 Task: Turn A 2D Image Into A 3D One.
Action: Mouse moved to (112, 59)
Screenshot: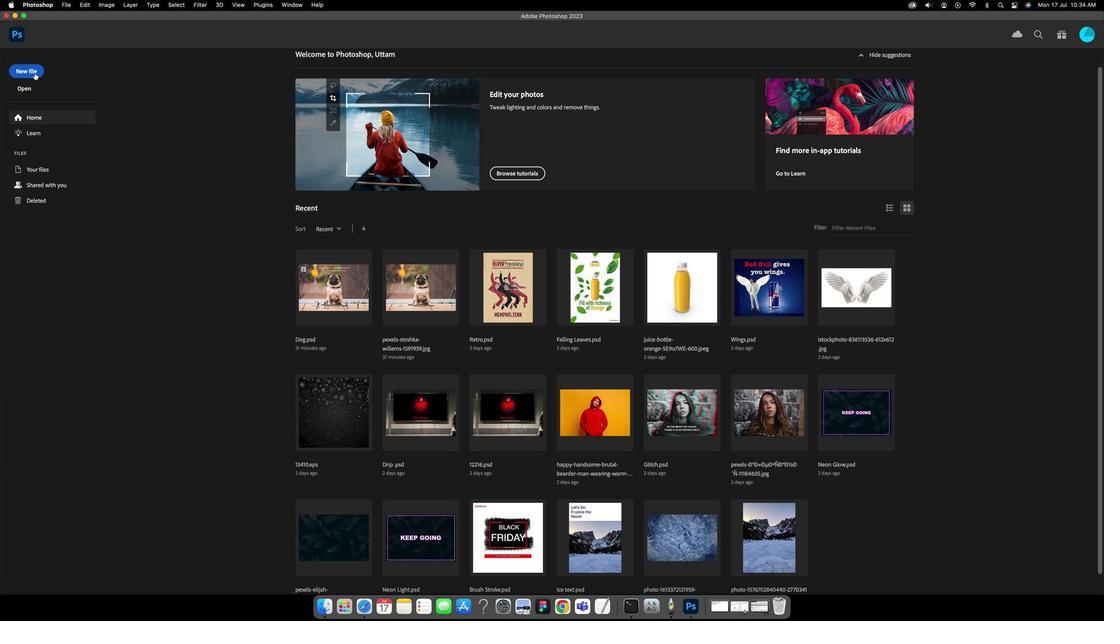 
Action: Mouse pressed left at (112, 59)
Screenshot: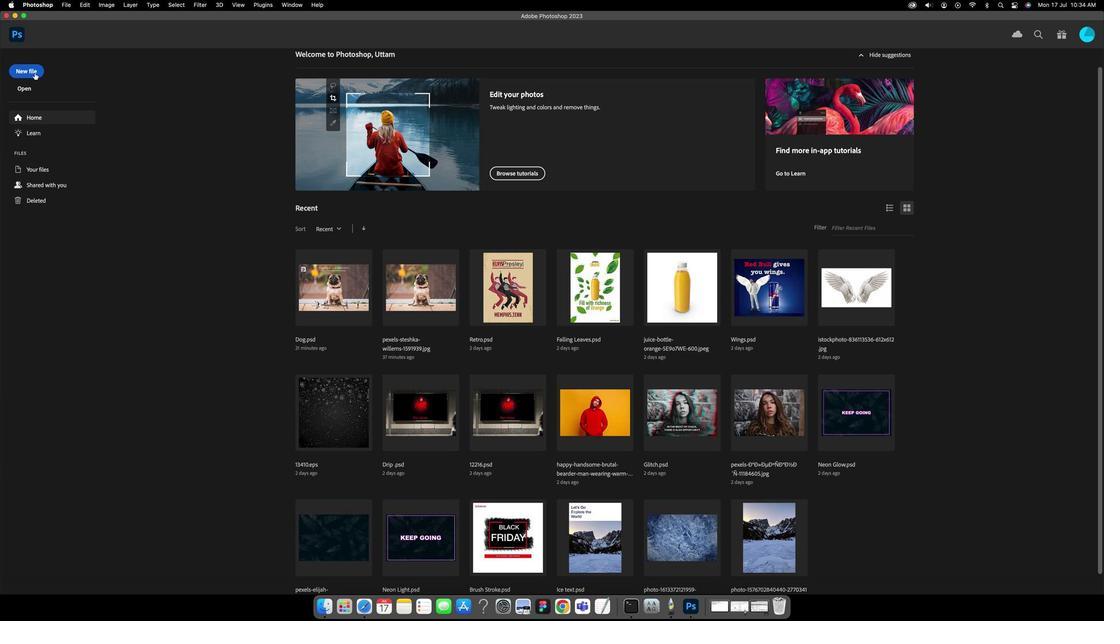 
Action: Mouse moved to (216, 190)
Screenshot: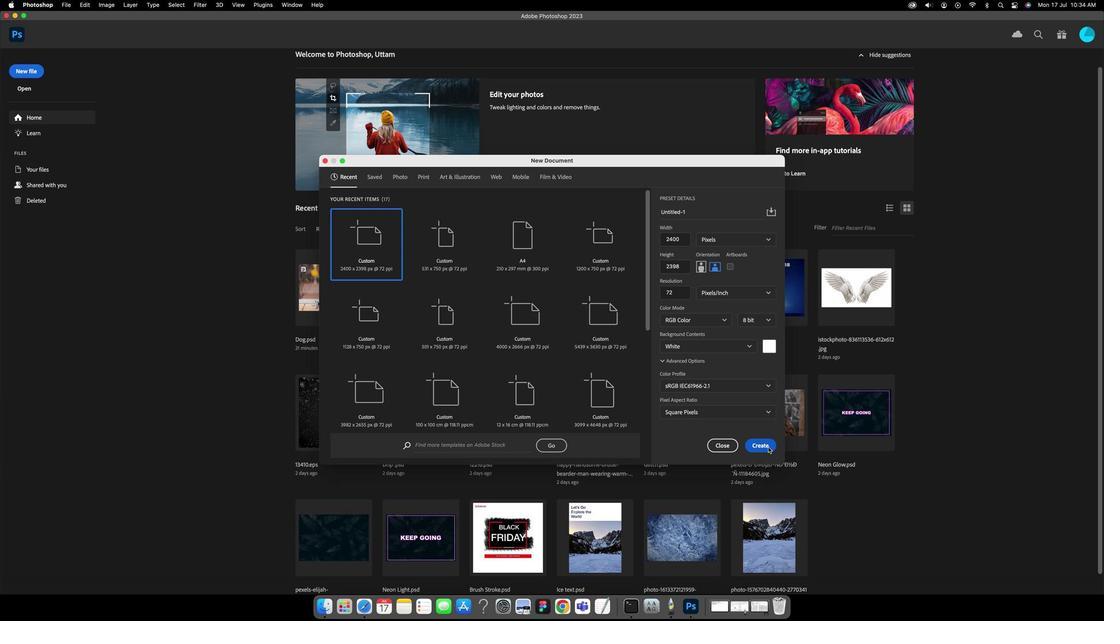 
Action: Mouse pressed left at (216, 190)
Screenshot: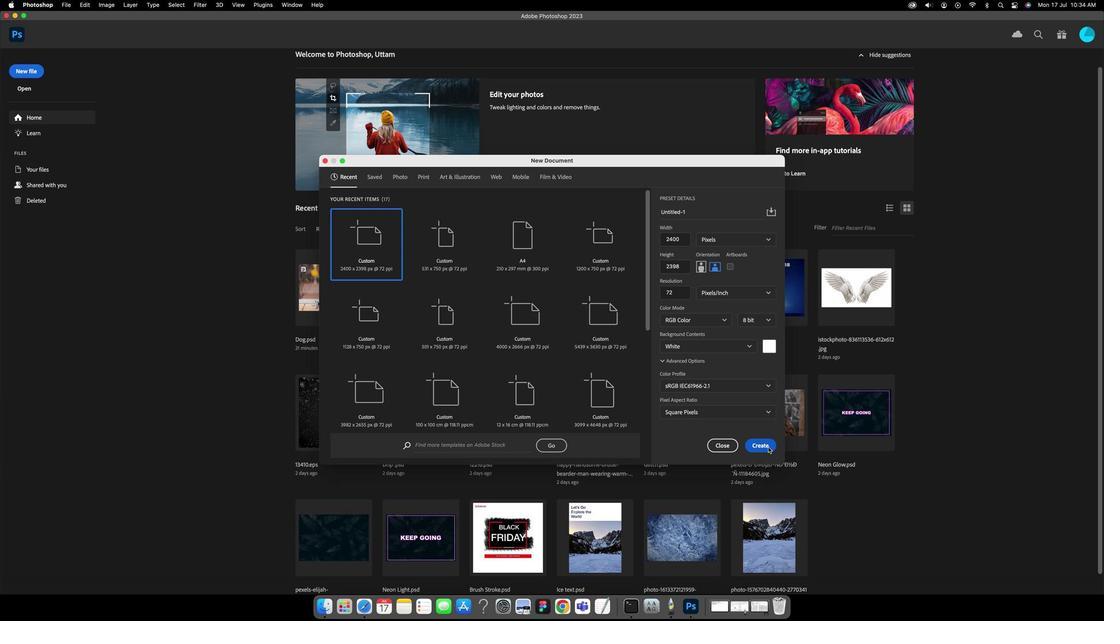 
Action: Mouse moved to (183, 159)
Screenshot: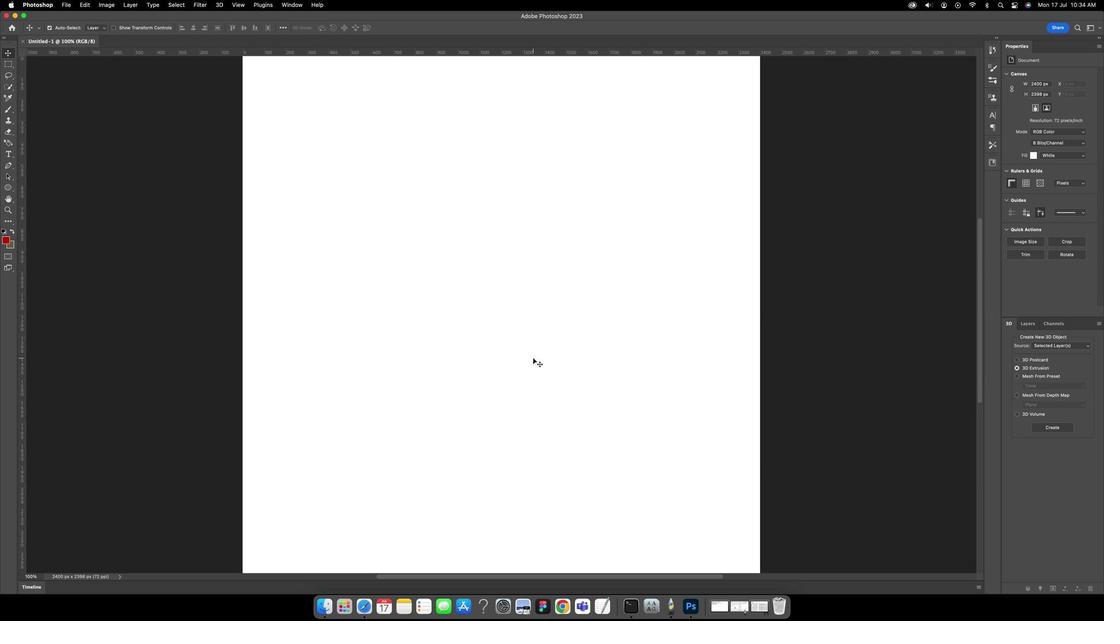 
Action: Key pressed Key.cmd
Screenshot: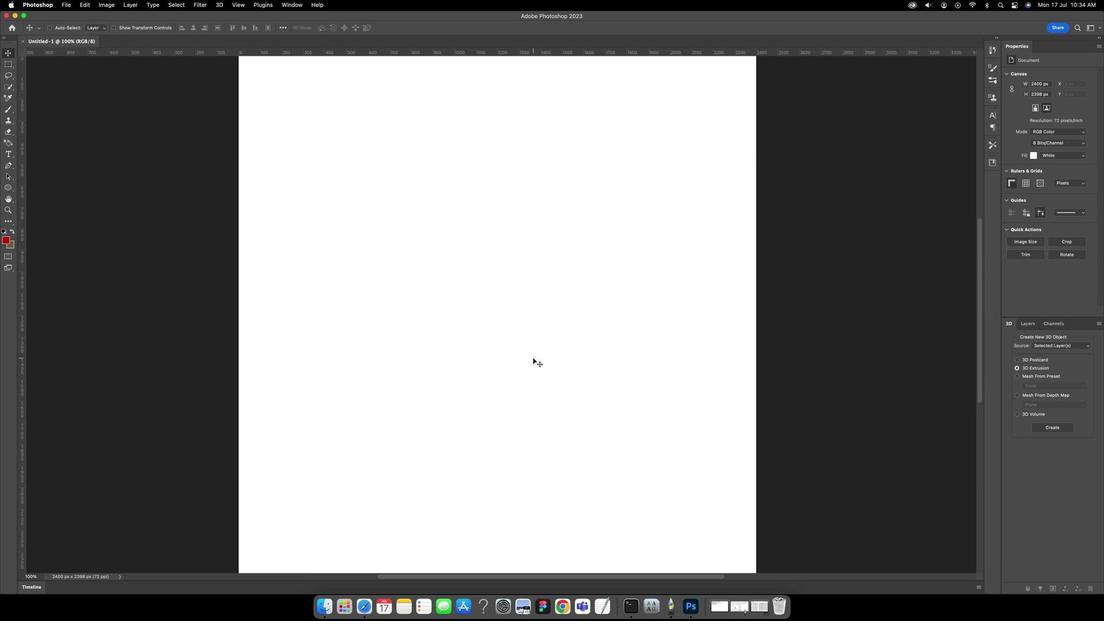 
Action: Mouse scrolled (183, 159) with delta (108, 33)
Screenshot: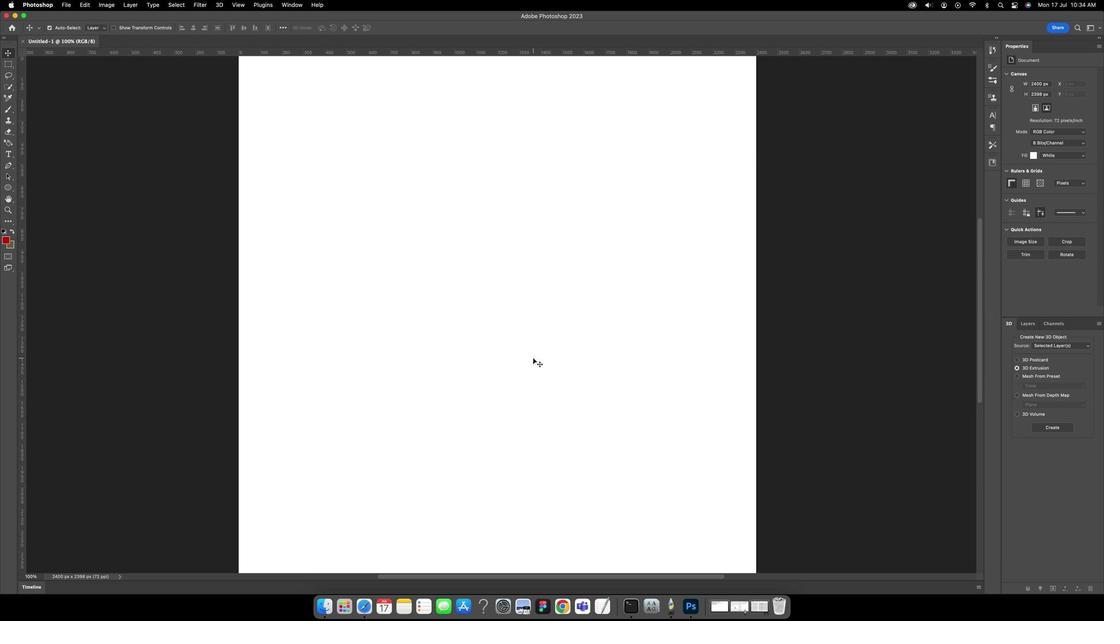 
Action: Mouse scrolled (183, 159) with delta (108, 33)
Screenshot: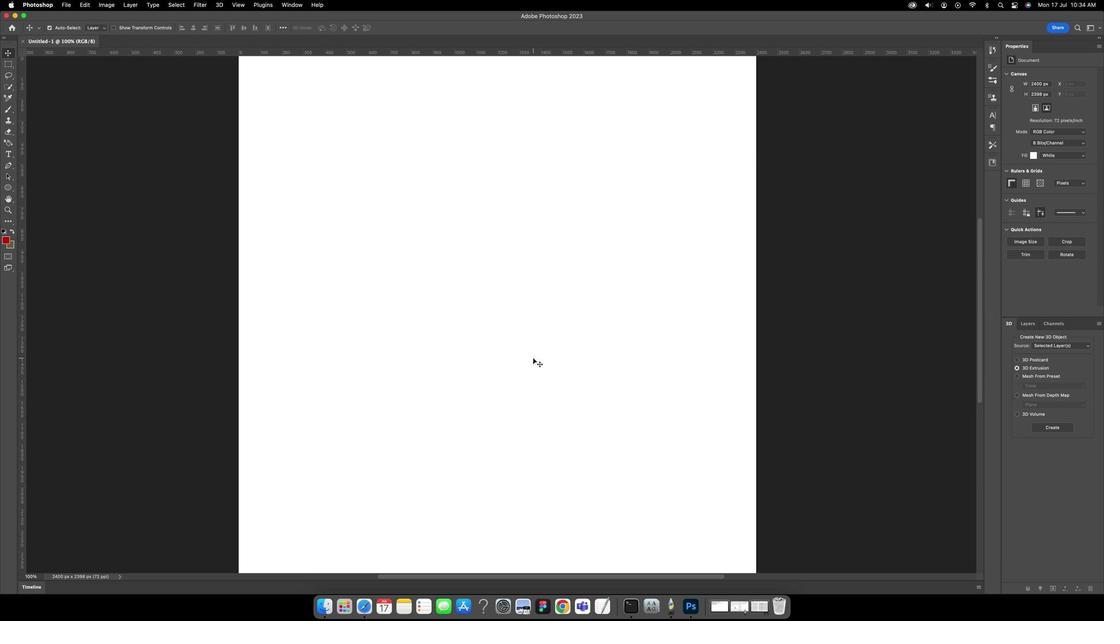 
Action: Key pressed Key.alt
Screenshot: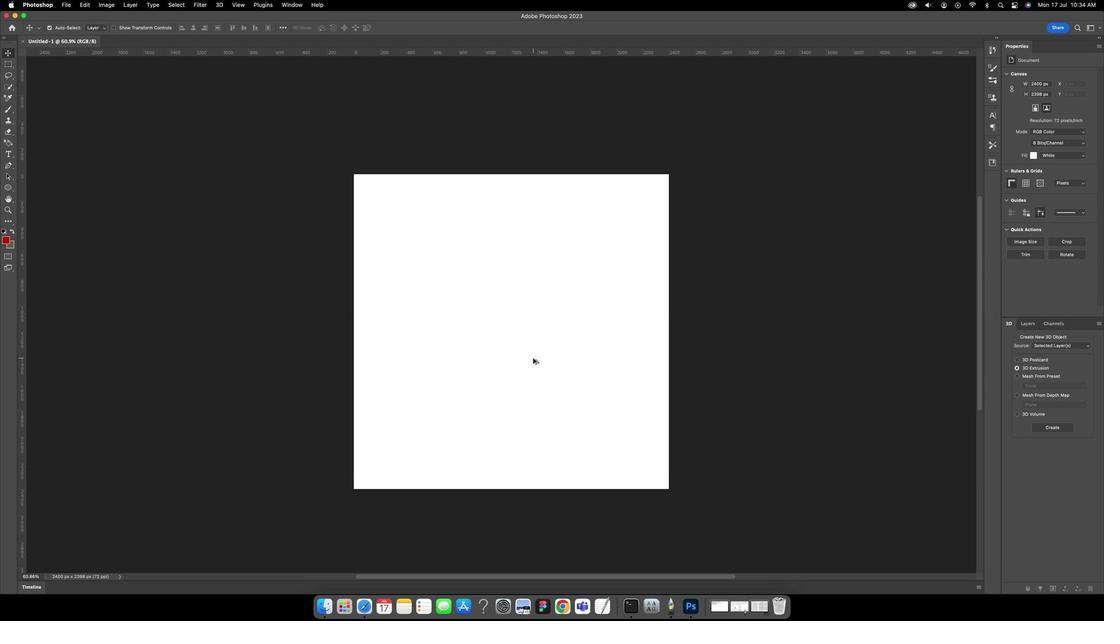 
Action: Mouse scrolled (183, 159) with delta (108, 33)
Screenshot: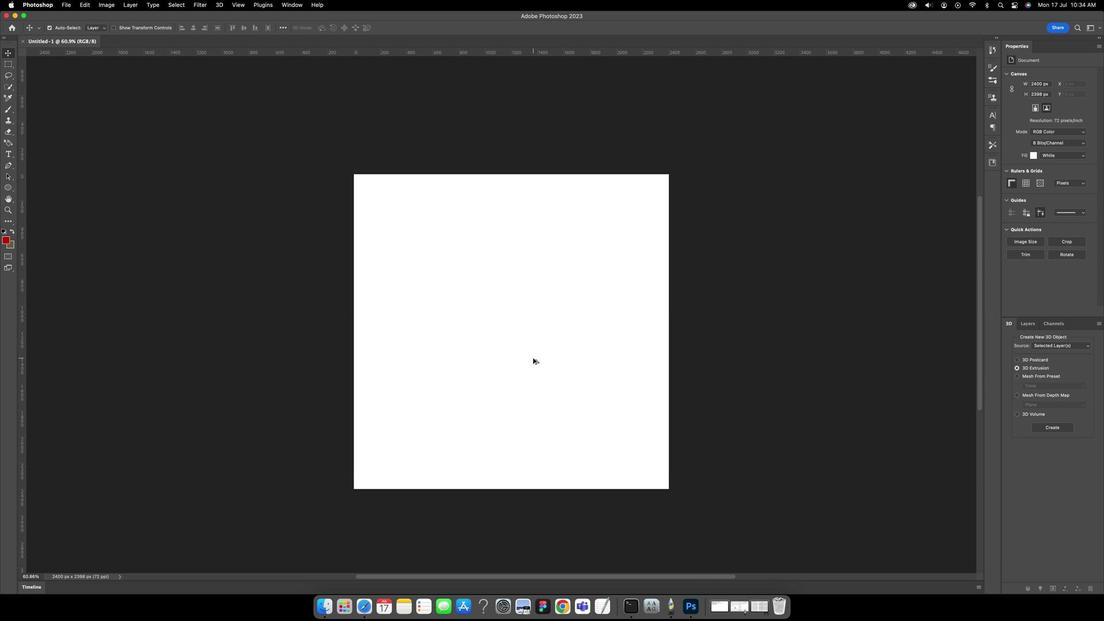 
Action: Mouse scrolled (183, 159) with delta (108, 33)
Screenshot: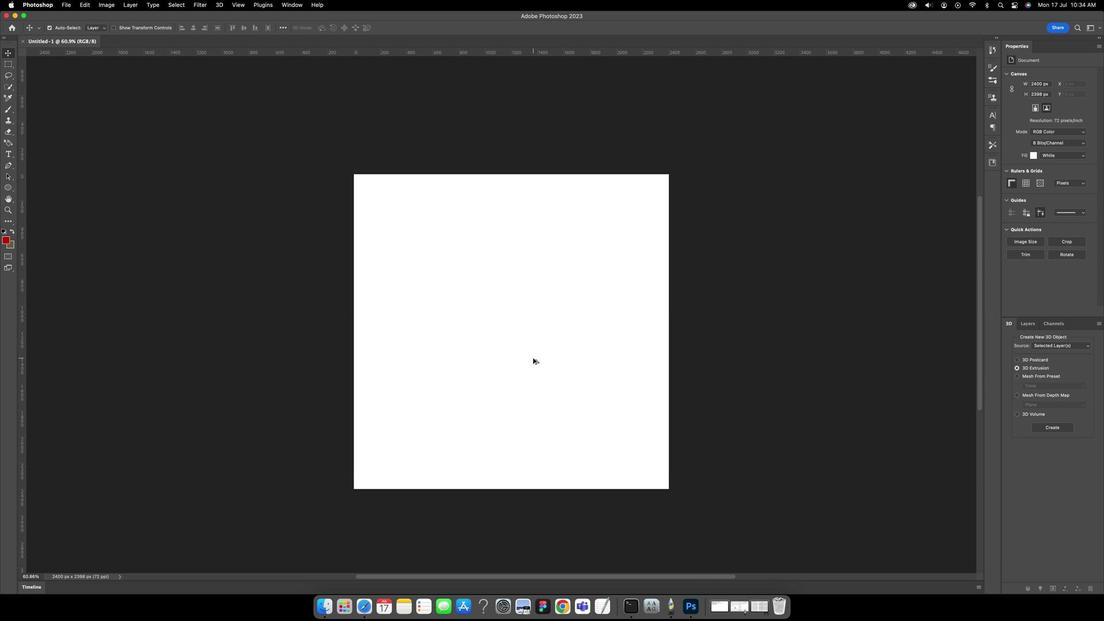 
Action: Mouse scrolled (183, 159) with delta (108, 33)
Screenshot: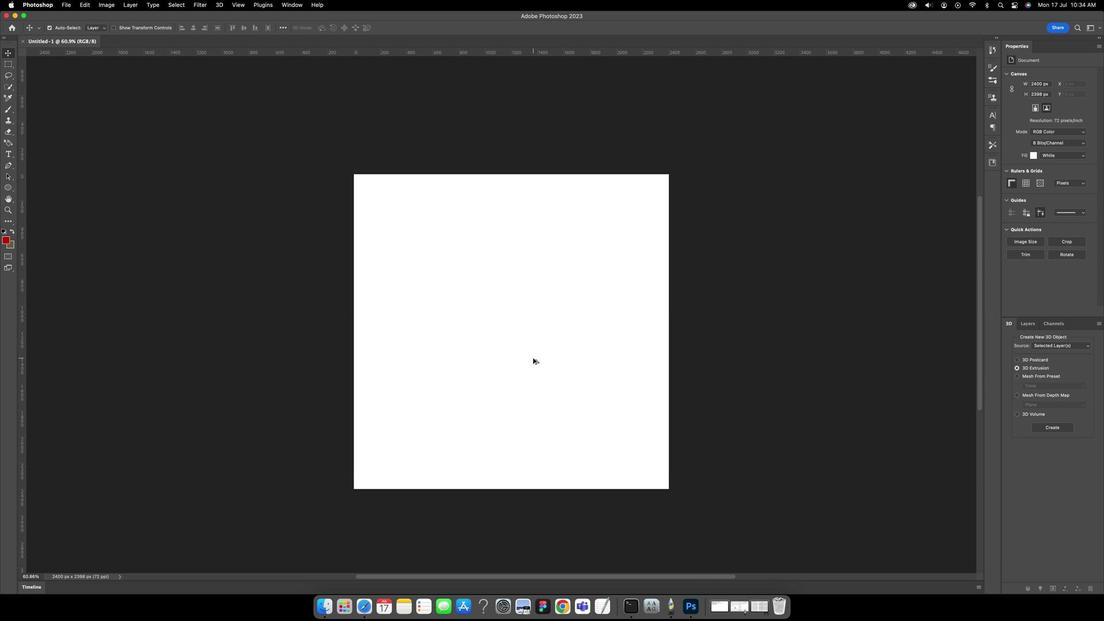 
Action: Mouse scrolled (183, 159) with delta (108, 33)
Screenshot: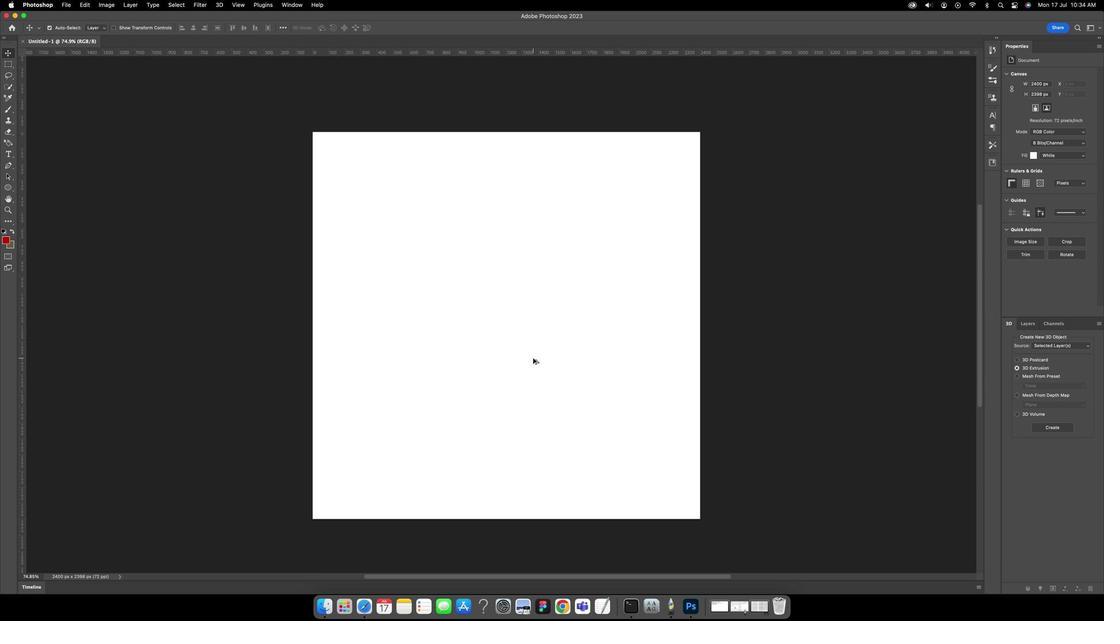 
Action: Mouse scrolled (183, 159) with delta (108, 33)
Screenshot: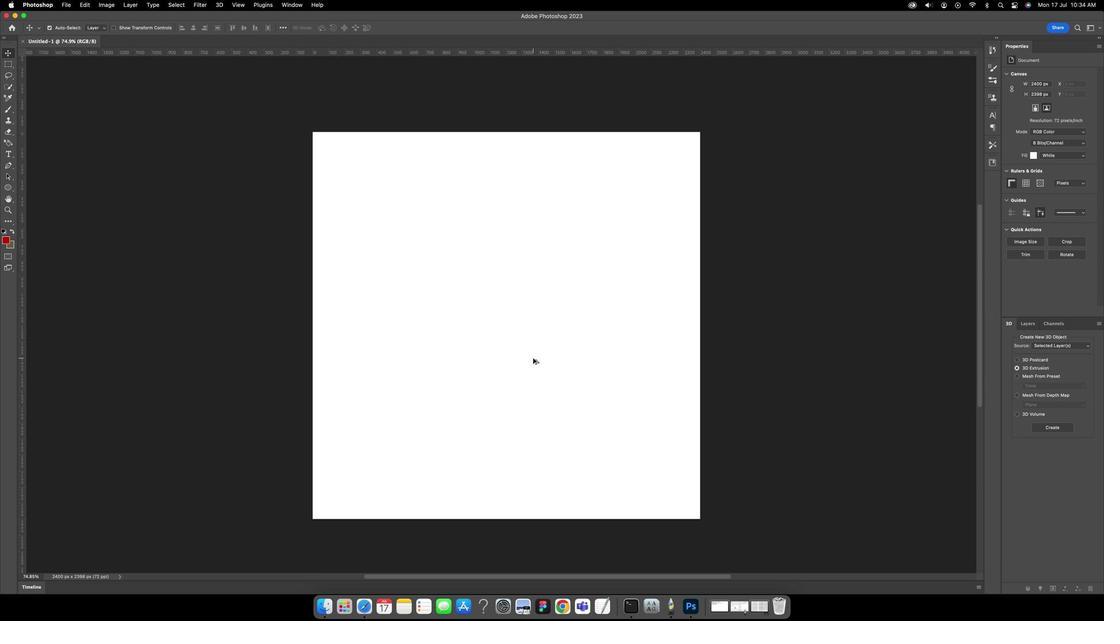 
Action: Mouse moved to (123, 84)
Screenshot: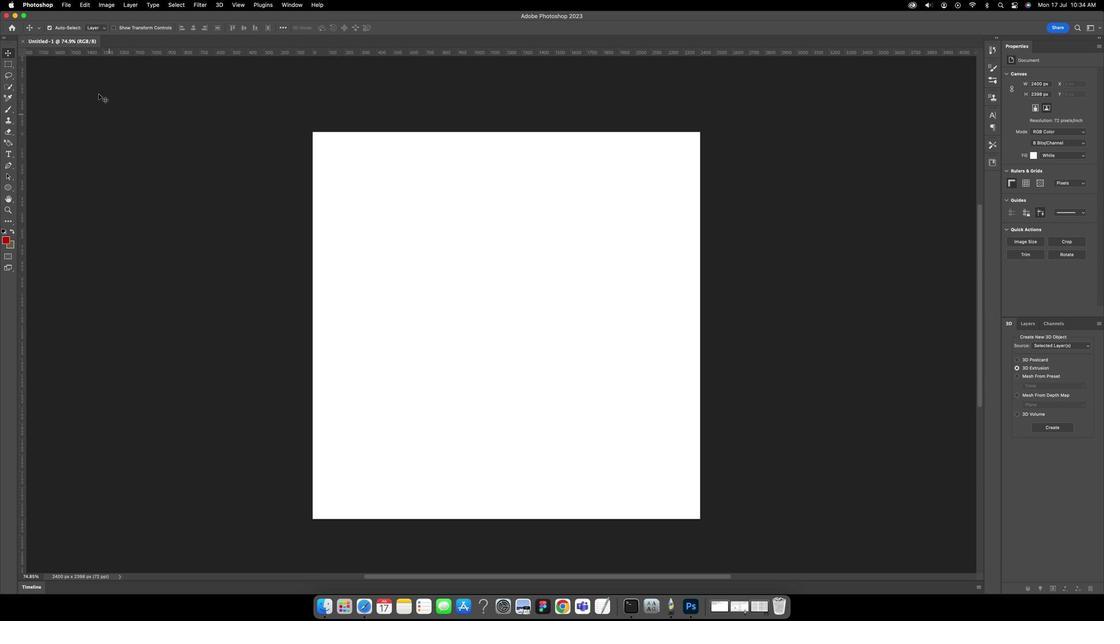 
Action: Mouse pressed left at (123, 84)
Screenshot: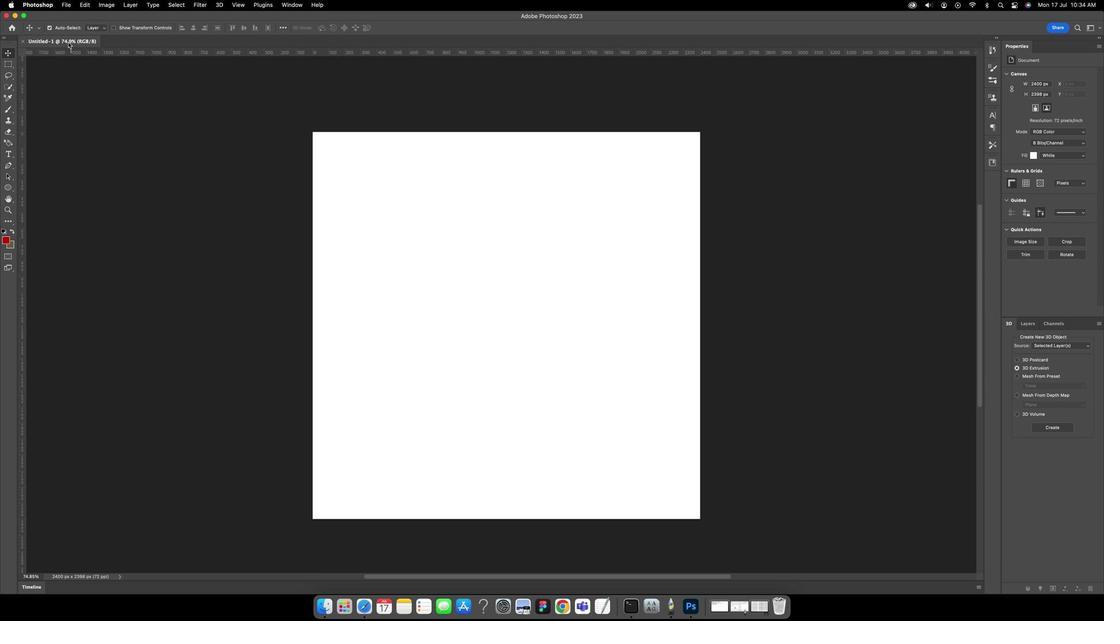 
Action: Mouse moved to (117, 35)
Screenshot: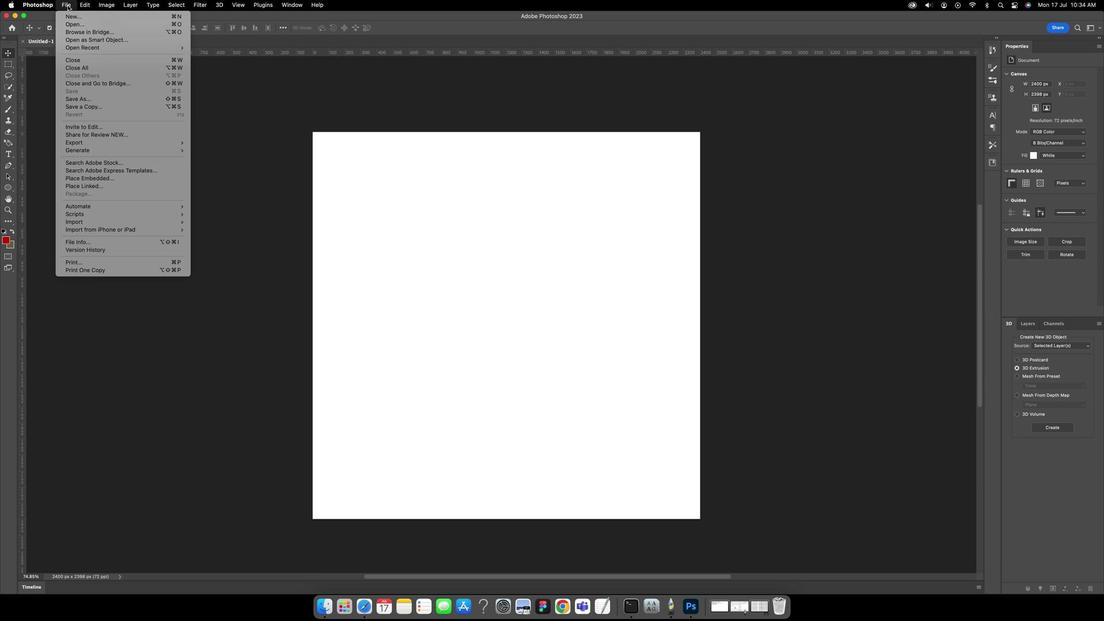 
Action: Mouse pressed left at (117, 35)
Screenshot: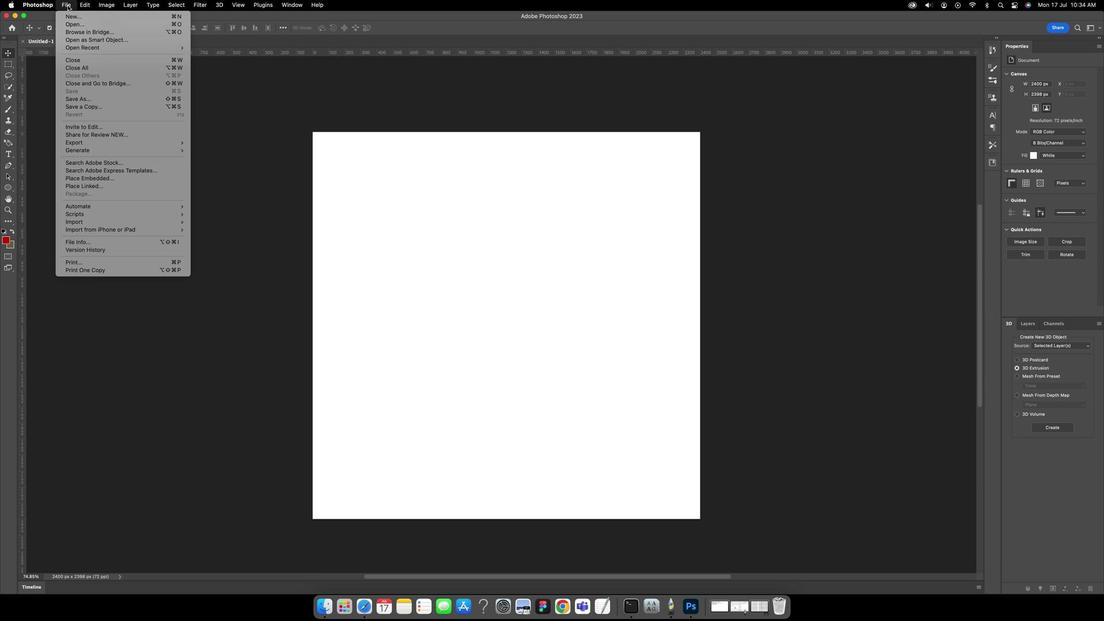 
Action: Mouse moved to (120, 96)
Screenshot: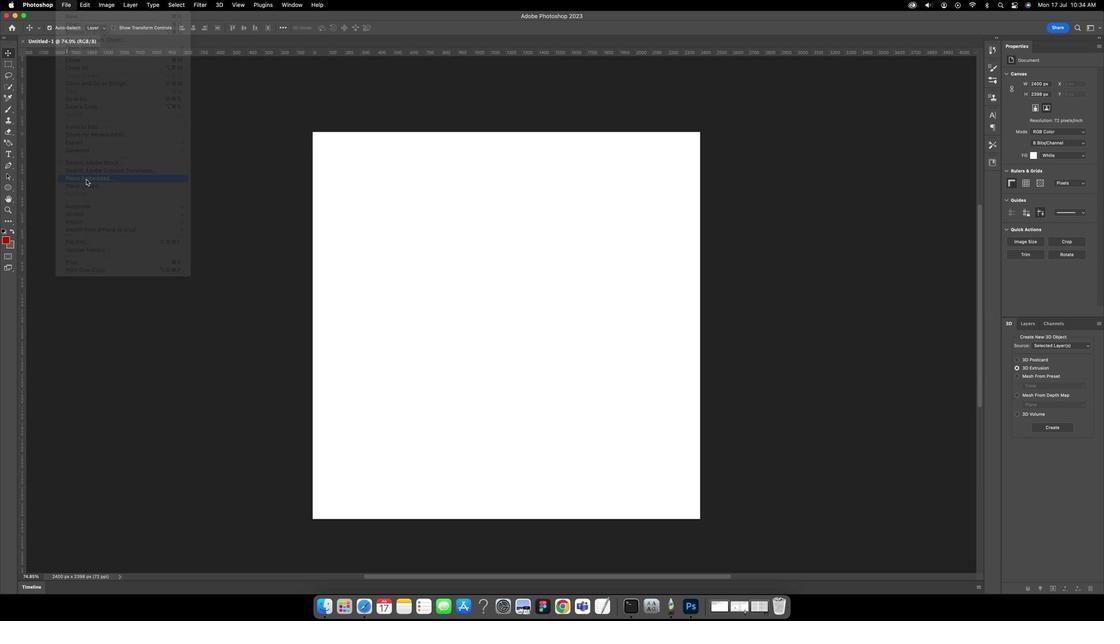 
Action: Mouse pressed left at (120, 96)
Screenshot: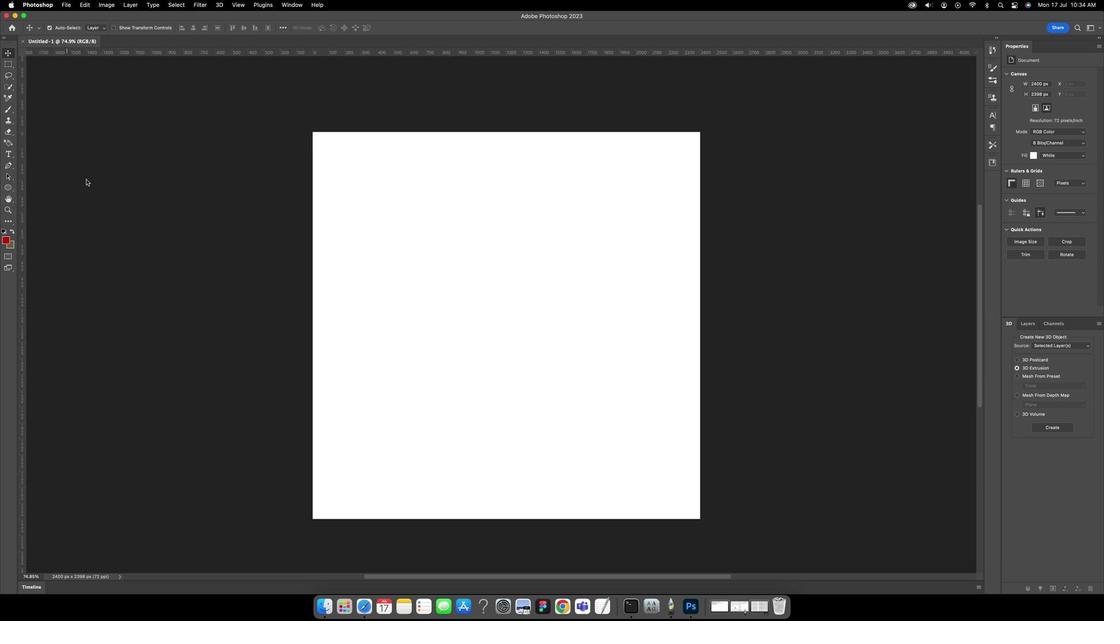 
Action: Mouse moved to (179, 89)
Screenshot: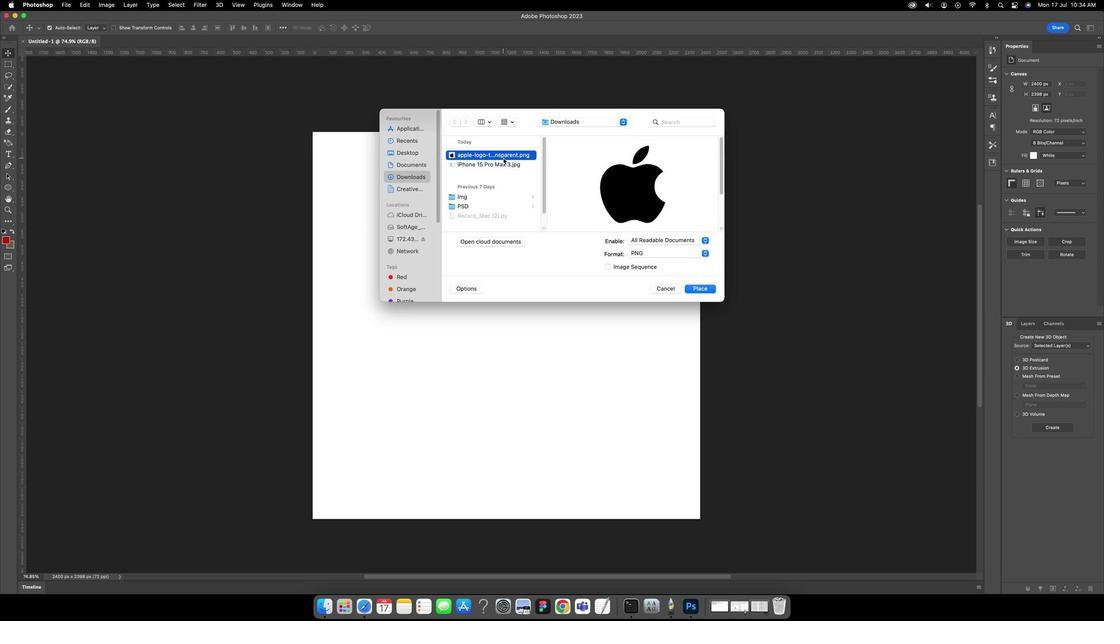 
Action: Mouse pressed left at (179, 89)
Screenshot: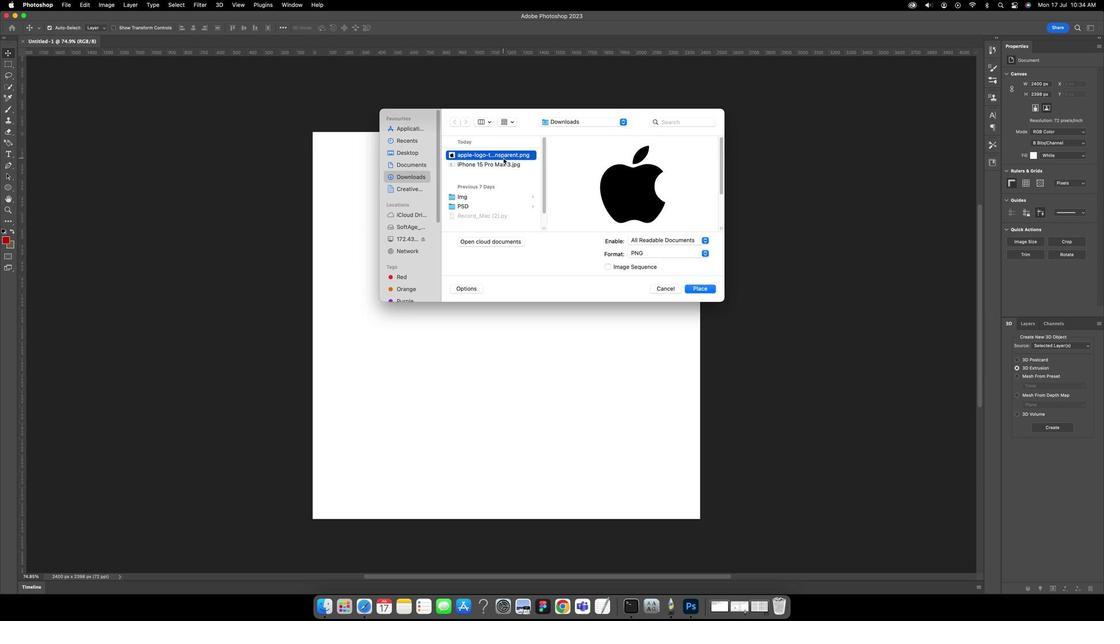 
Action: Key pressed Key.enter
Screenshot: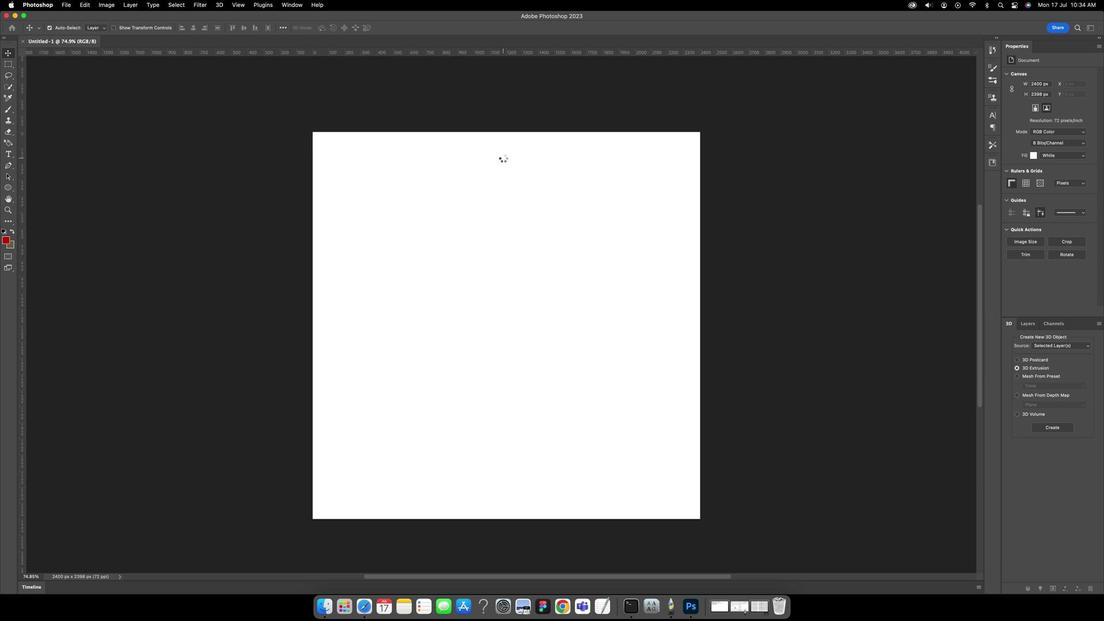 
Action: Mouse moved to (168, 42)
Screenshot: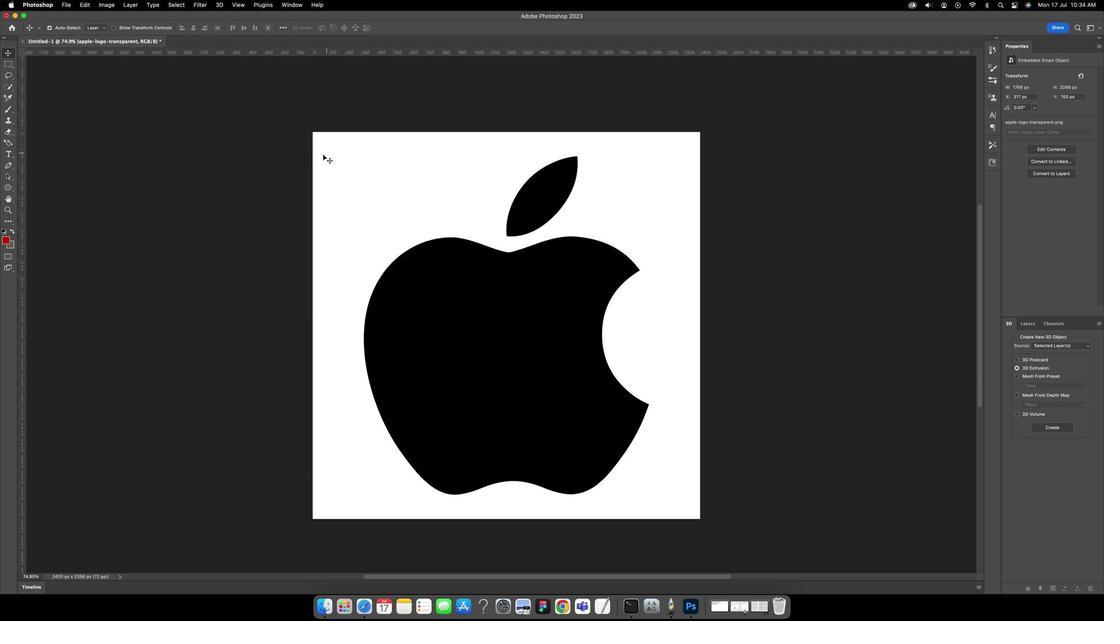 
Action: Mouse pressed left at (168, 42)
Screenshot: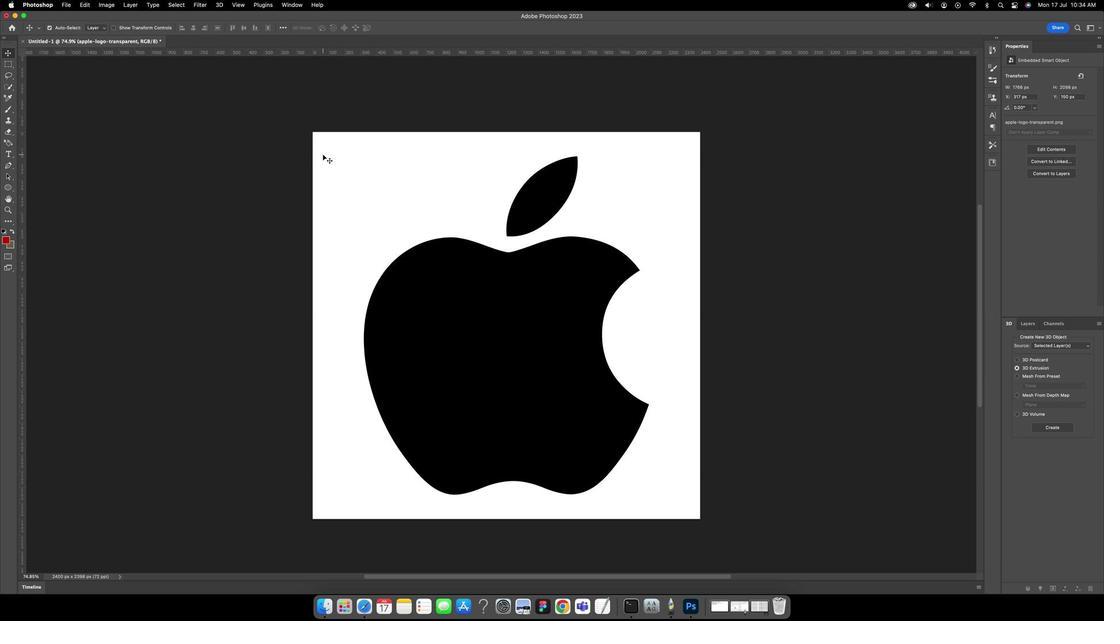 
Action: Mouse moved to (117, 35)
Screenshot: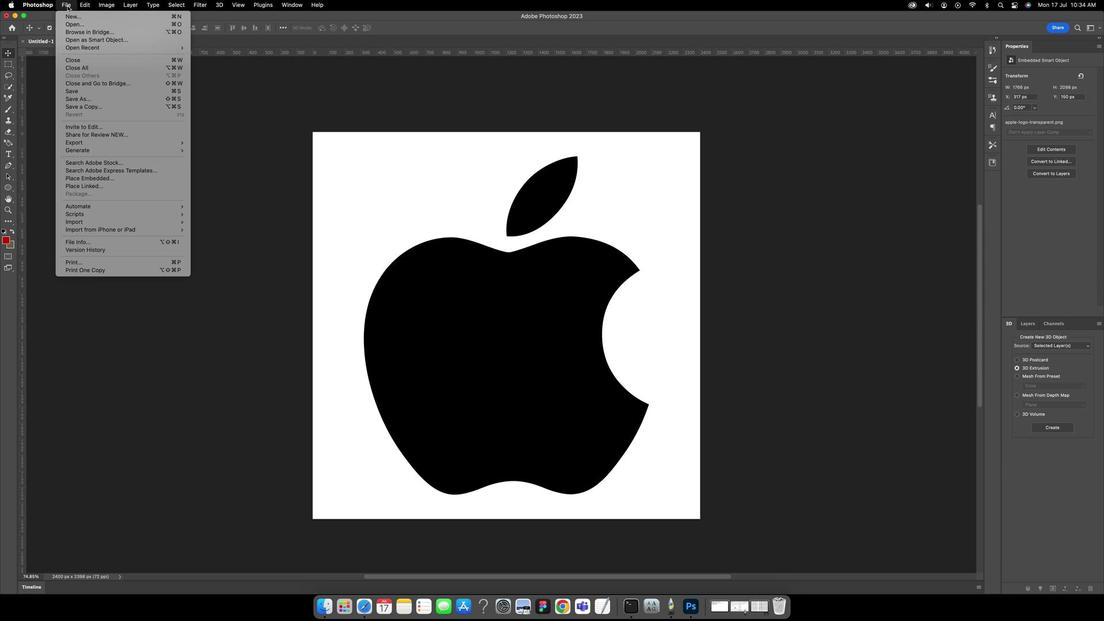 
Action: Mouse pressed left at (117, 35)
Screenshot: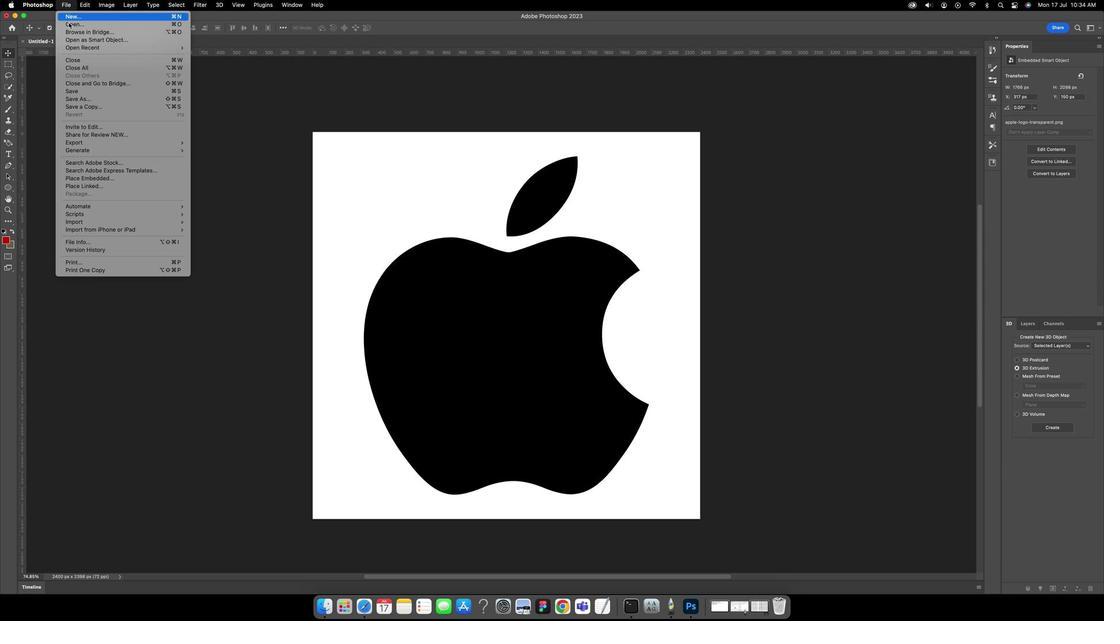 
Action: Mouse moved to (120, 95)
Screenshot: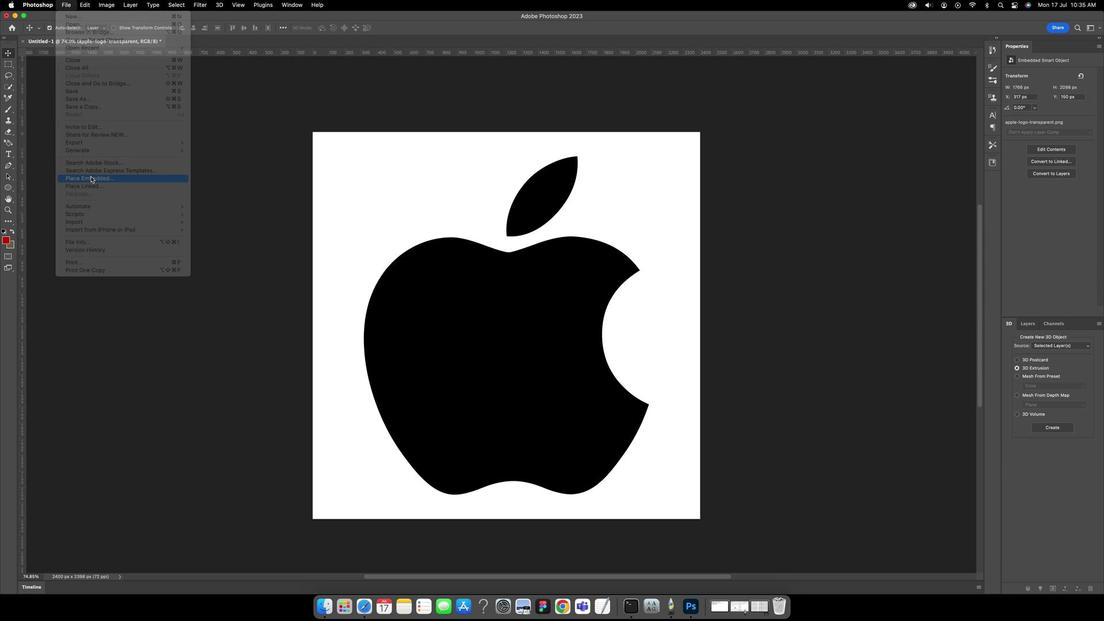 
Action: Mouse pressed left at (120, 95)
Screenshot: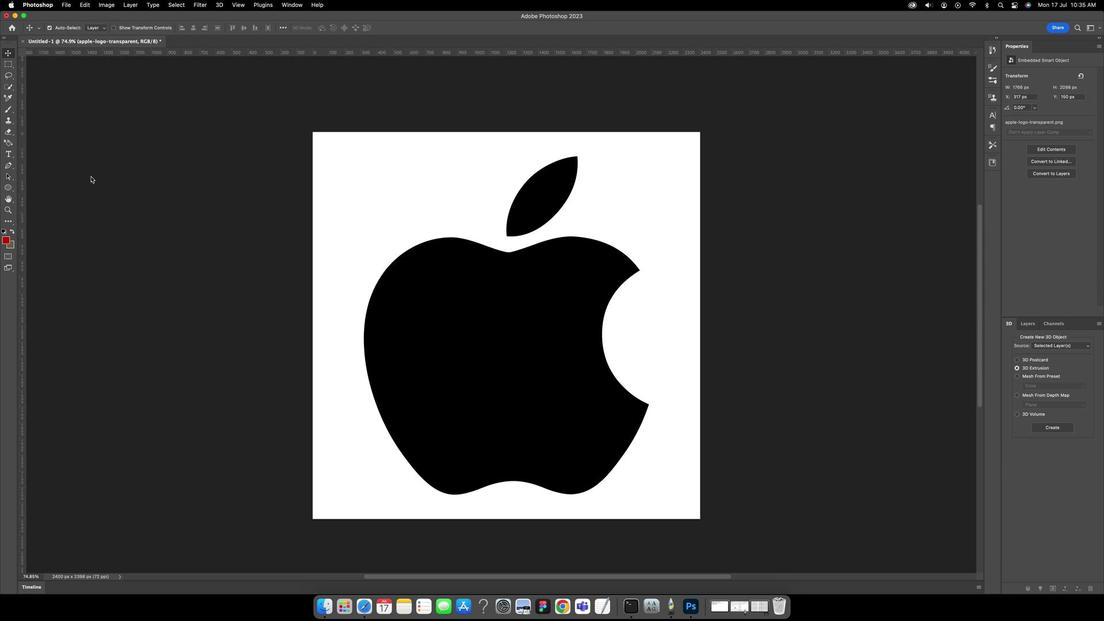 
Action: Mouse moved to (172, 90)
Screenshot: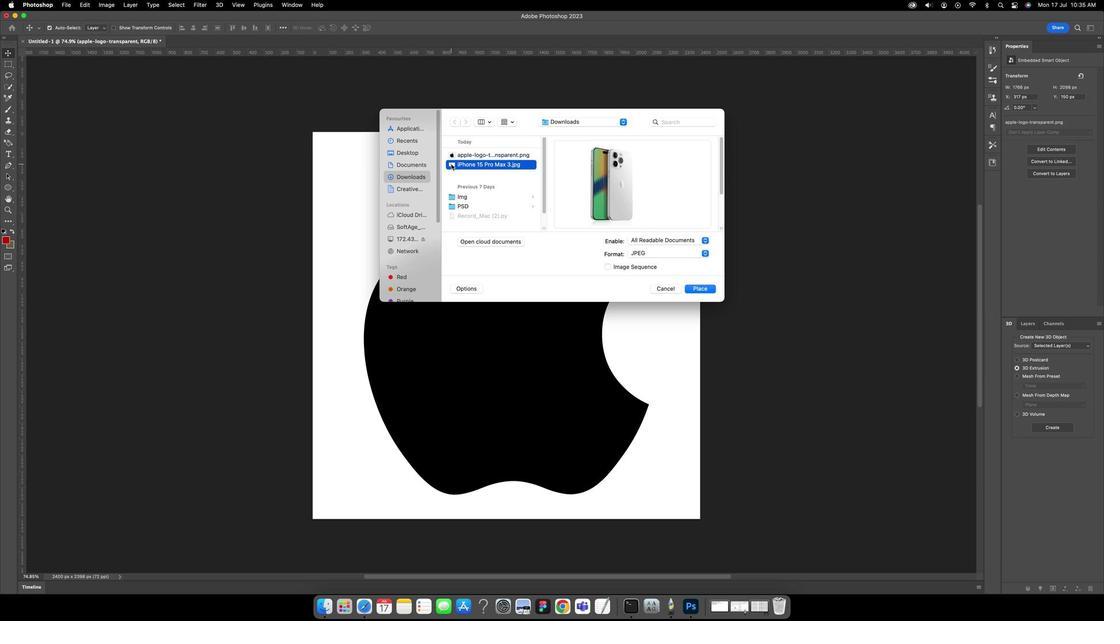 
Action: Mouse pressed left at (172, 90)
Screenshot: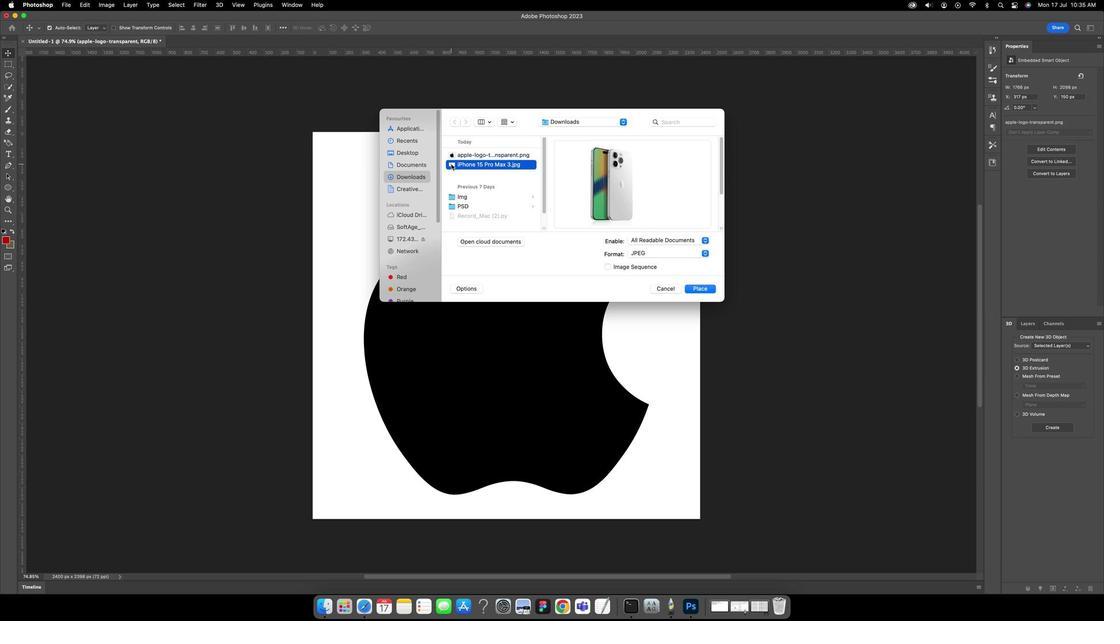 
Action: Mouse moved to (172, 90)
Screenshot: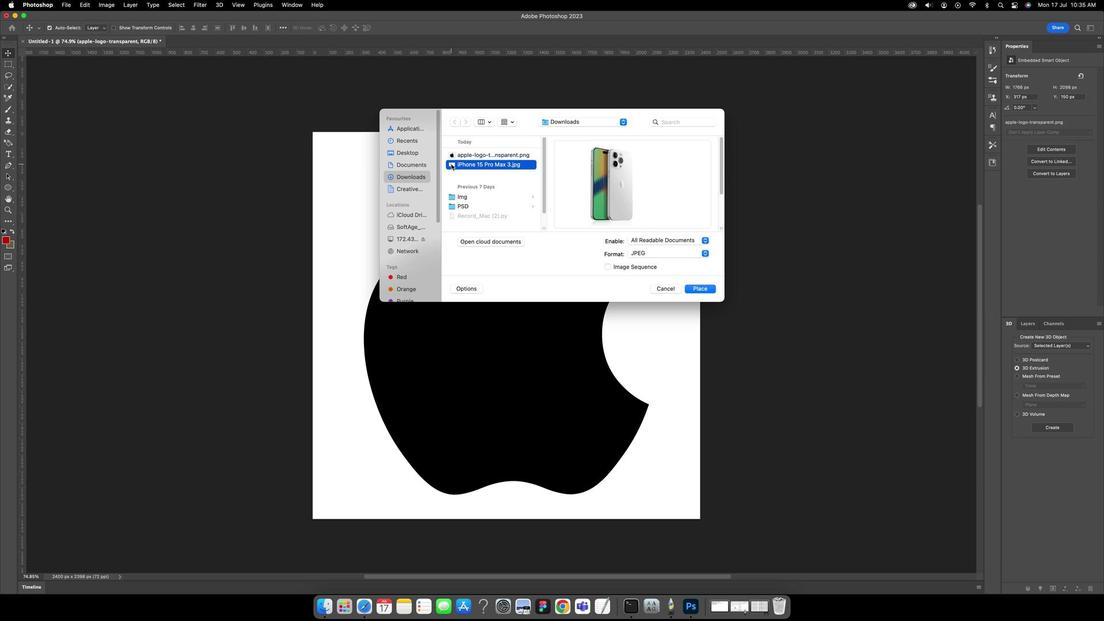 
Action: Key pressed Key.enter
Screenshot: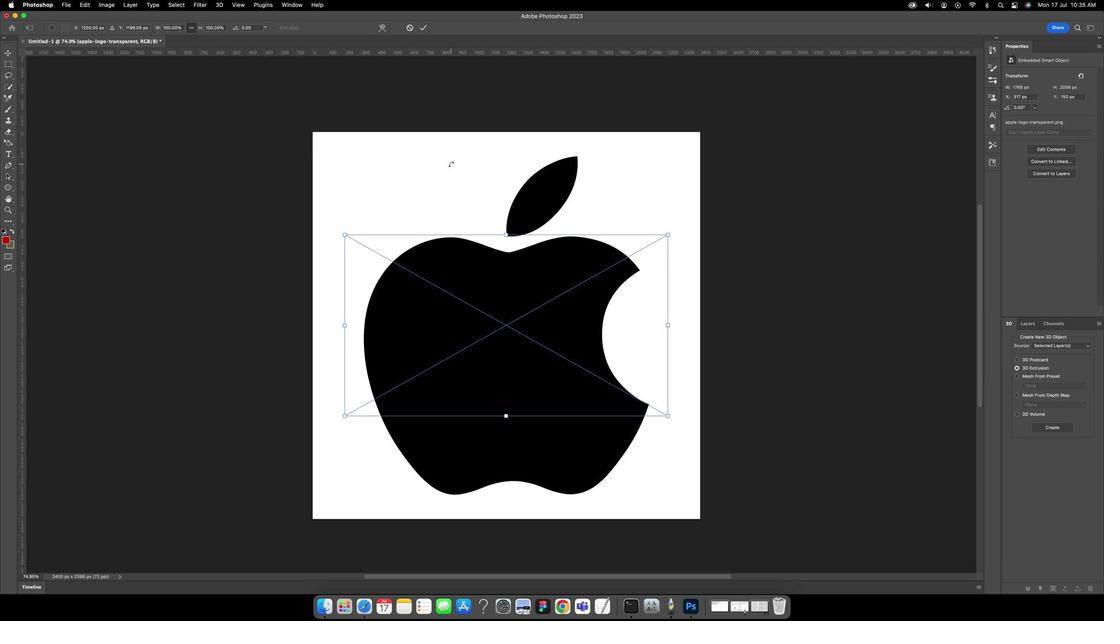 
Action: Mouse moved to (176, 132)
Screenshot: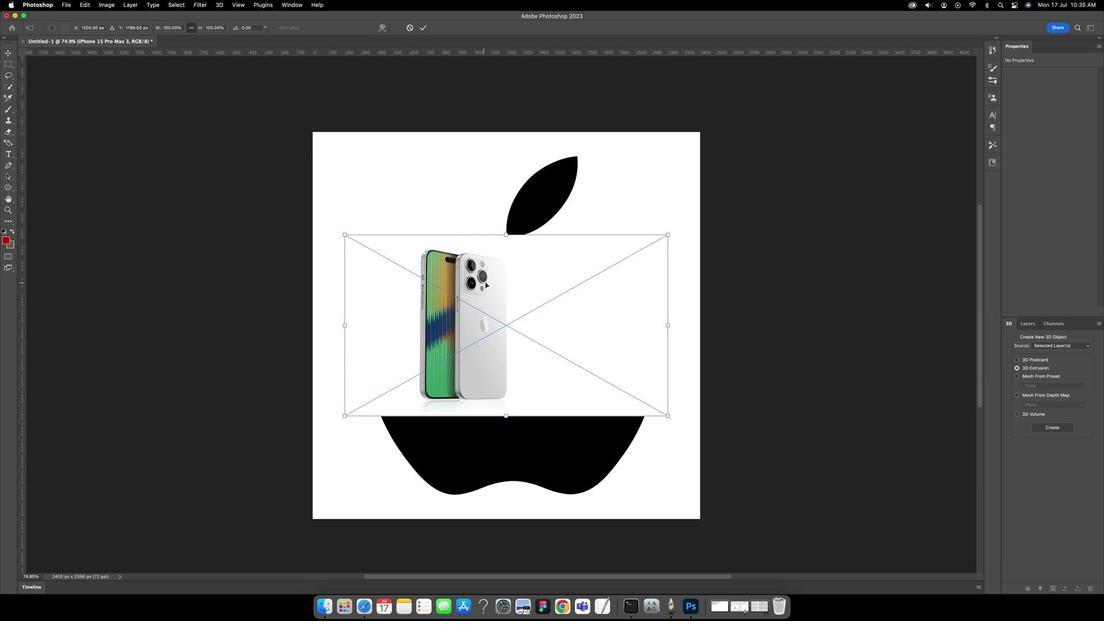 
Action: Mouse pressed left at (176, 132)
Screenshot: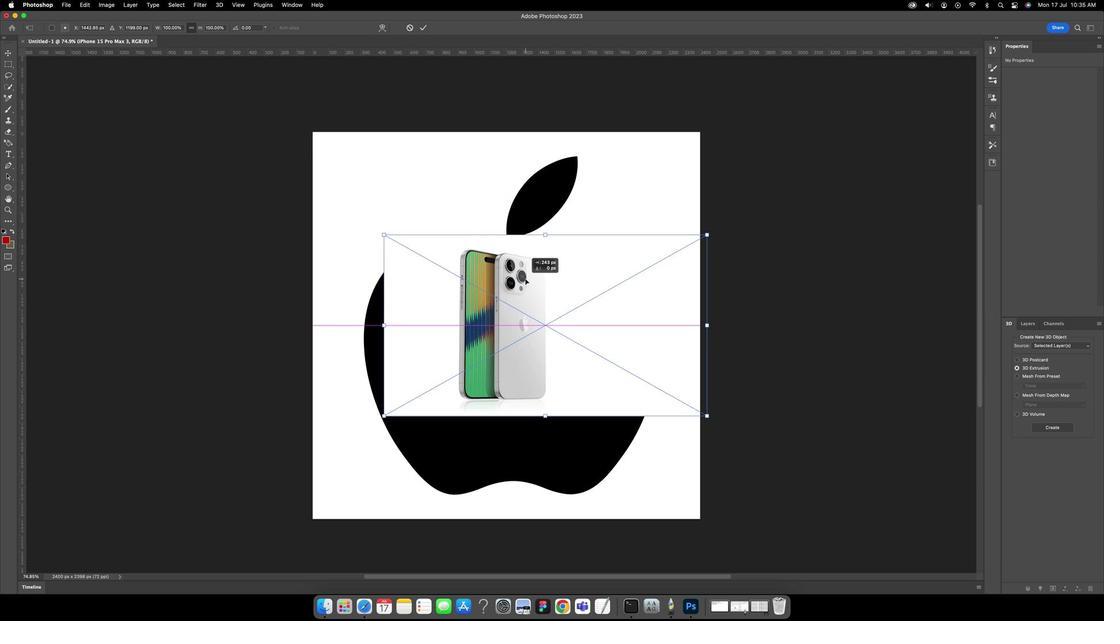 
Action: Mouse moved to (182, 131)
Screenshot: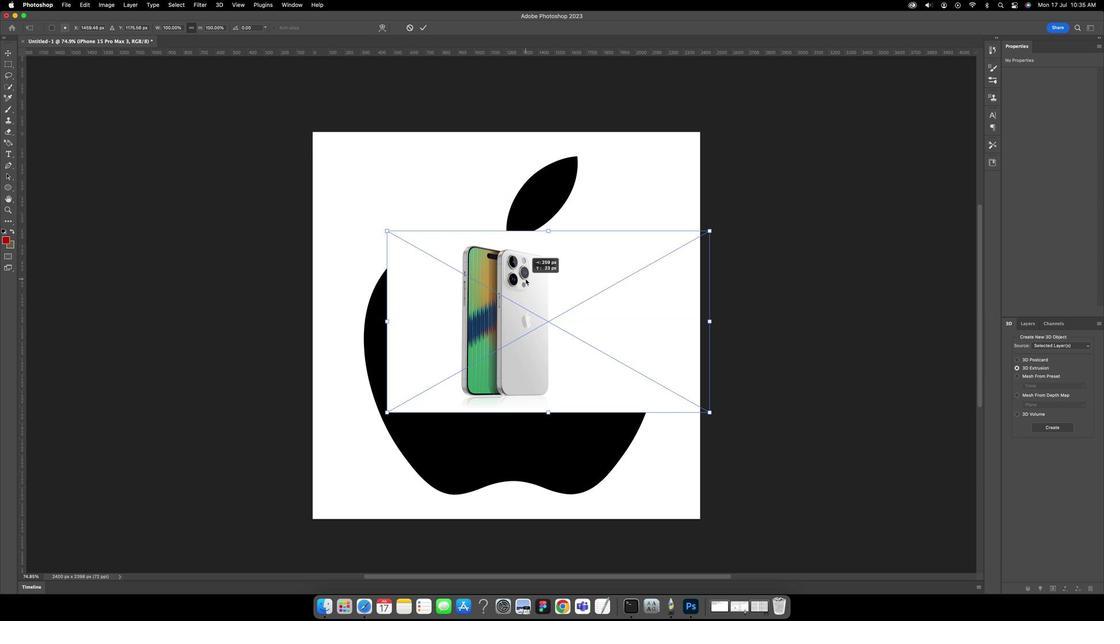 
Action: Key pressed Key.enter
Screenshot: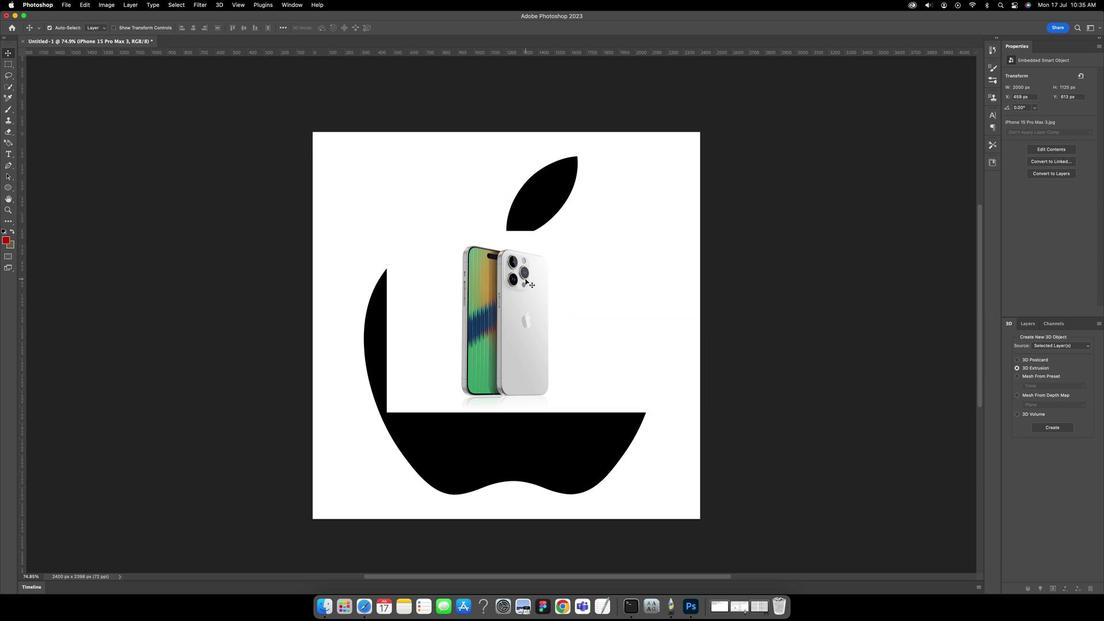 
Action: Mouse moved to (254, 147)
Screenshot: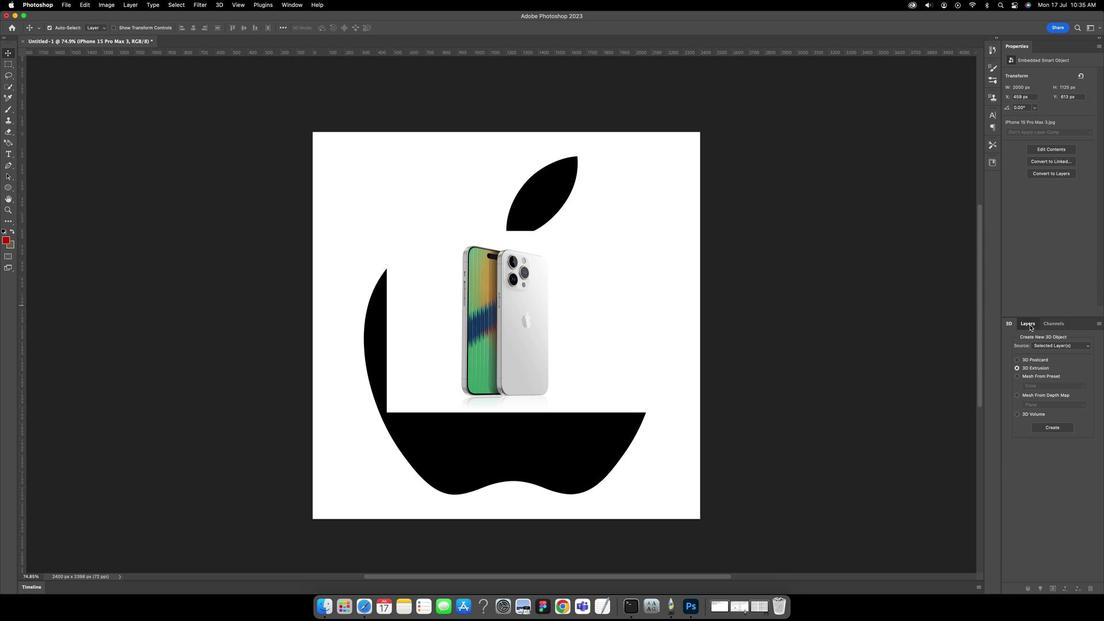 
Action: Mouse pressed left at (254, 147)
Screenshot: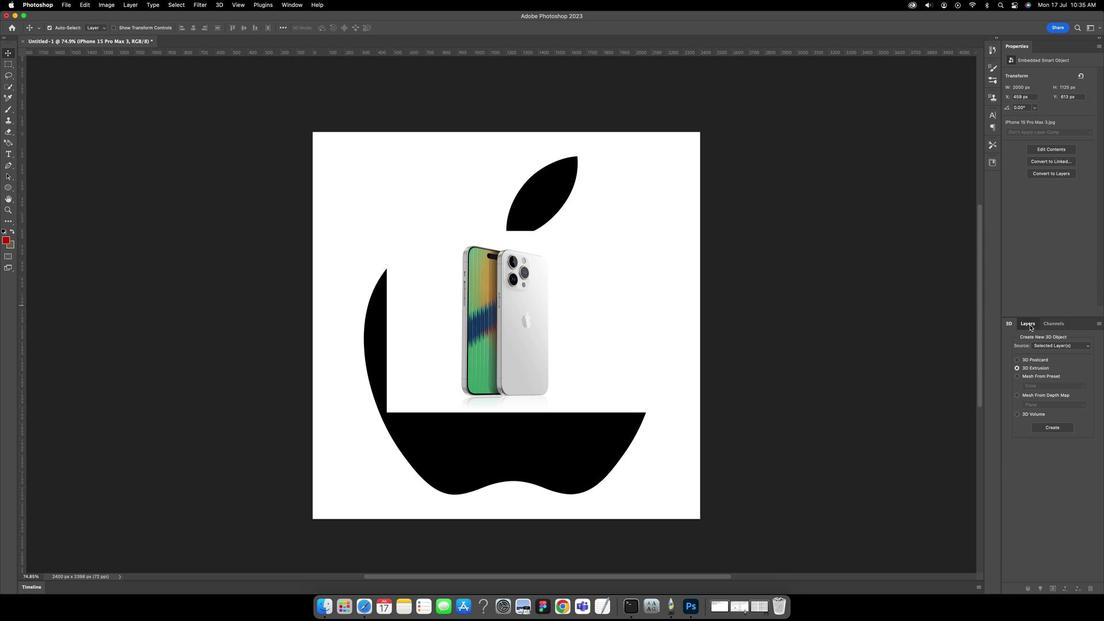 
Action: Mouse moved to (254, 172)
Screenshot: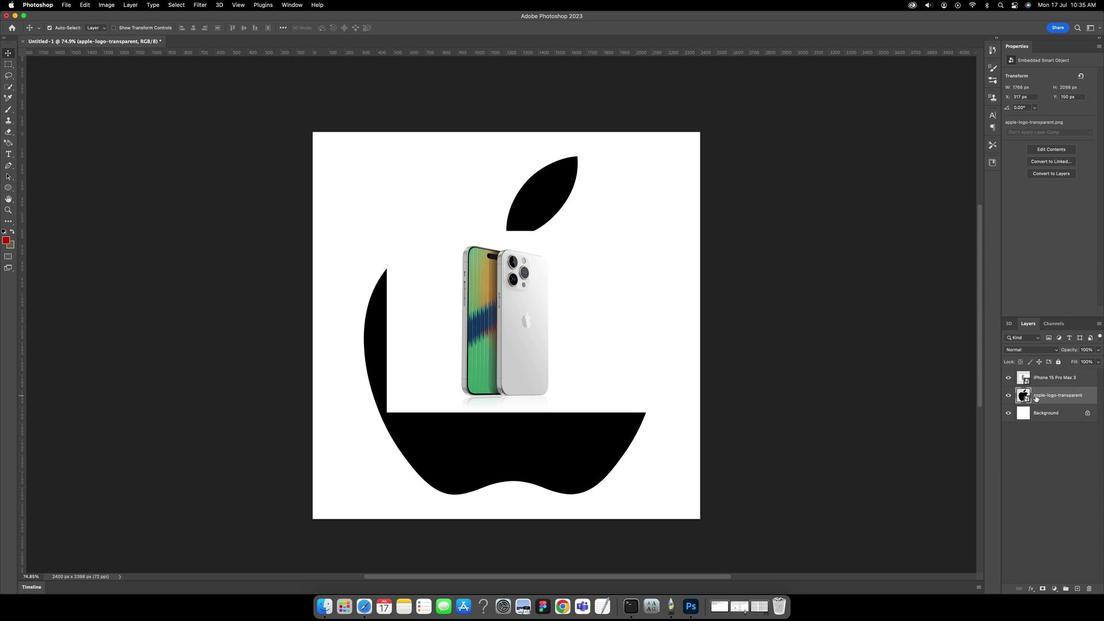 
Action: Mouse pressed left at (254, 172)
Screenshot: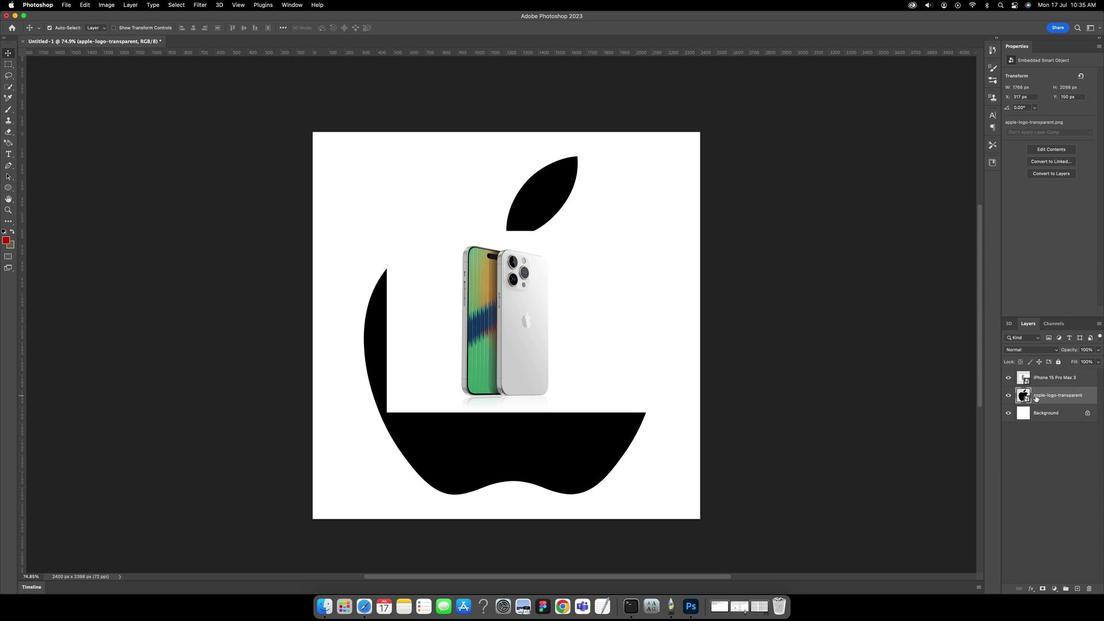 
Action: Mouse moved to (254, 172)
Screenshot: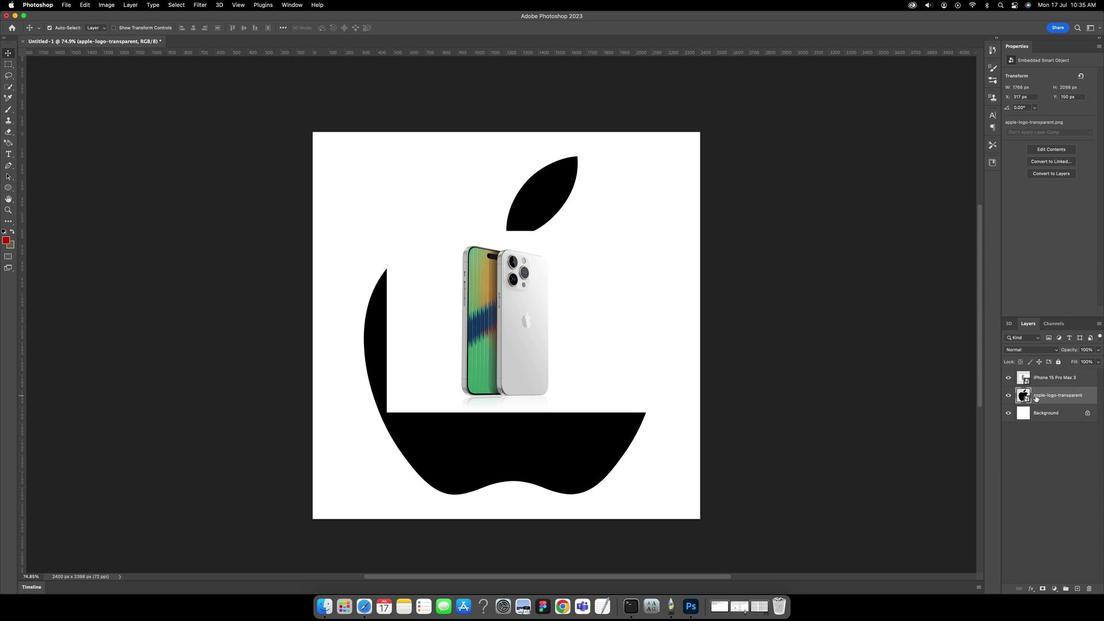 
Action: Key pressed Key.cmd't'
Screenshot: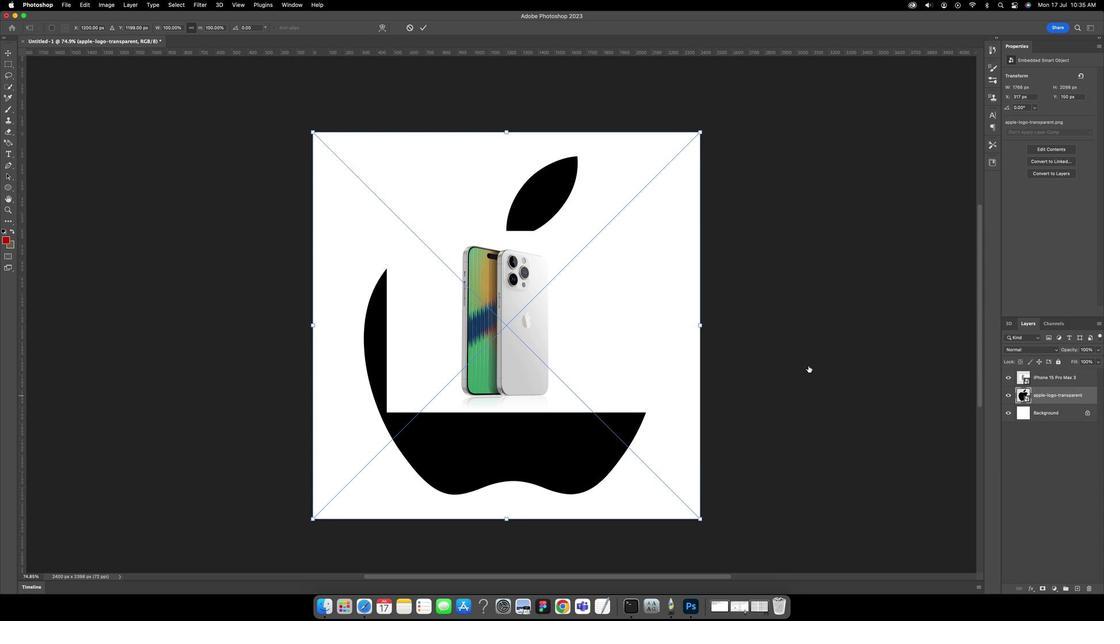 
Action: Mouse moved to (207, 216)
Screenshot: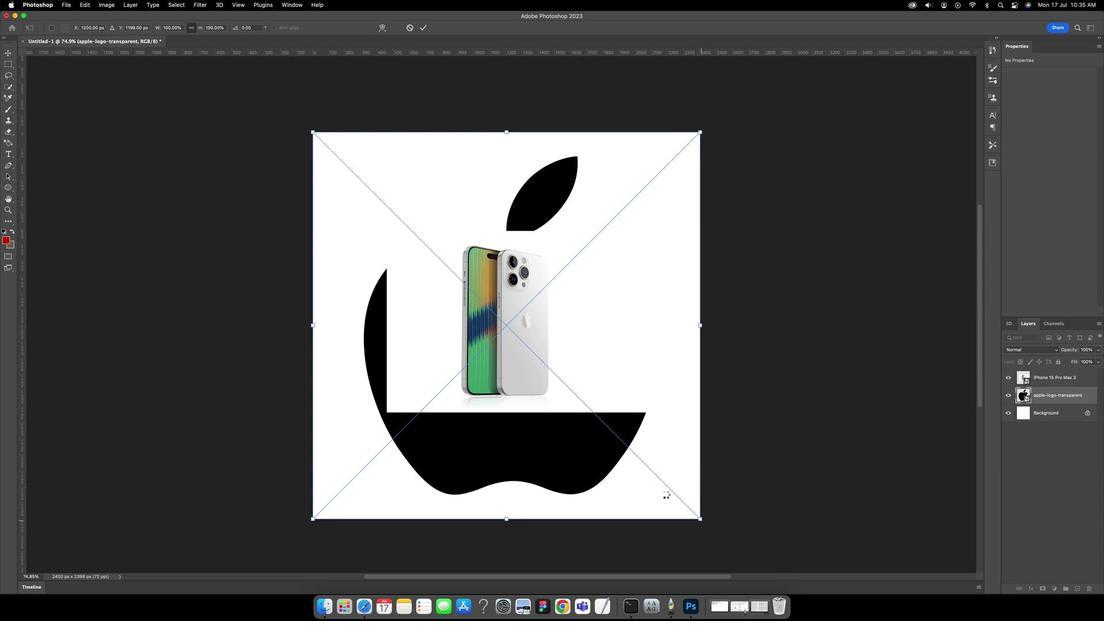 
Action: Mouse pressed left at (207, 216)
Screenshot: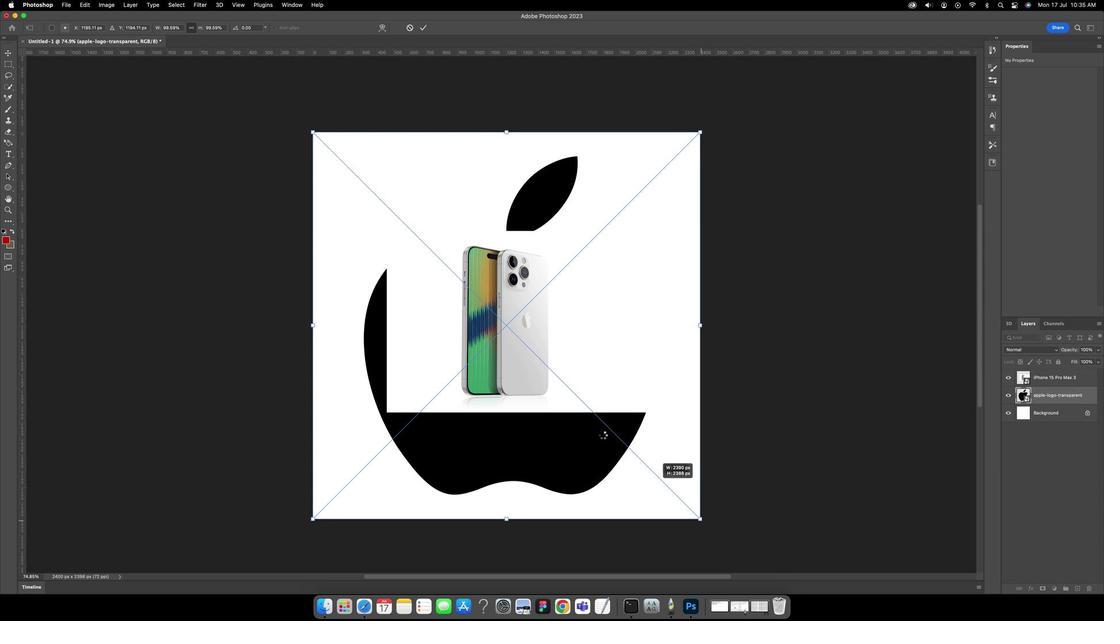 
Action: Mouse moved to (170, 124)
Screenshot: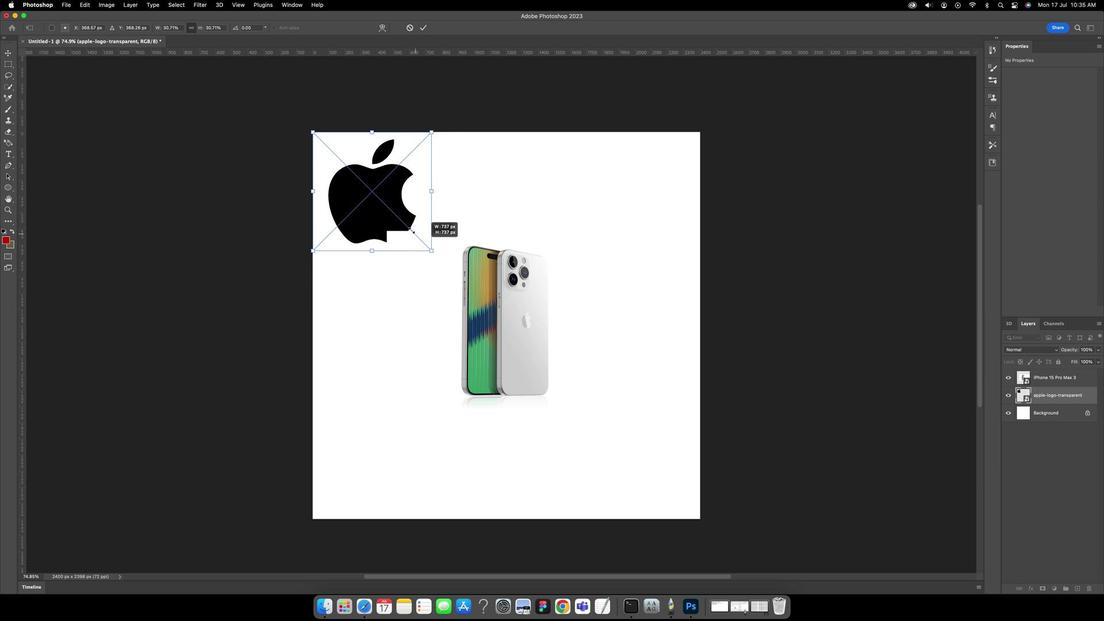 
Action: Mouse pressed left at (170, 124)
Screenshot: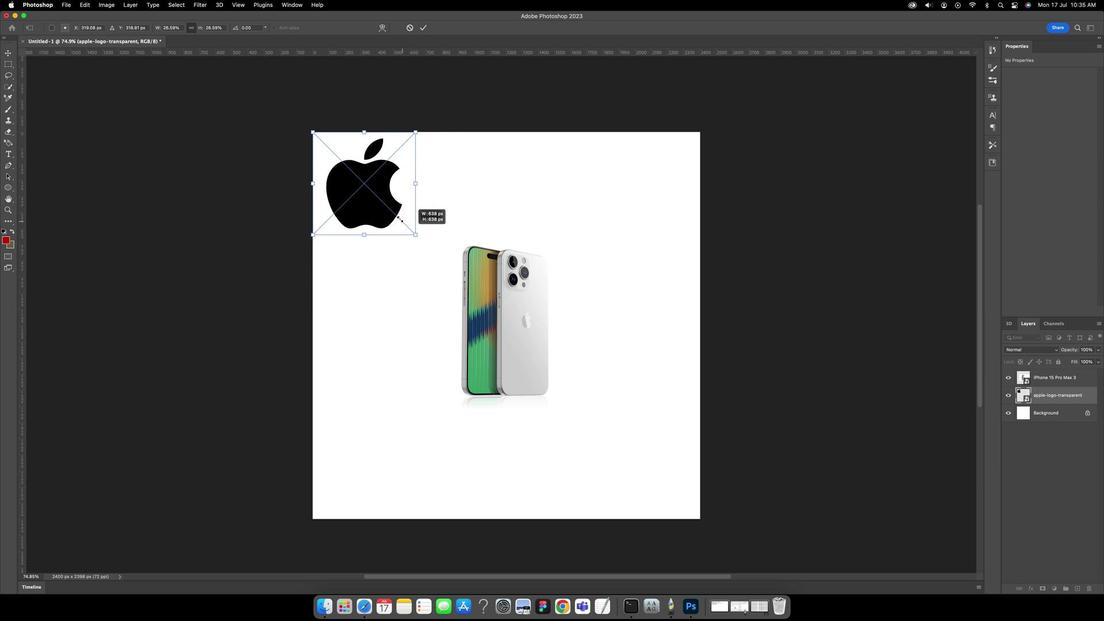 
Action: Mouse moved to (154, 88)
Screenshot: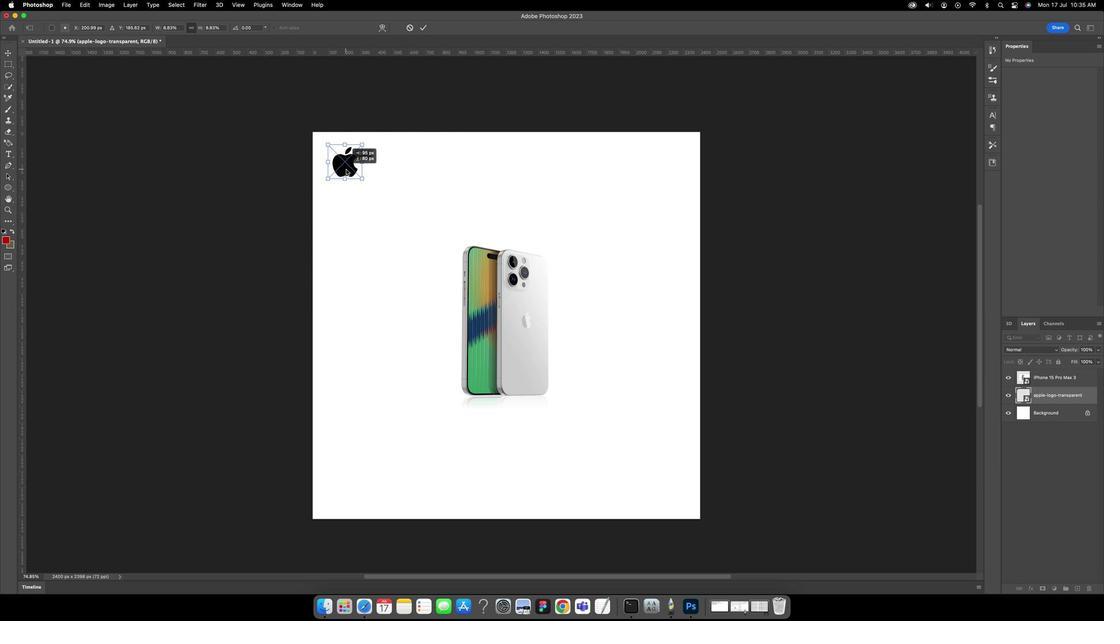 
Action: Mouse pressed left at (154, 88)
Screenshot: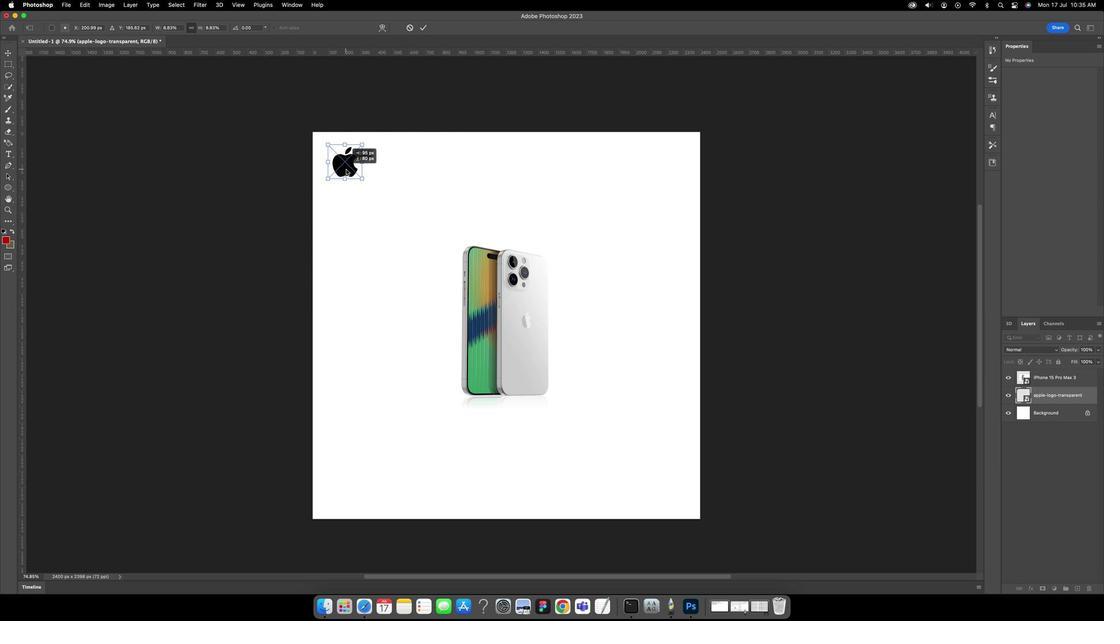 
Action: Mouse moved to (157, 93)
Screenshot: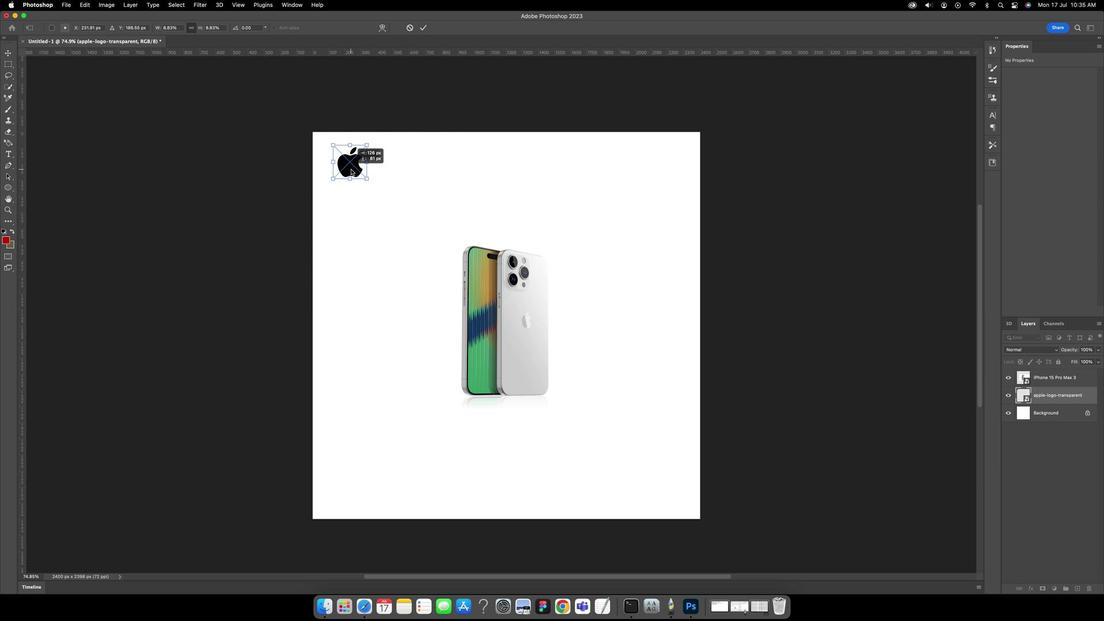 
Action: Key pressed Key.enter
Screenshot: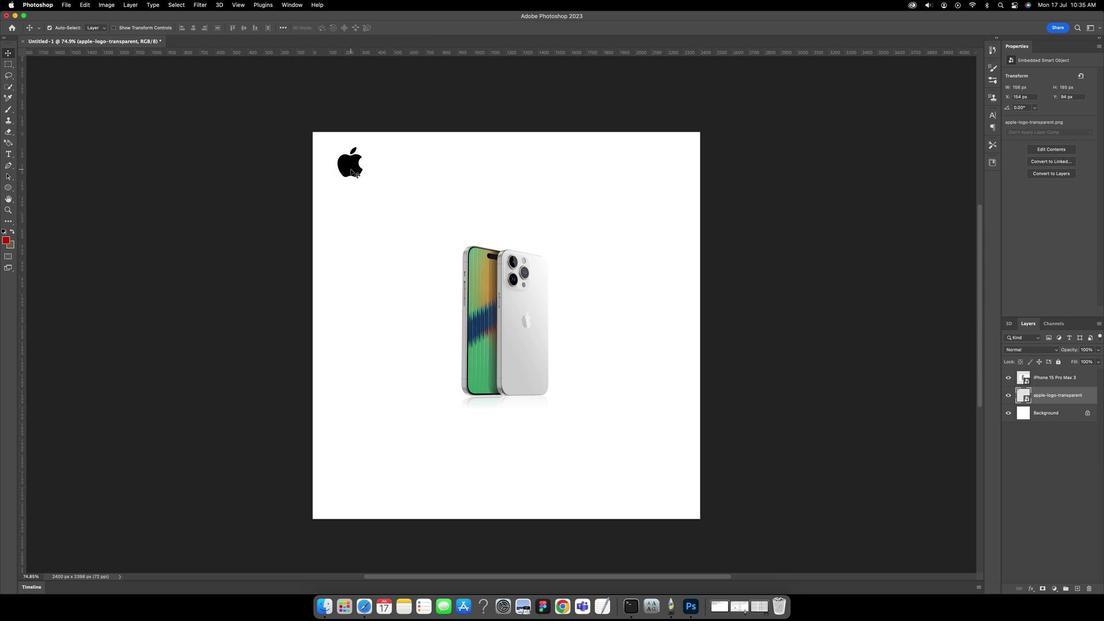 
Action: Mouse moved to (190, 142)
Screenshot: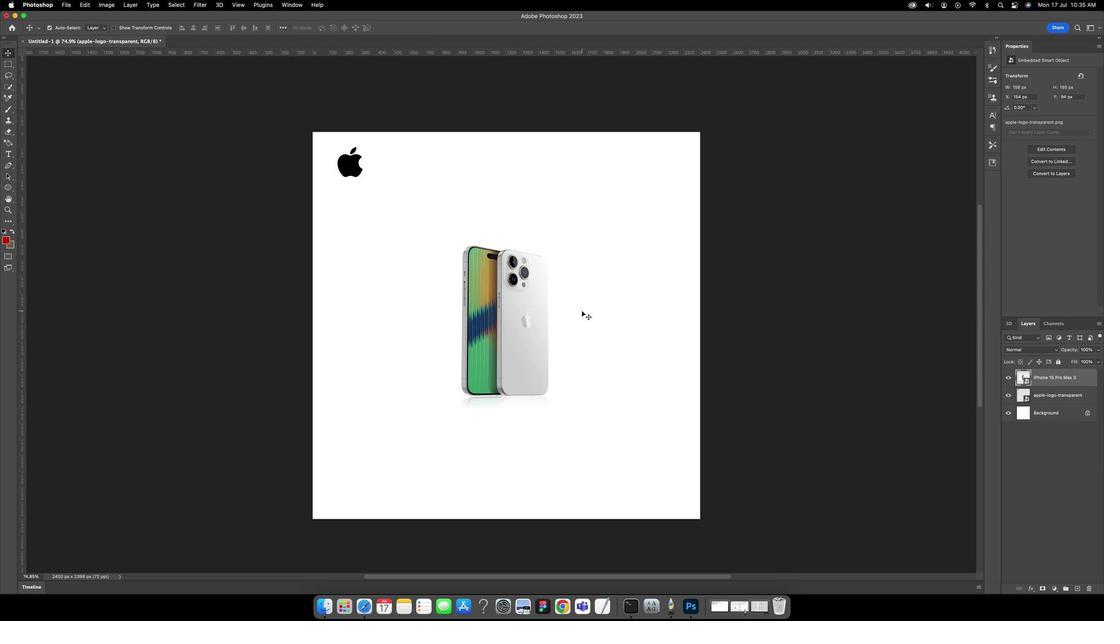 
Action: Mouse pressed left at (190, 142)
Screenshot: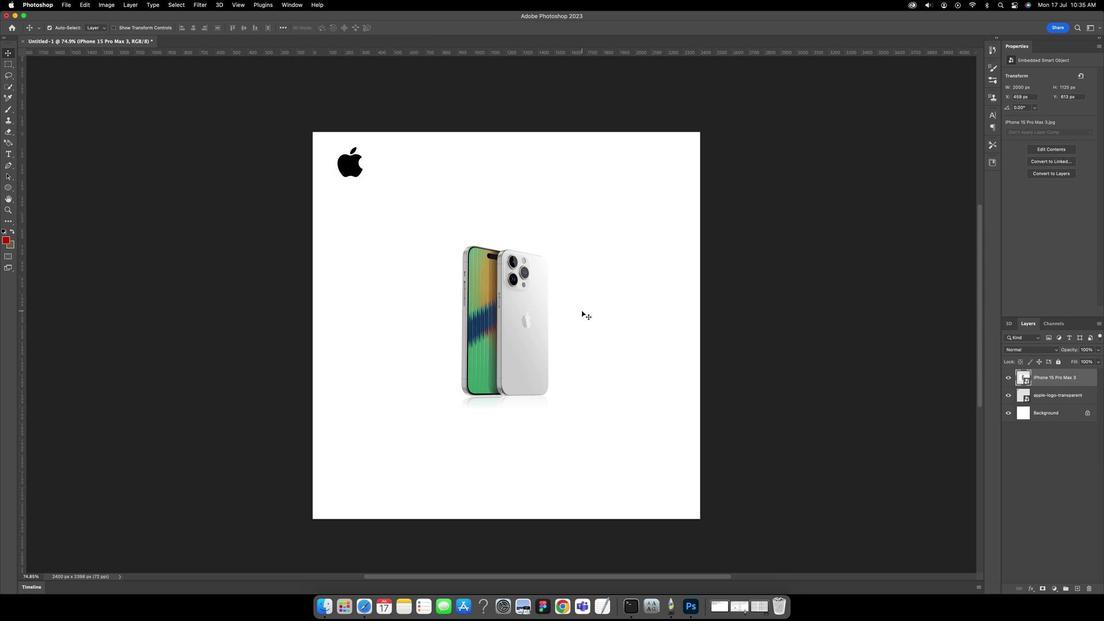
Action: Key pressed 'w'
Screenshot: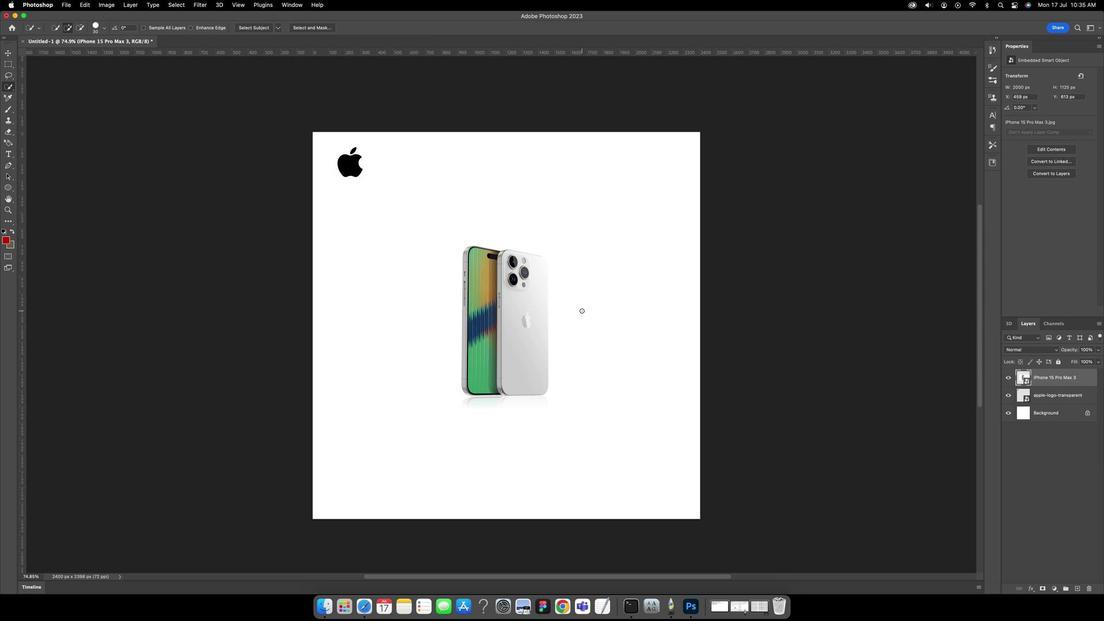 
Action: Mouse moved to (144, 43)
Screenshot: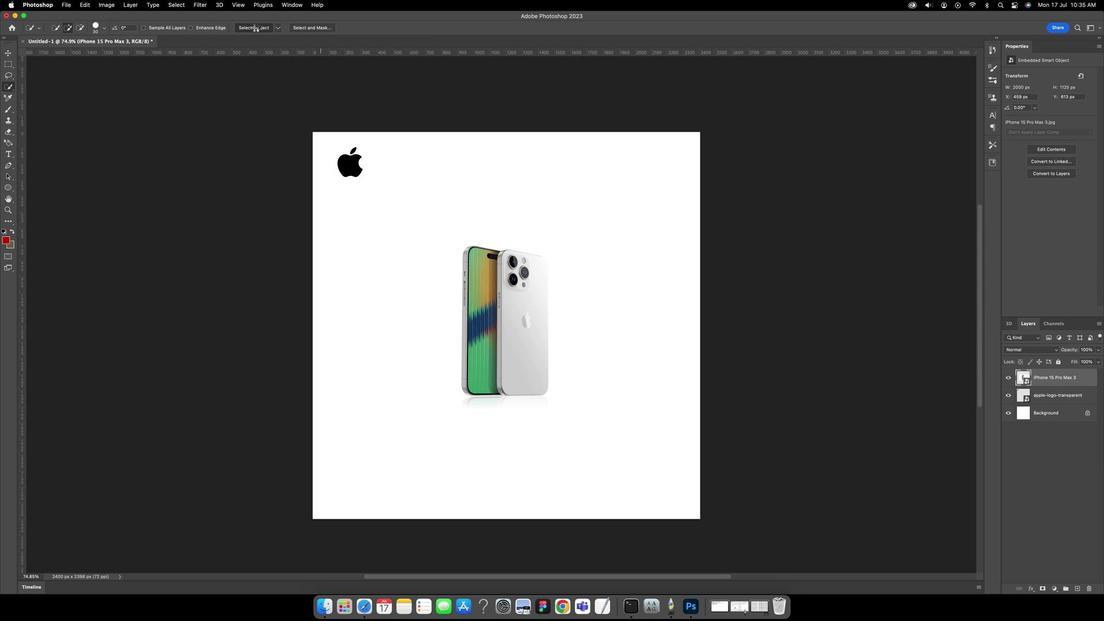 
Action: Mouse pressed left at (144, 43)
Screenshot: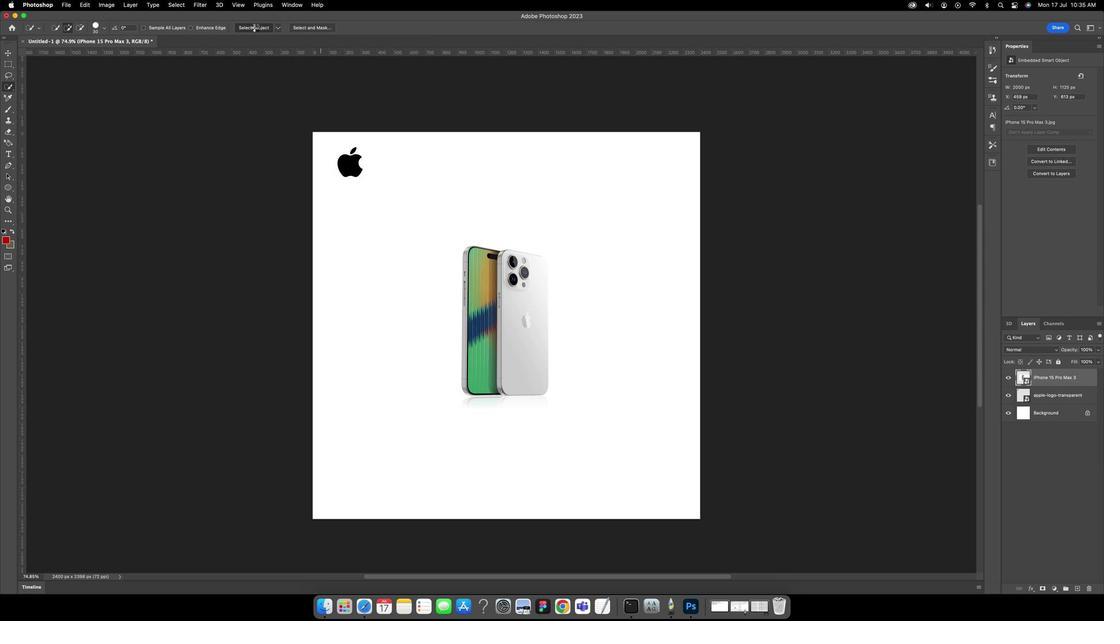 
Action: Key pressed Key.cmd'j'
Screenshot: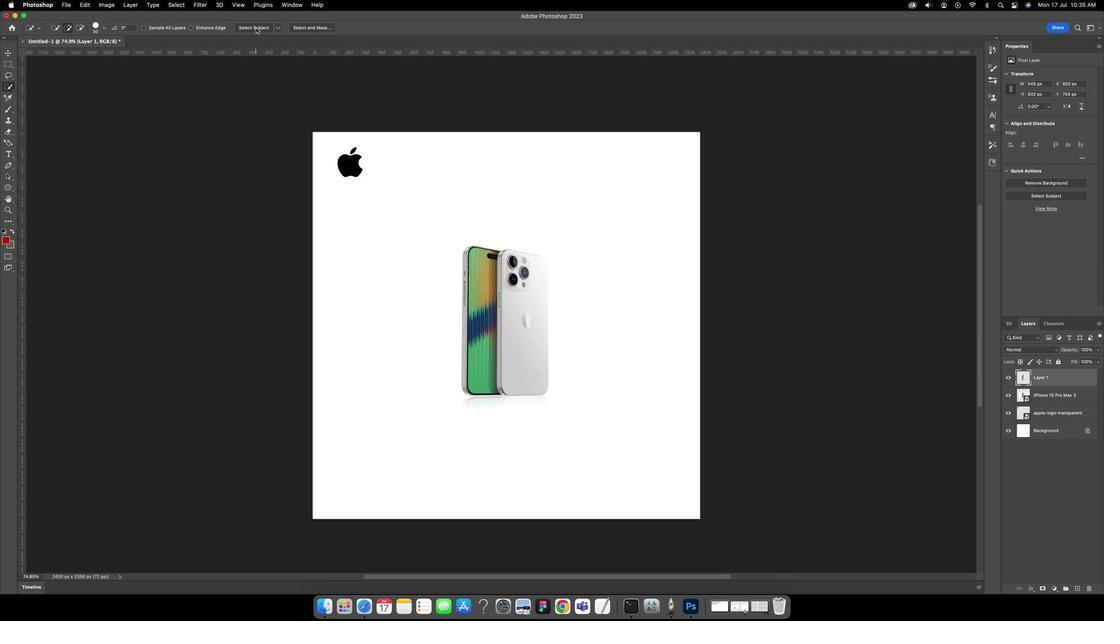 
Action: Mouse moved to (251, 172)
Screenshot: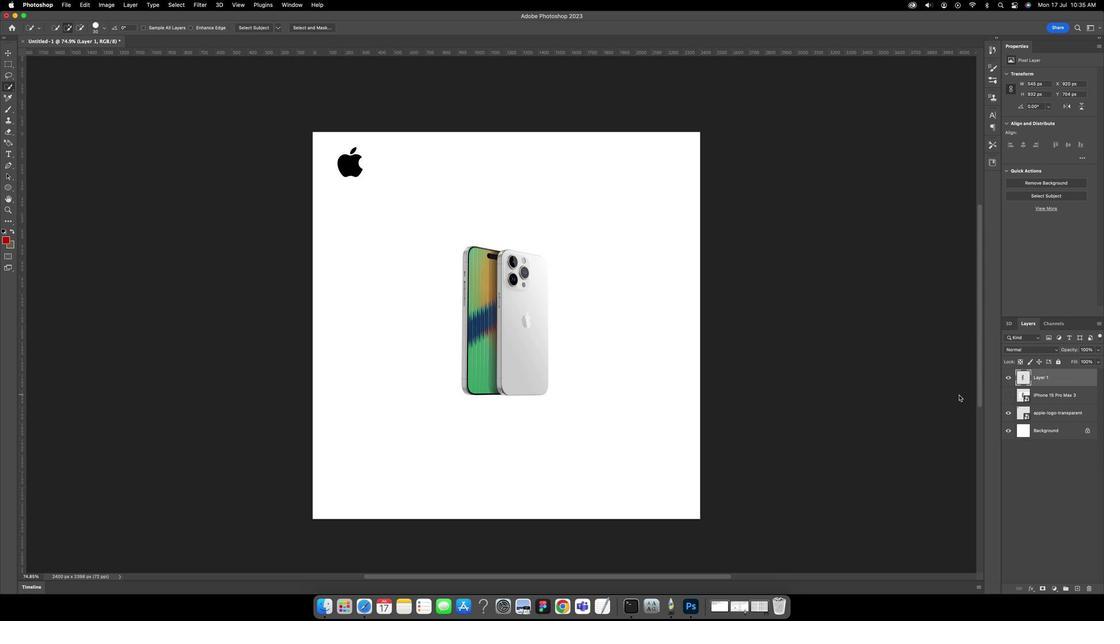 
Action: Mouse pressed left at (251, 172)
Screenshot: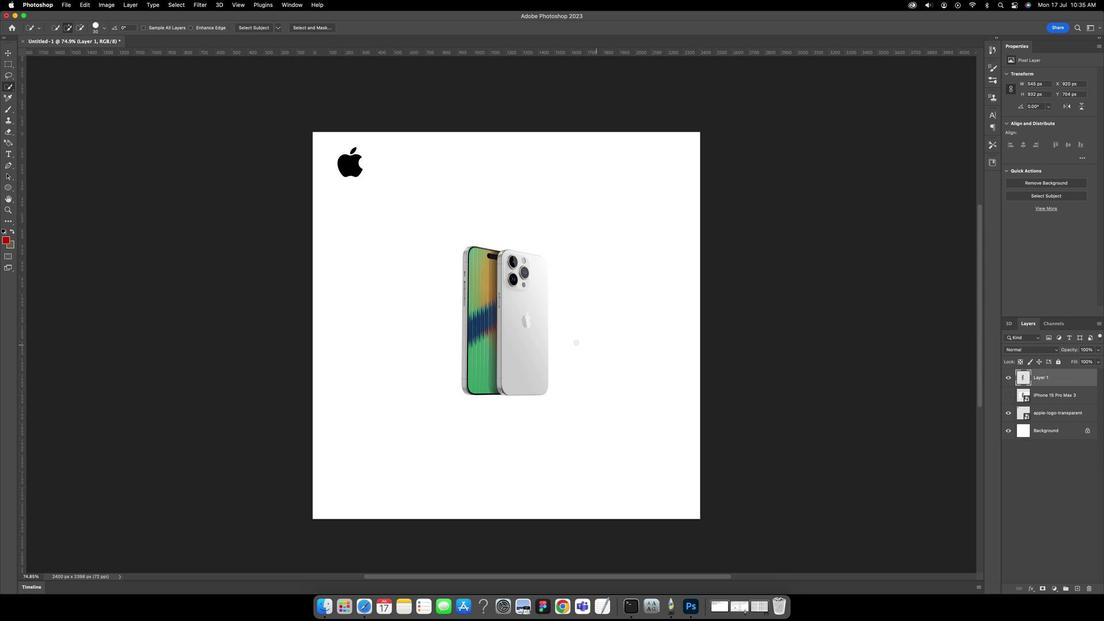 
Action: Mouse moved to (181, 151)
Screenshot: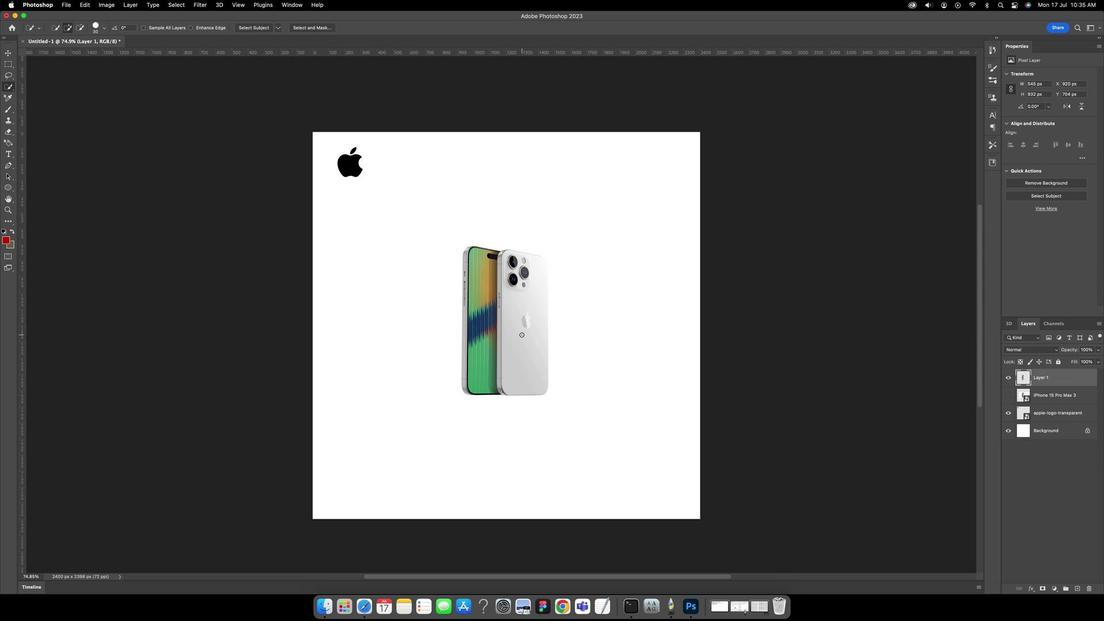 
Action: Key pressed 'v'
Screenshot: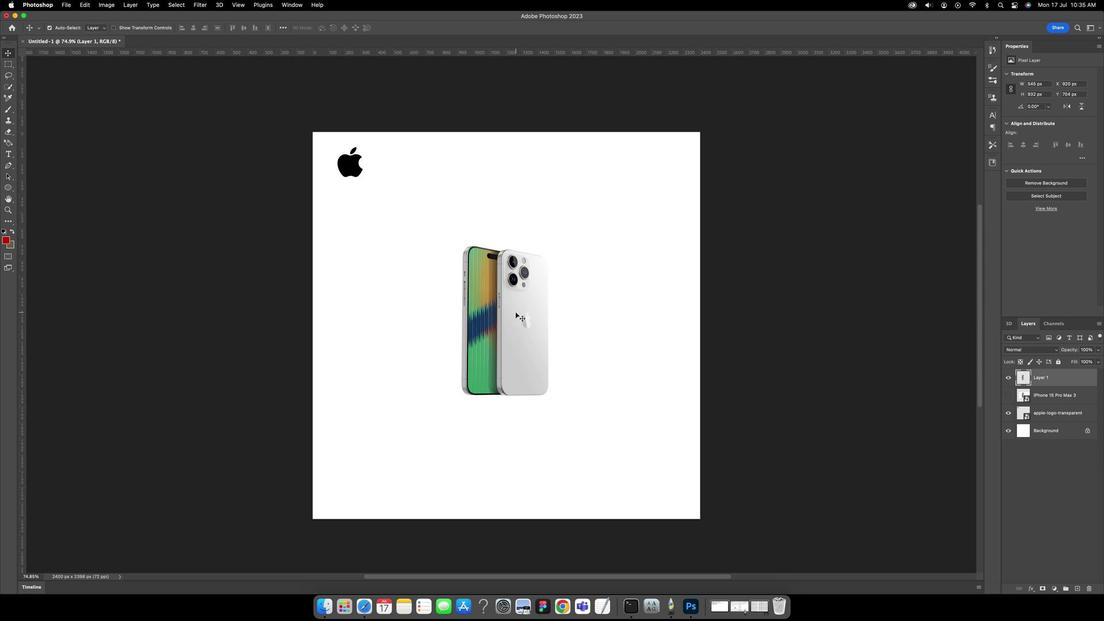 
Action: Mouse moved to (181, 143)
Screenshot: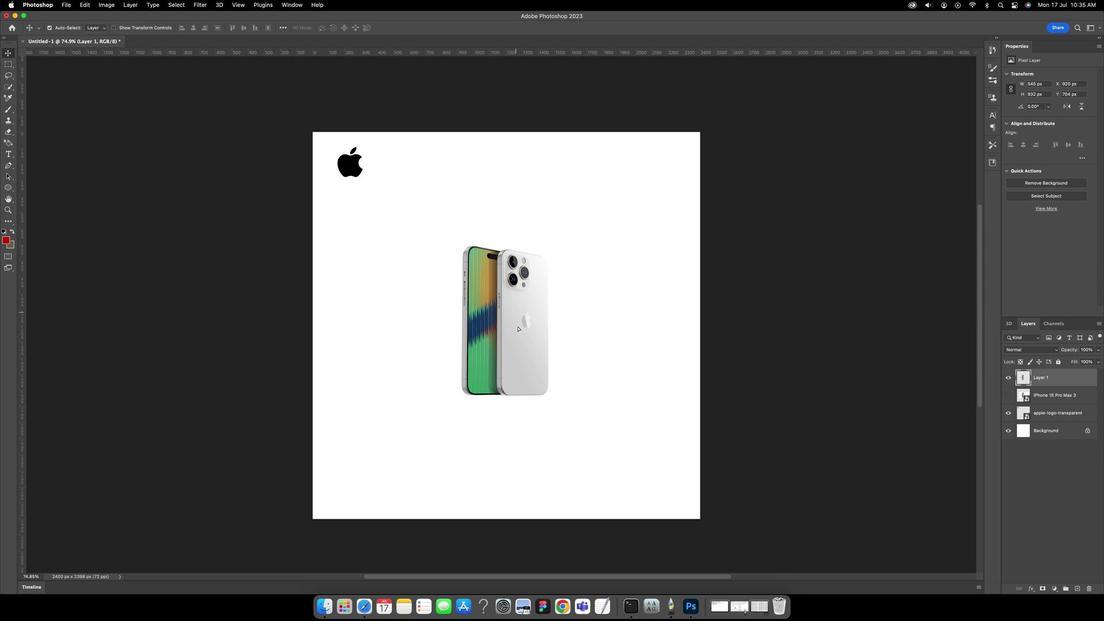 
Action: Mouse pressed left at (181, 143)
Screenshot: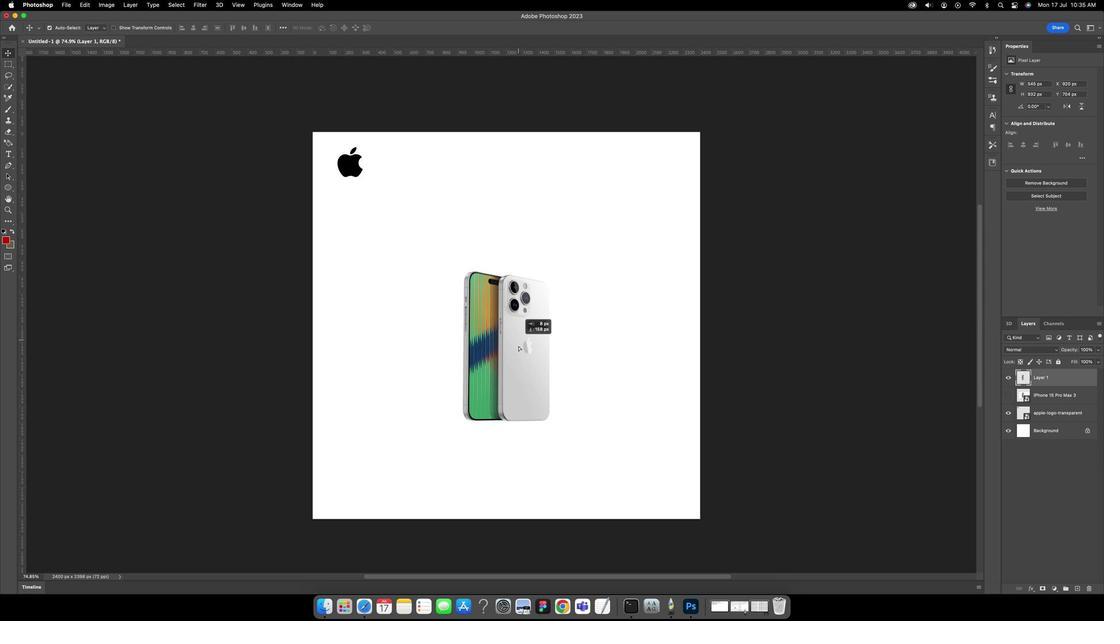 
Action: Mouse moved to (180, 144)
Screenshot: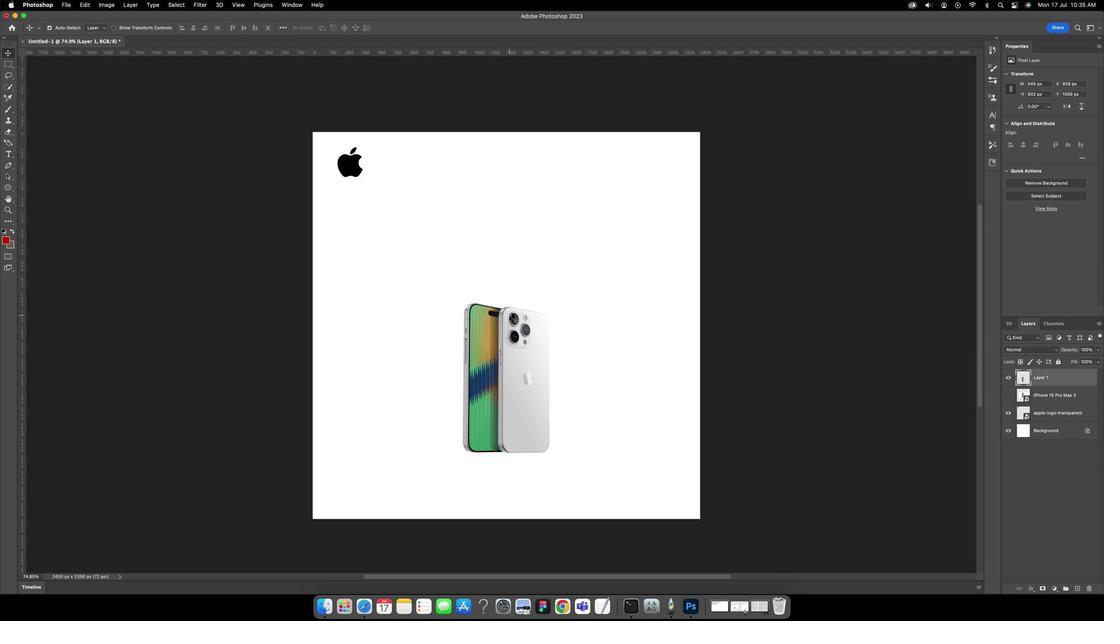 
Action: Key pressed 't'
Screenshot: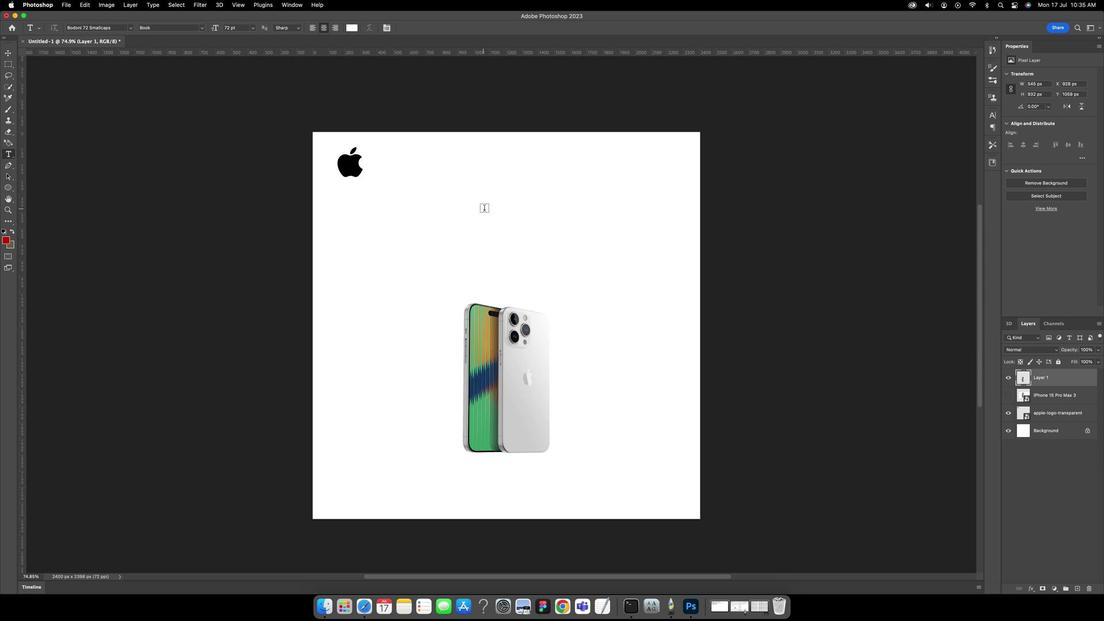
Action: Mouse moved to (176, 107)
Screenshot: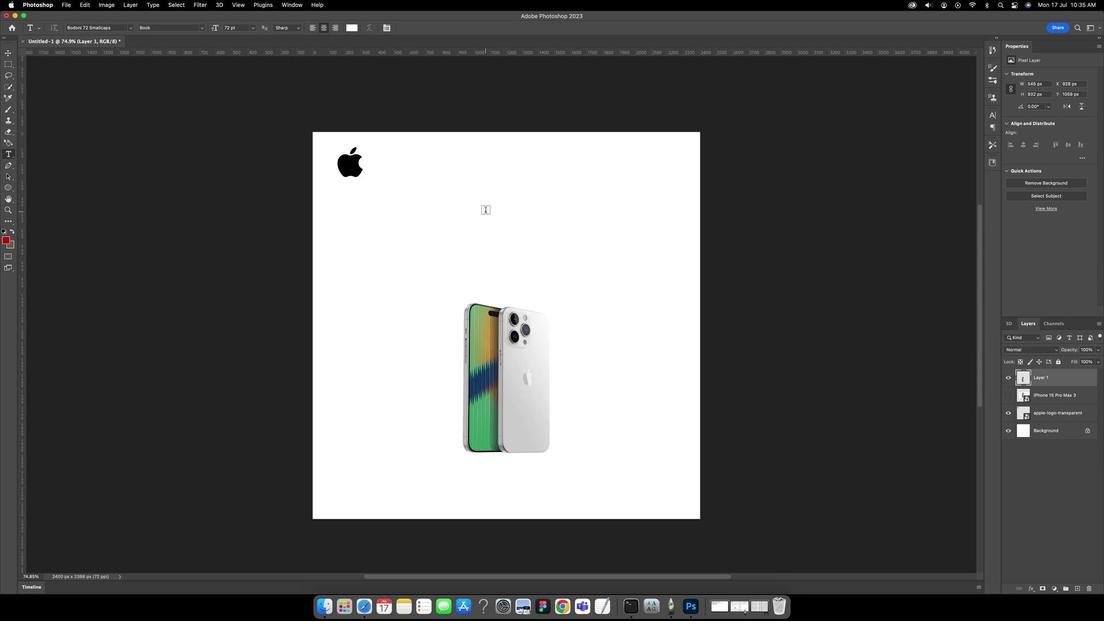 
Action: Mouse pressed left at (176, 107)
Screenshot: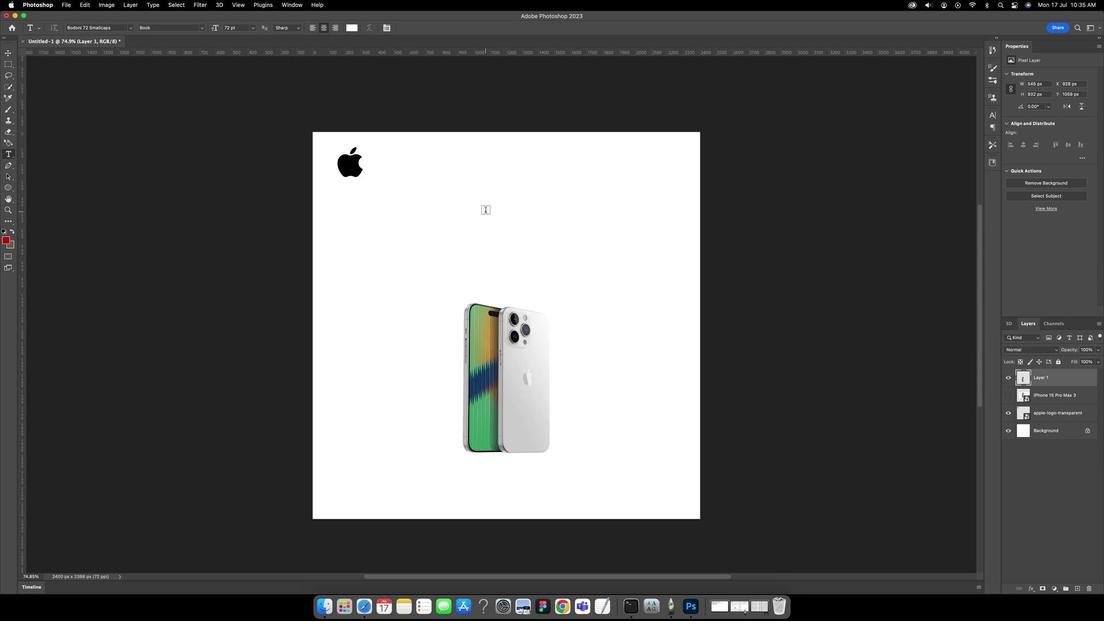 
Action: Key pressed Key.caps_lock'I'Key.caps_lock'p''h''o''n''e'Key.space'1''5'Key.cmd'a'
Screenshot: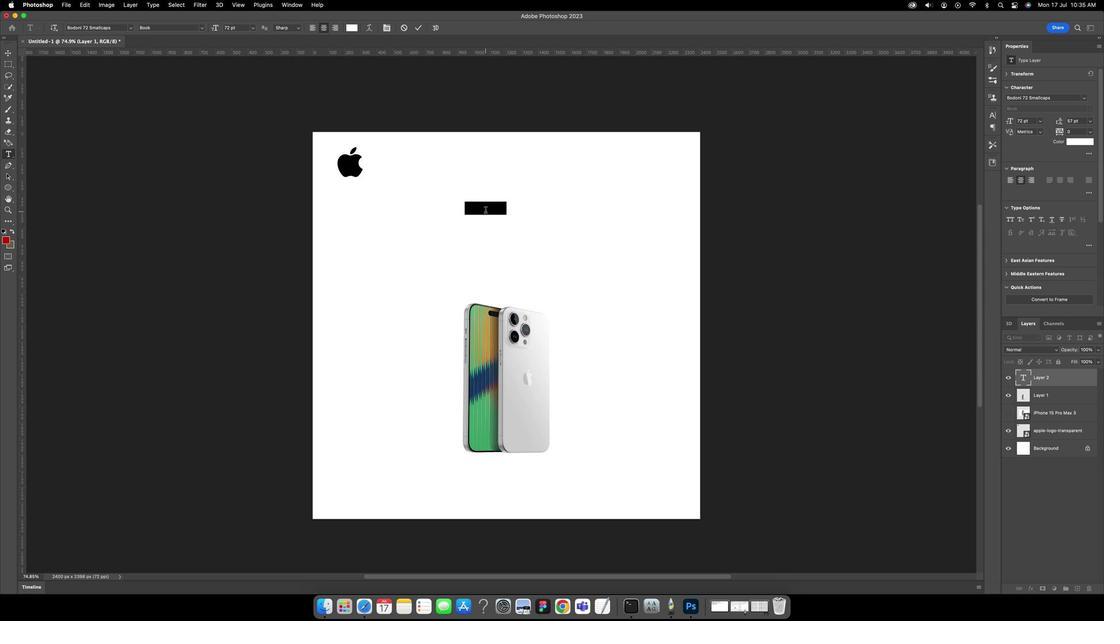 
Action: Mouse moved to (157, 44)
Screenshot: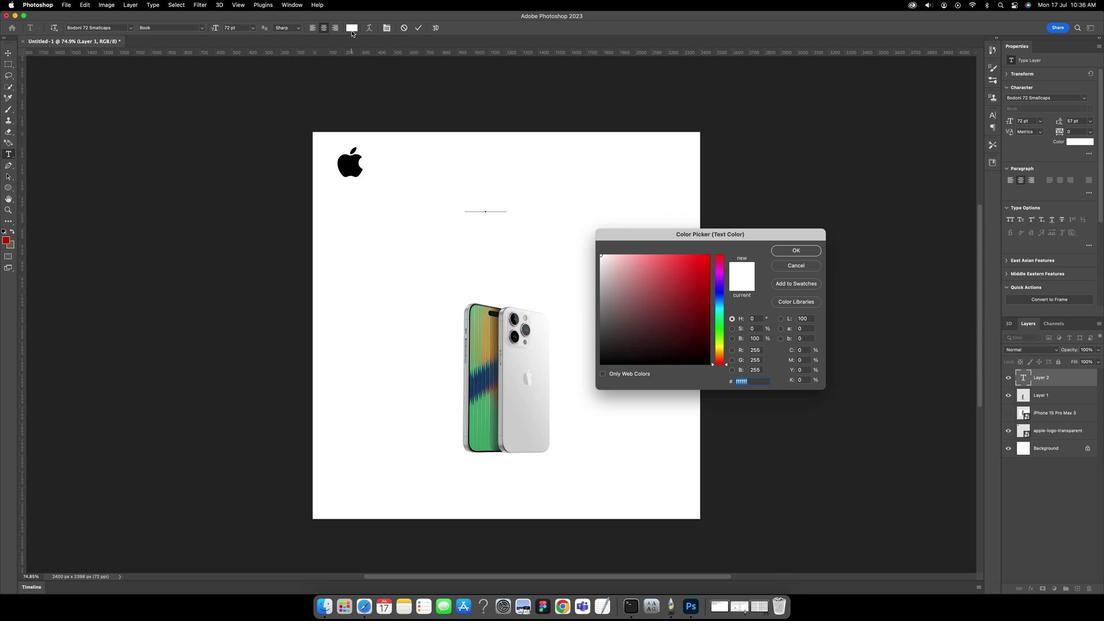 
Action: Mouse pressed left at (157, 44)
Screenshot: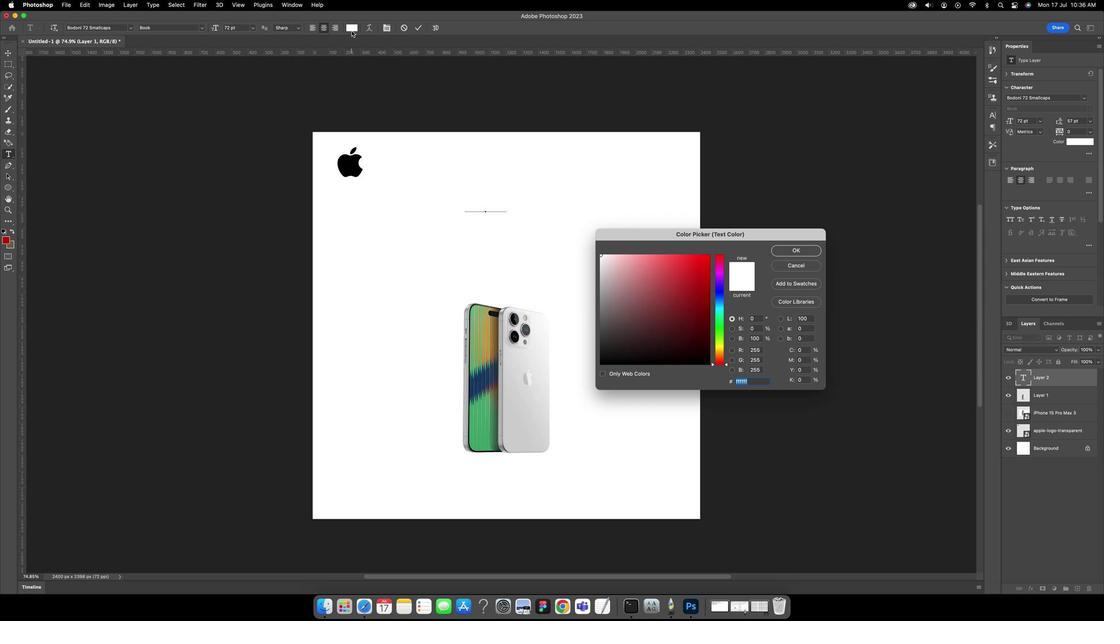 
Action: Mouse moved to (197, 143)
Screenshot: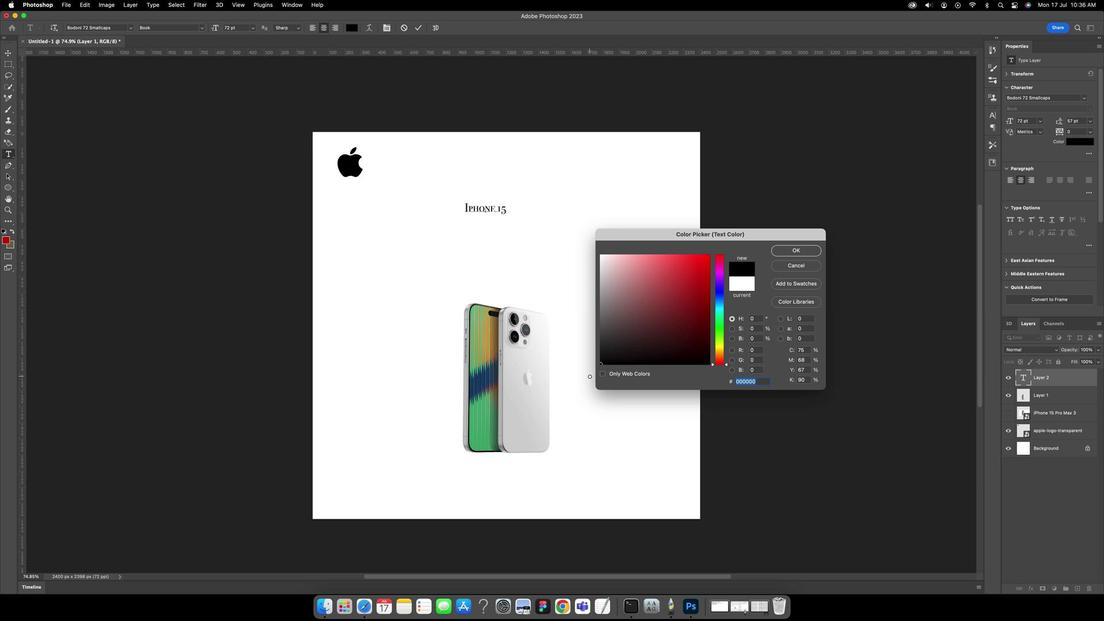
Action: Mouse pressed left at (197, 143)
Screenshot: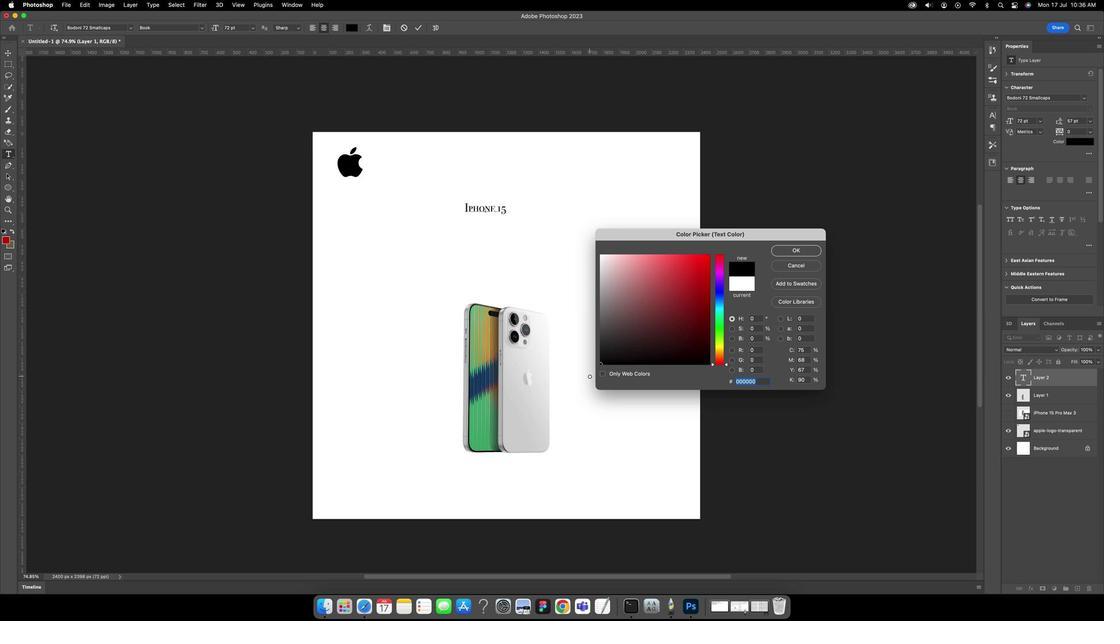 
Action: Mouse moved to (219, 121)
Screenshot: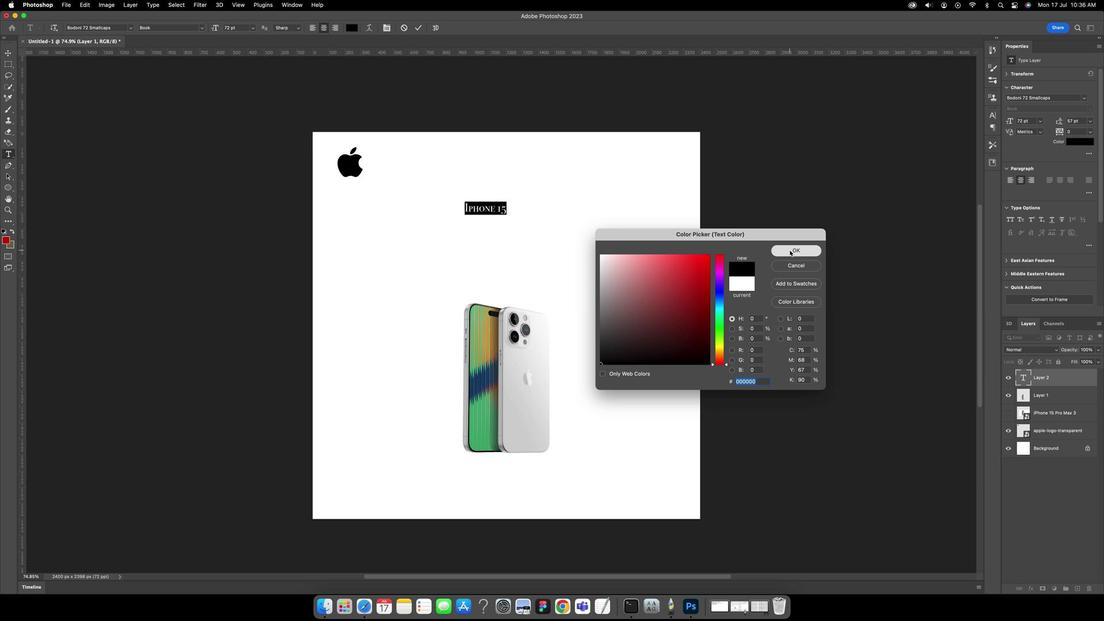 
Action: Mouse pressed left at (219, 121)
Screenshot: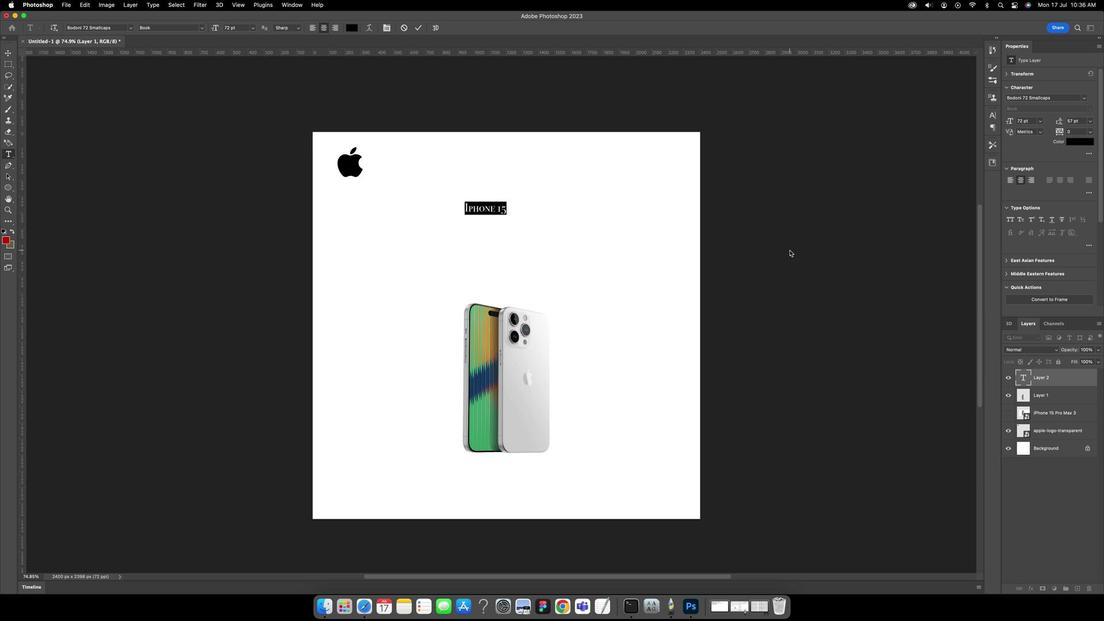 
Action: Mouse moved to (167, 43)
Screenshot: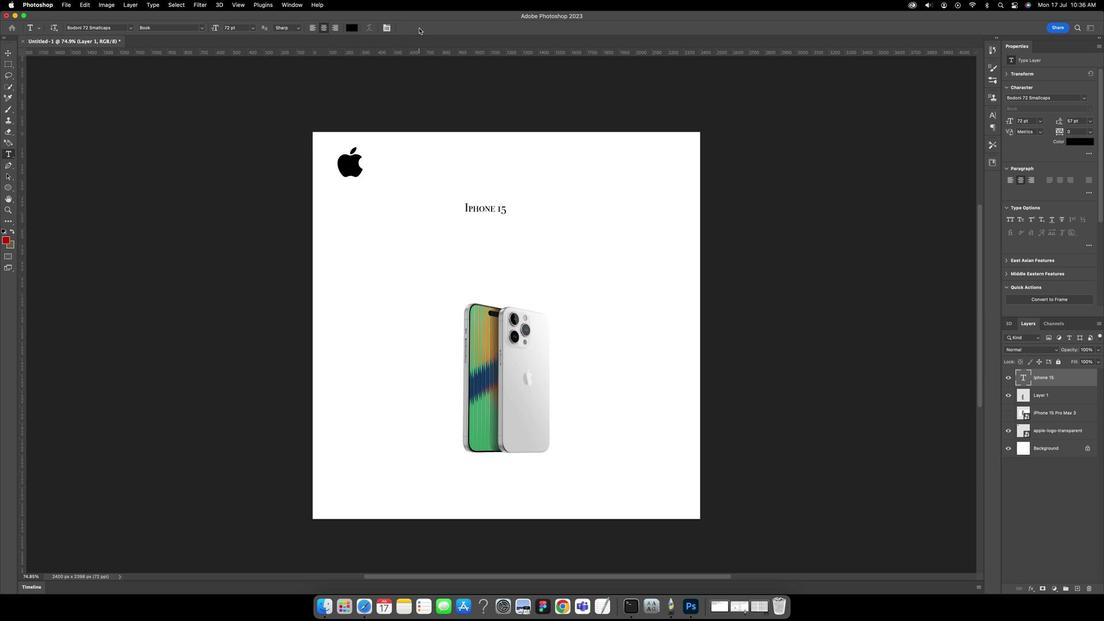 
Action: Mouse pressed left at (167, 43)
Screenshot: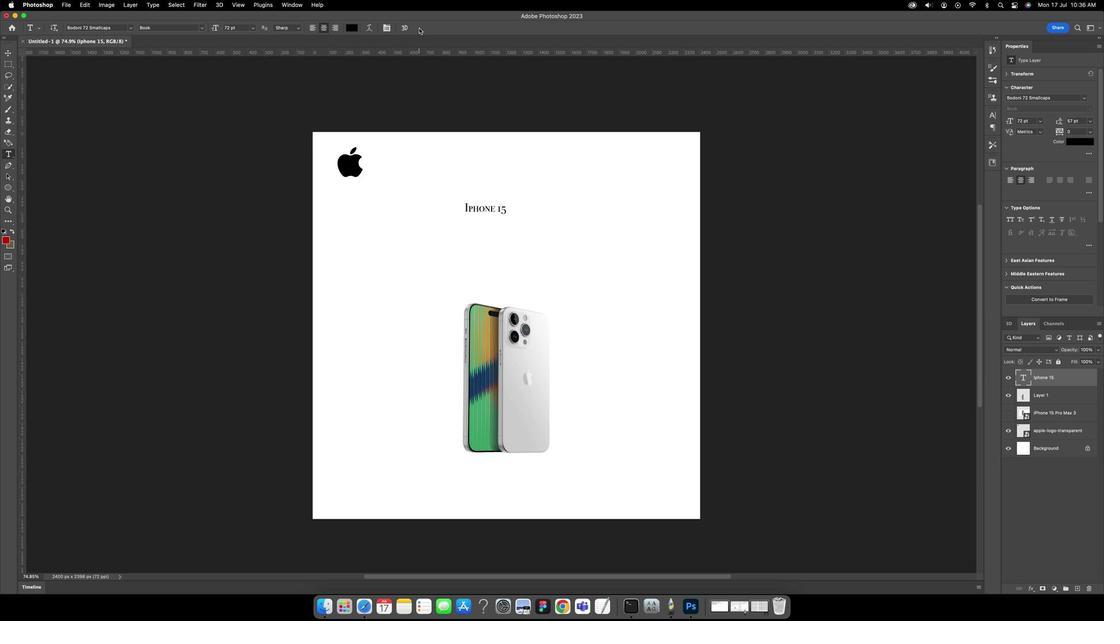 
Action: Mouse moved to (173, 125)
Screenshot: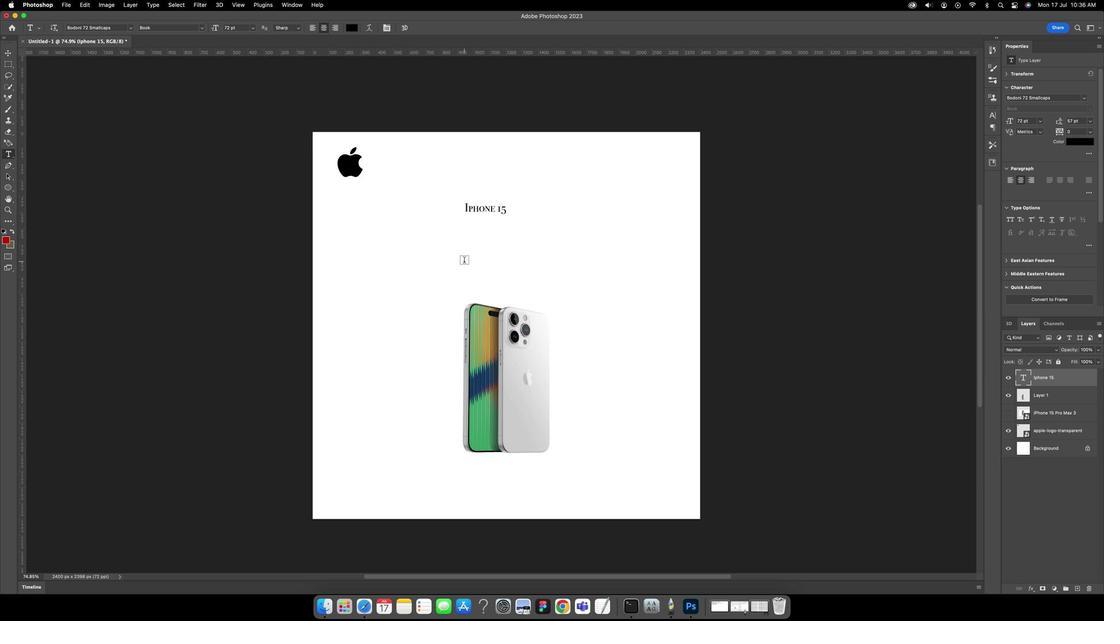 
Action: Key pressed 'v'
Screenshot: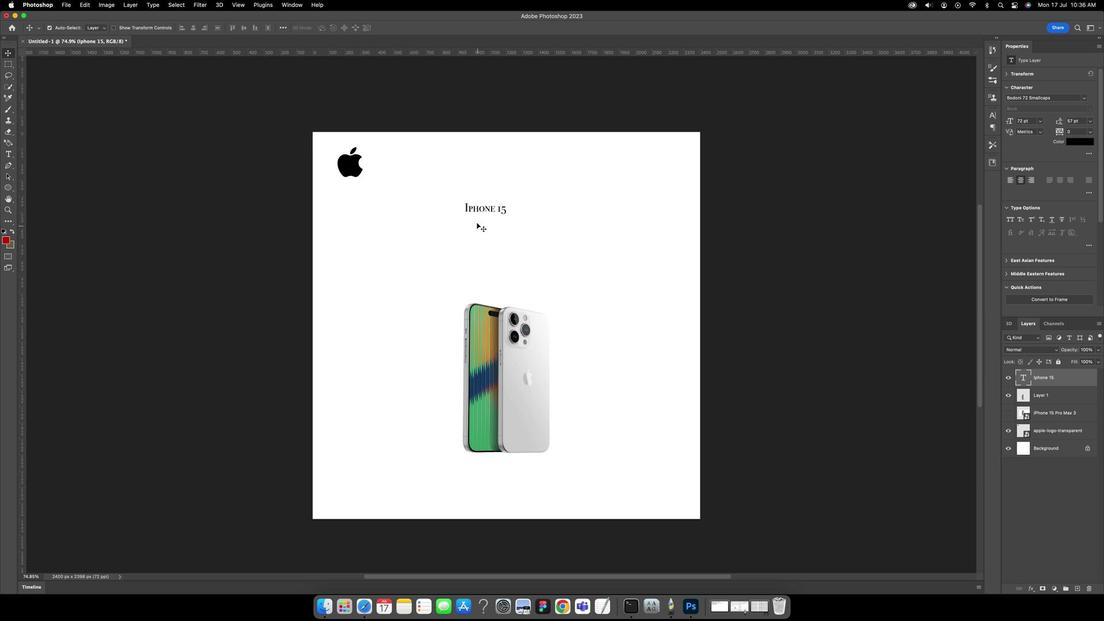 
Action: Mouse moved to (176, 106)
Screenshot: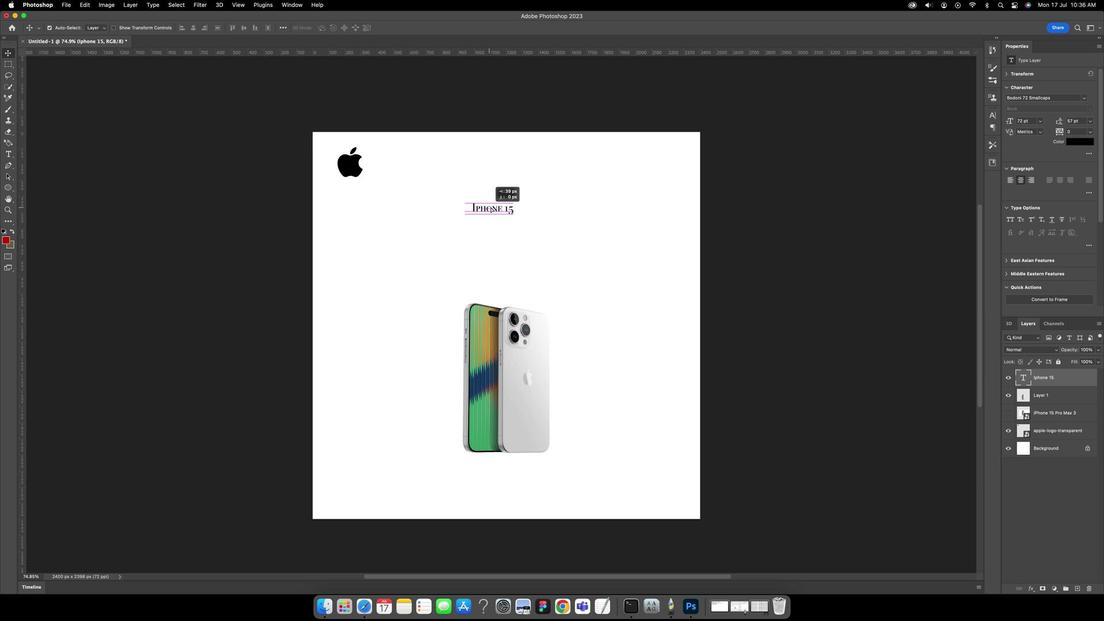 
Action: Mouse pressed left at (176, 106)
Screenshot: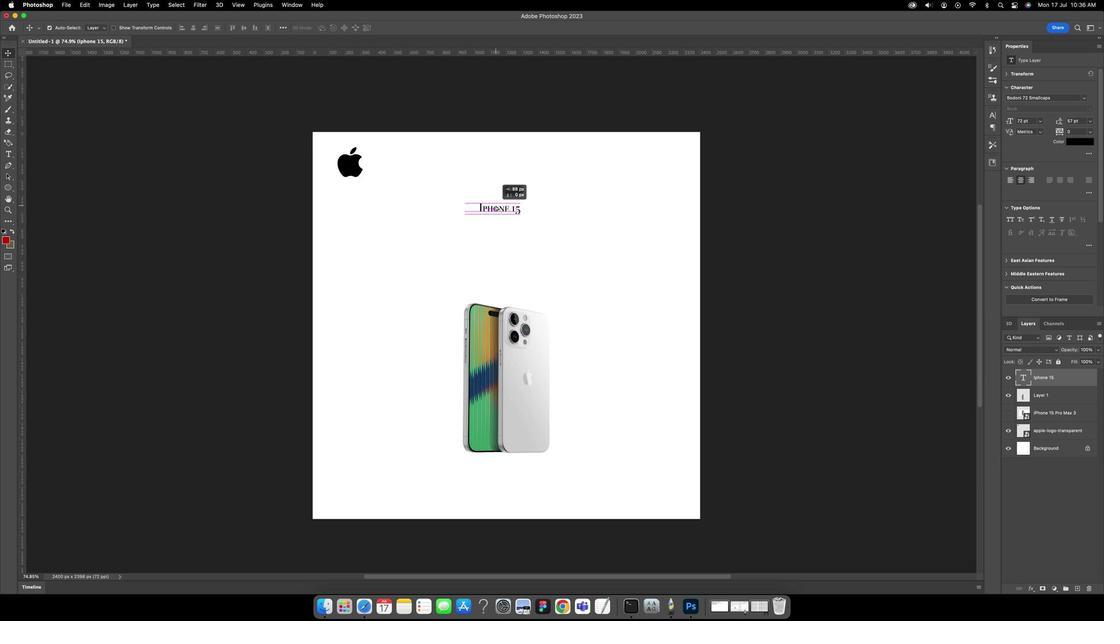 
Action: Mouse moved to (177, 111)
Screenshot: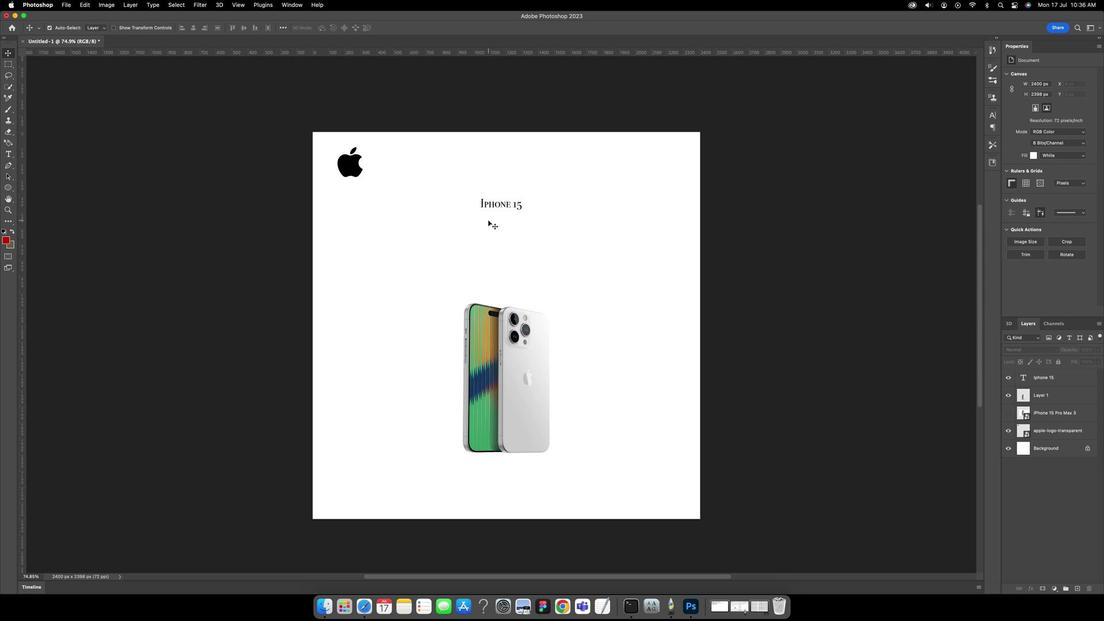 
Action: Mouse pressed left at (177, 111)
Screenshot: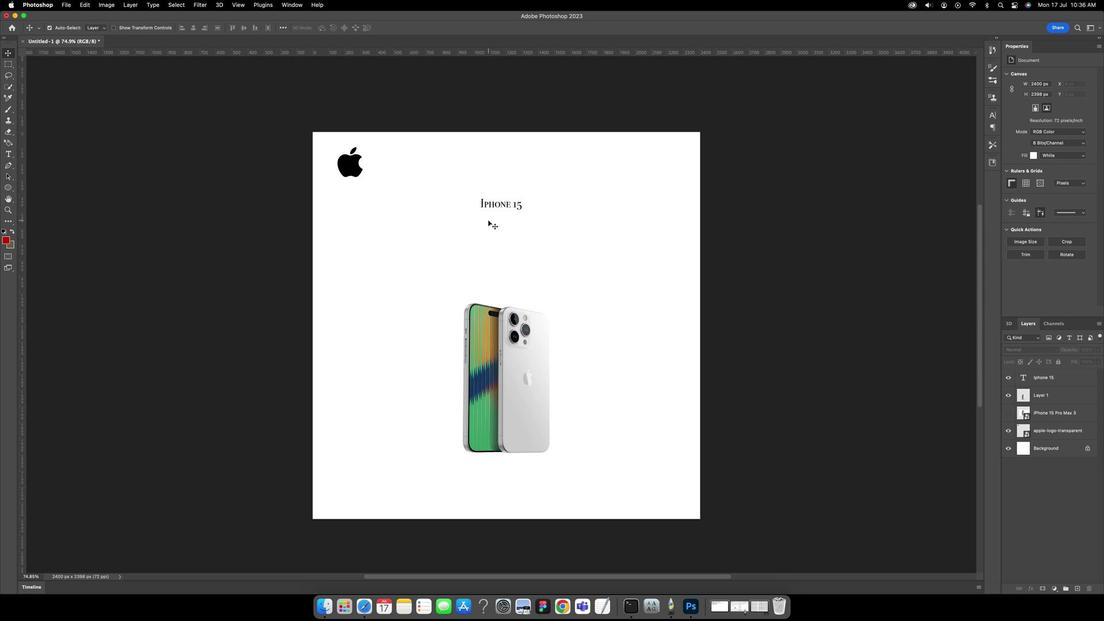 
Action: Key pressed 't'
Screenshot: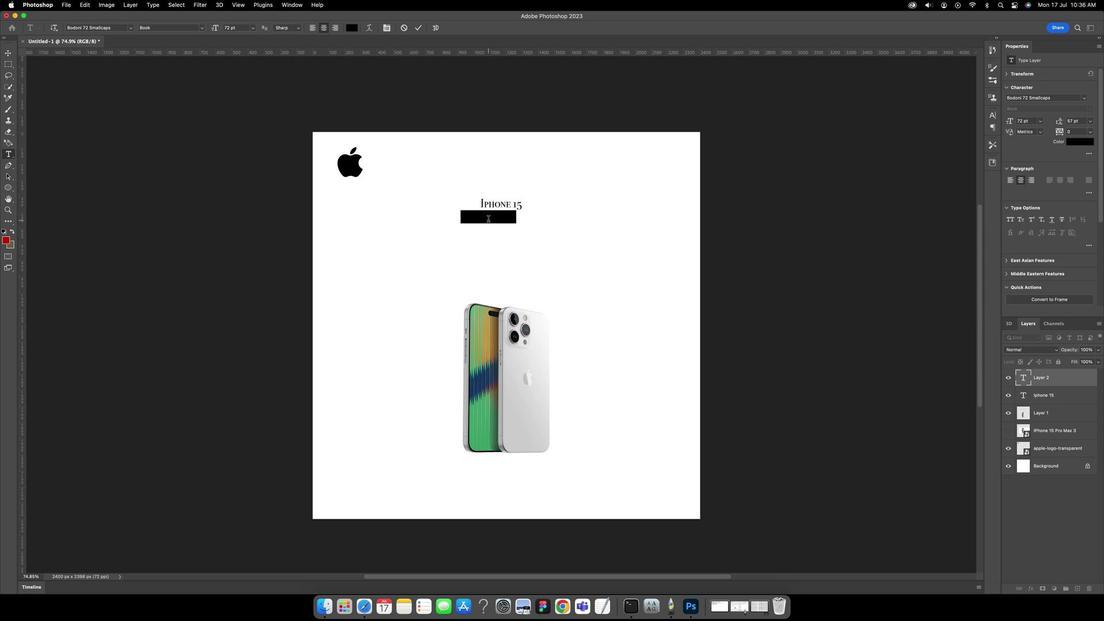 
Action: Mouse pressed left at (177, 111)
Screenshot: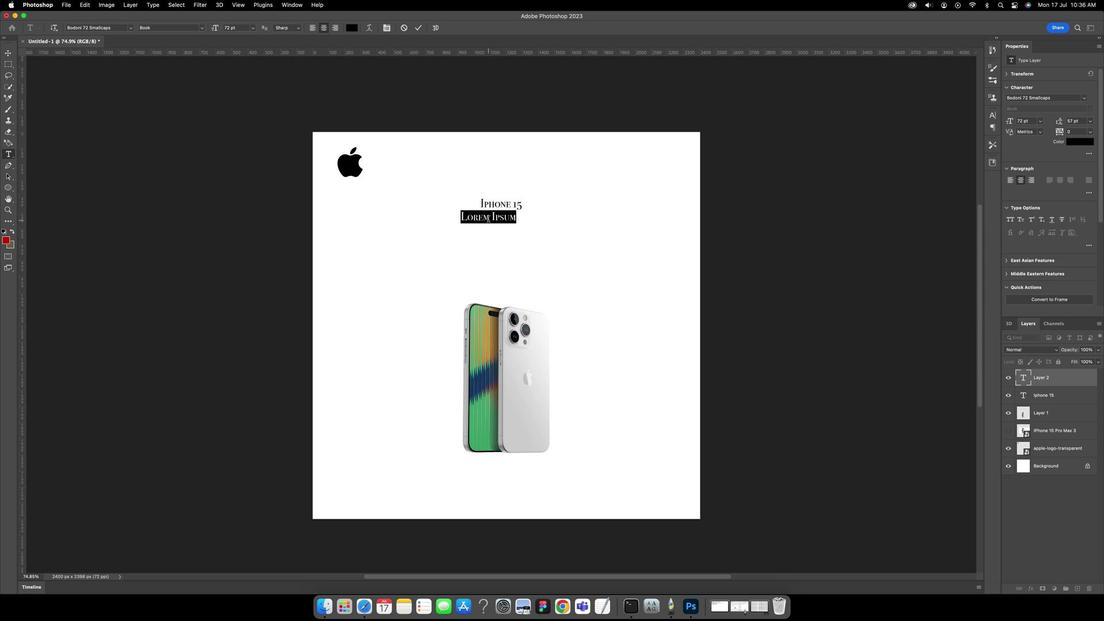 
Action: Key pressed Key.caps_lock'S'Key.caps_lock'a''y'Key.space'h''e''l''l''o'Key.space't''o'Key.space't''h''e'Key.space'f''u''t''u''r''e'
Screenshot: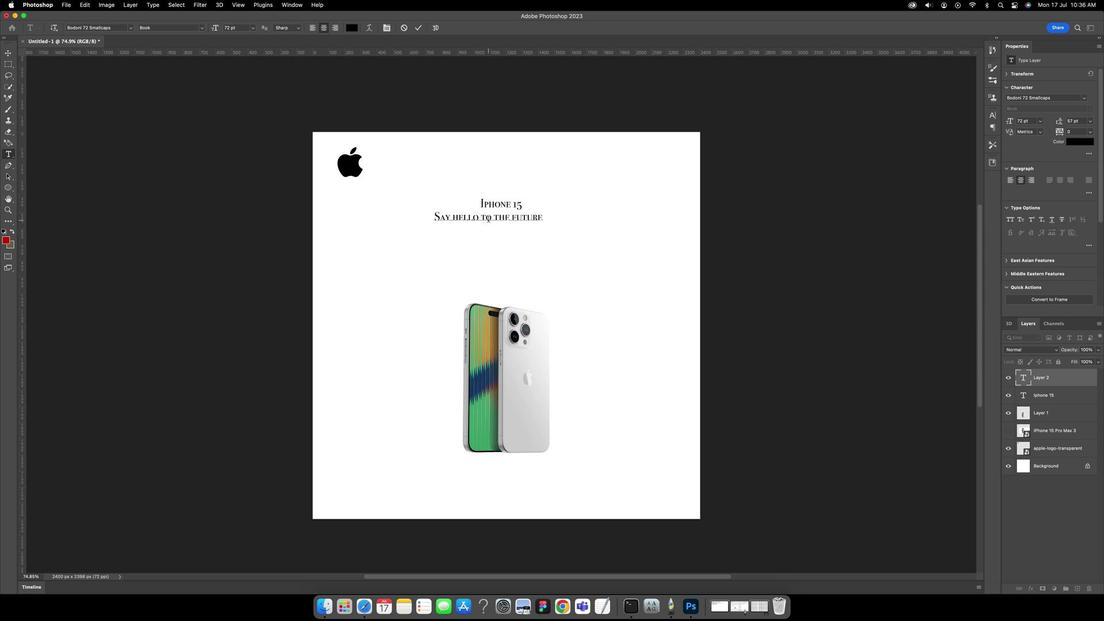 
Action: Mouse moved to (126, 43)
Screenshot: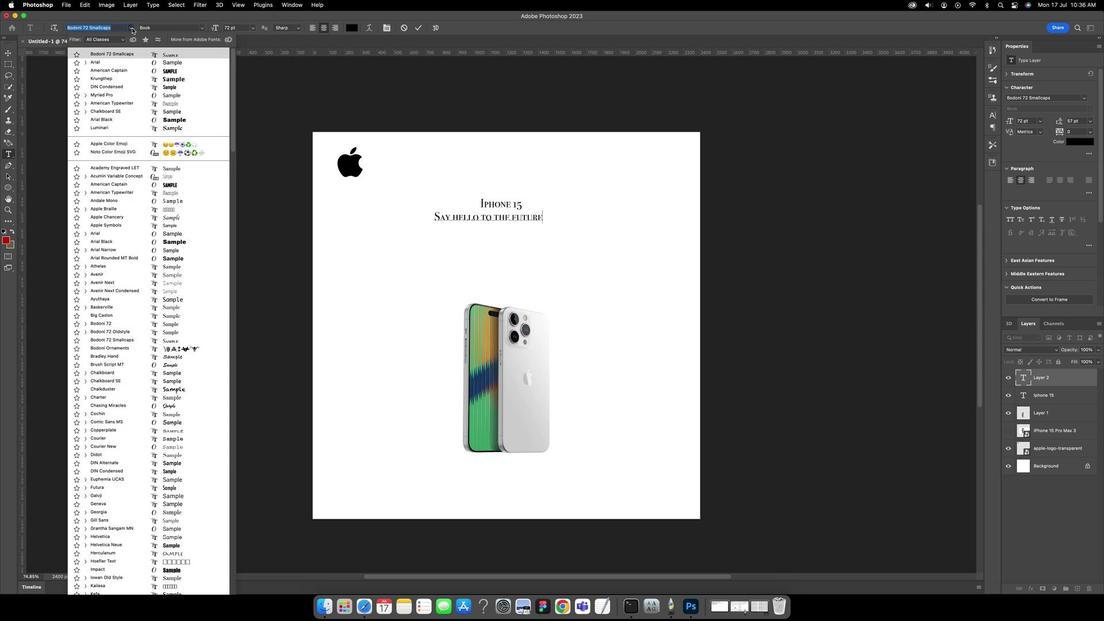 
Action: Mouse pressed left at (126, 43)
Screenshot: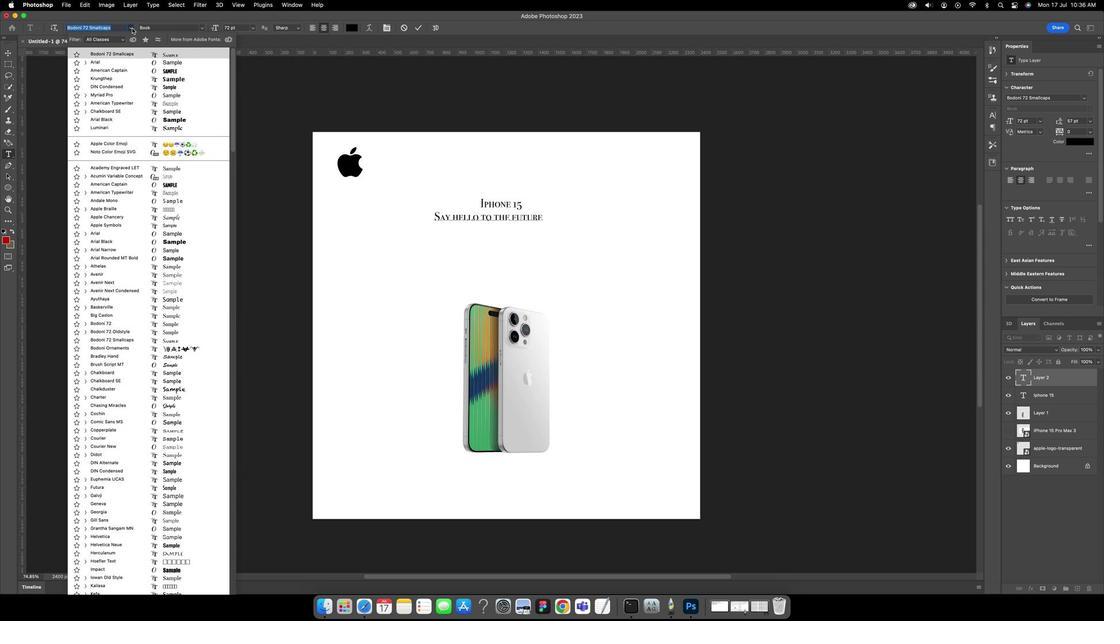 
Action: Mouse moved to (125, 54)
Screenshot: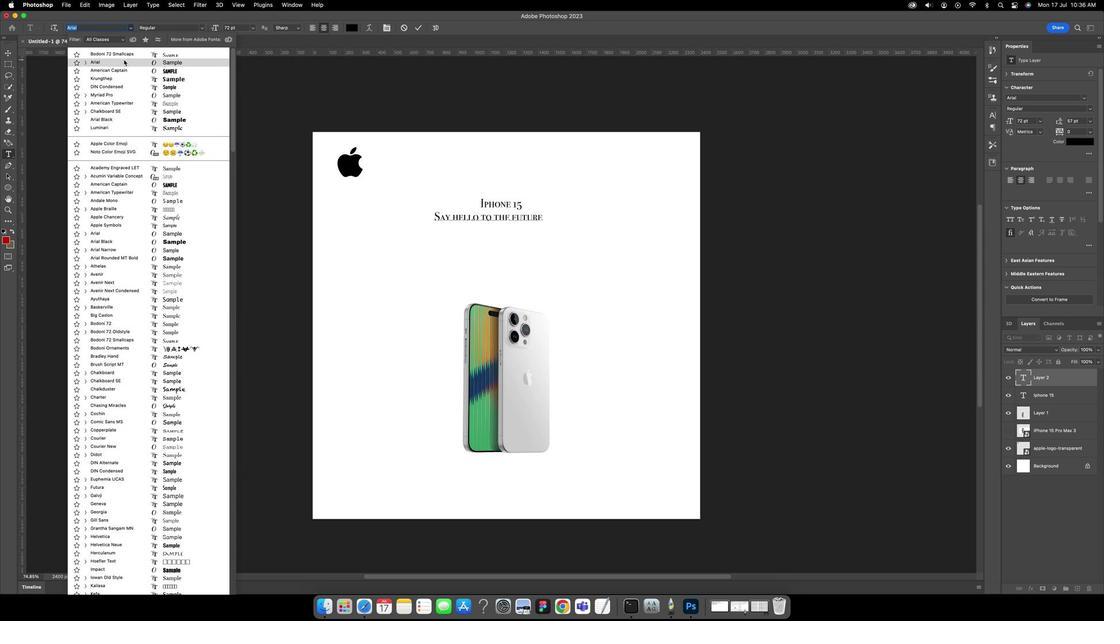 
Action: Mouse pressed left at (125, 54)
Screenshot: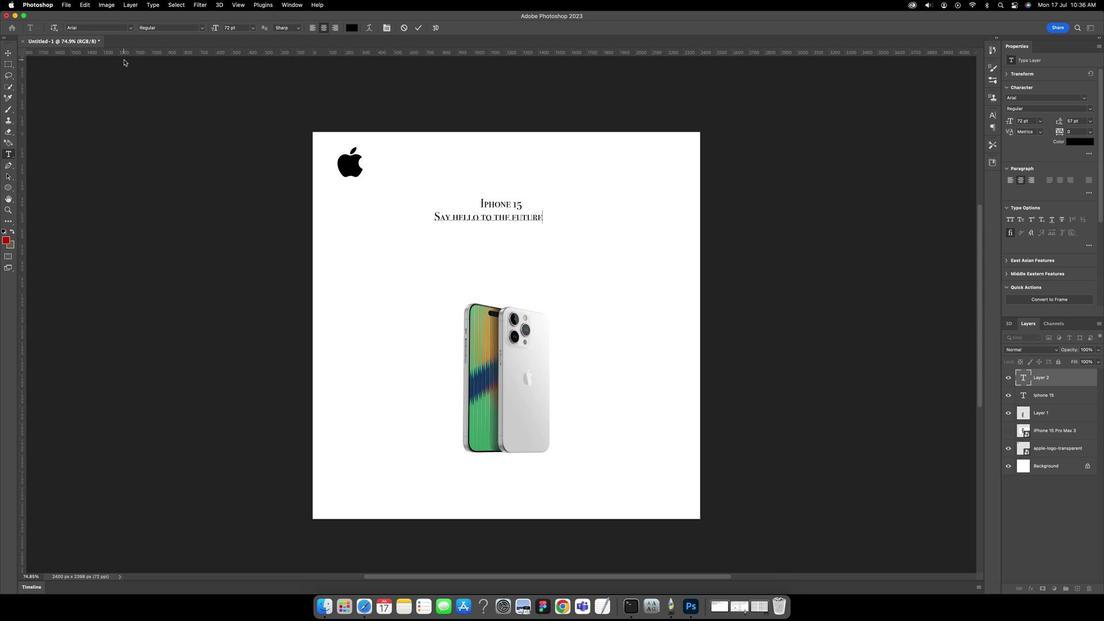 
Action: Mouse moved to (251, 111)
Screenshot: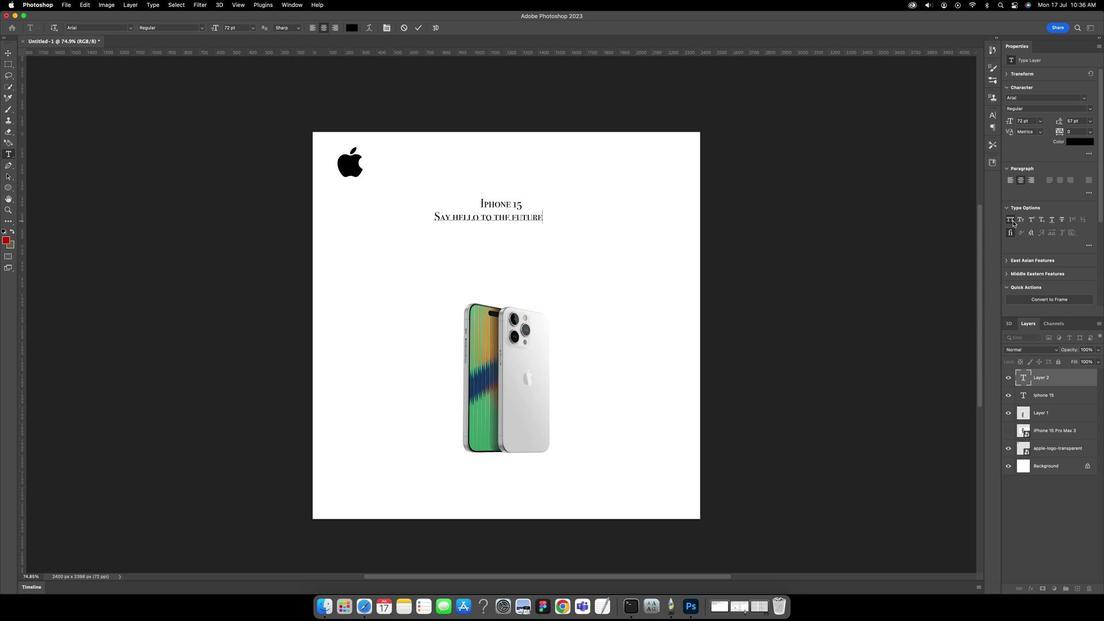 
Action: Mouse pressed left at (251, 111)
Screenshot: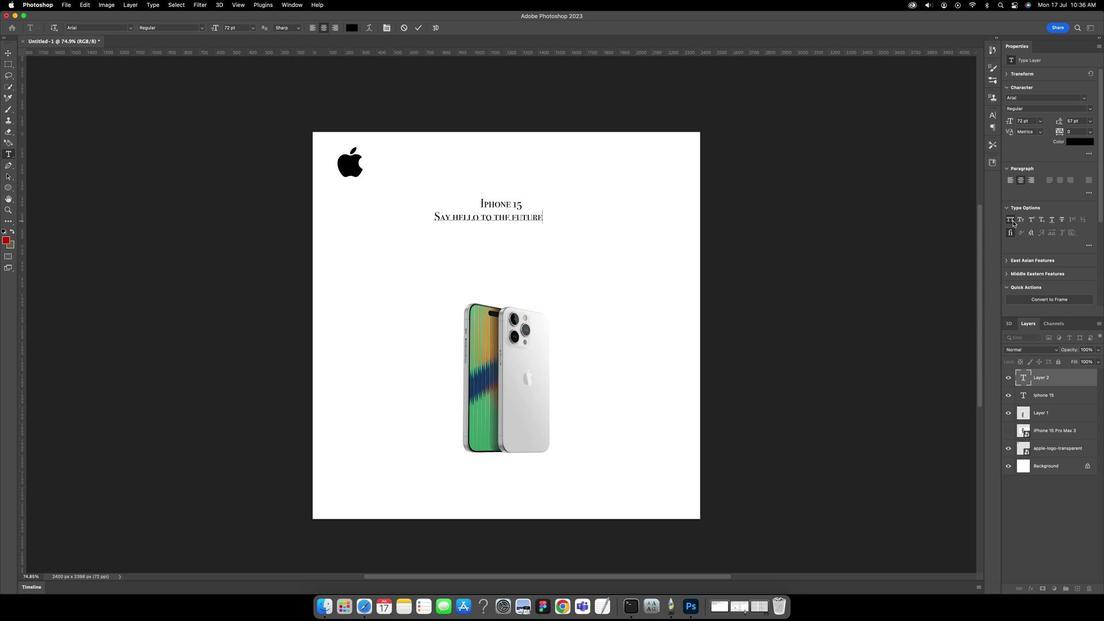 
Action: Mouse pressed left at (251, 111)
Screenshot: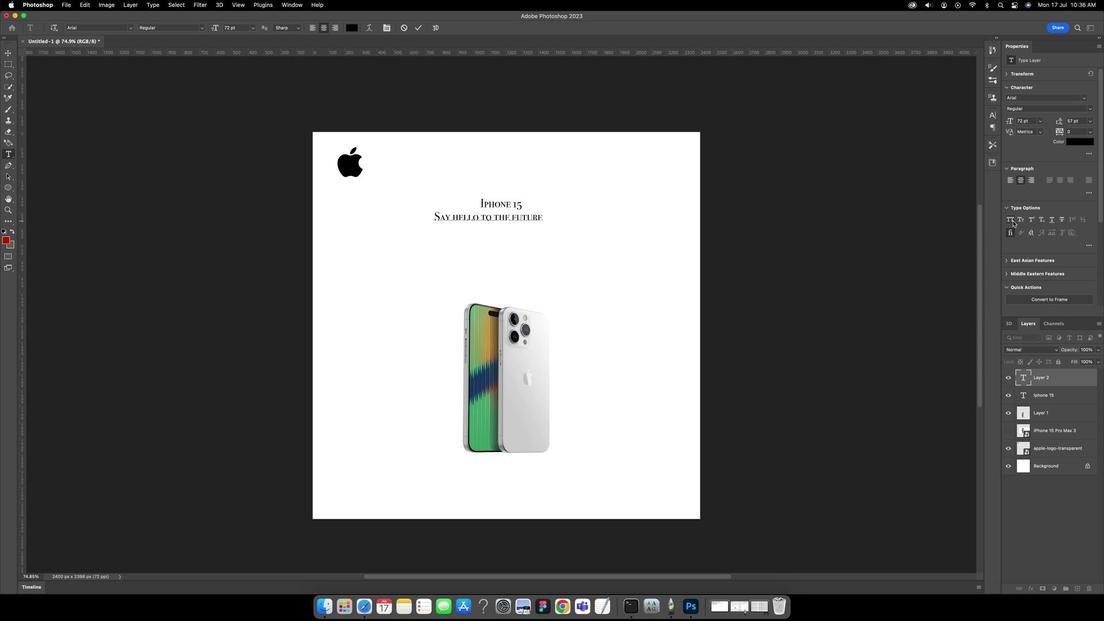 
Action: Key pressed Key.cmd'a'
Screenshot: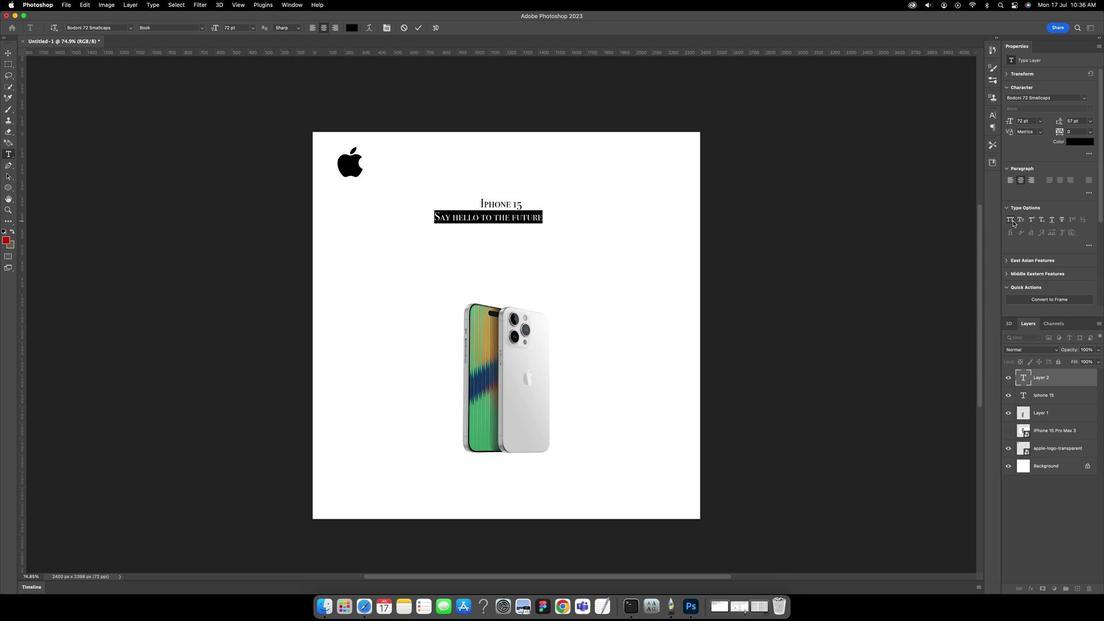 
Action: Mouse moved to (256, 110)
Screenshot: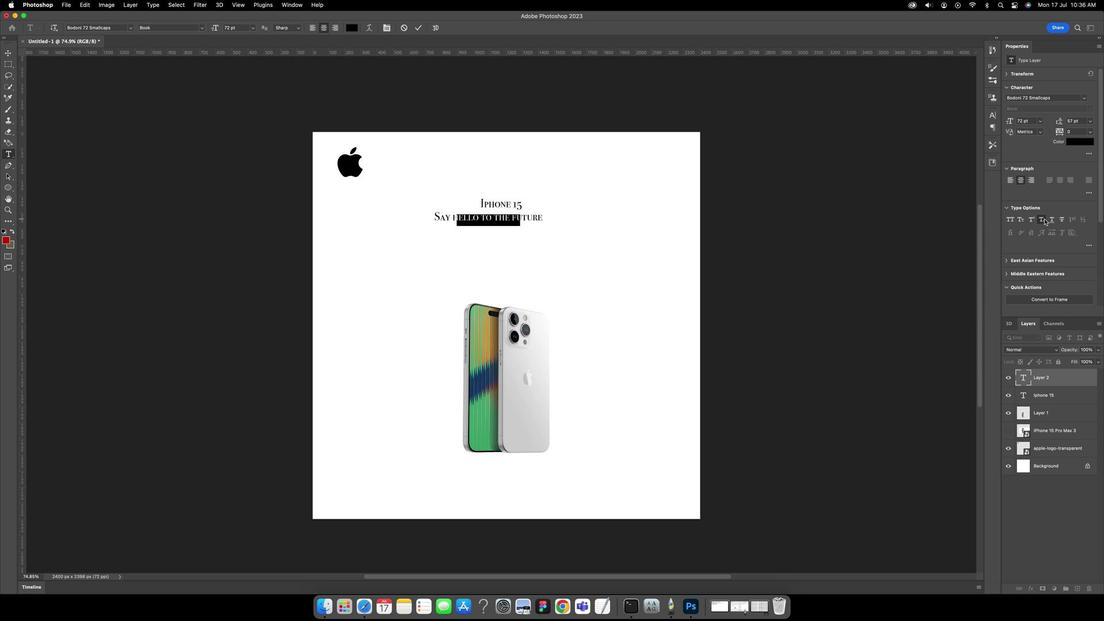 
Action: Mouse pressed left at (256, 110)
Screenshot: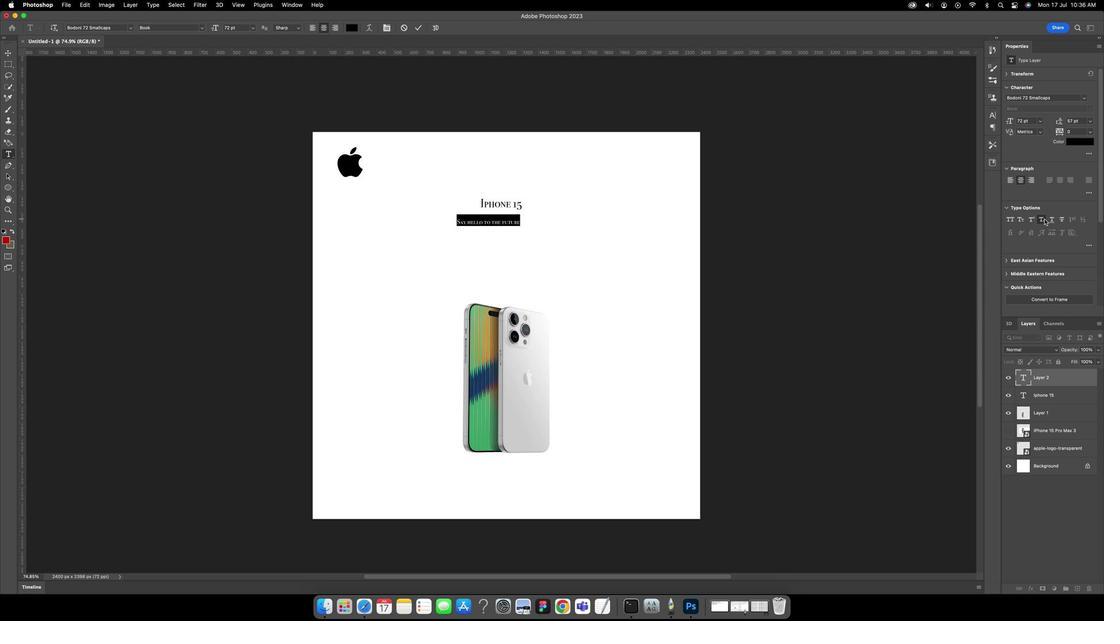 
Action: Mouse moved to (254, 110)
Screenshot: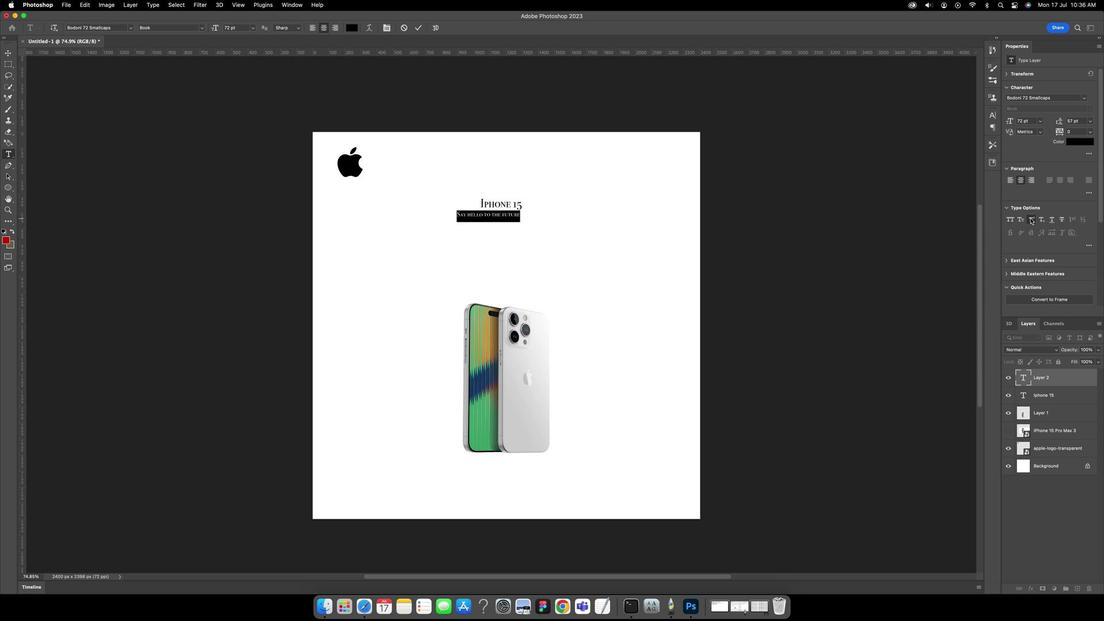 
Action: Mouse pressed left at (254, 110)
Screenshot: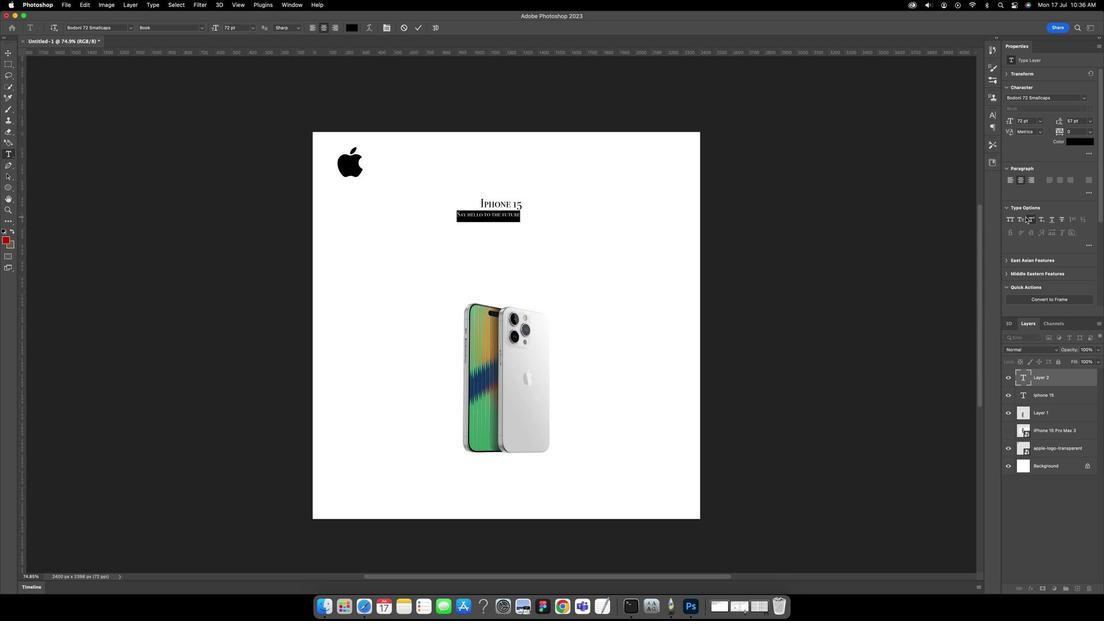 
Action: Mouse moved to (253, 109)
Screenshot: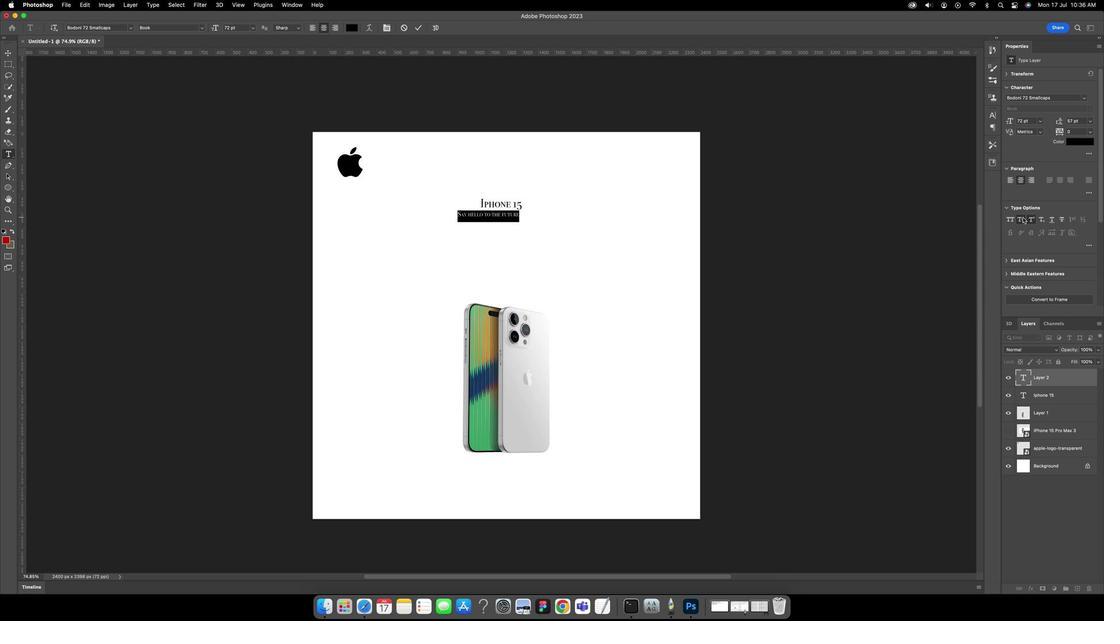 
Action: Mouse pressed left at (253, 109)
Screenshot: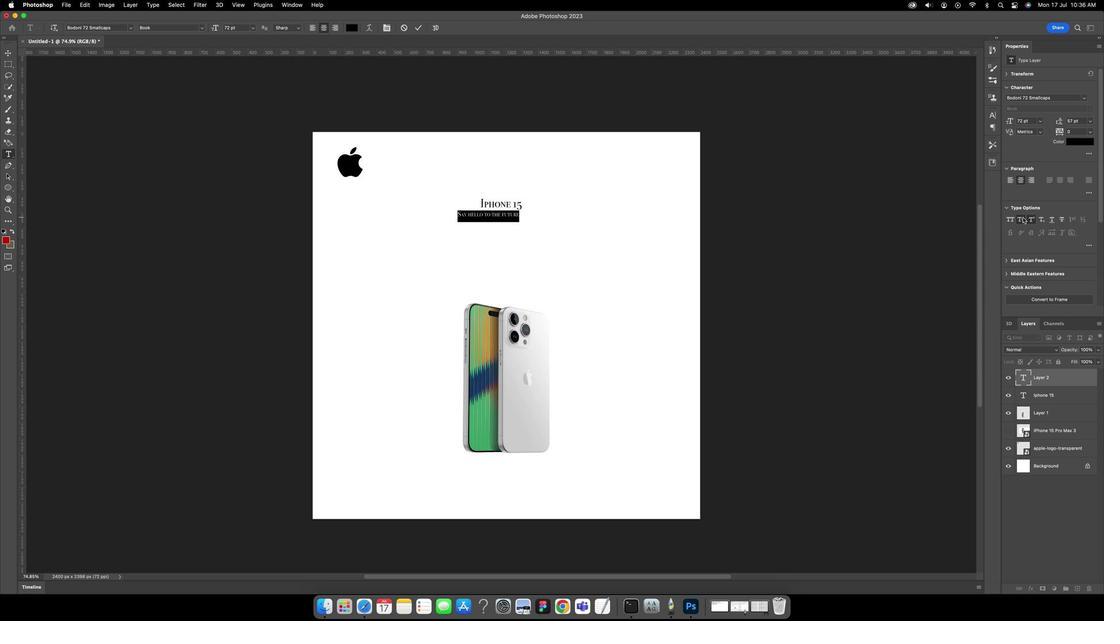 
Action: Mouse moved to (253, 110)
Screenshot: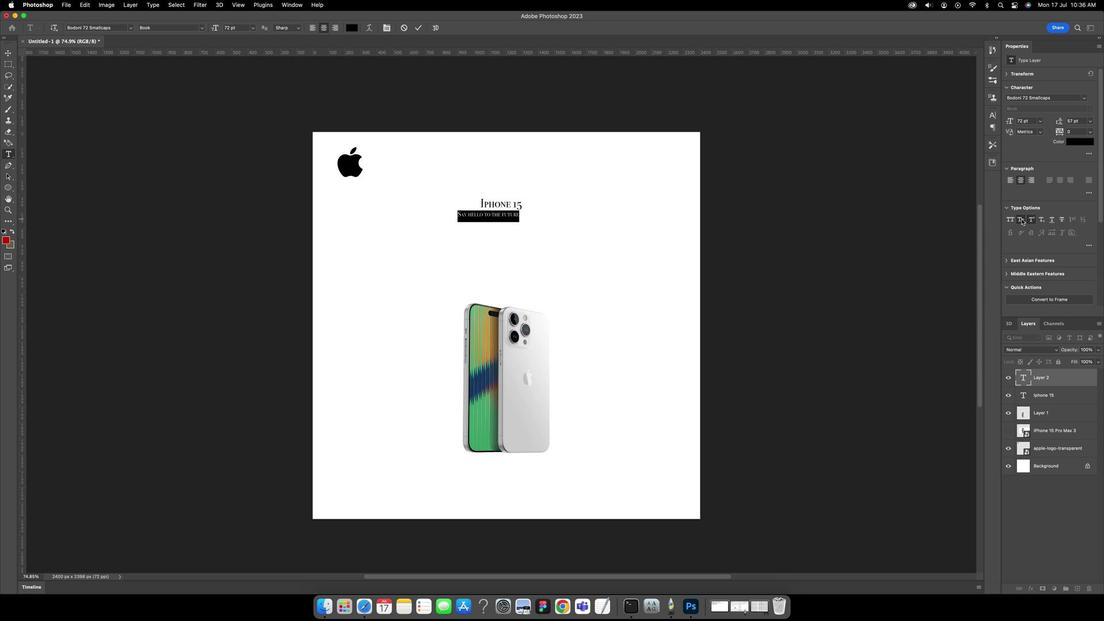 
Action: Mouse pressed left at (253, 110)
Screenshot: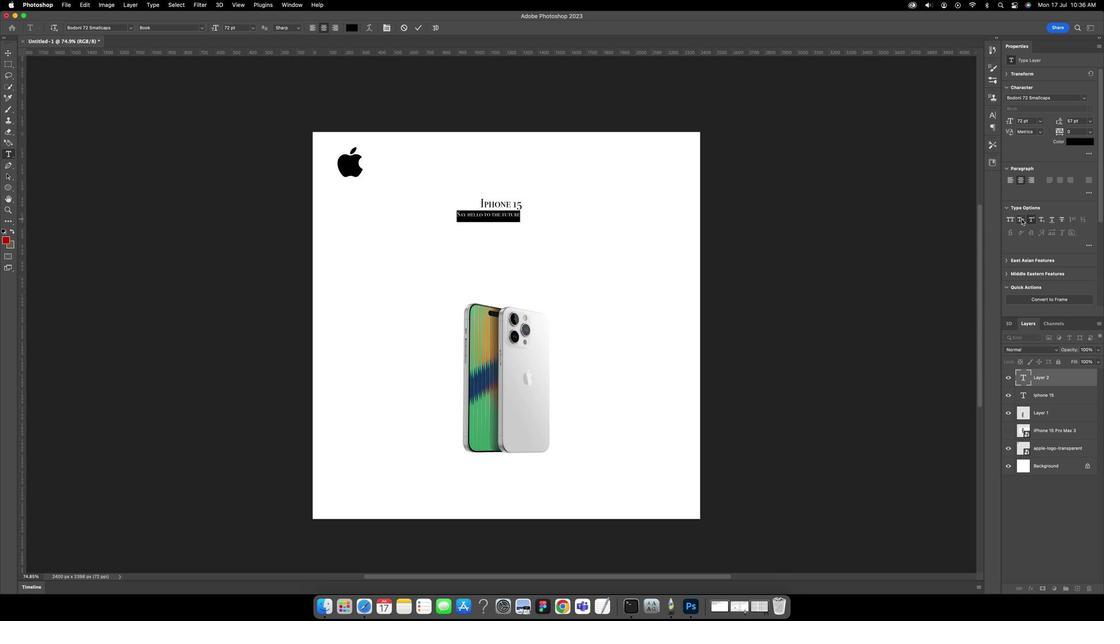 
Action: Mouse moved to (254, 110)
Screenshot: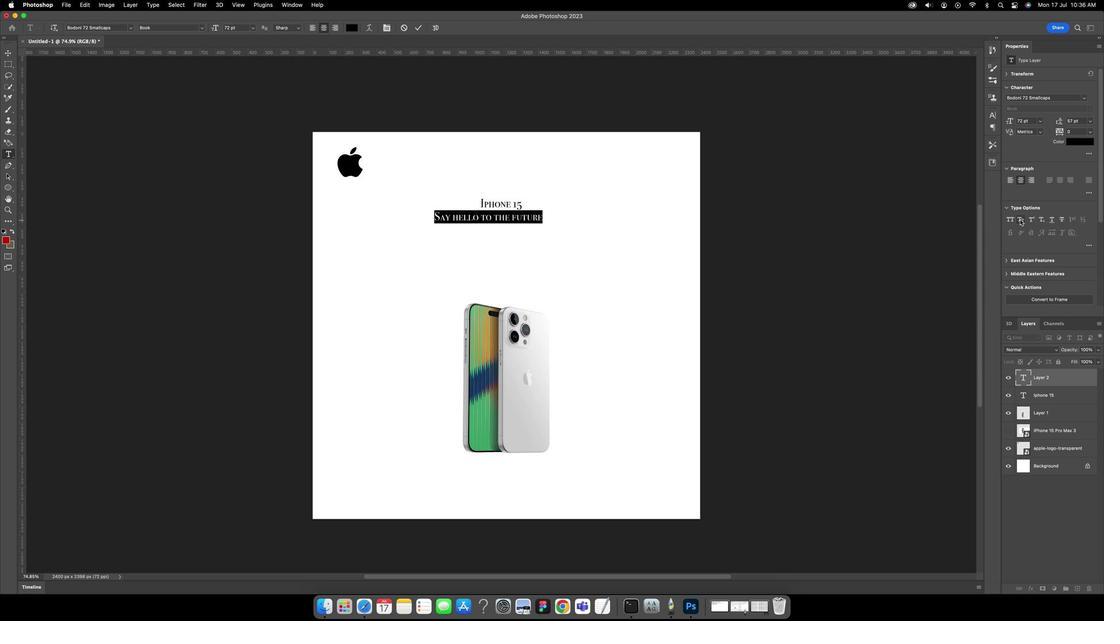 
Action: Mouse pressed left at (254, 110)
Screenshot: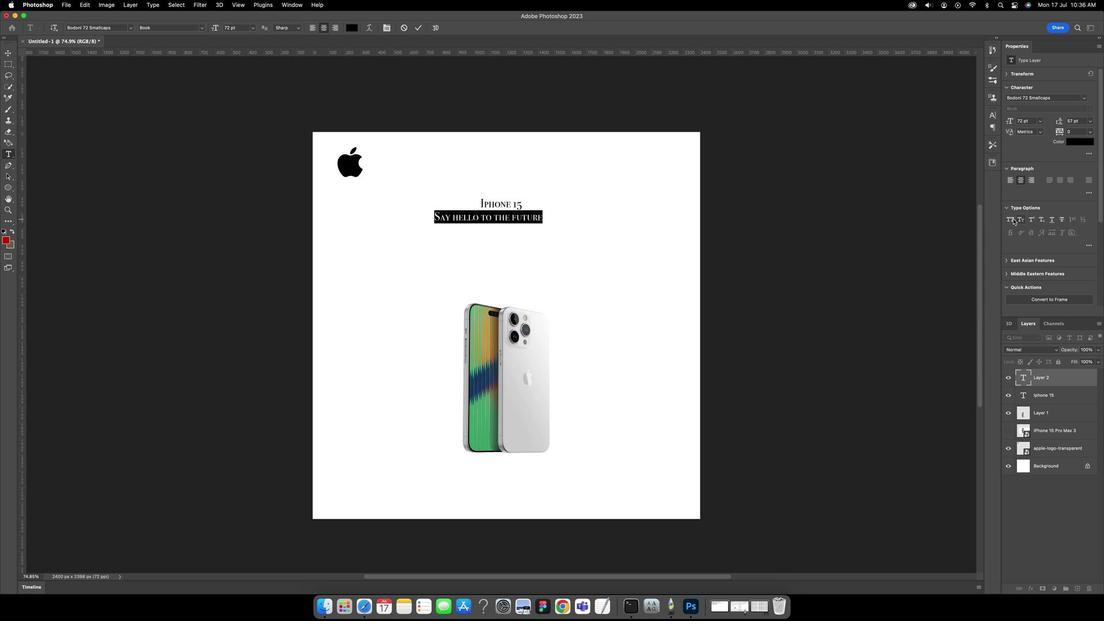 
Action: Mouse moved to (251, 111)
Screenshot: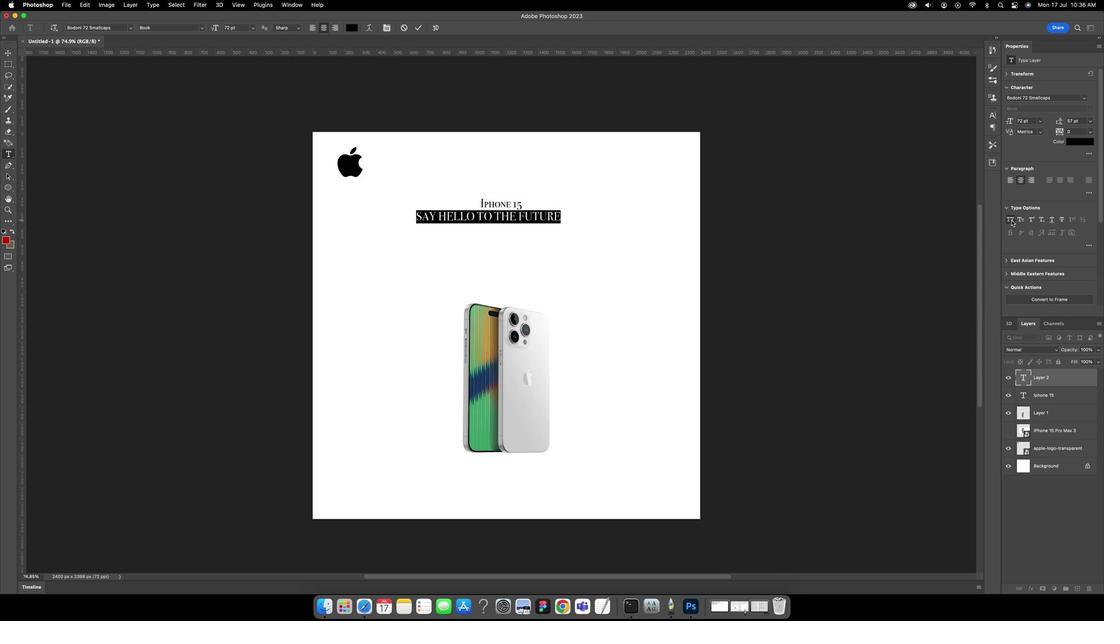 
Action: Mouse pressed left at (251, 111)
Screenshot: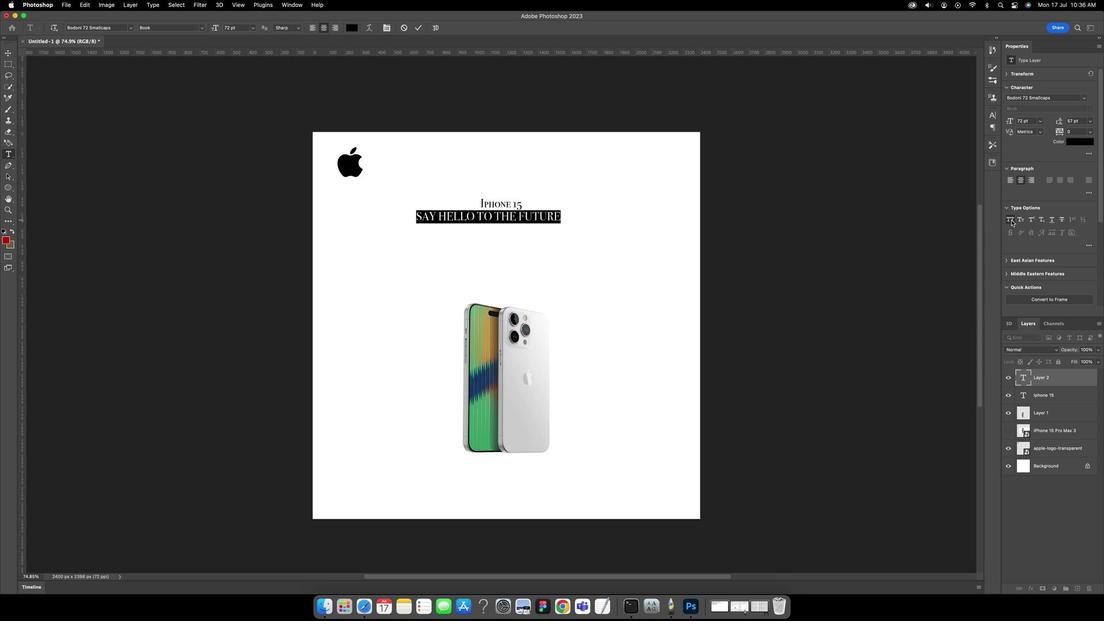 
Action: Mouse pressed left at (251, 111)
Screenshot: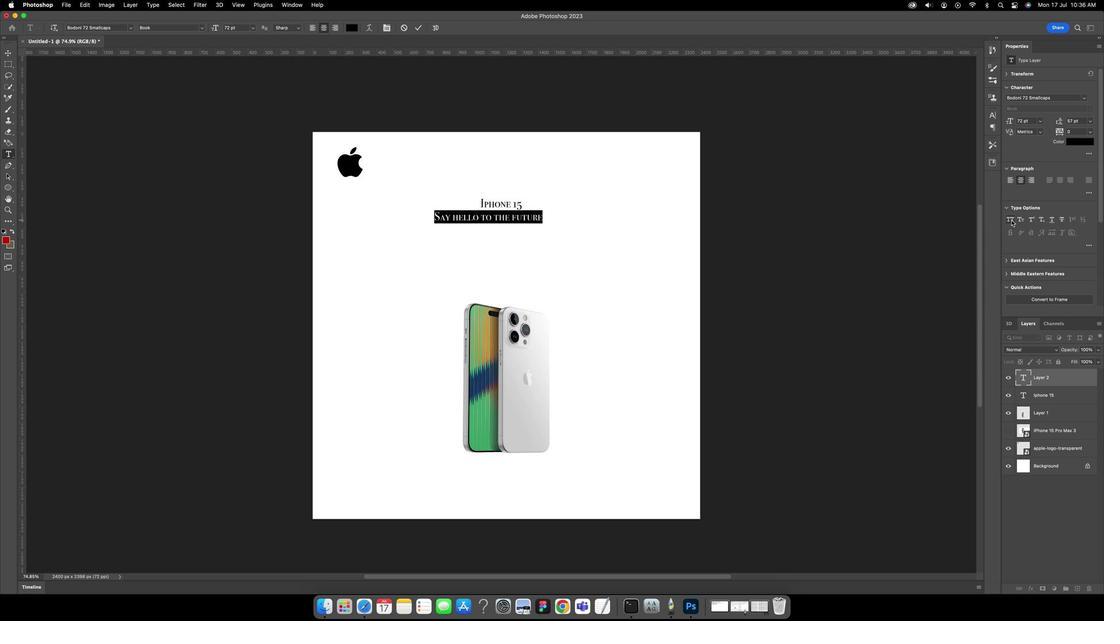 
Action: Mouse moved to (127, 43)
Screenshot: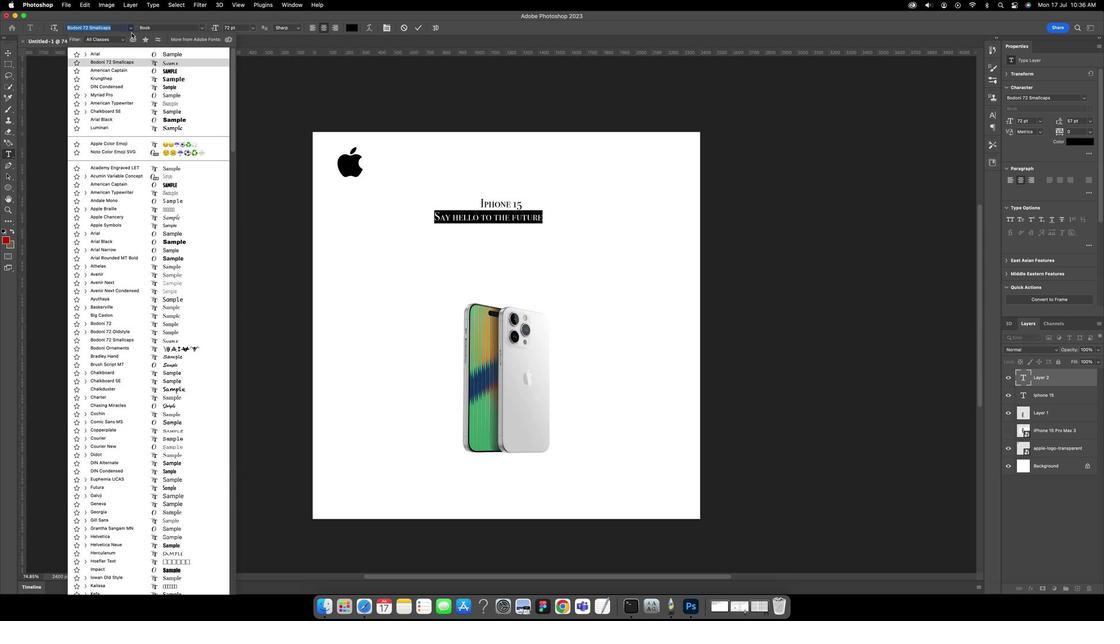 
Action: Mouse pressed left at (127, 43)
Screenshot: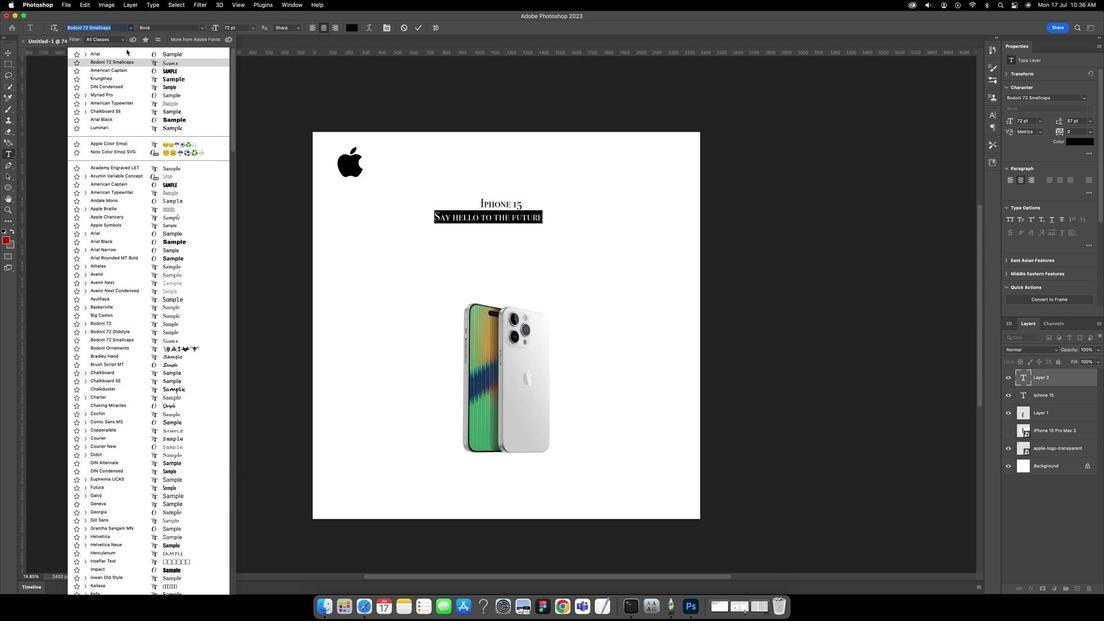 
Action: Mouse moved to (126, 52)
Screenshot: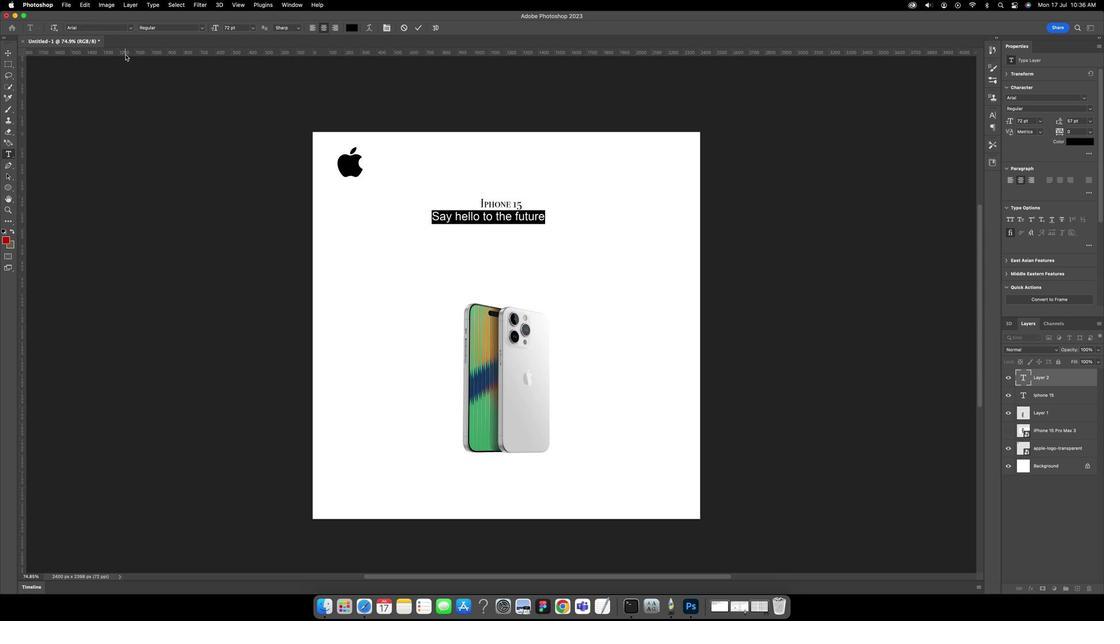 
Action: Mouse pressed left at (126, 52)
Screenshot: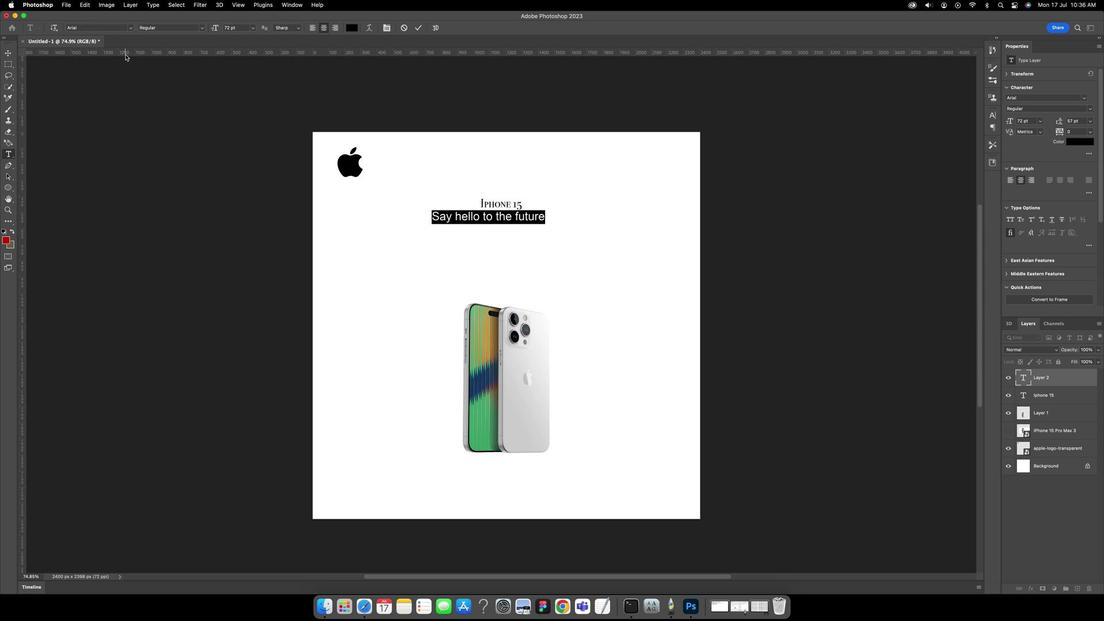 
Action: Mouse moved to (167, 44)
Screenshot: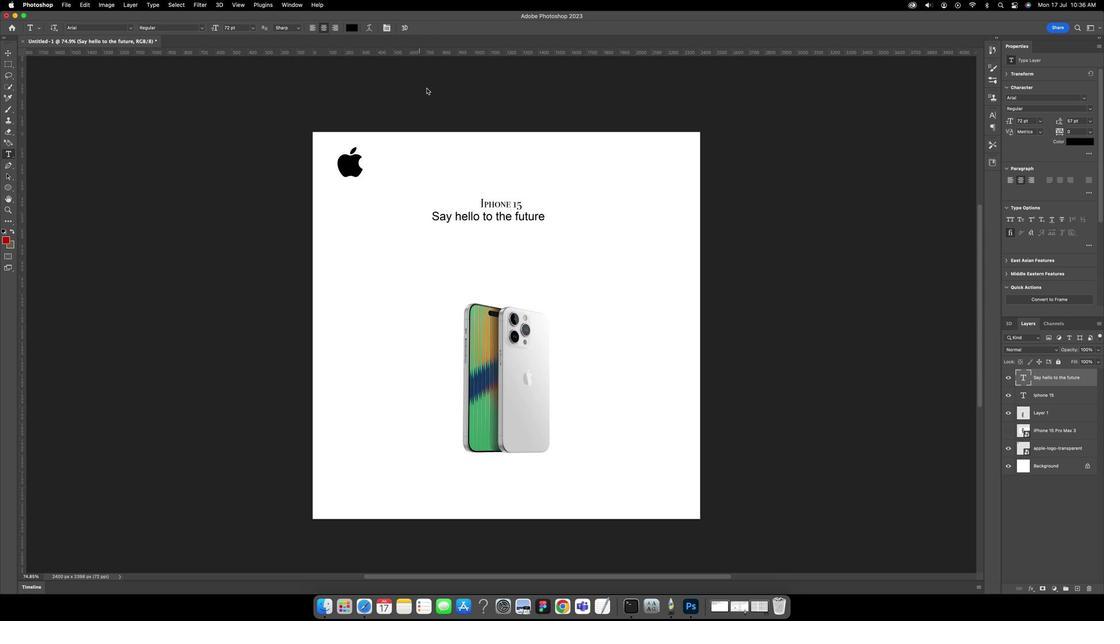 
Action: Mouse pressed left at (167, 44)
Screenshot: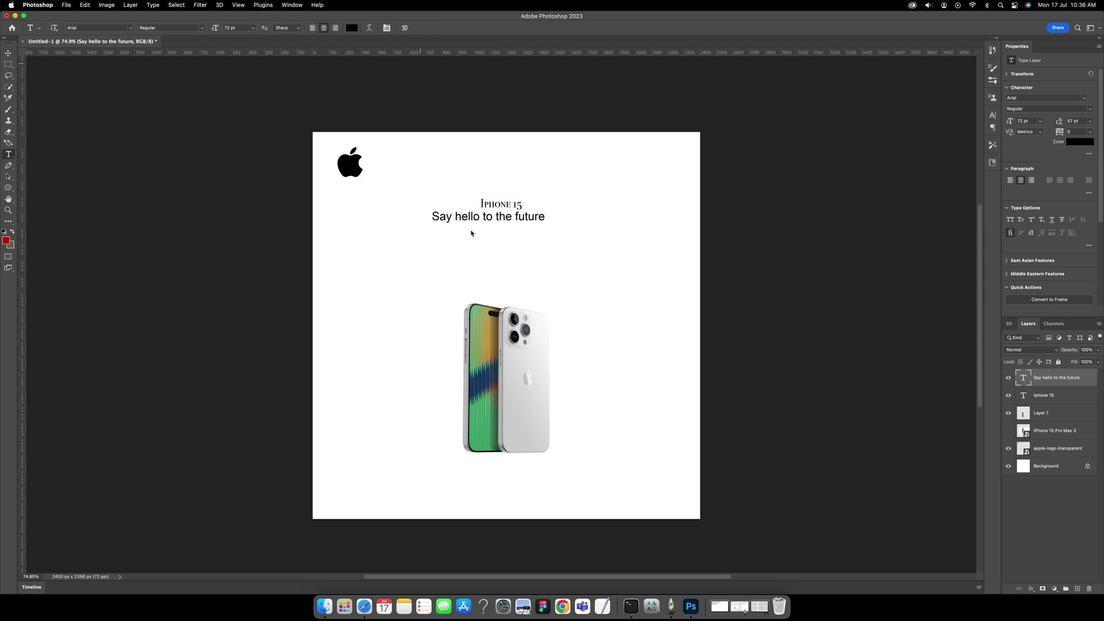 
Action: Mouse moved to (174, 114)
Screenshot: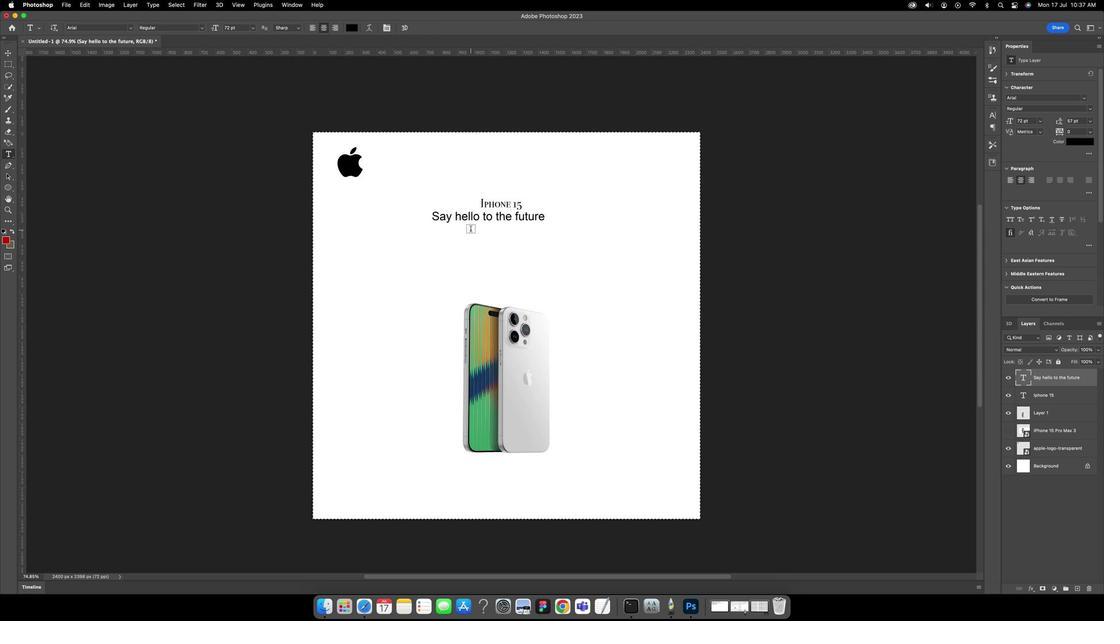 
Action: Key pressed Key.cmd'a'
Screenshot: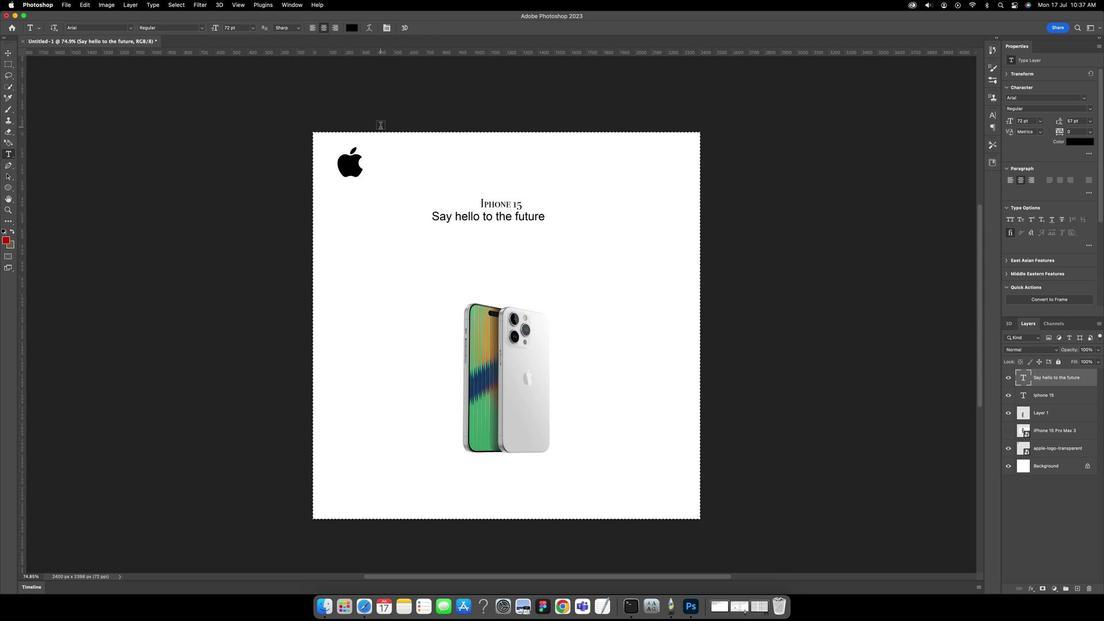 
Action: Mouse moved to (162, 74)
Screenshot: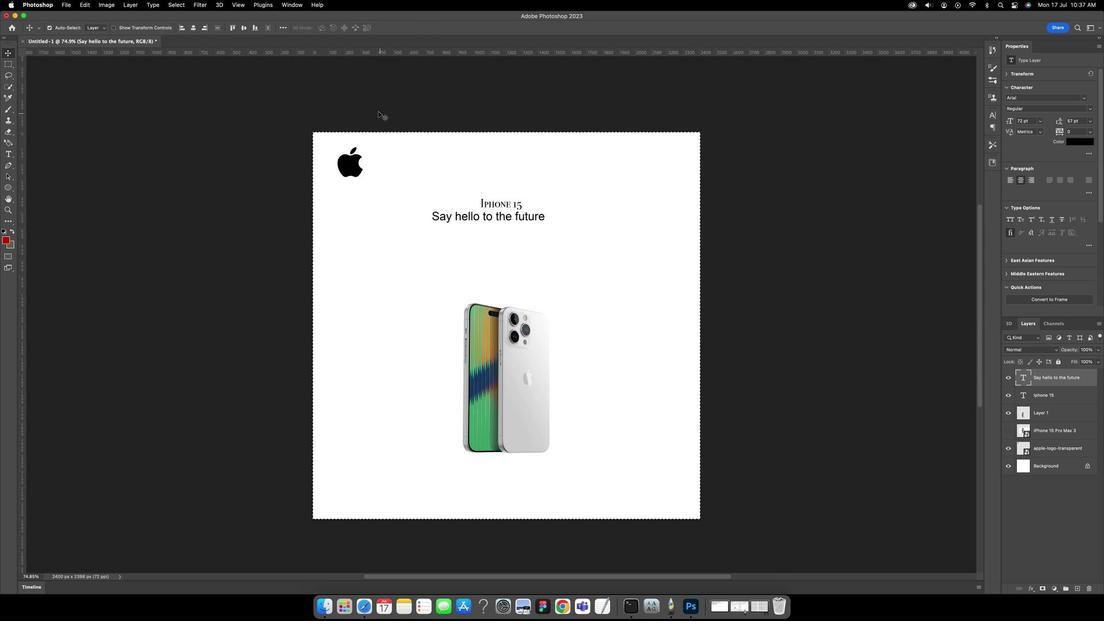 
Action: Key pressed 'v'
Screenshot: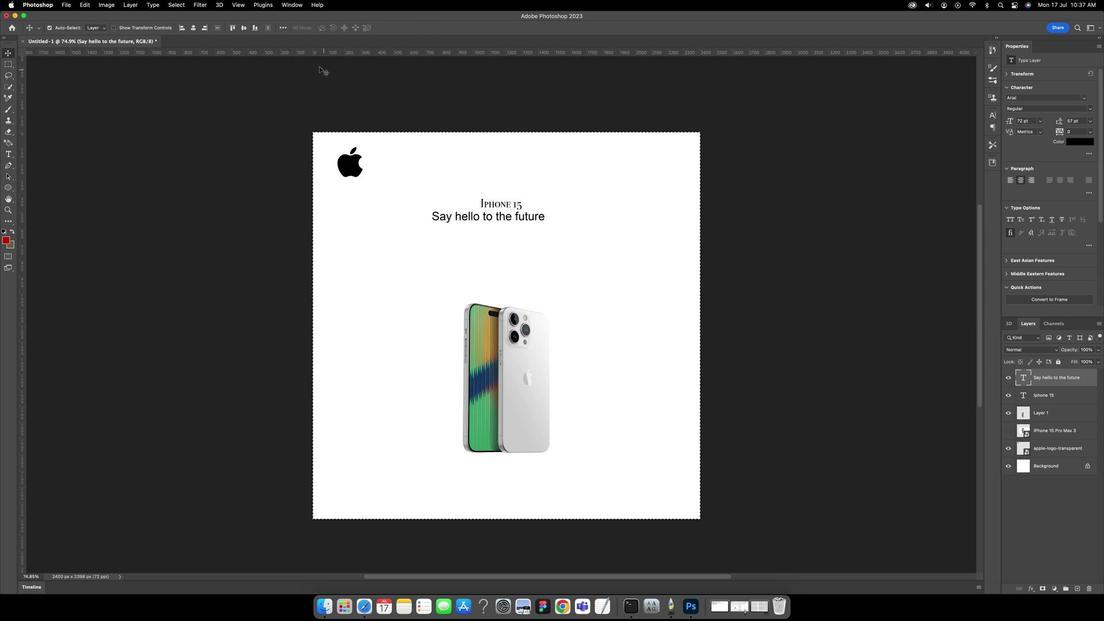 
Action: Mouse moved to (135, 43)
Screenshot: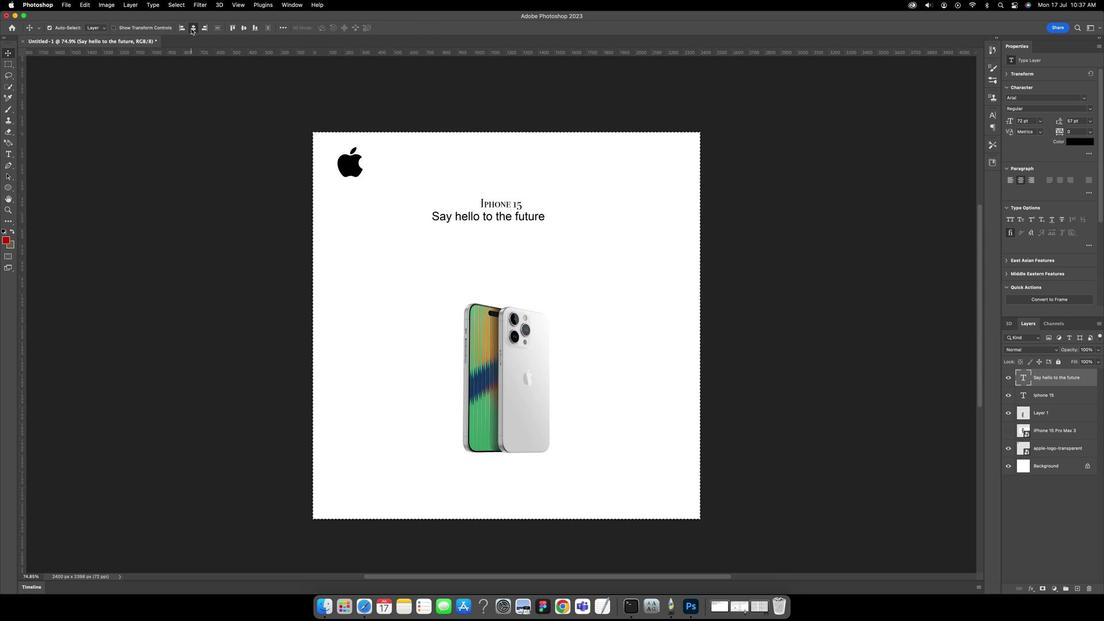 
Action: Mouse pressed left at (135, 43)
Screenshot: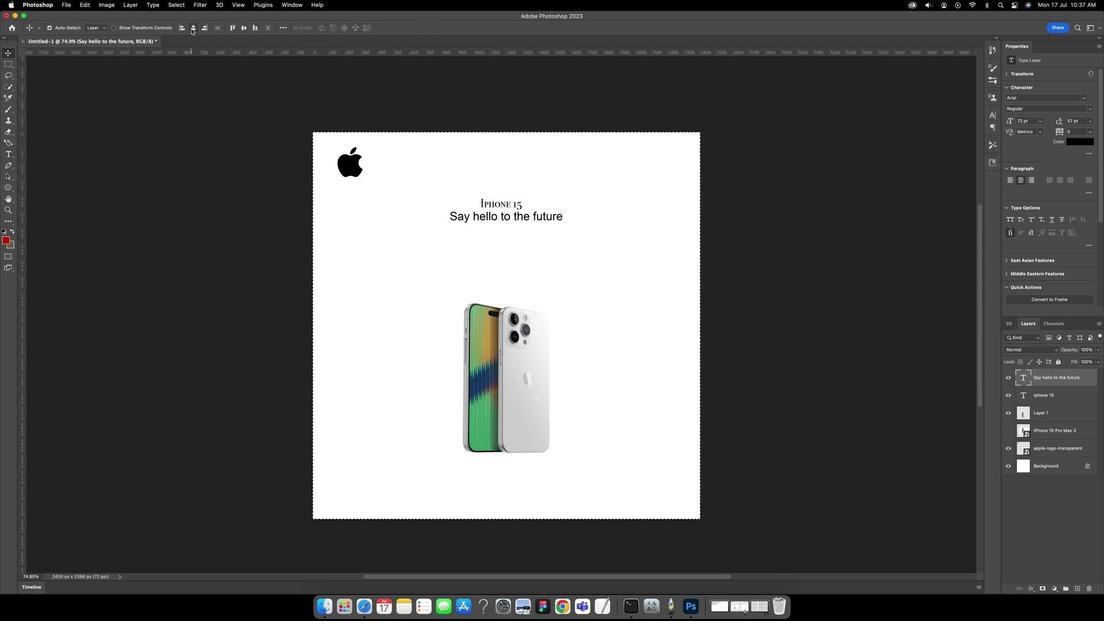 
Action: Mouse moved to (176, 106)
Screenshot: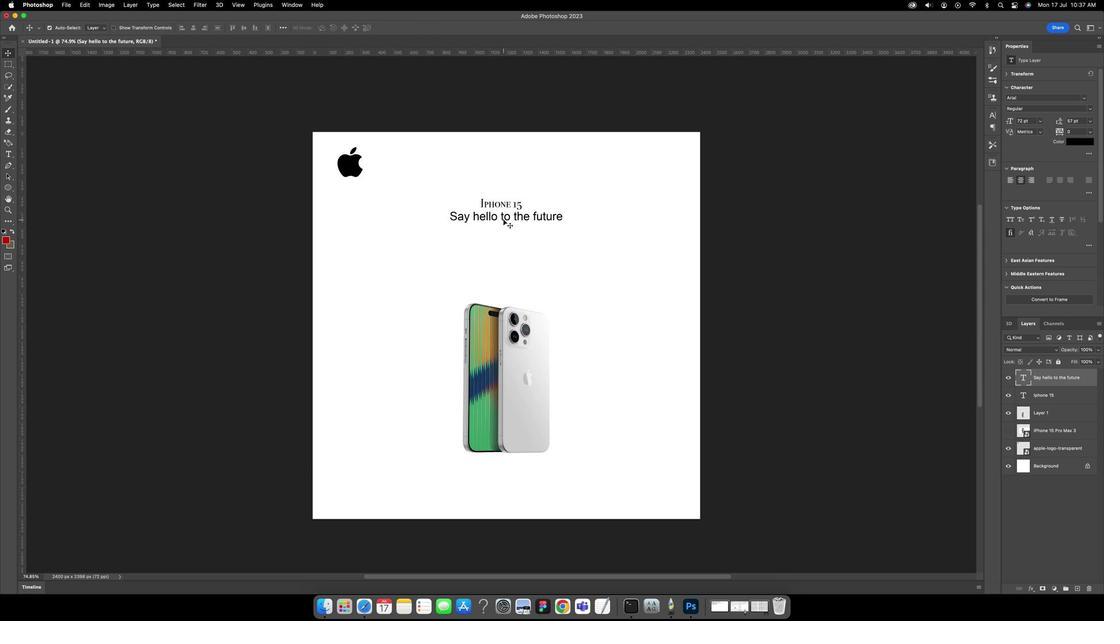 
Action: Key pressed Key.cmd
Screenshot: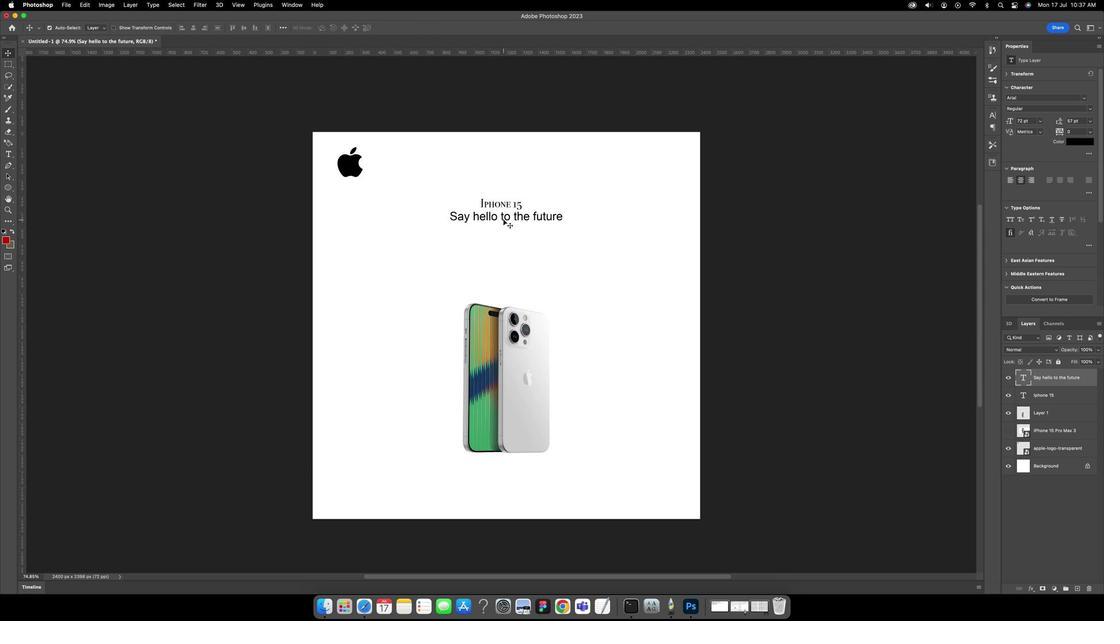 
Action: Mouse moved to (177, 110)
Screenshot: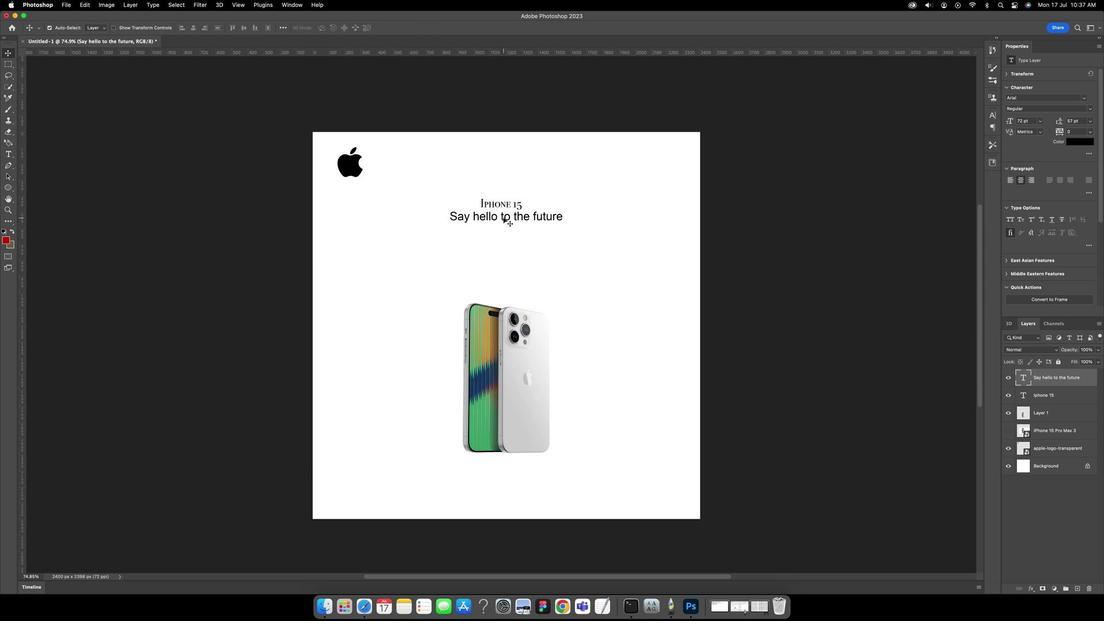 
Action: Key pressed 'd'
Screenshot: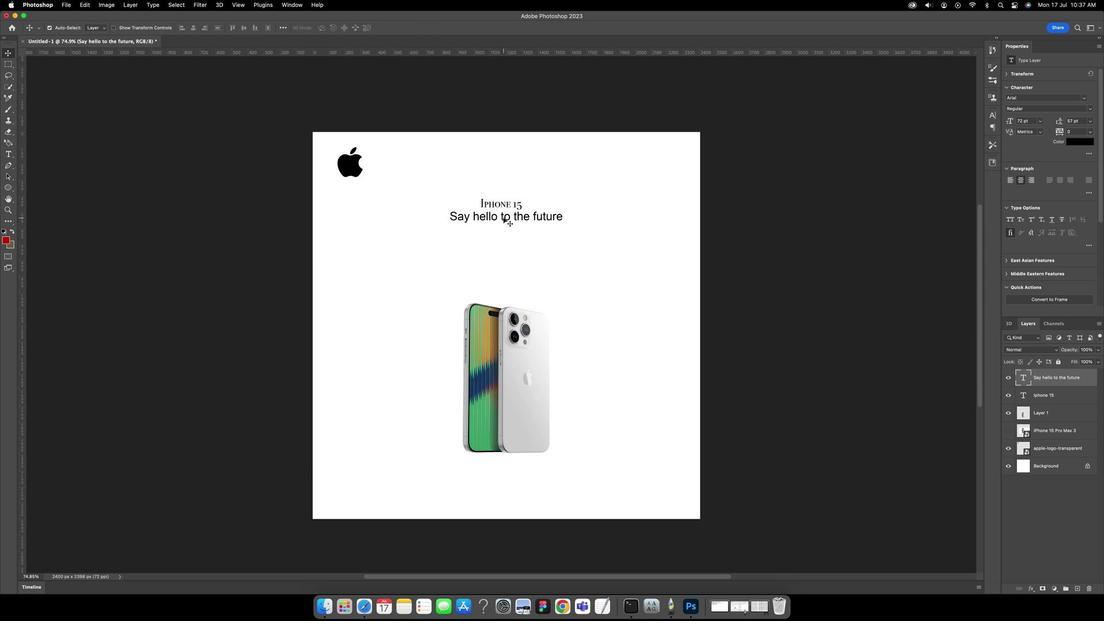 
Action: Mouse moved to (179, 109)
Screenshot: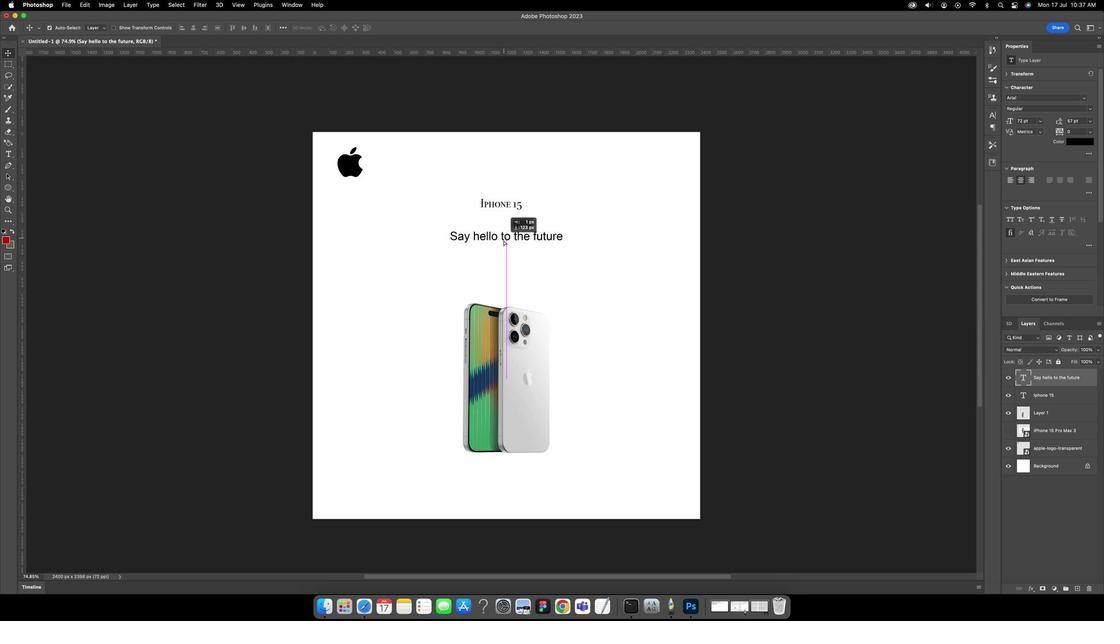 
Action: Mouse pressed left at (179, 109)
Screenshot: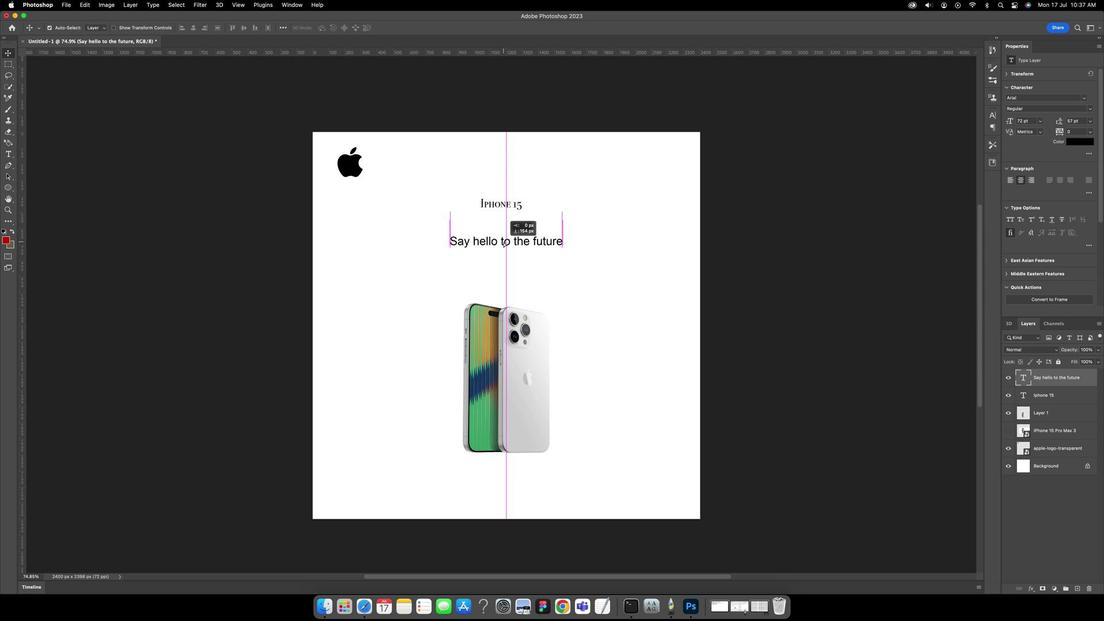
Action: Mouse moved to (179, 106)
Screenshot: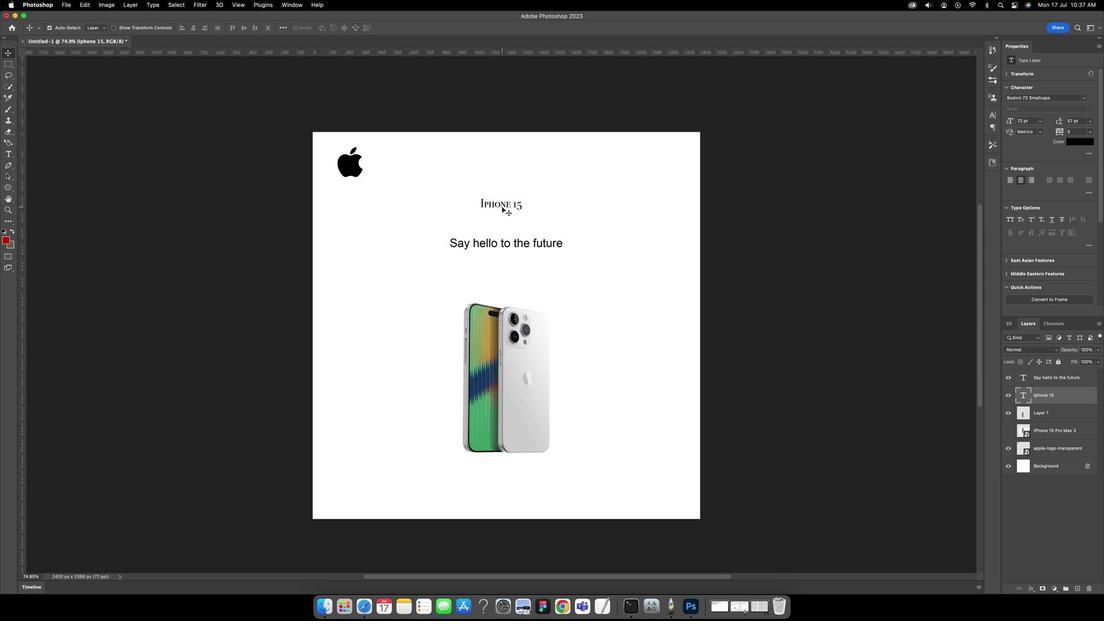 
Action: Mouse pressed left at (179, 106)
Screenshot: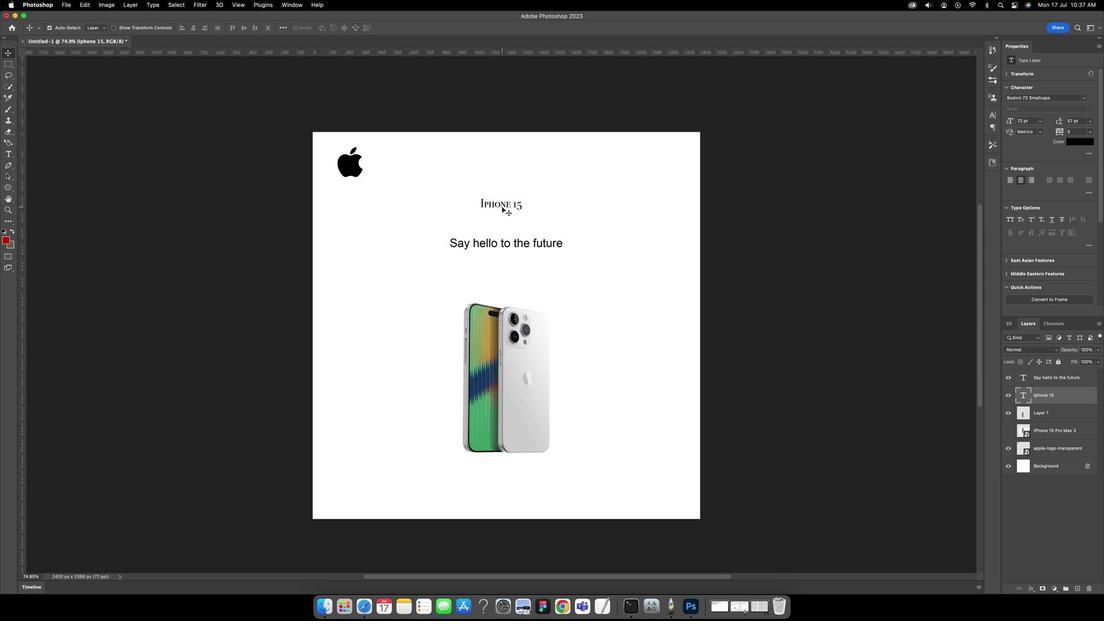 
Action: Mouse moved to (142, 69)
Screenshot: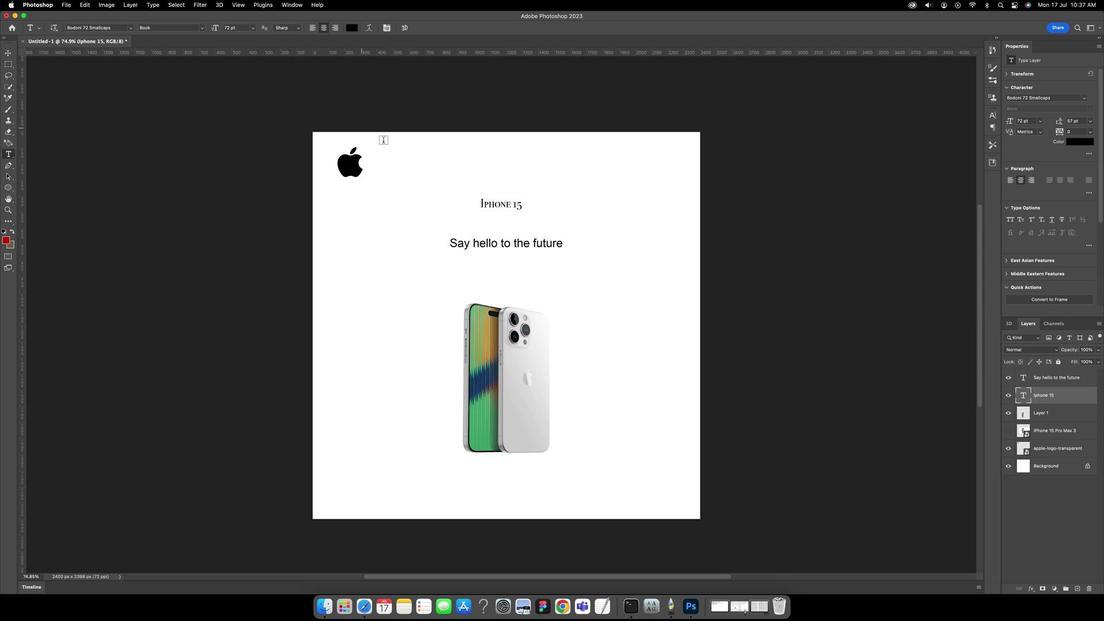 
Action: Key pressed 't'
Screenshot: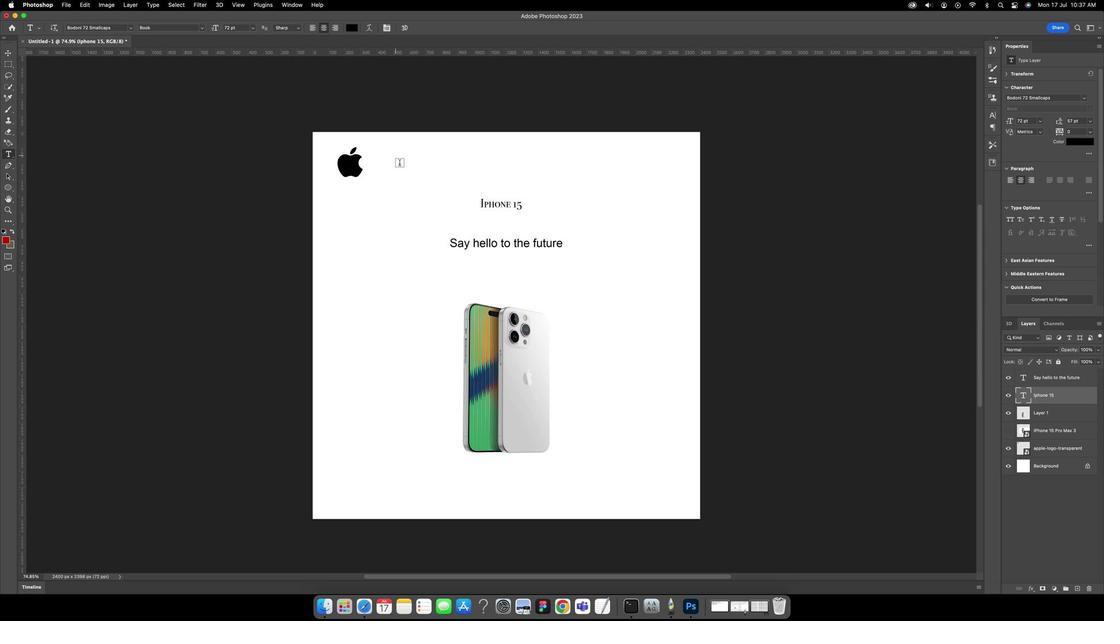 
Action: Mouse moved to (126, 44)
Screenshot: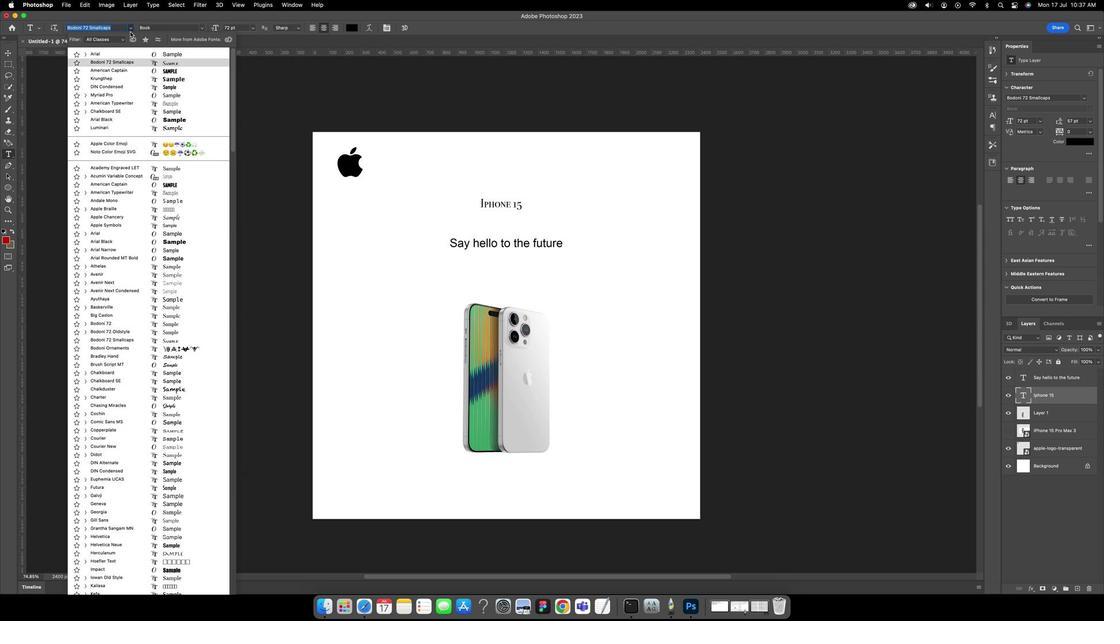 
Action: Mouse pressed left at (126, 44)
Screenshot: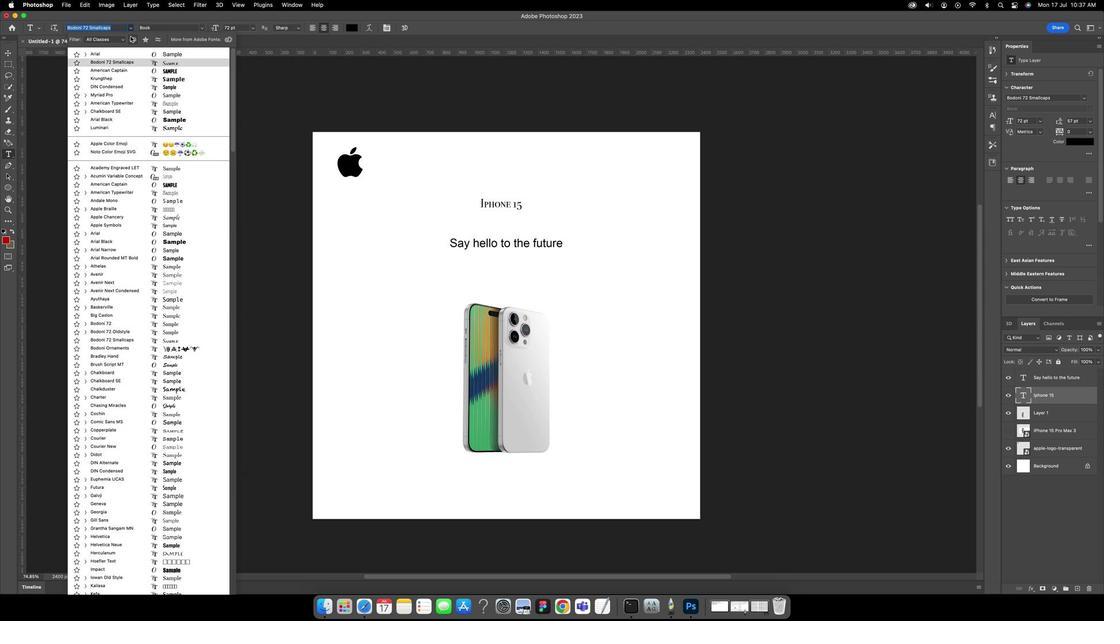 
Action: Mouse moved to (126, 52)
Screenshot: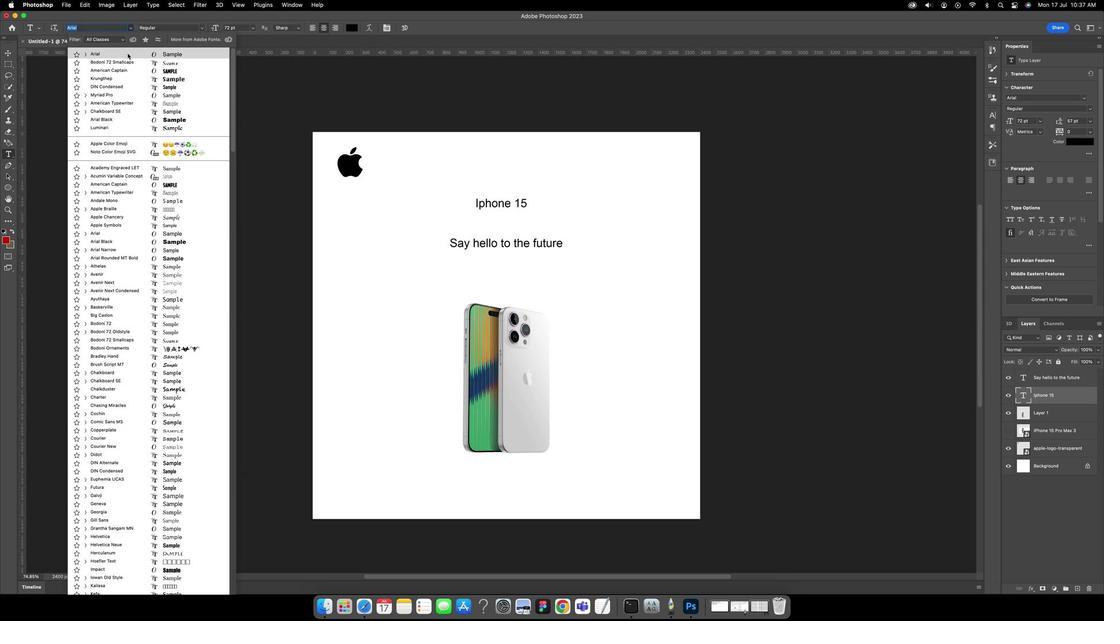
Action: Mouse pressed left at (126, 52)
Screenshot: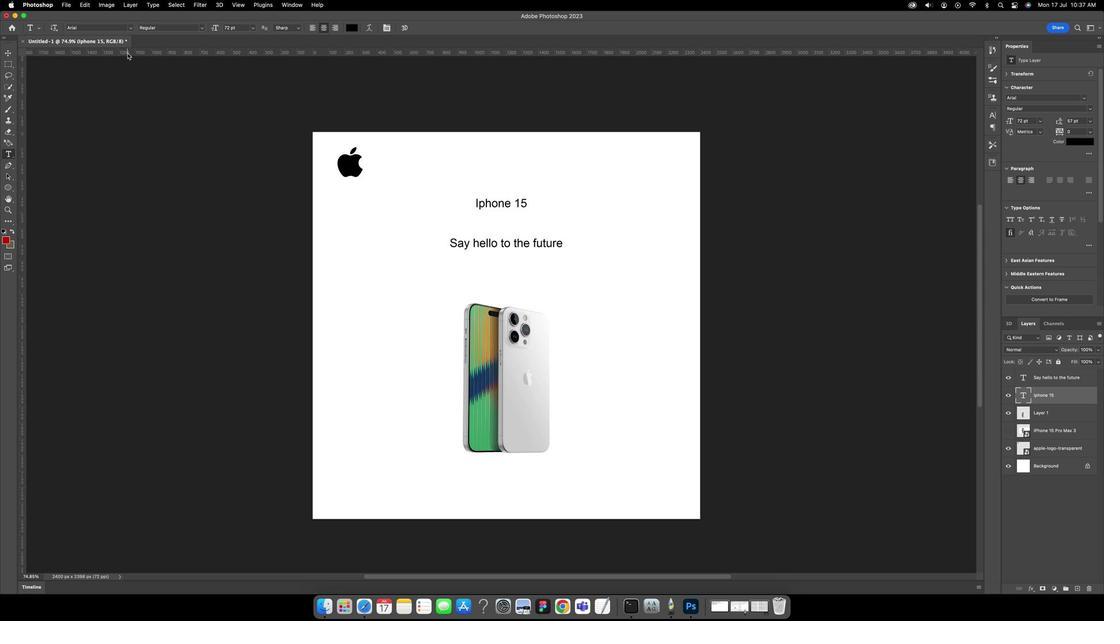 
Action: Mouse moved to (136, 43)
Screenshot: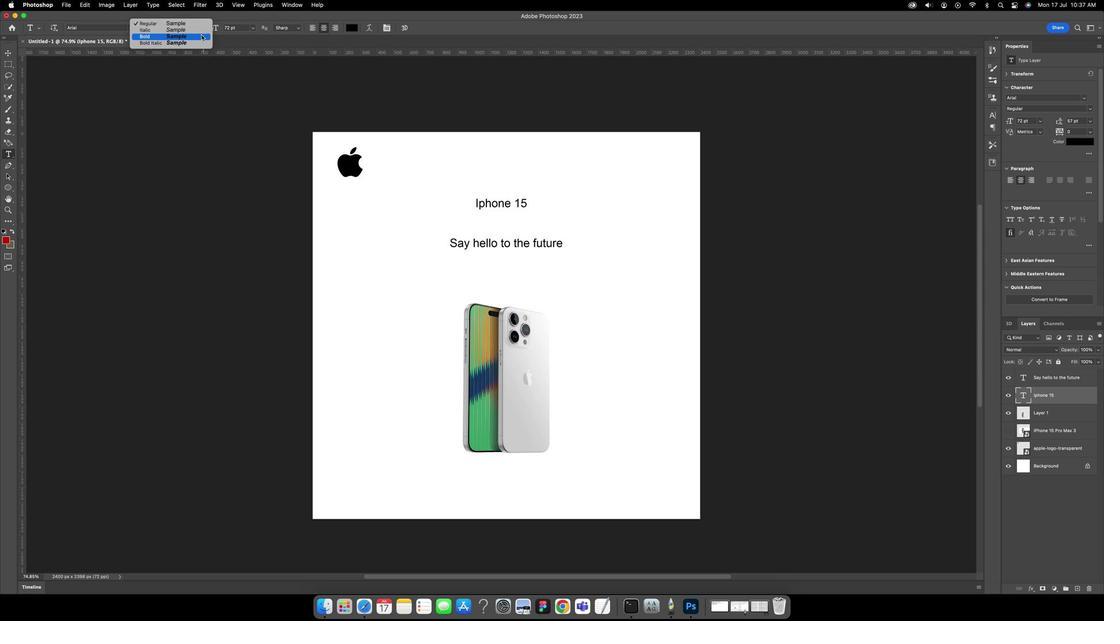 
Action: Mouse pressed left at (136, 43)
Screenshot: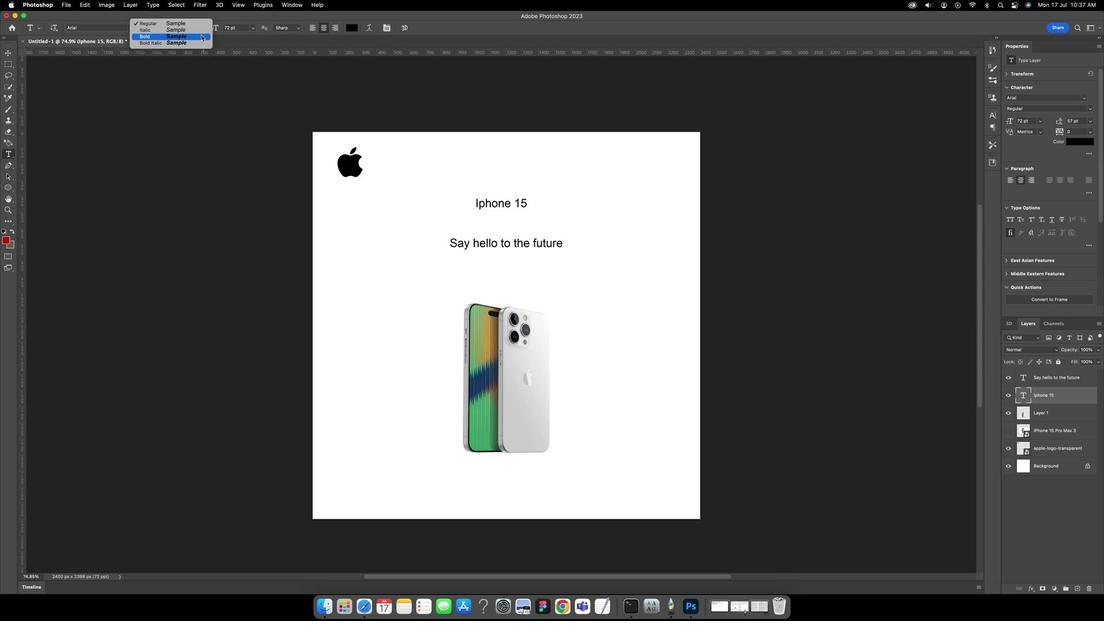 
Action: Mouse moved to (136, 46)
Screenshot: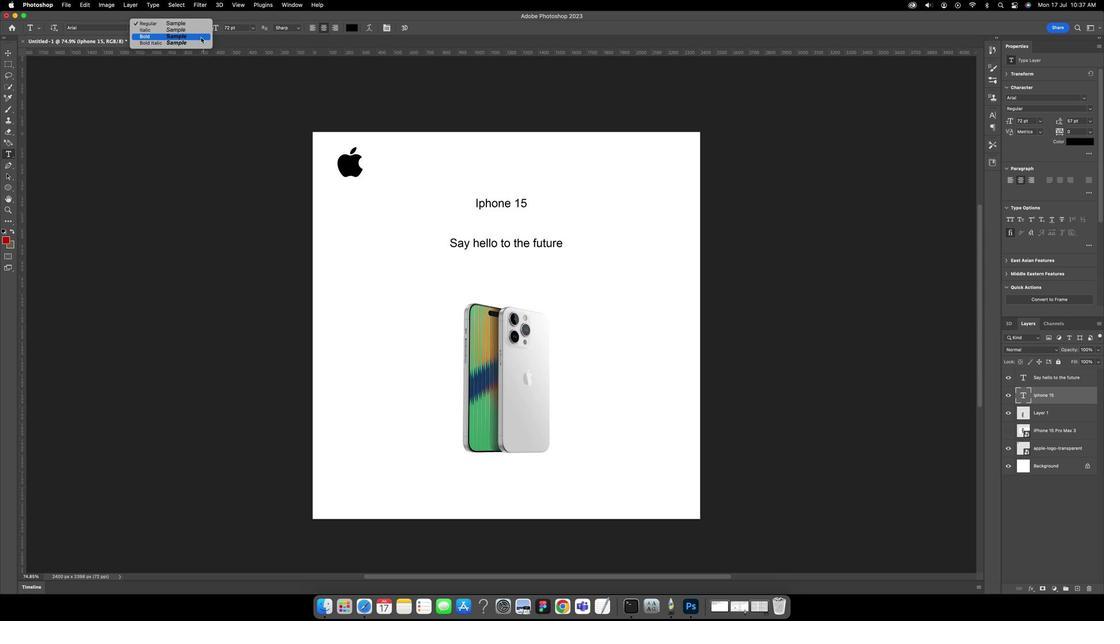 
Action: Mouse pressed left at (136, 46)
Screenshot: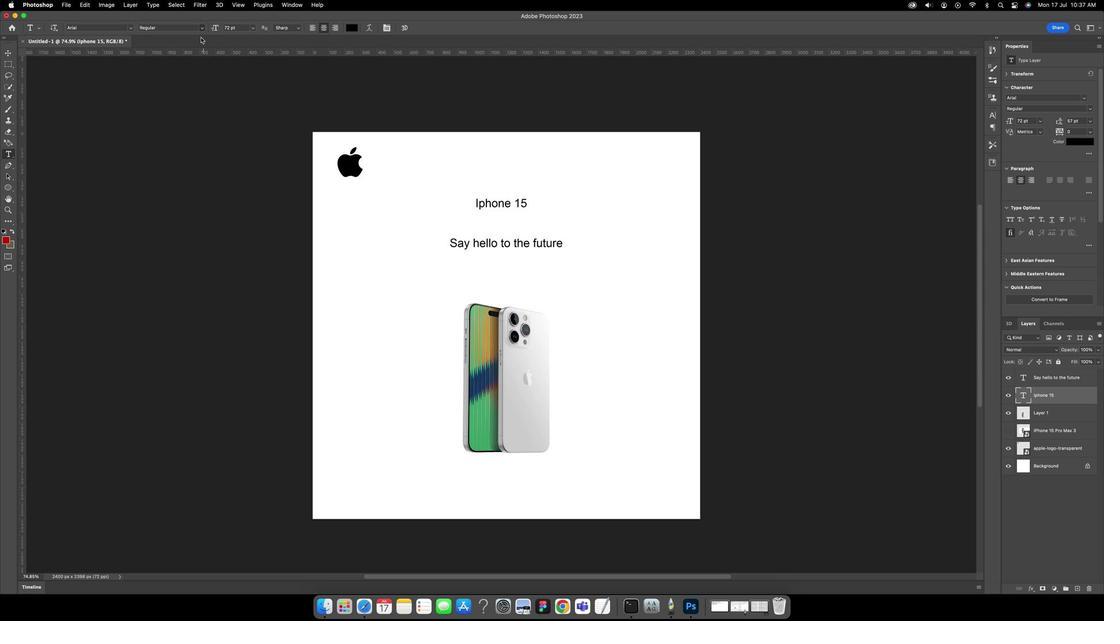 
Action: Mouse moved to (187, 126)
Screenshot: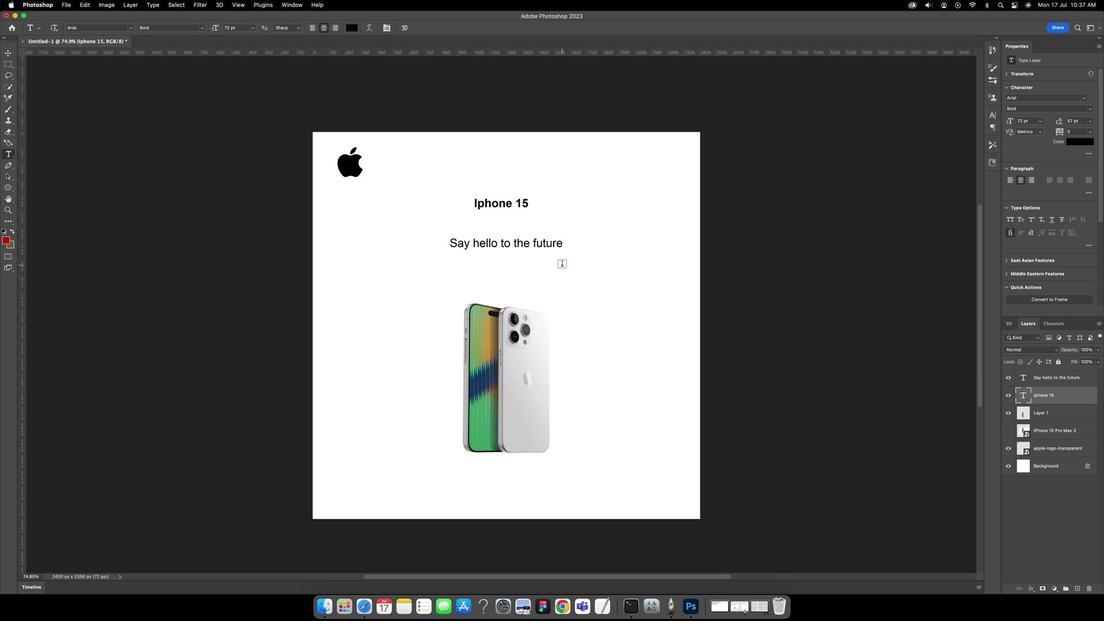 
Action: Key pressed 'v'
Screenshot: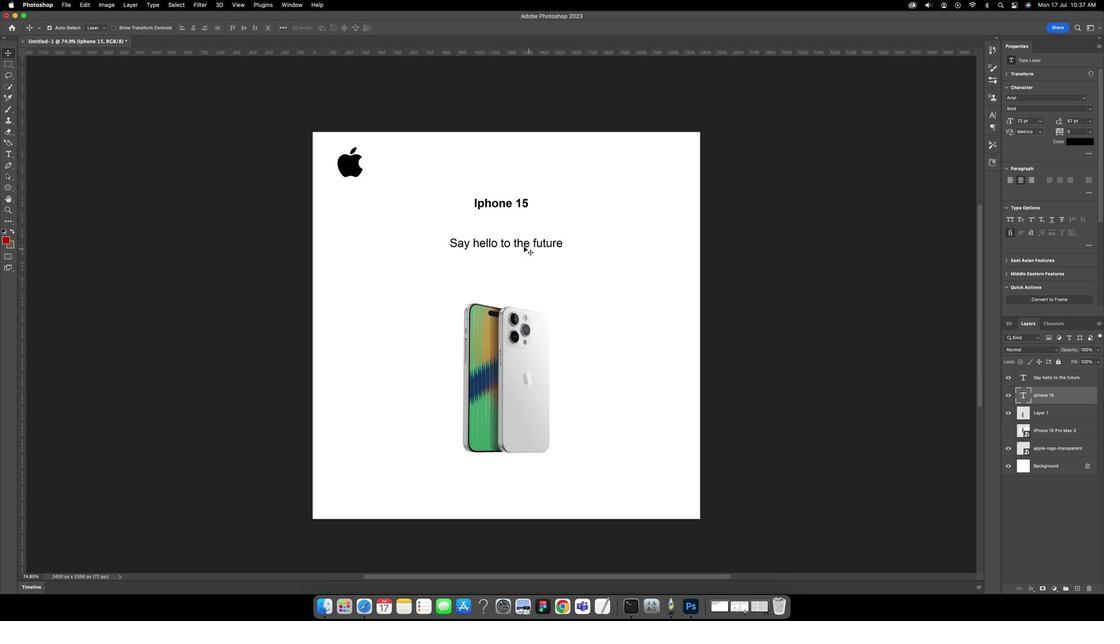 
Action: Mouse moved to (180, 104)
Screenshot: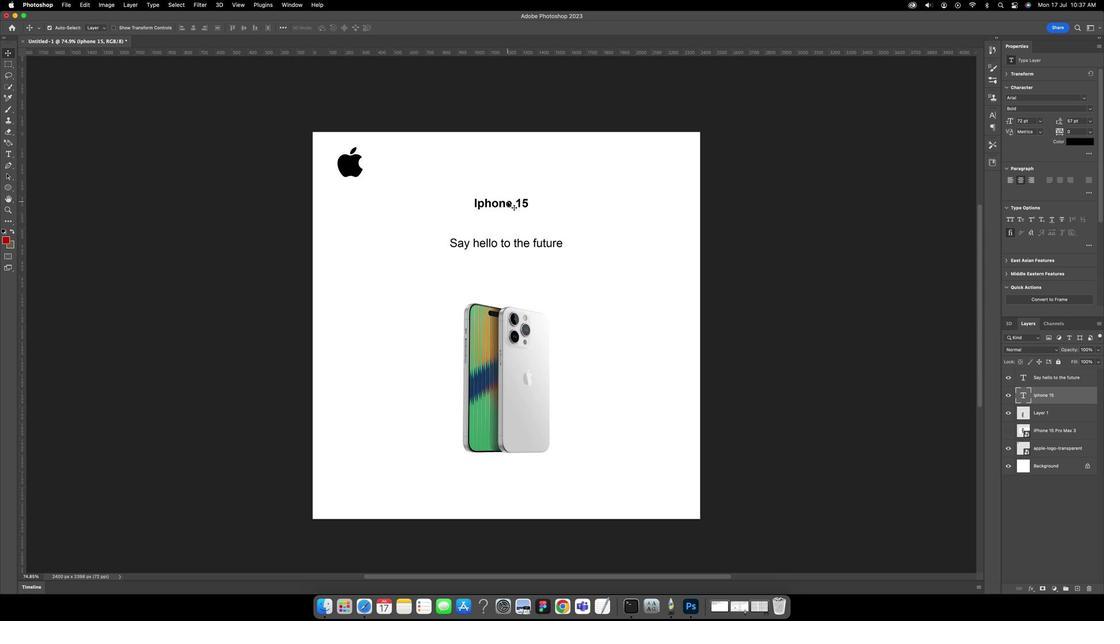 
Action: Key pressed Key.cmd'a'
Screenshot: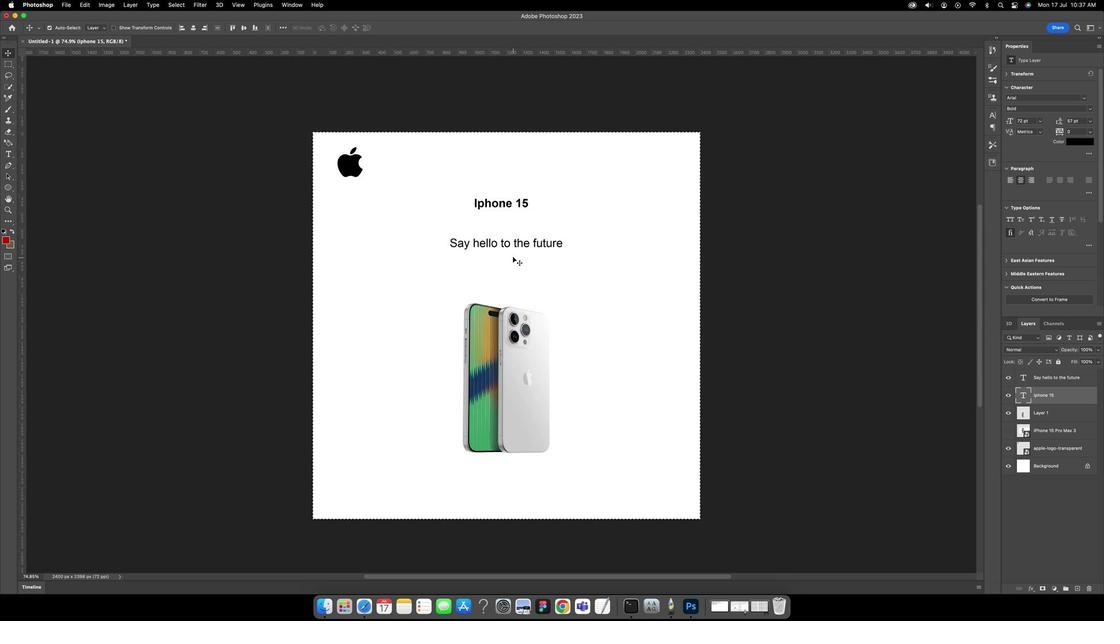 
Action: Mouse moved to (135, 43)
Screenshot: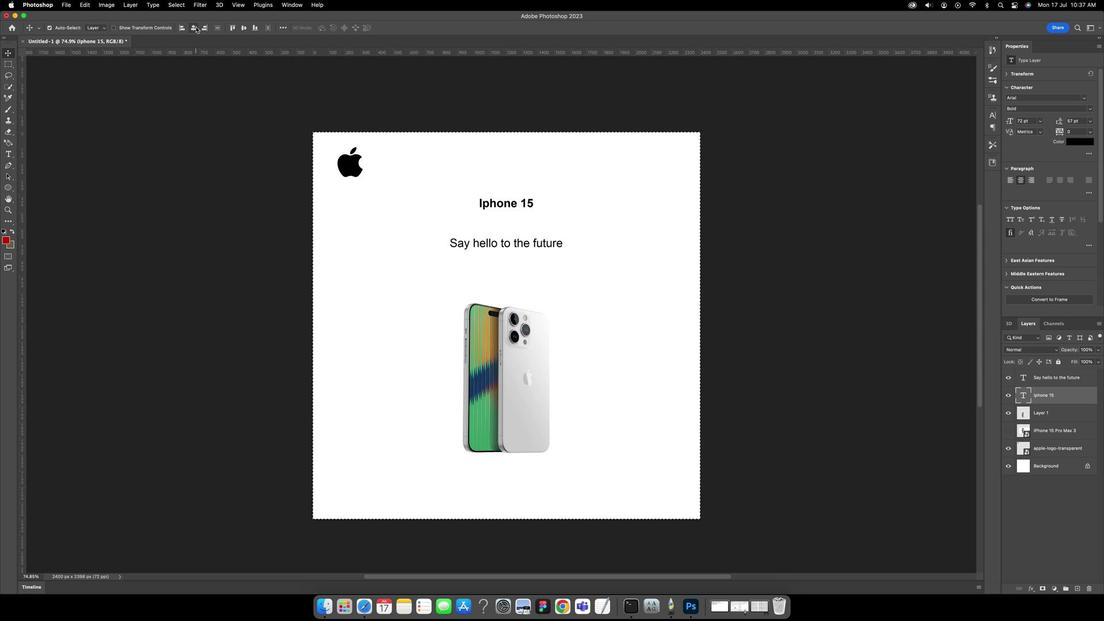 
Action: Mouse pressed left at (135, 43)
Screenshot: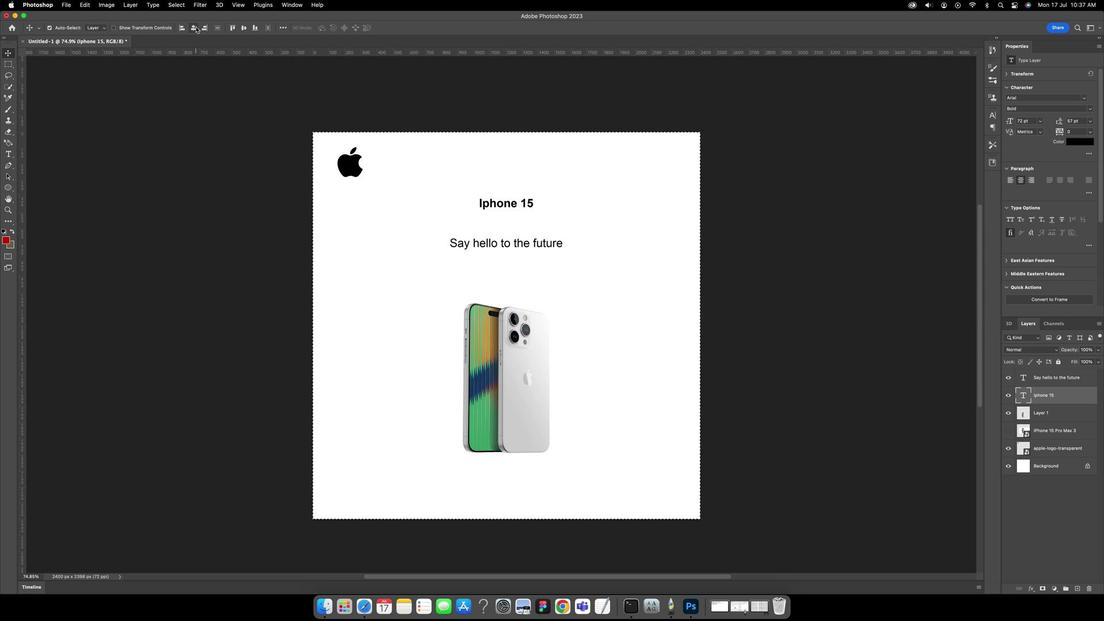 
Action: Mouse moved to (146, 73)
Screenshot: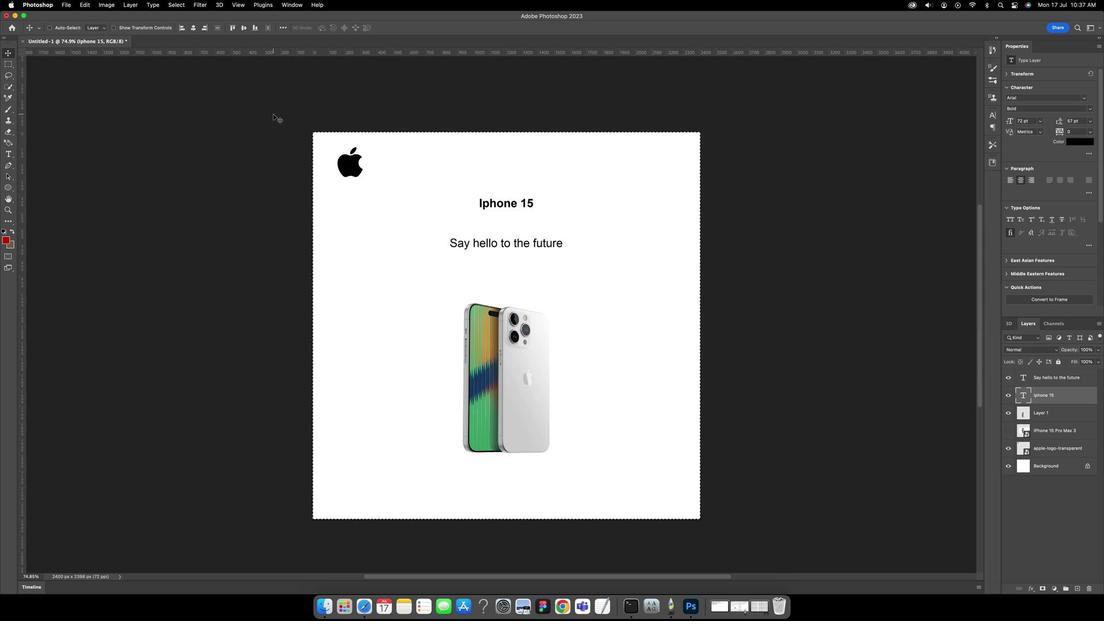 
Action: Key pressed Key.cmd'd'
Screenshot: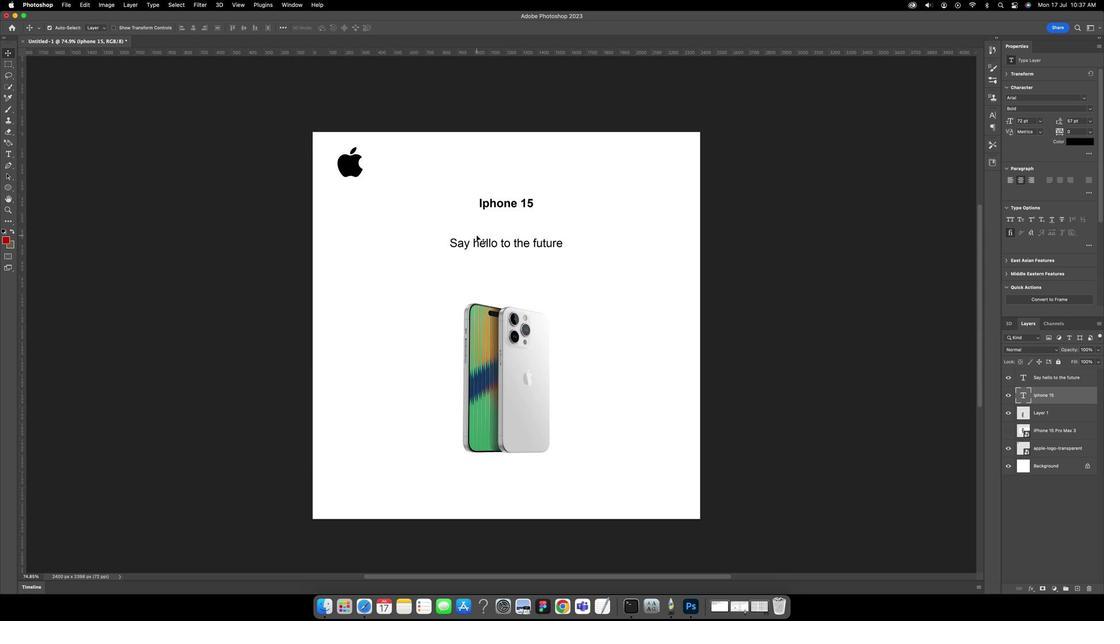 
Action: Mouse moved to (175, 116)
Screenshot: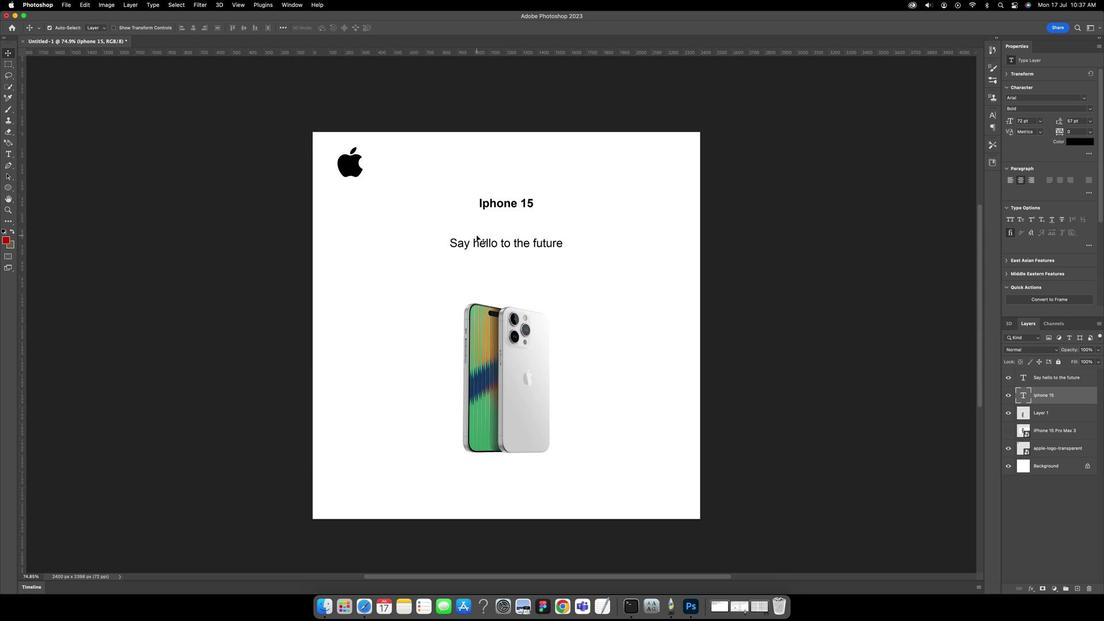 
Action: Key pressed Key.alt
Screenshot: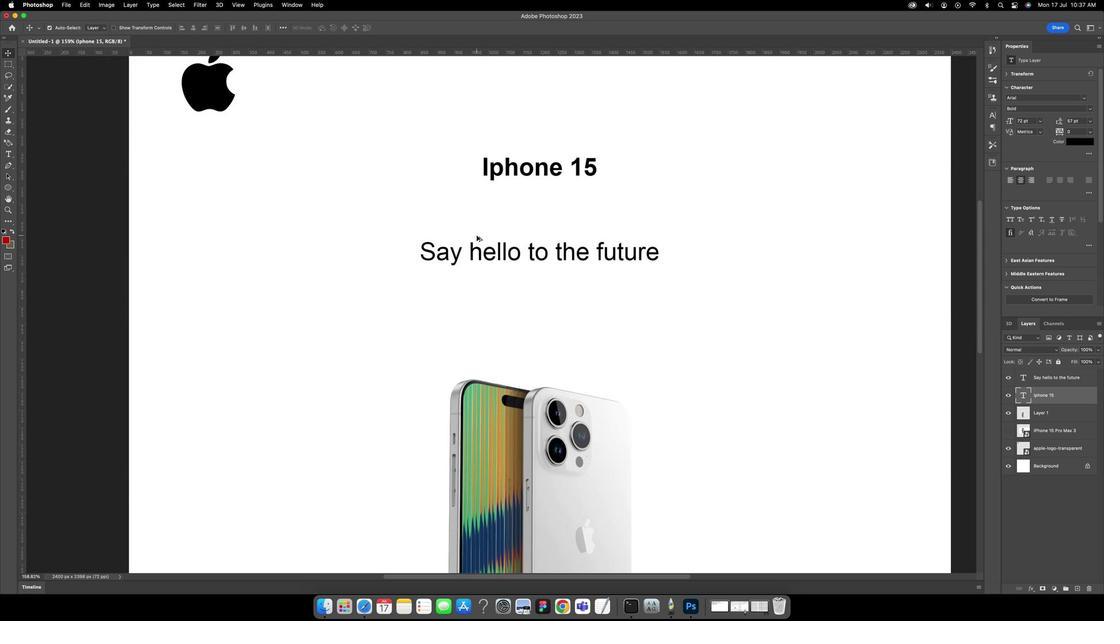 
Action: Mouse scrolled (175, 116) with delta (108, 33)
Screenshot: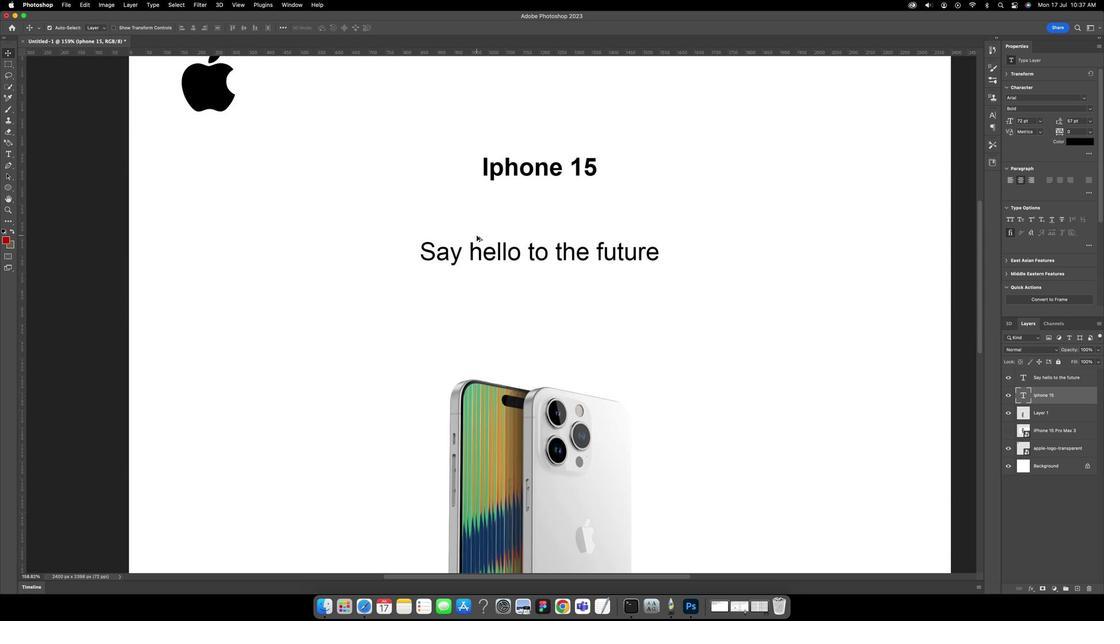 
Action: Mouse scrolled (175, 116) with delta (108, 33)
Screenshot: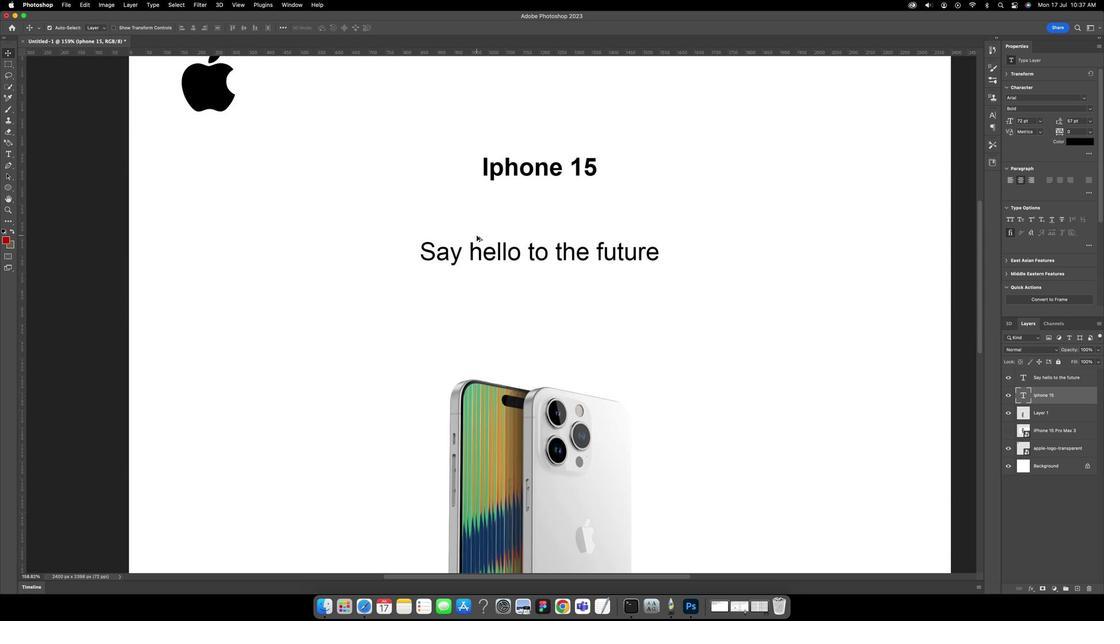 
Action: Mouse scrolled (175, 116) with delta (108, 33)
Screenshot: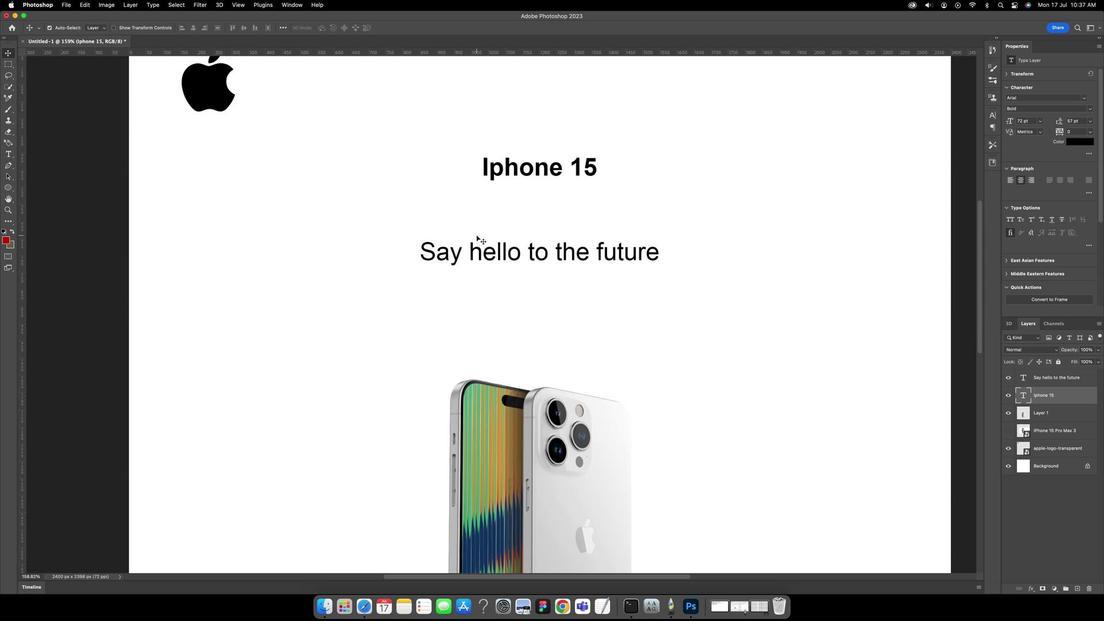 
Action: Mouse moved to (183, 122)
Screenshot: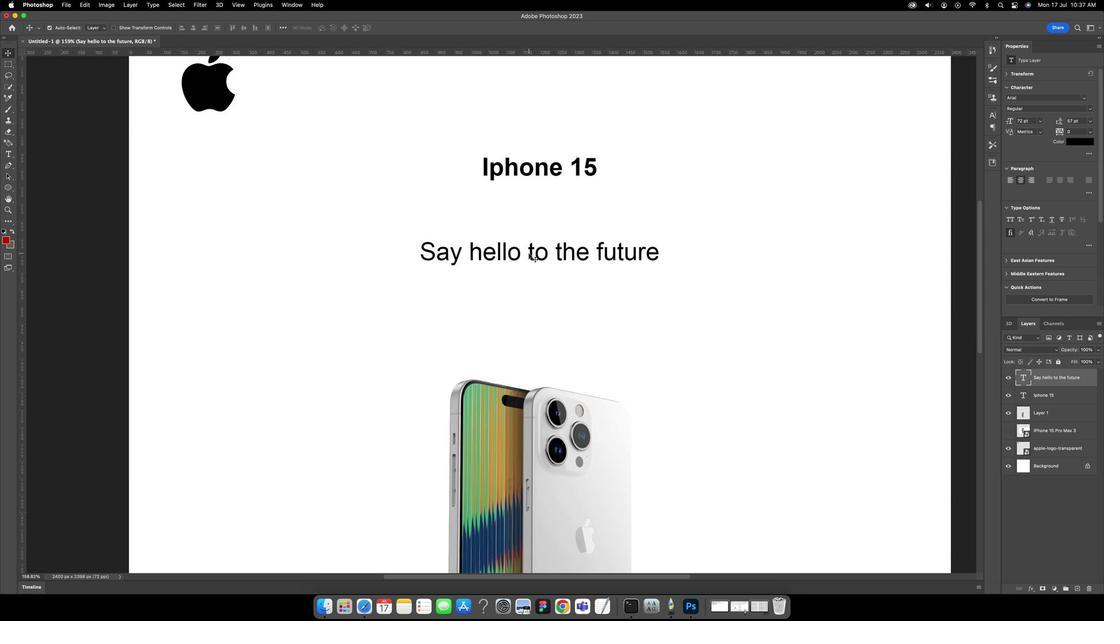 
Action: Mouse pressed left at (183, 122)
Screenshot: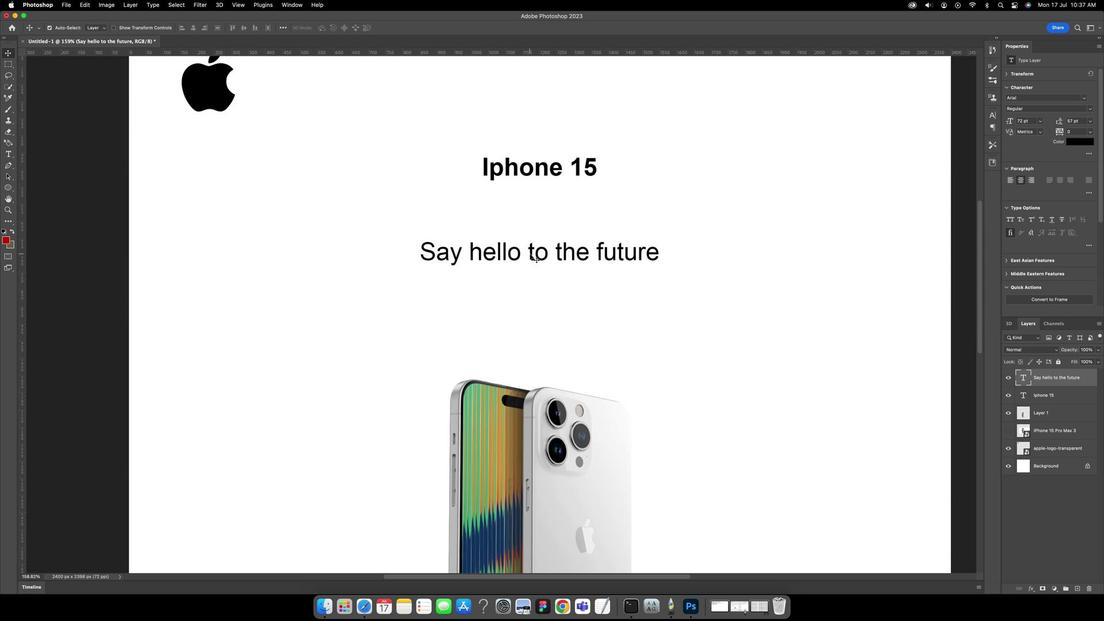 
Action: Mouse moved to (183, 122)
Screenshot: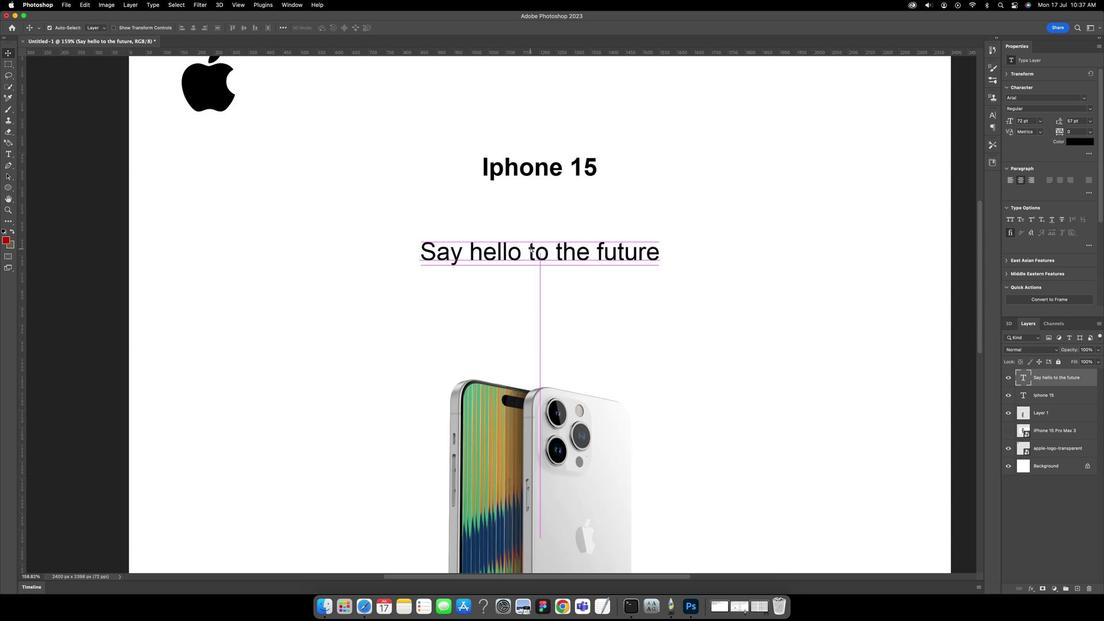 
Action: Mouse pressed left at (183, 122)
Screenshot: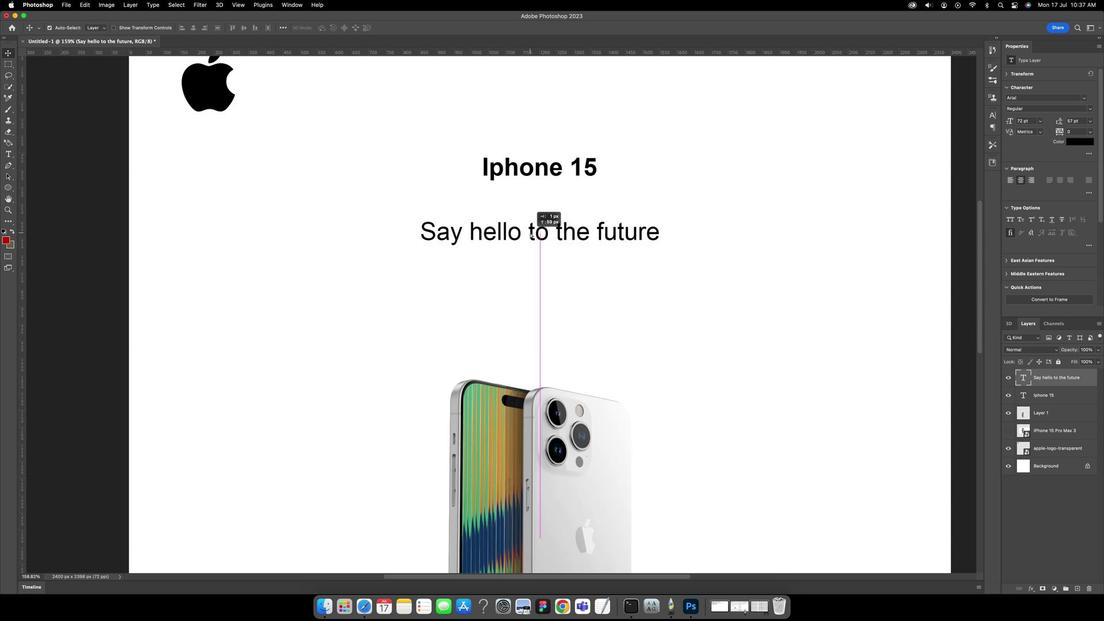 
Action: Mouse moved to (183, 107)
Screenshot: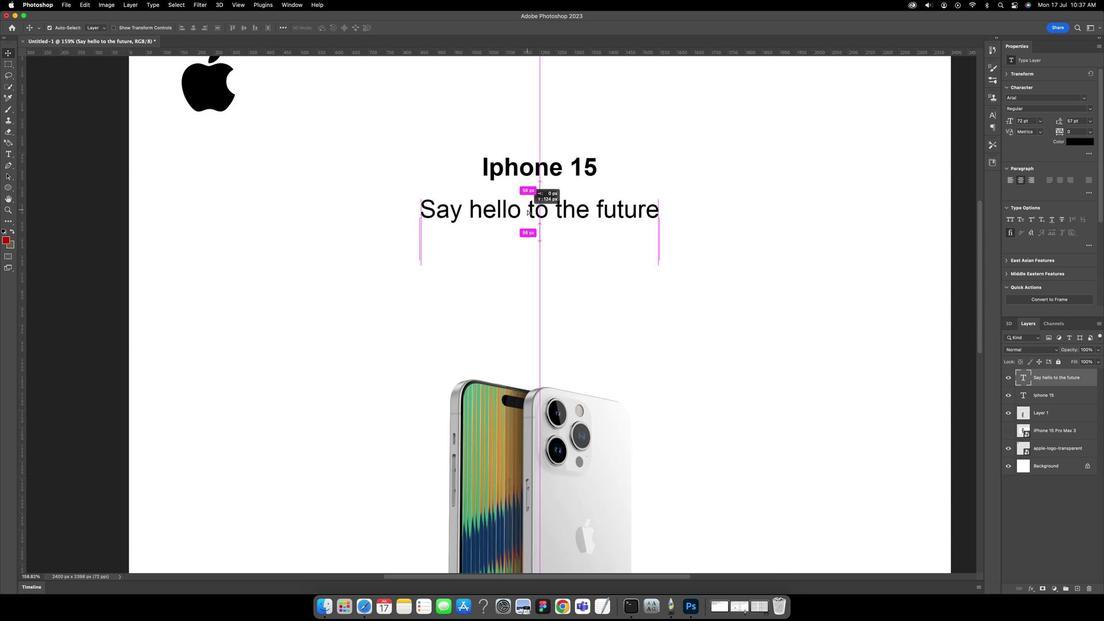 
Action: Key pressed Key.alt
Screenshot: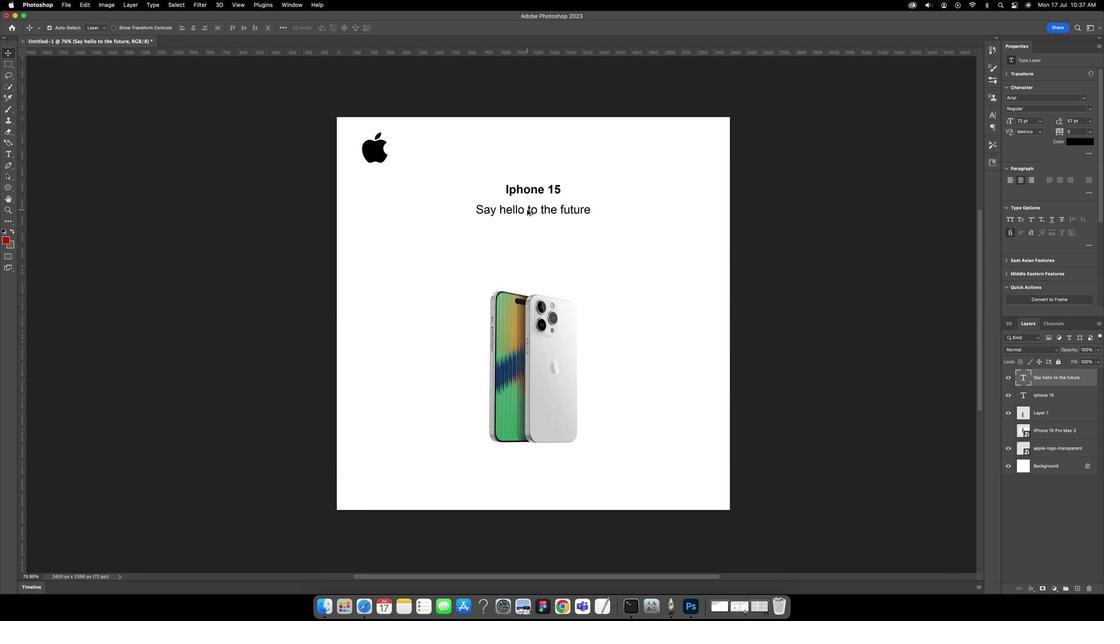 
Action: Mouse scrolled (183, 107) with delta (108, 33)
Screenshot: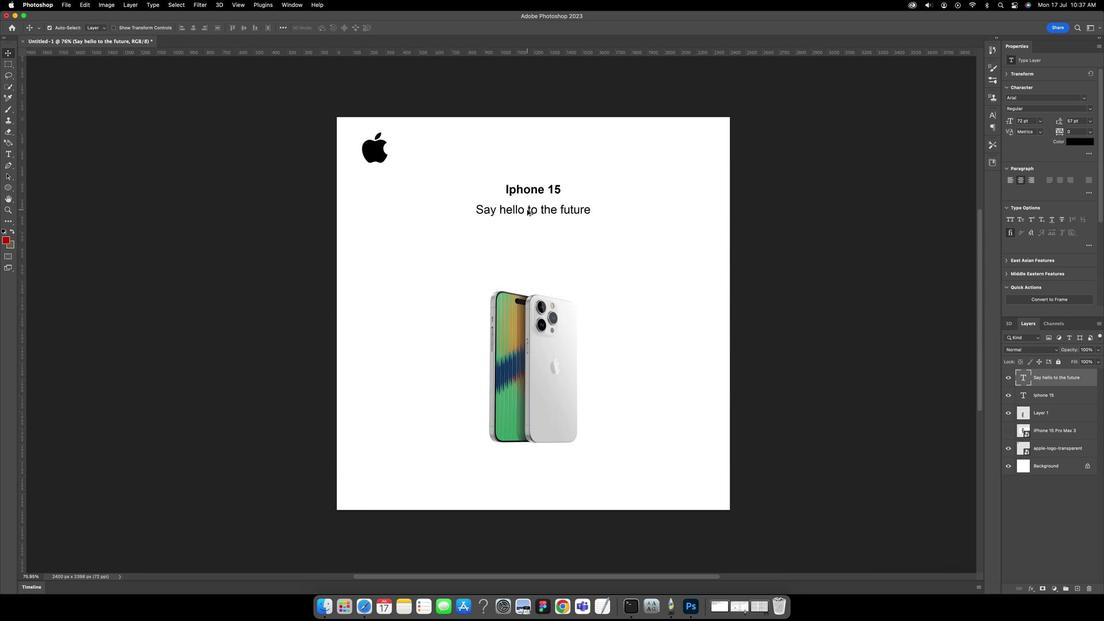 
Action: Mouse scrolled (183, 107) with delta (108, 33)
Screenshot: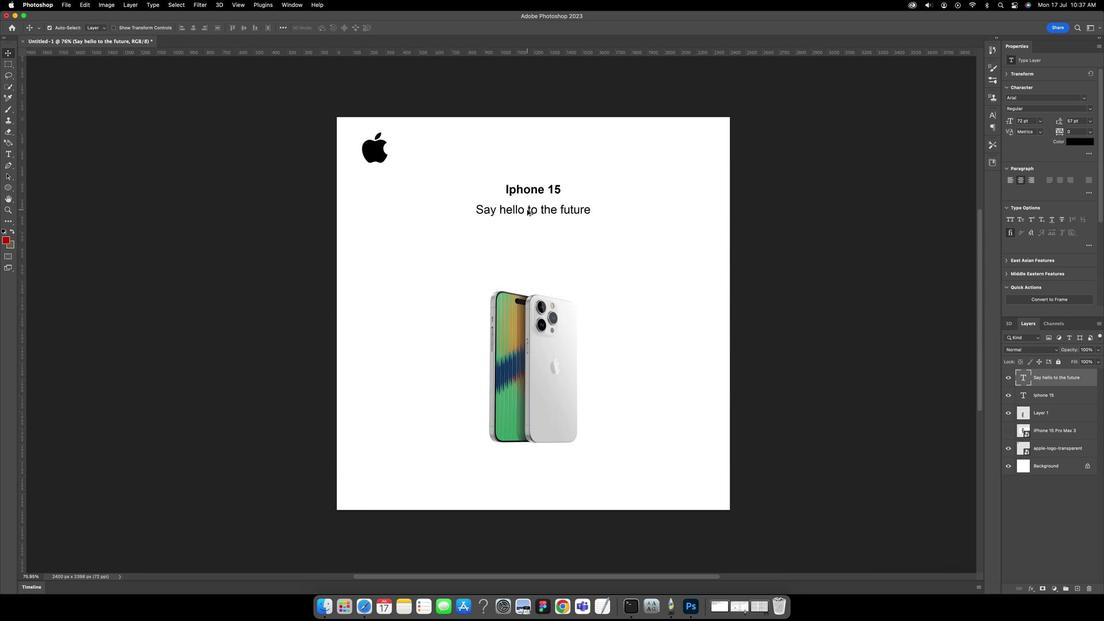 
Action: Mouse scrolled (183, 107) with delta (108, 33)
Screenshot: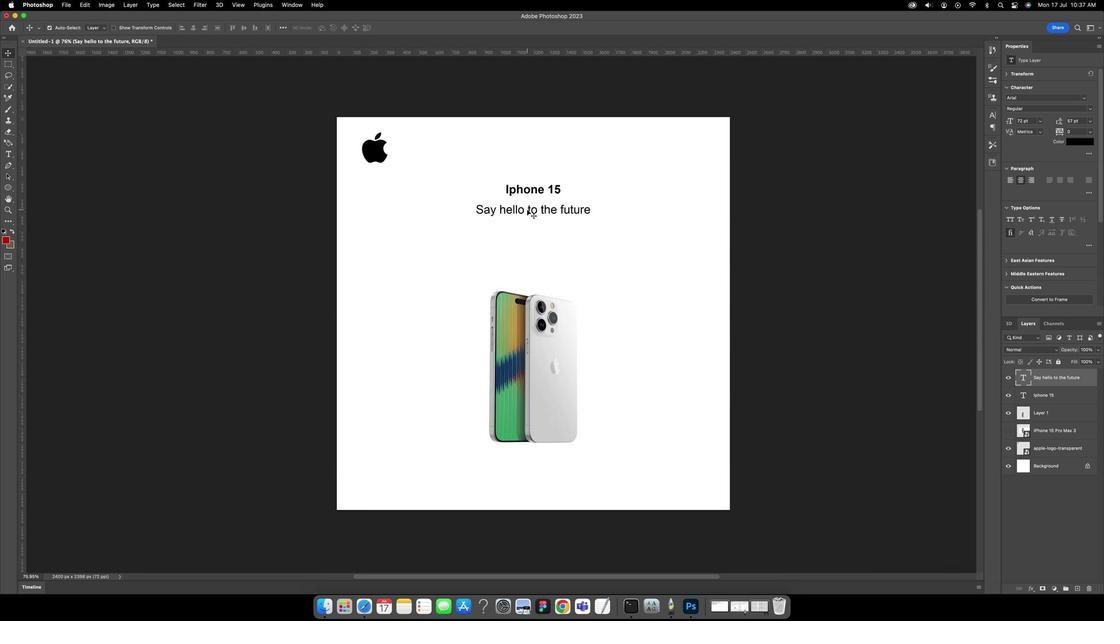 
Action: Mouse moved to (182, 145)
Screenshot: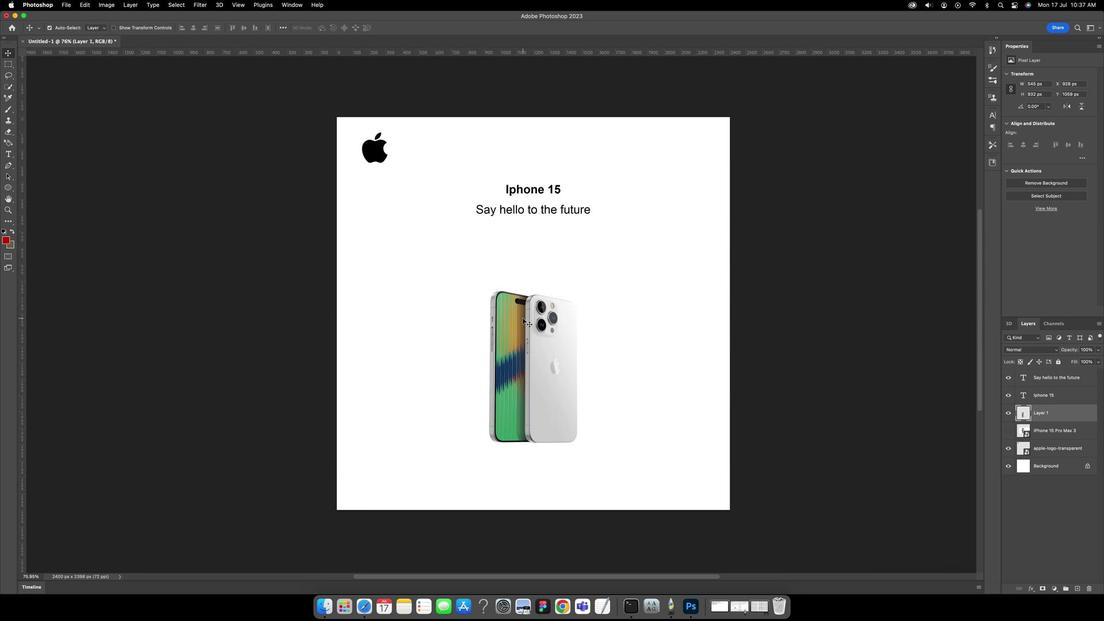 
Action: Mouse pressed left at (182, 145)
Screenshot: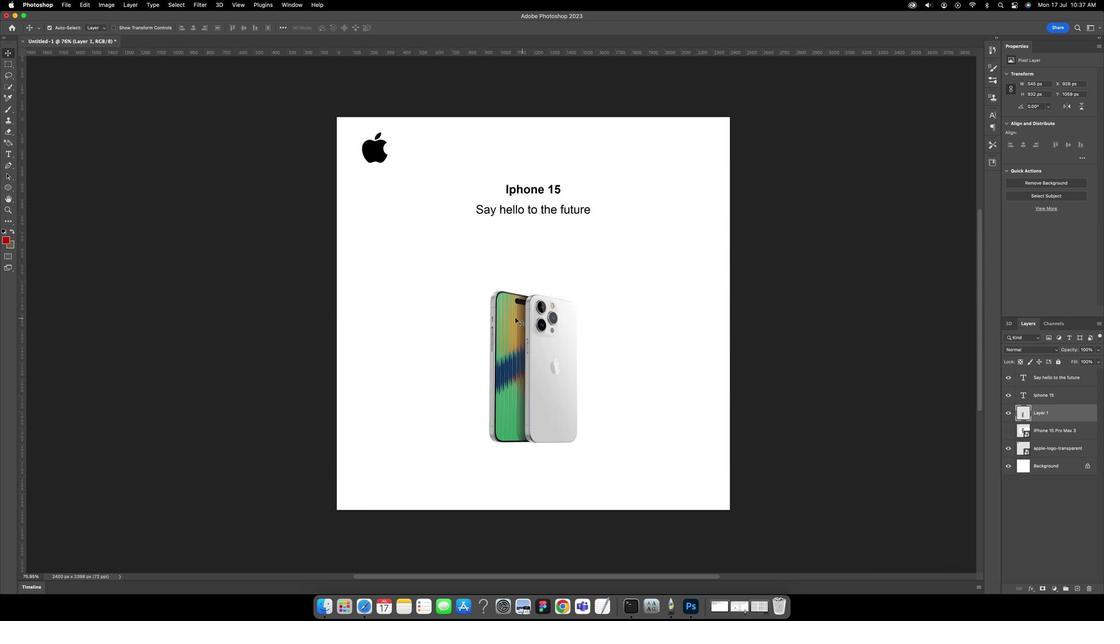 
Action: Mouse moved to (181, 151)
Screenshot: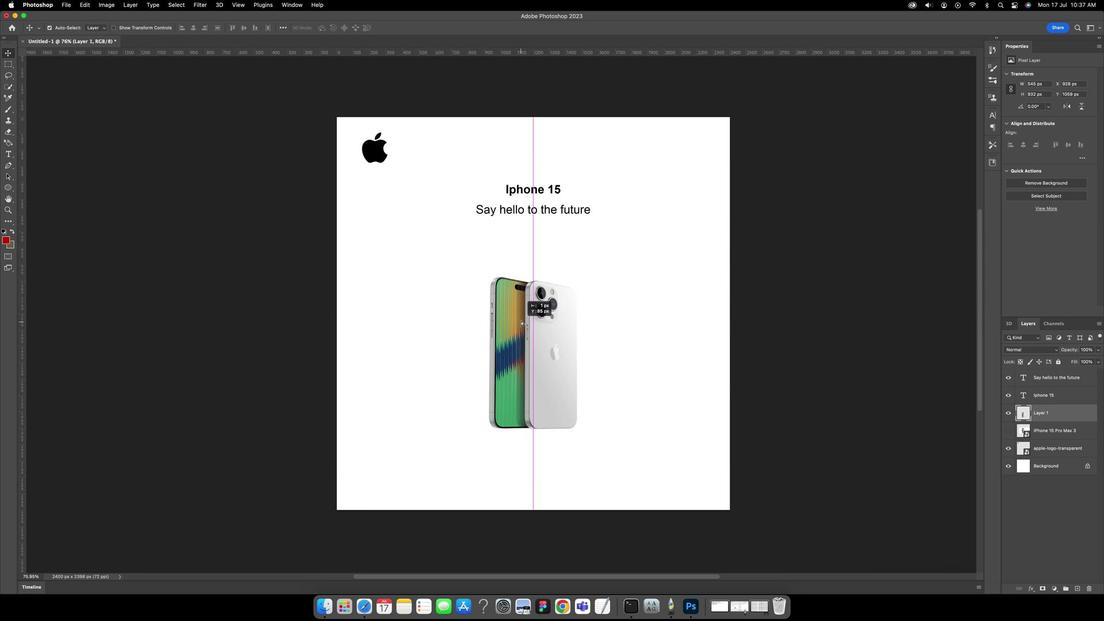 
Action: Mouse pressed left at (181, 151)
Screenshot: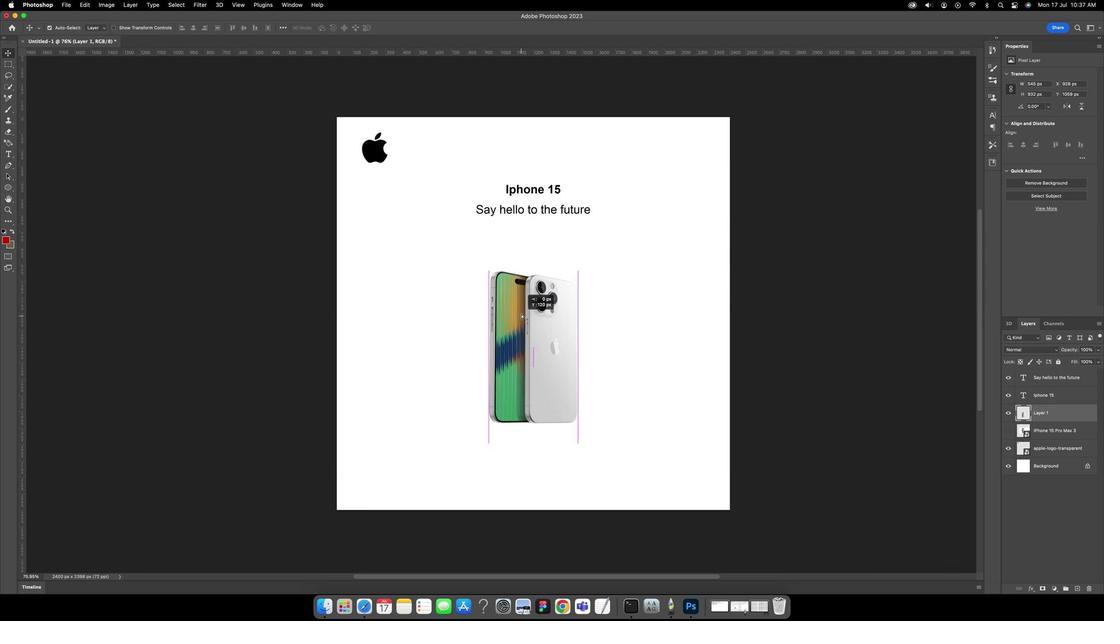 
Action: Mouse moved to (182, 140)
Screenshot: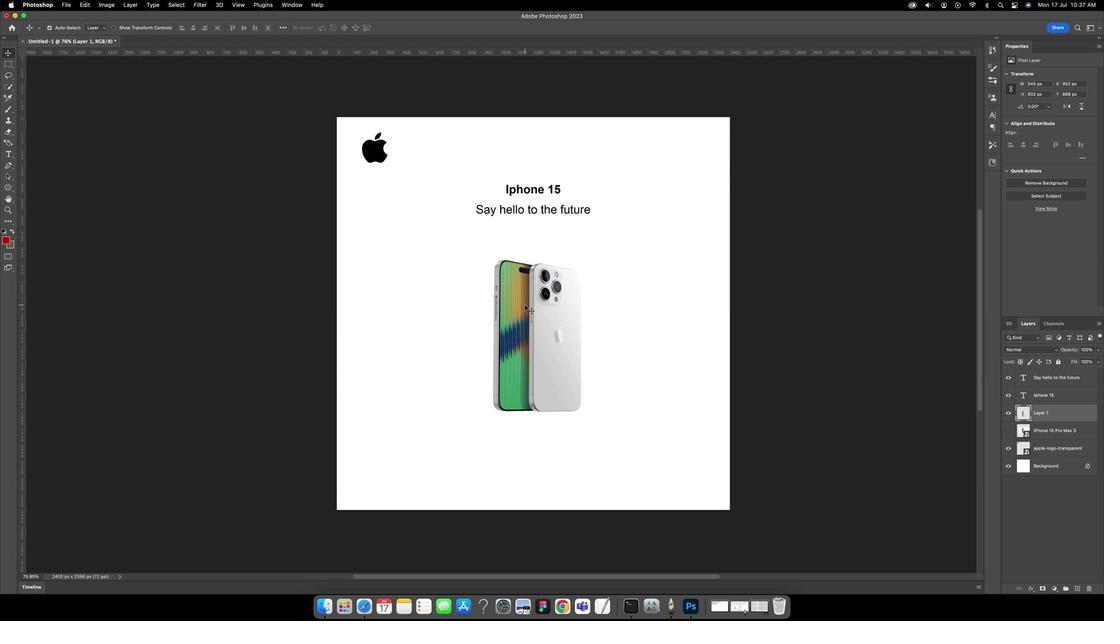 
Action: Key pressed Key.cmd't'
Screenshot: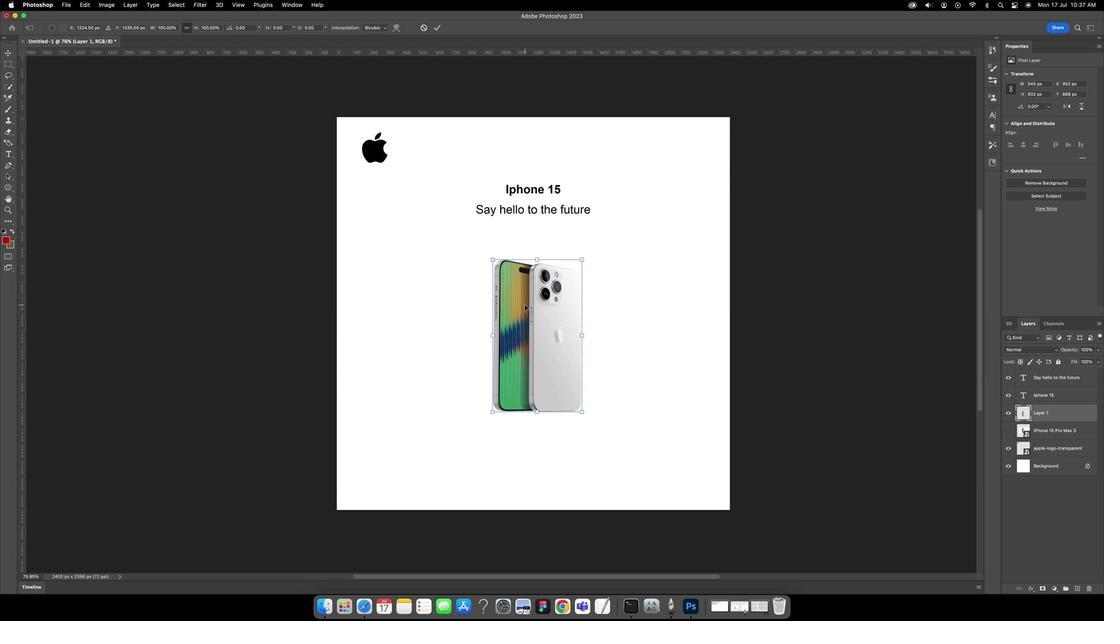 
Action: Mouse moved to (177, 124)
Screenshot: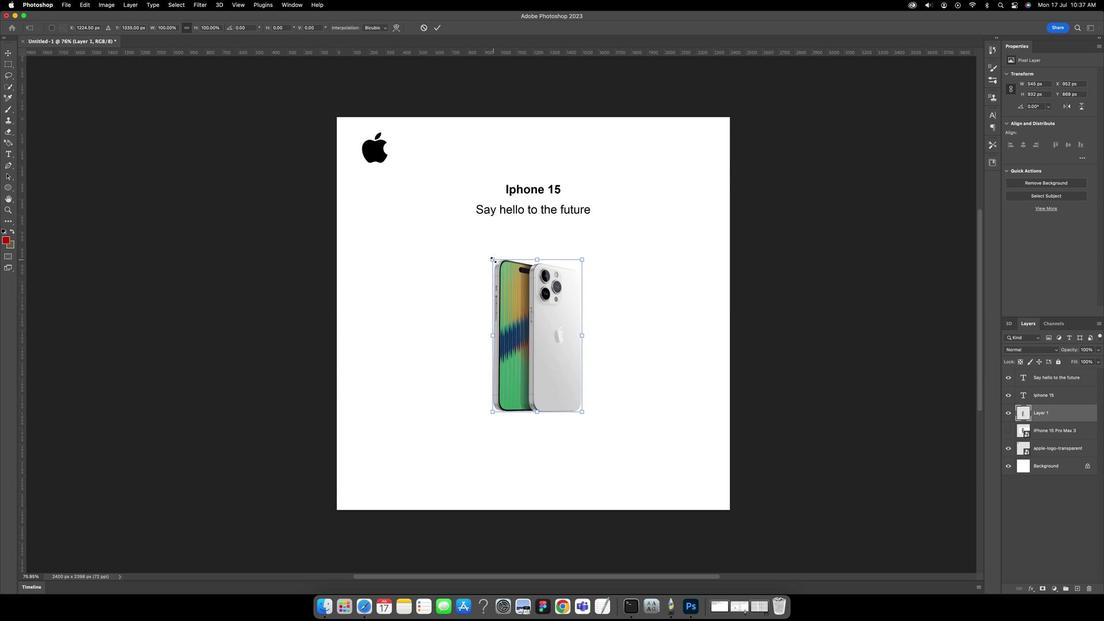 
Action: Mouse pressed left at (177, 124)
Screenshot: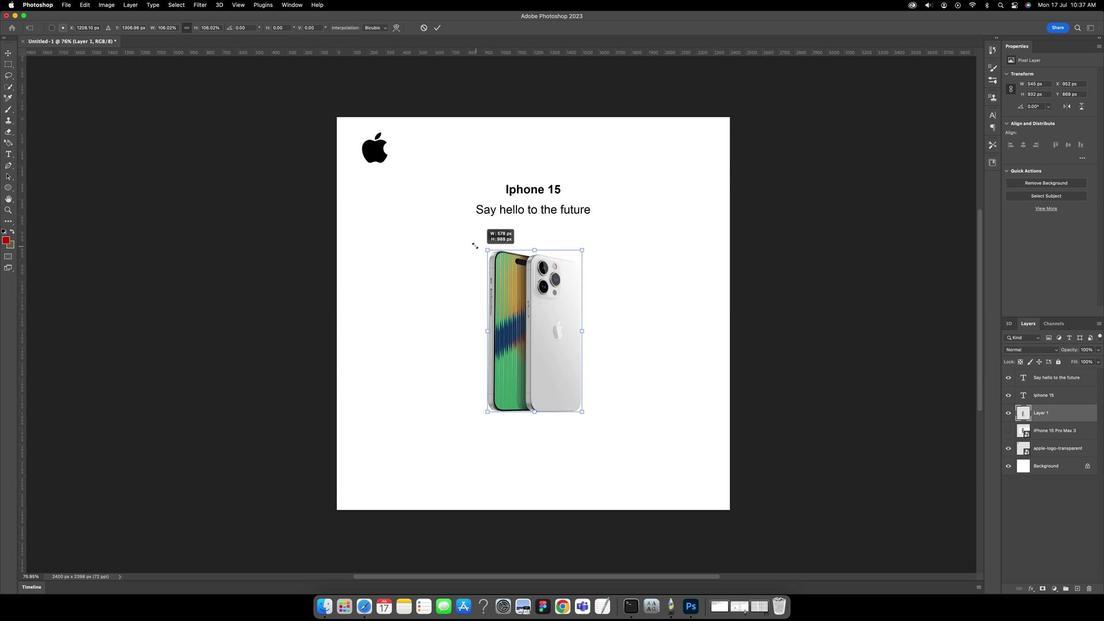 
Action: Mouse moved to (184, 138)
Screenshot: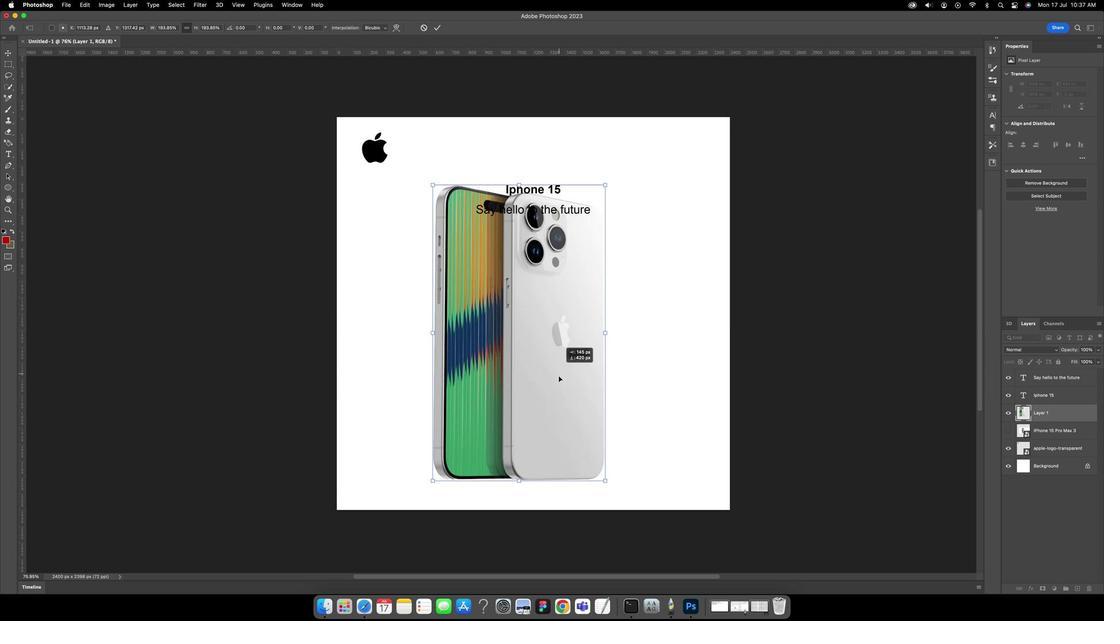 
Action: Mouse pressed left at (184, 138)
Screenshot: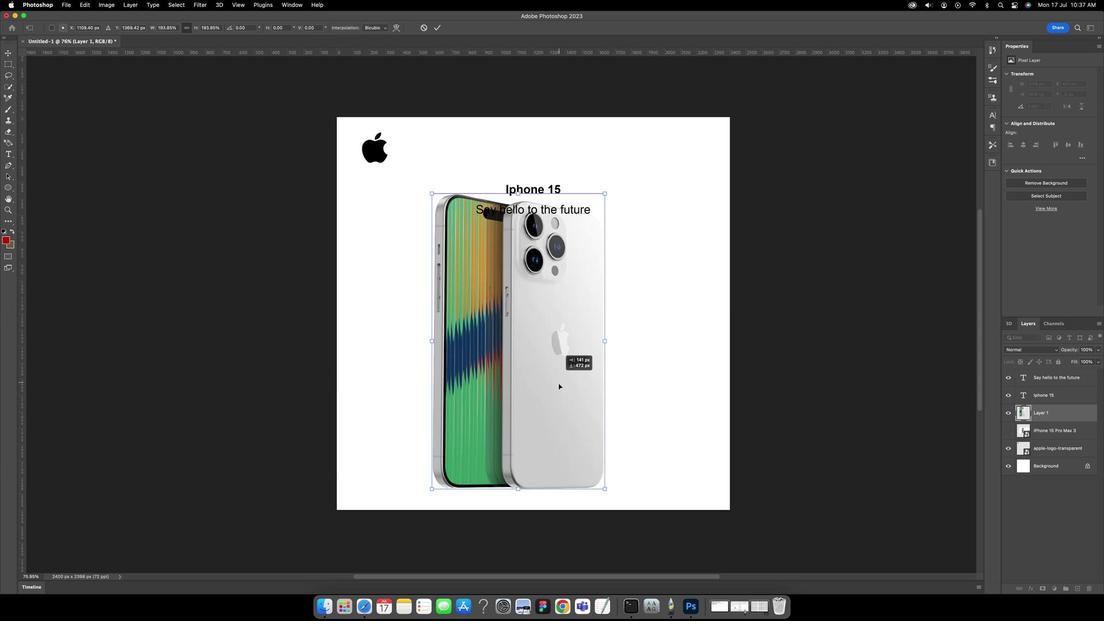 
Action: Mouse moved to (196, 214)
Screenshot: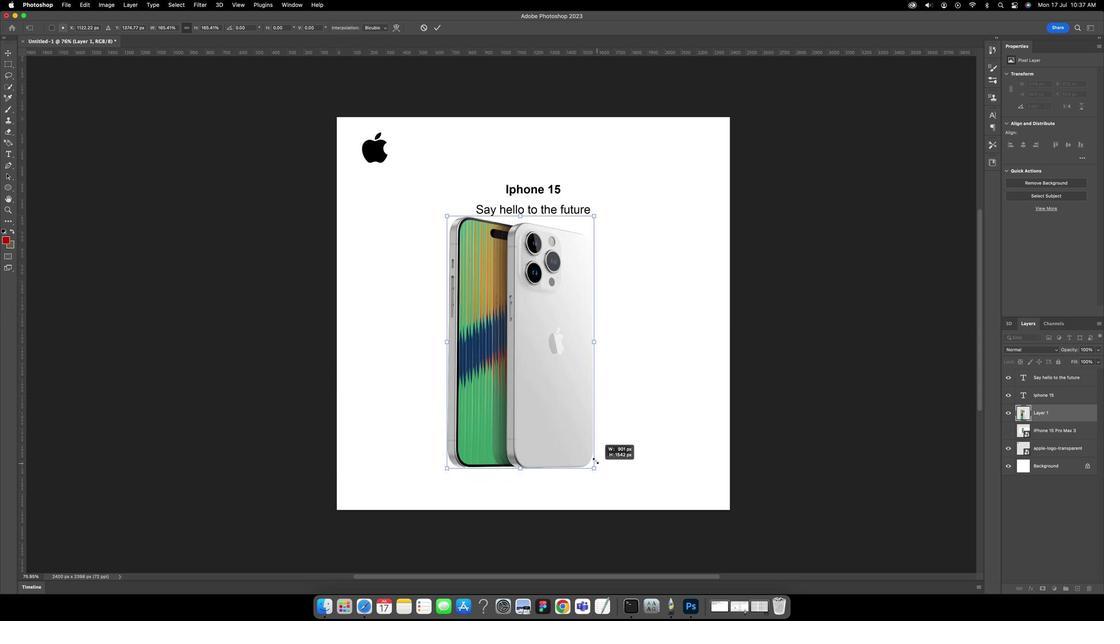 
Action: Mouse pressed left at (196, 214)
Screenshot: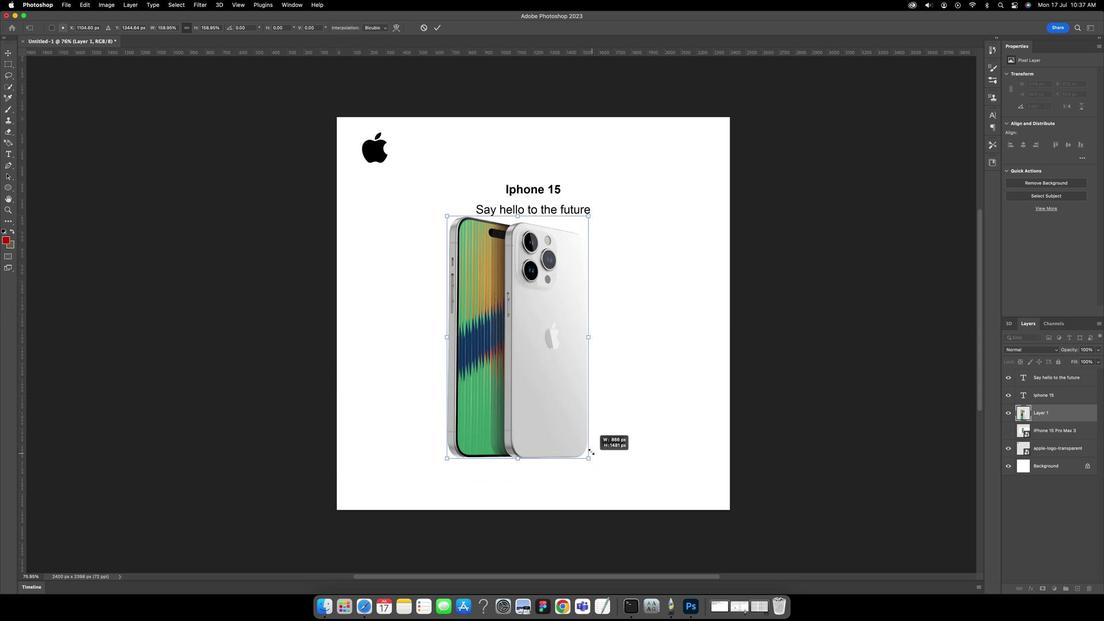 
Action: Mouse moved to (185, 176)
Screenshot: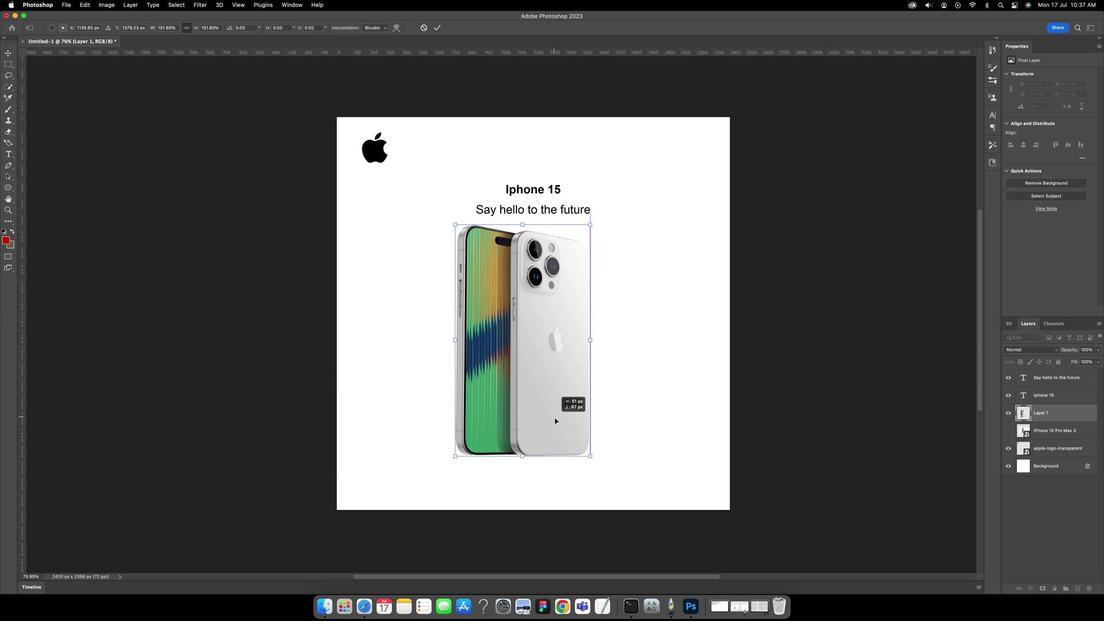 
Action: Mouse pressed left at (185, 176)
Screenshot: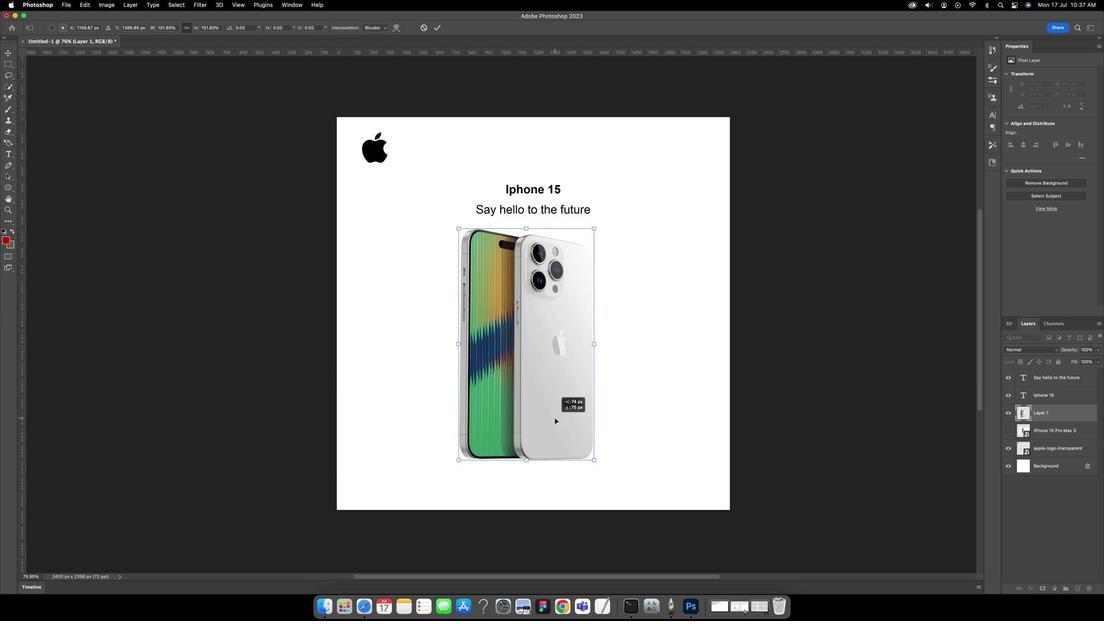 
Action: Mouse moved to (187, 180)
Screenshot: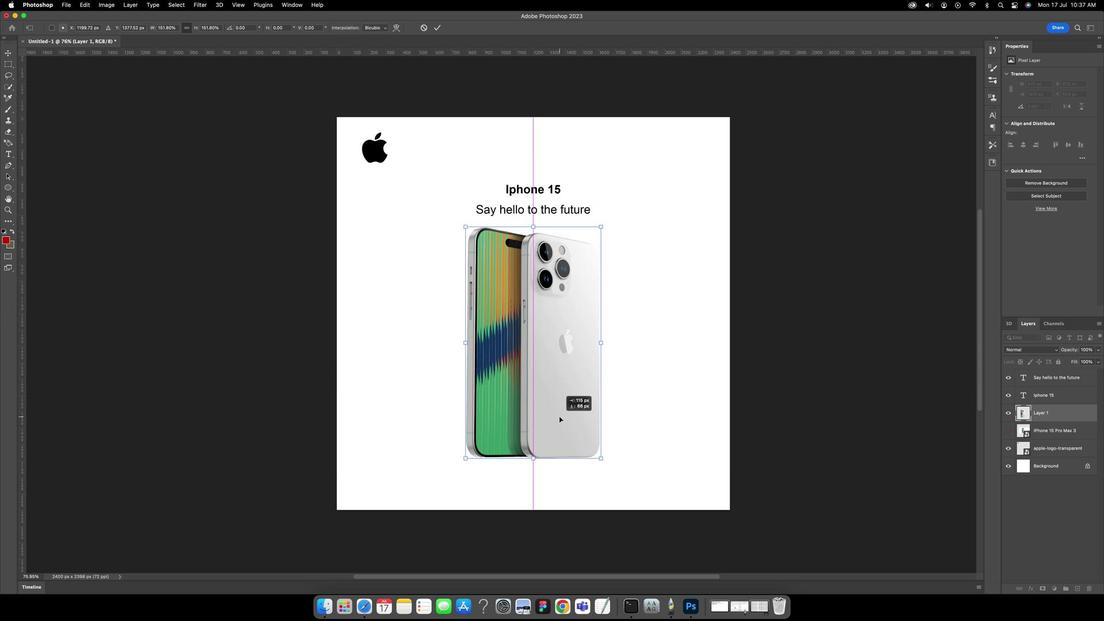 
Action: Key pressed Key.enter
Screenshot: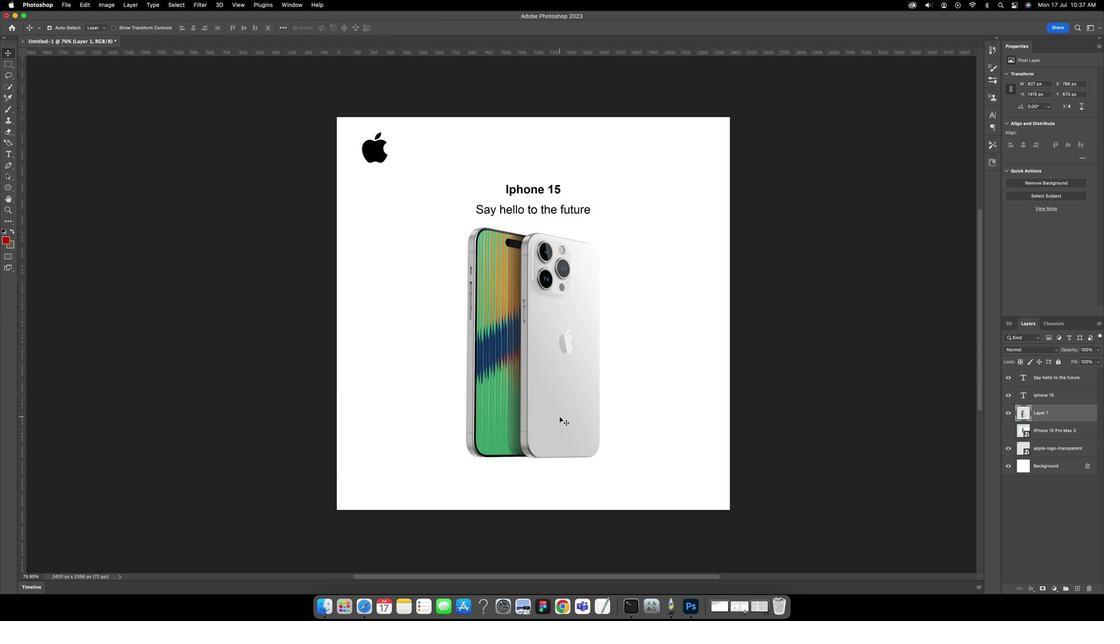 
Action: Mouse moved to (183, 157)
Screenshot: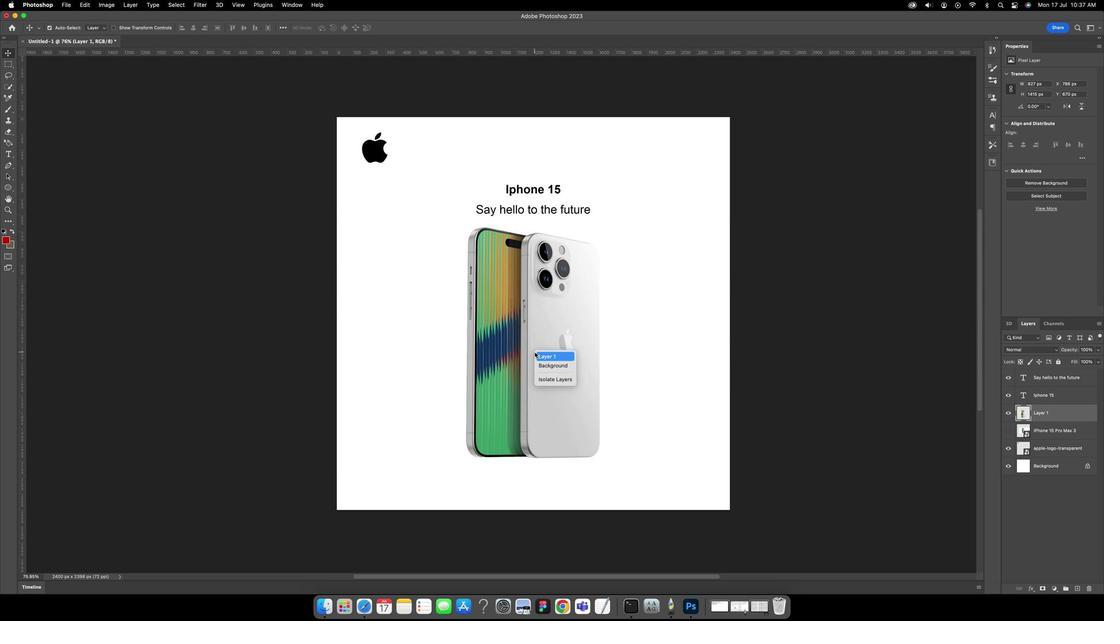 
Action: Mouse pressed right at (183, 157)
Screenshot: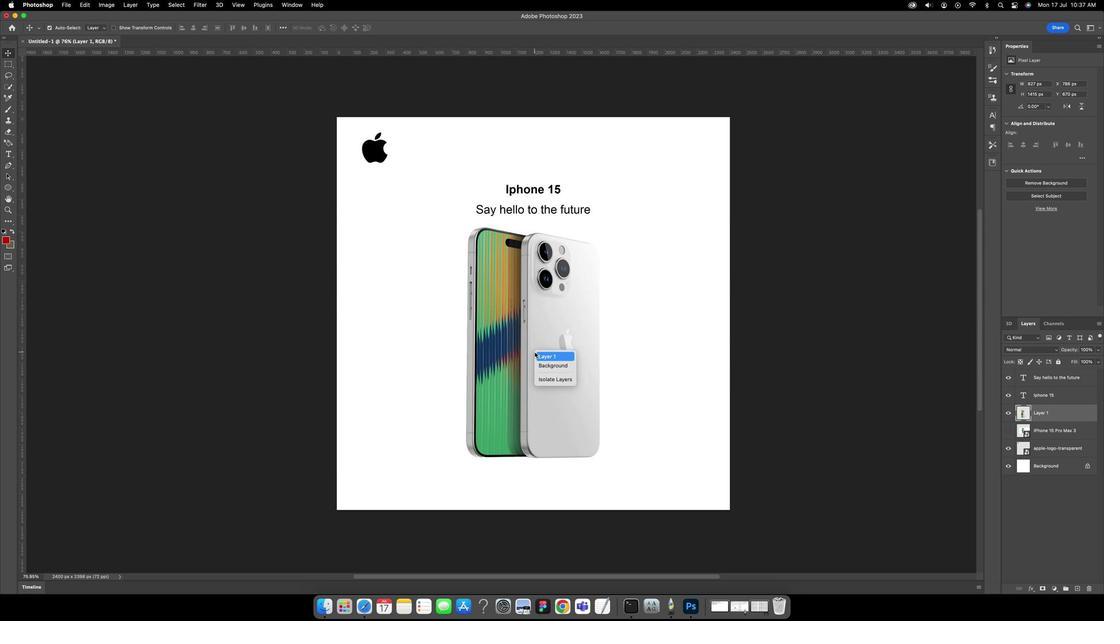 
Action: Mouse moved to (185, 151)
Screenshot: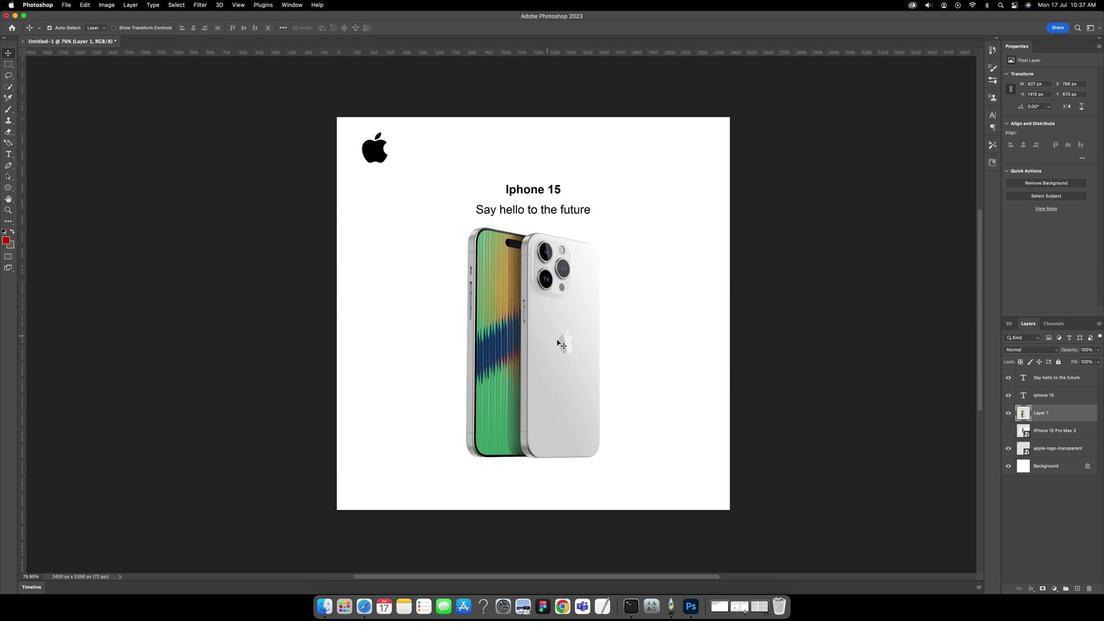 
Action: Mouse pressed left at (185, 151)
Screenshot: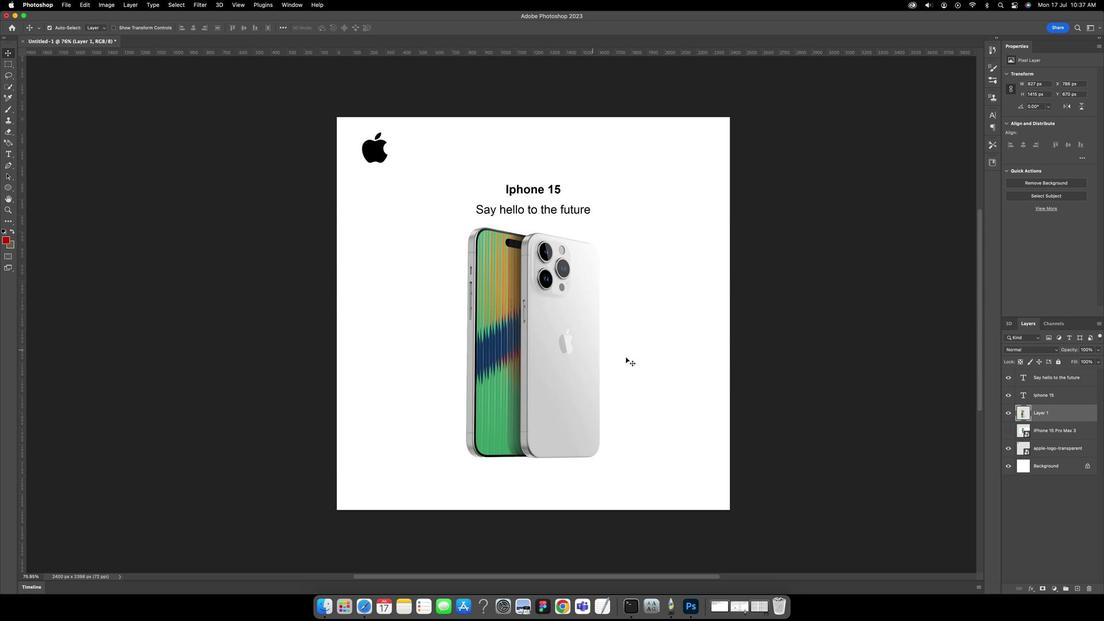 
Action: Mouse moved to (250, 147)
Screenshot: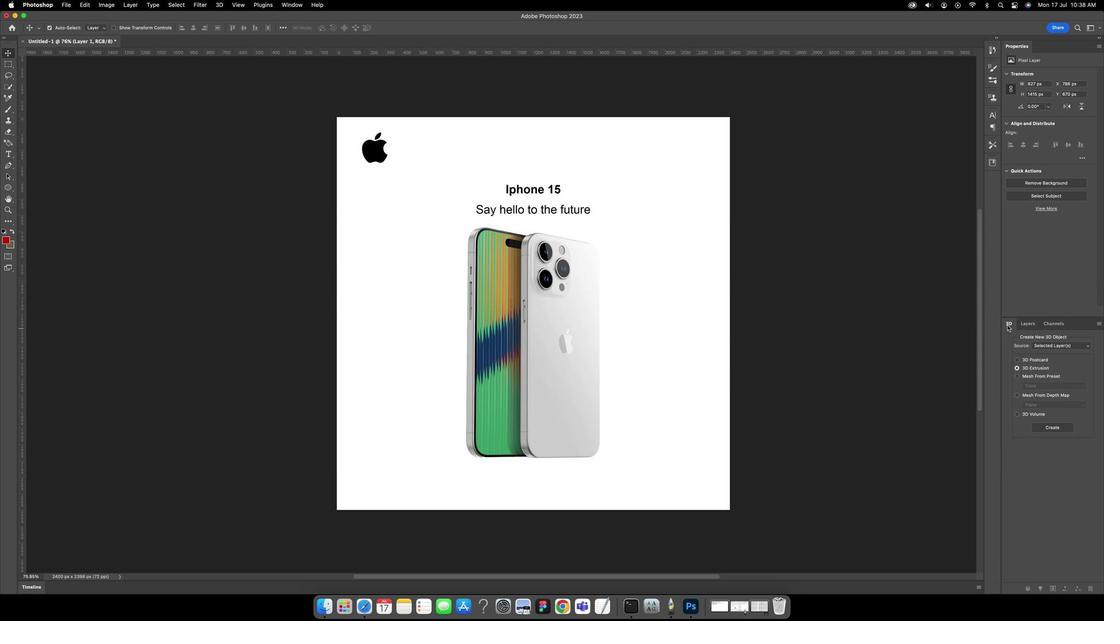 
Action: Mouse pressed left at (250, 147)
Screenshot: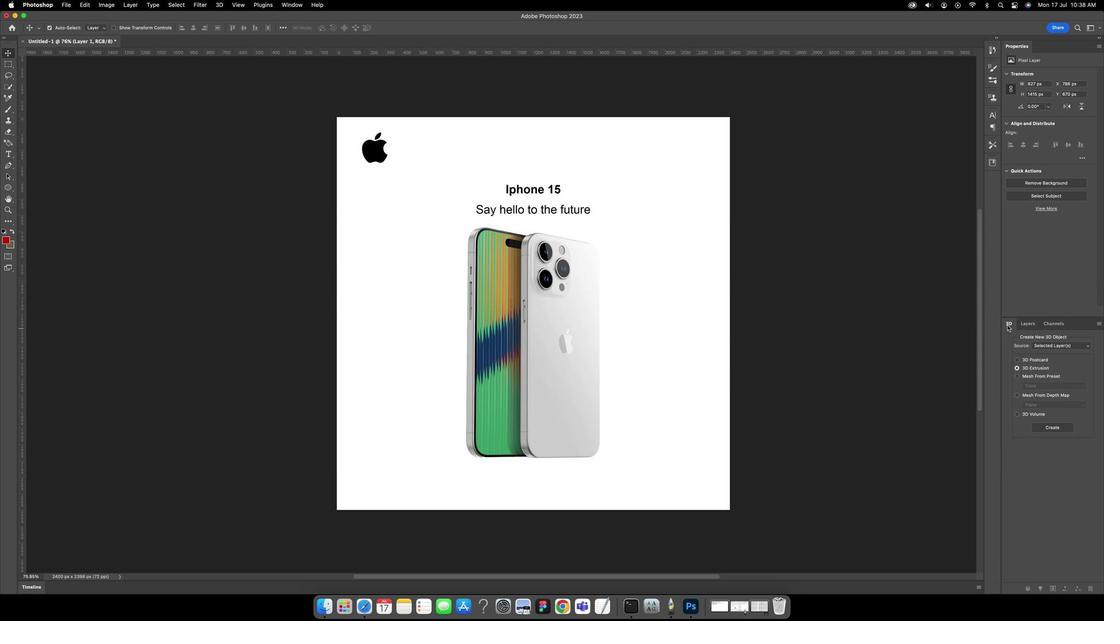 
Action: Mouse moved to (252, 179)
Screenshot: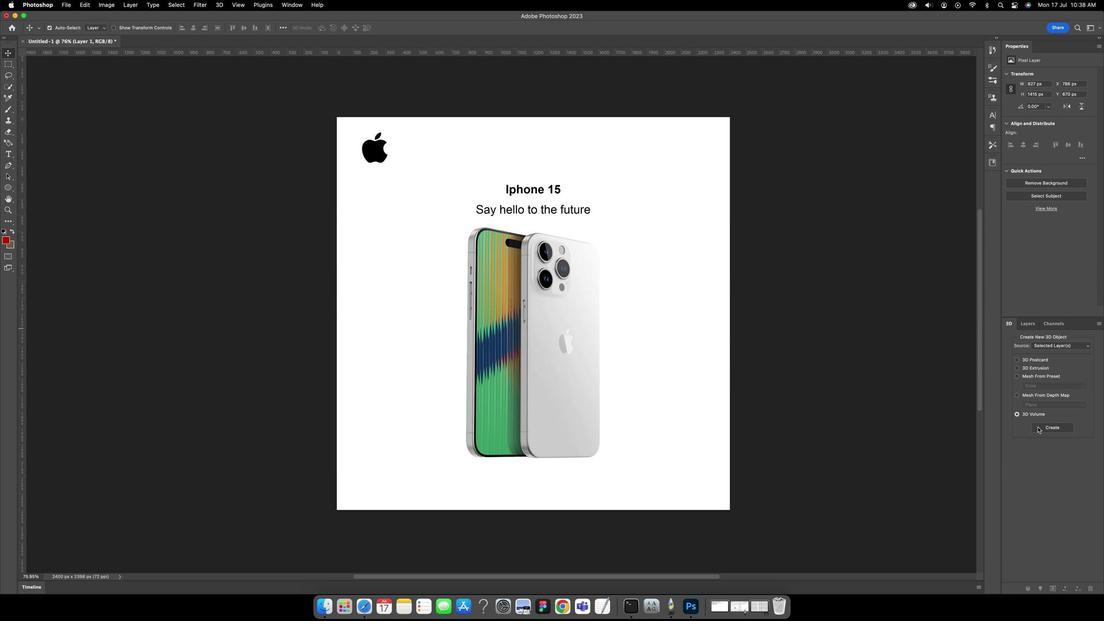 
Action: Mouse pressed left at (252, 179)
Screenshot: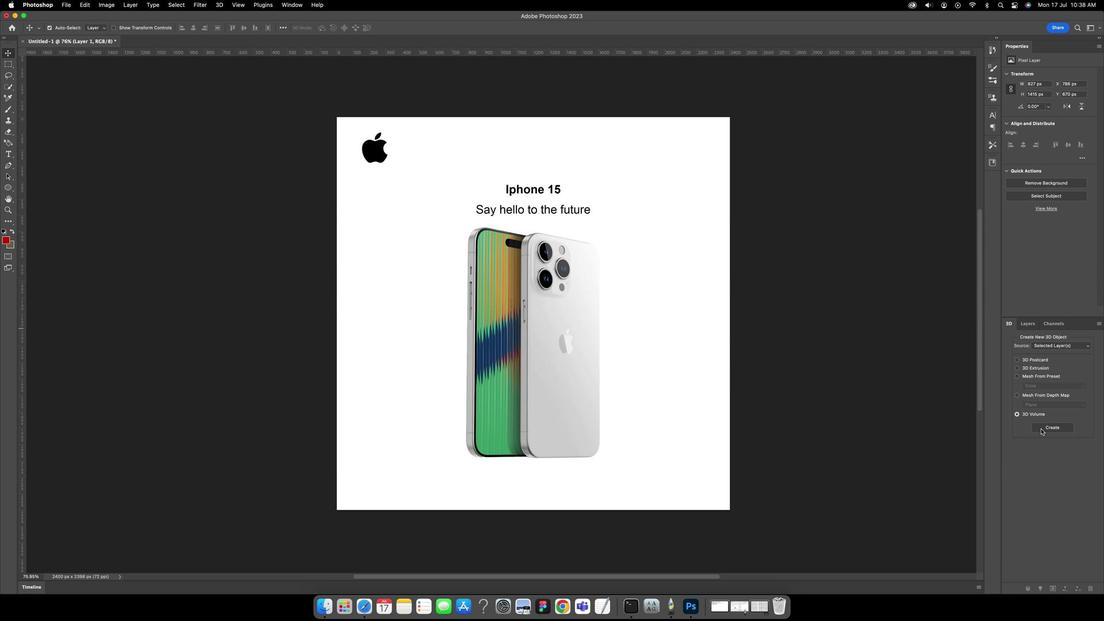 
Action: Mouse moved to (255, 184)
Screenshot: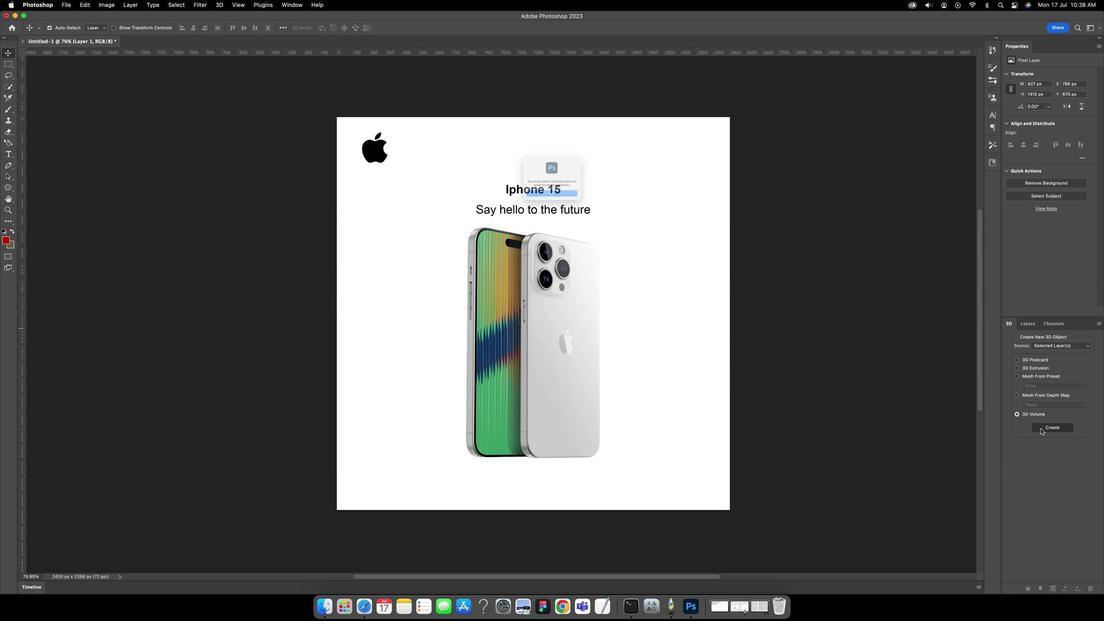 
Action: Mouse pressed left at (255, 184)
Screenshot: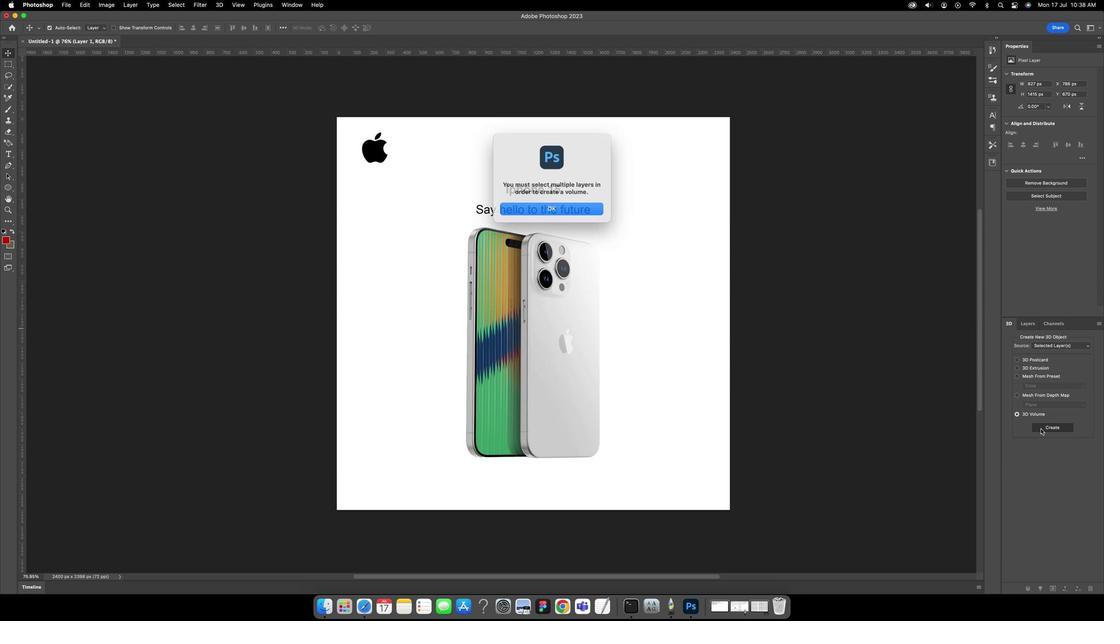 
Action: Mouse moved to (188, 107)
Screenshot: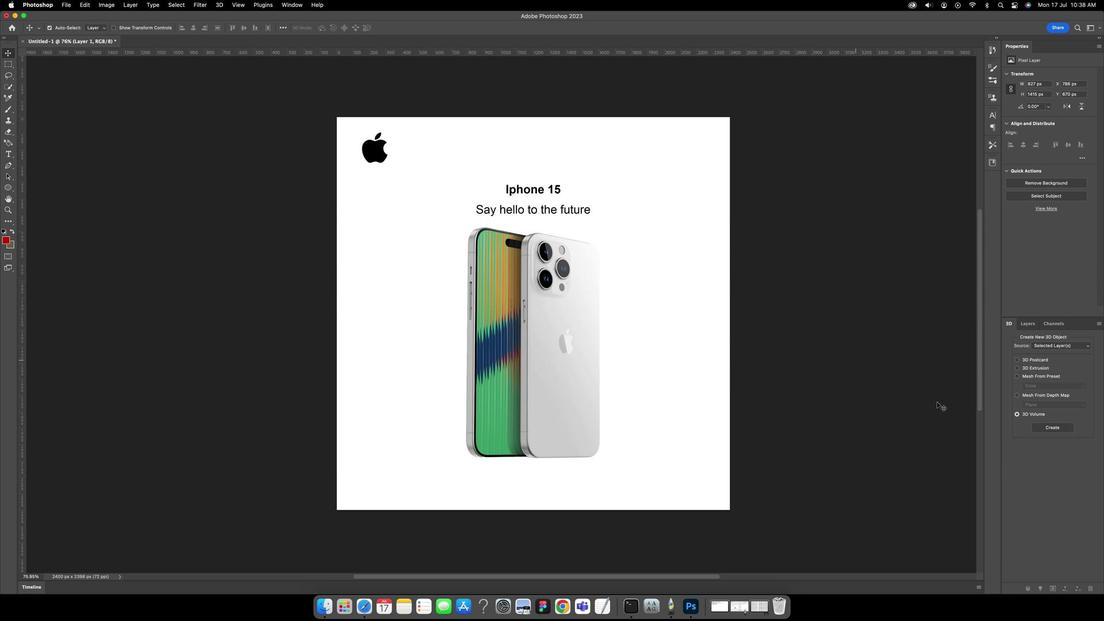 
Action: Mouse pressed left at (188, 107)
Screenshot: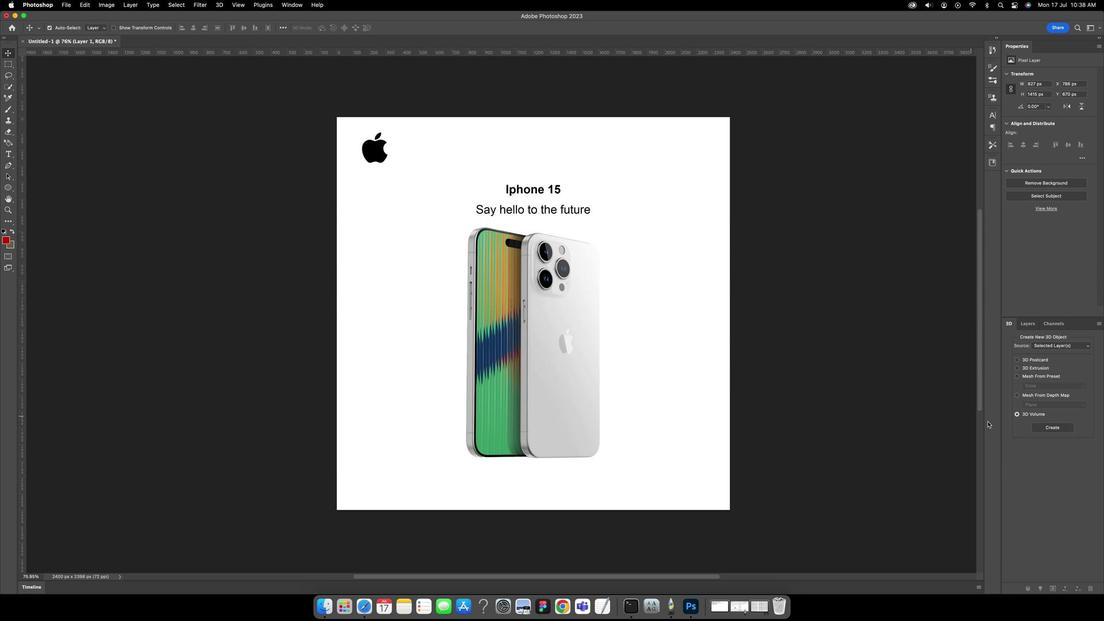 
Action: Mouse moved to (252, 162)
Screenshot: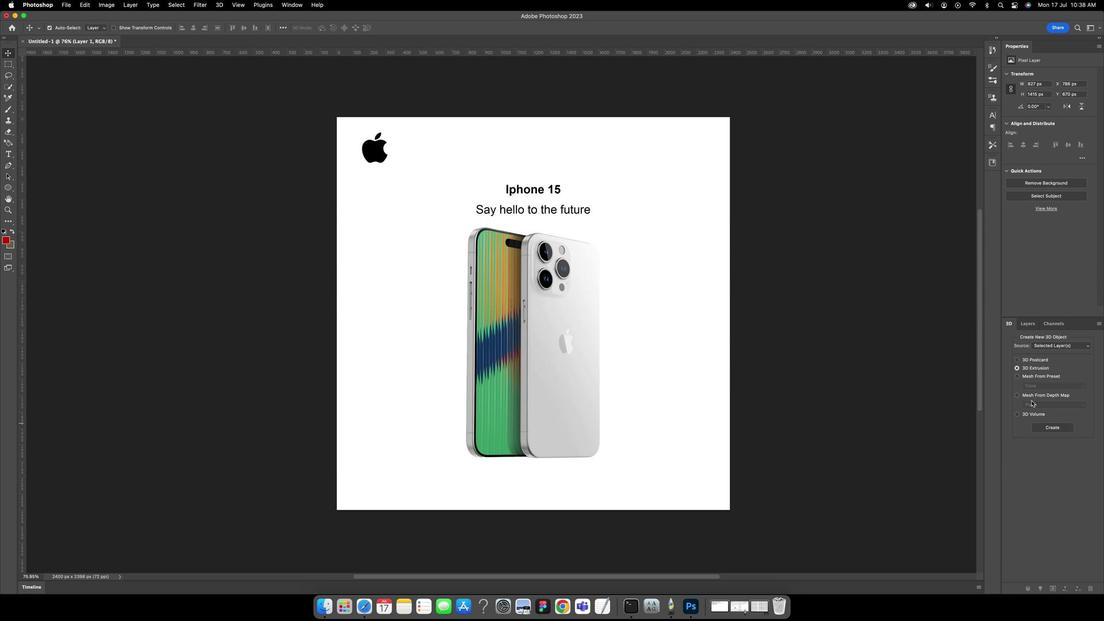 
Action: Mouse pressed left at (252, 162)
Screenshot: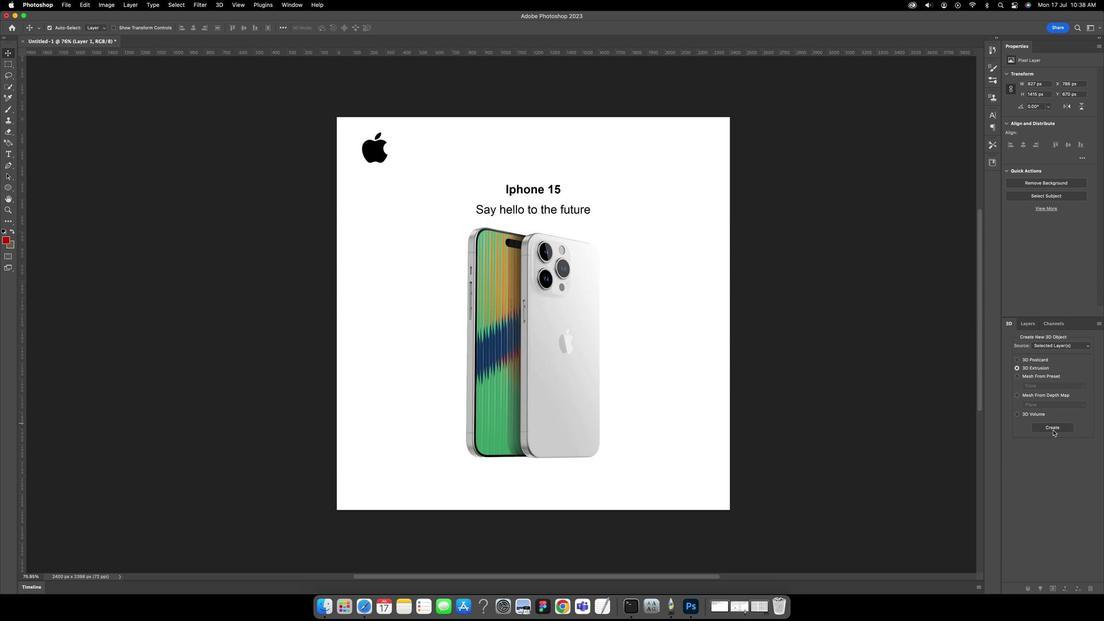 
Action: Mouse moved to (257, 184)
Screenshot: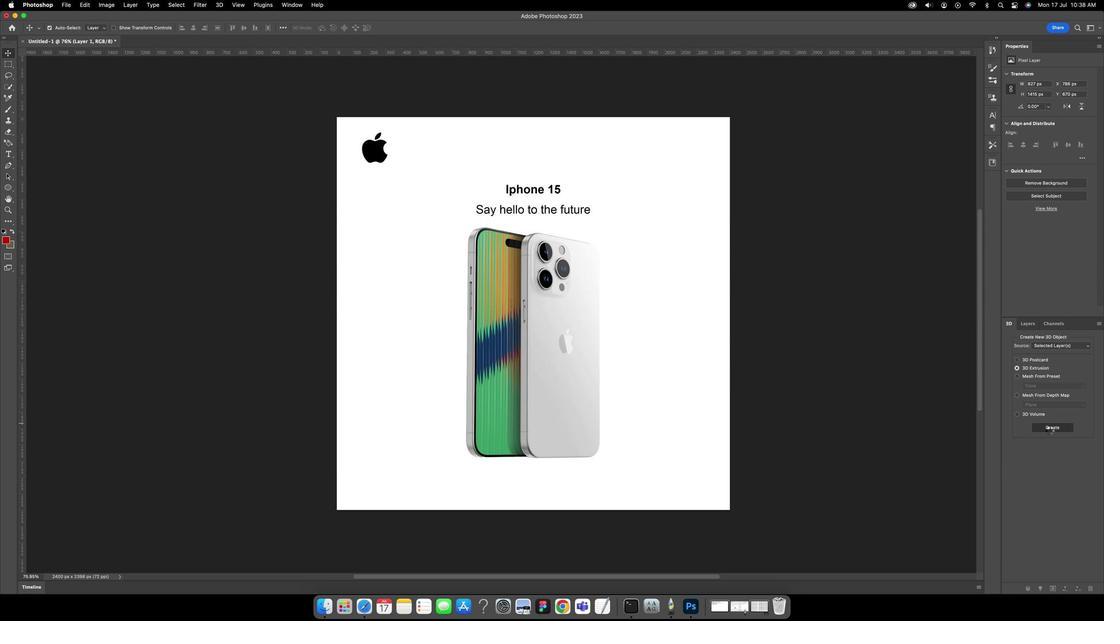 
Action: Mouse pressed left at (257, 184)
Screenshot: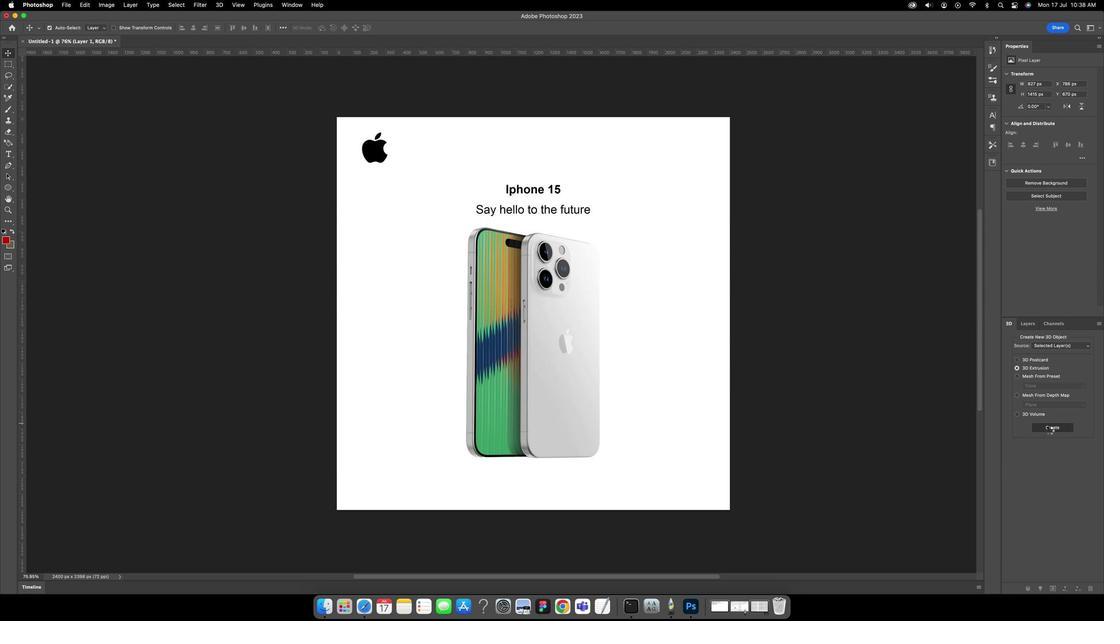 
Action: Mouse moved to (181, 158)
Screenshot: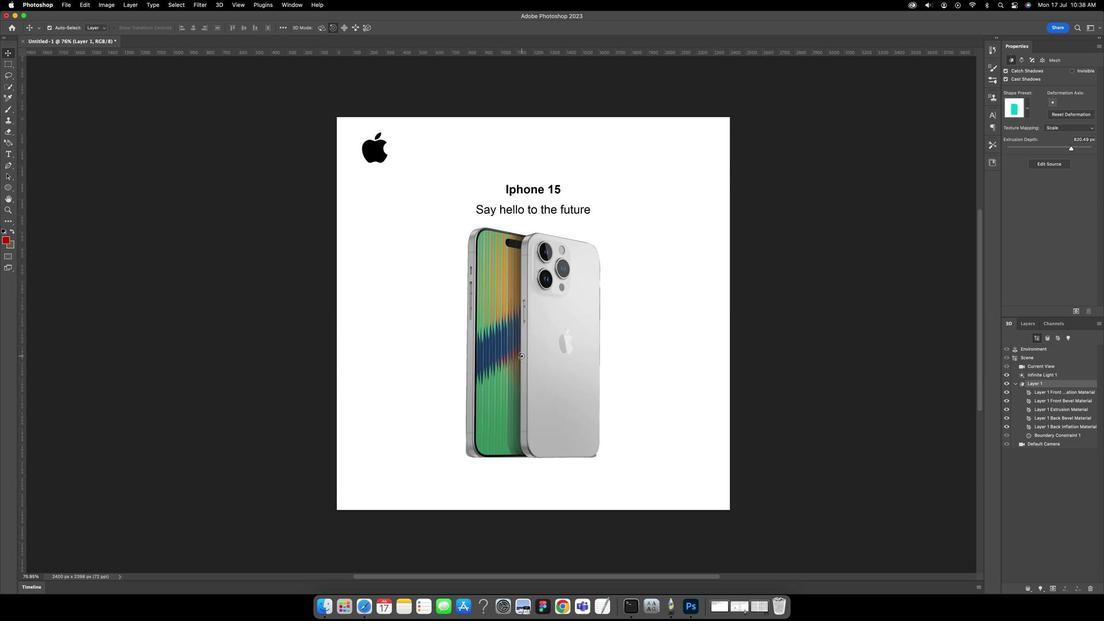 
Action: Mouse pressed left at (181, 158)
Screenshot: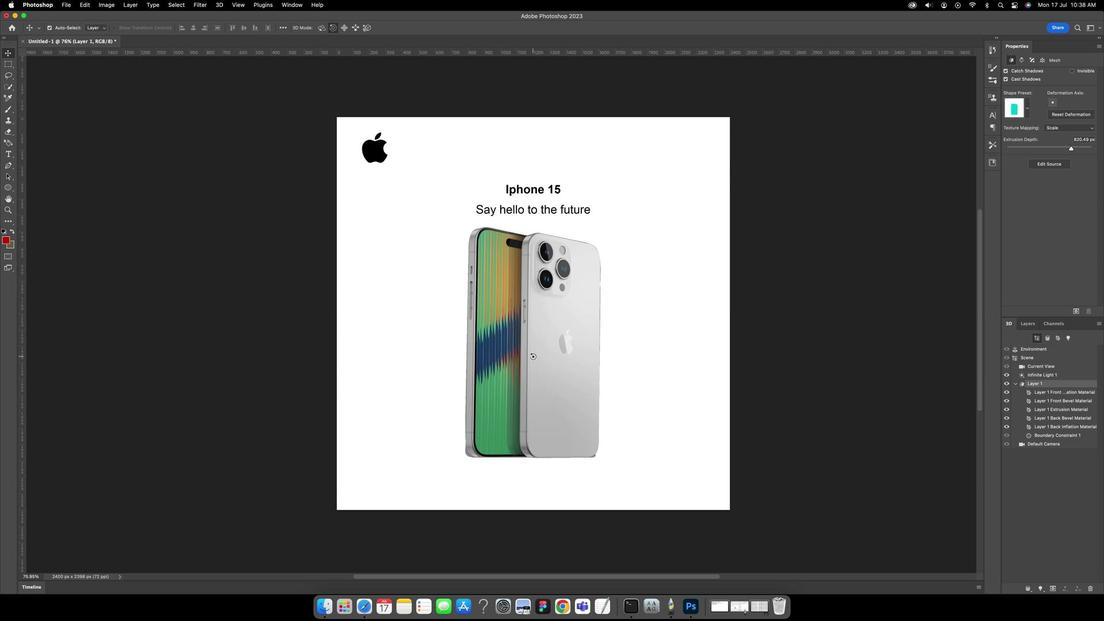 
Action: Mouse moved to (184, 158)
Screenshot: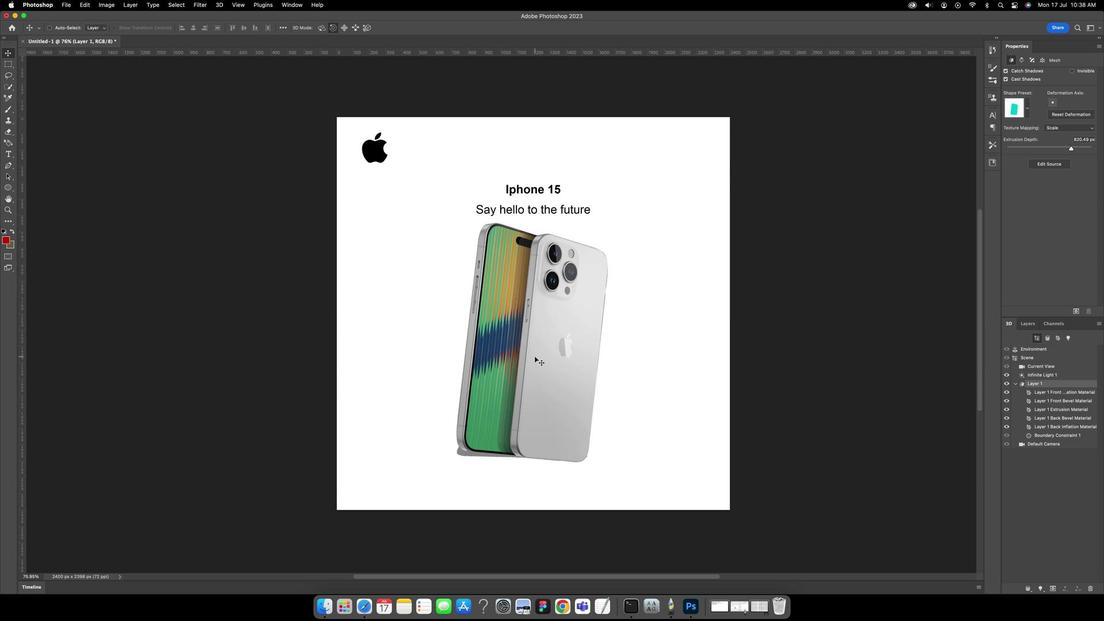 
Action: Key pressed Key.cmd'z'
Screenshot: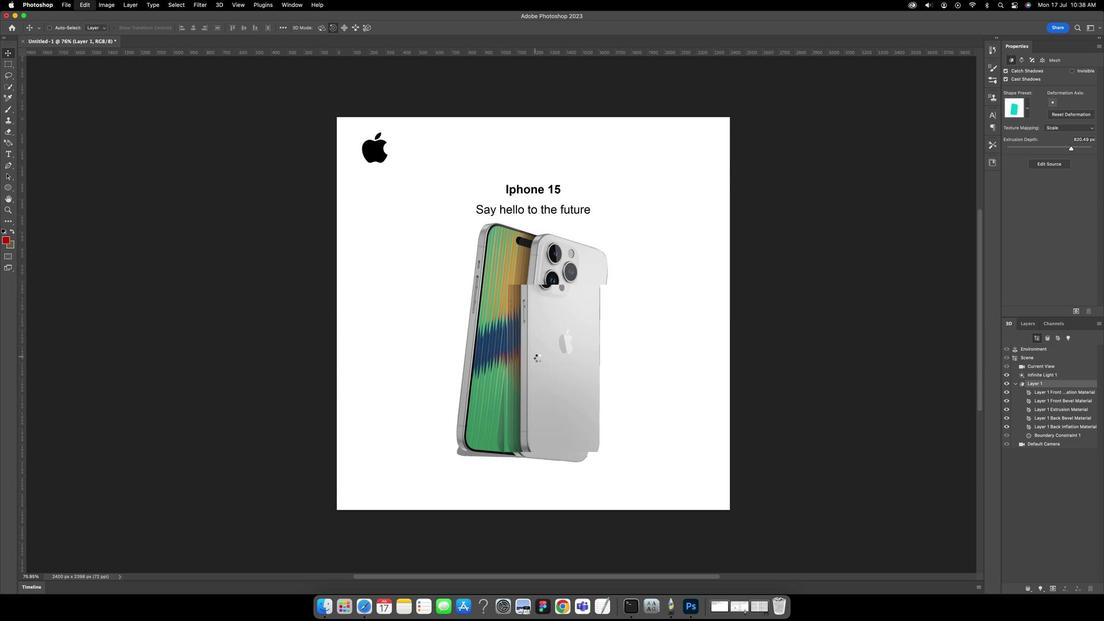 
Action: Mouse moved to (153, 43)
Screenshot: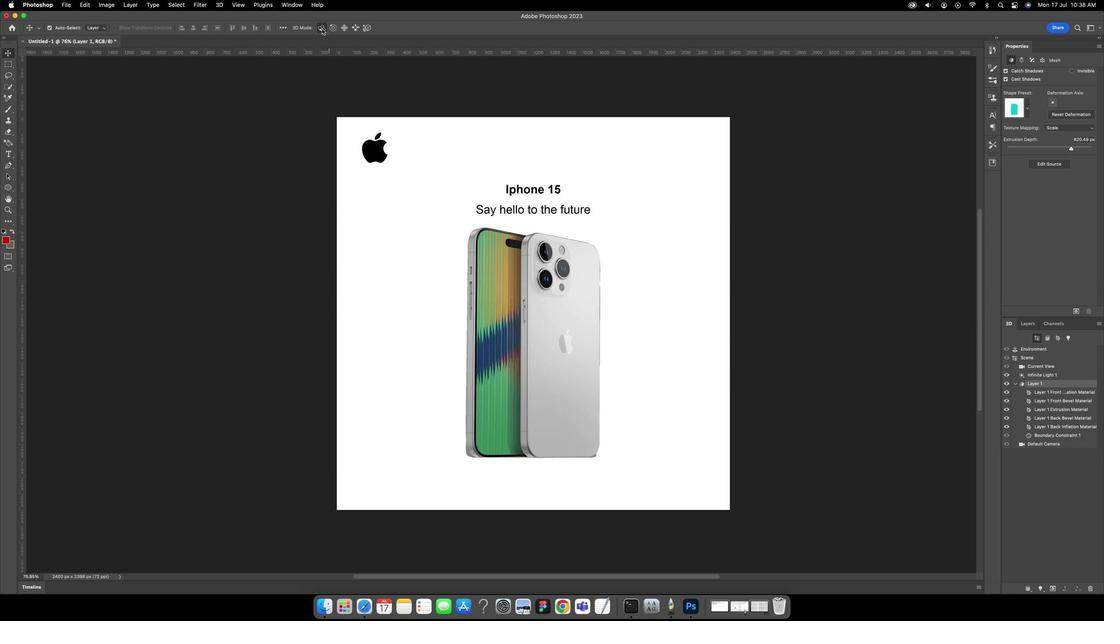 
Action: Mouse pressed left at (153, 43)
Screenshot: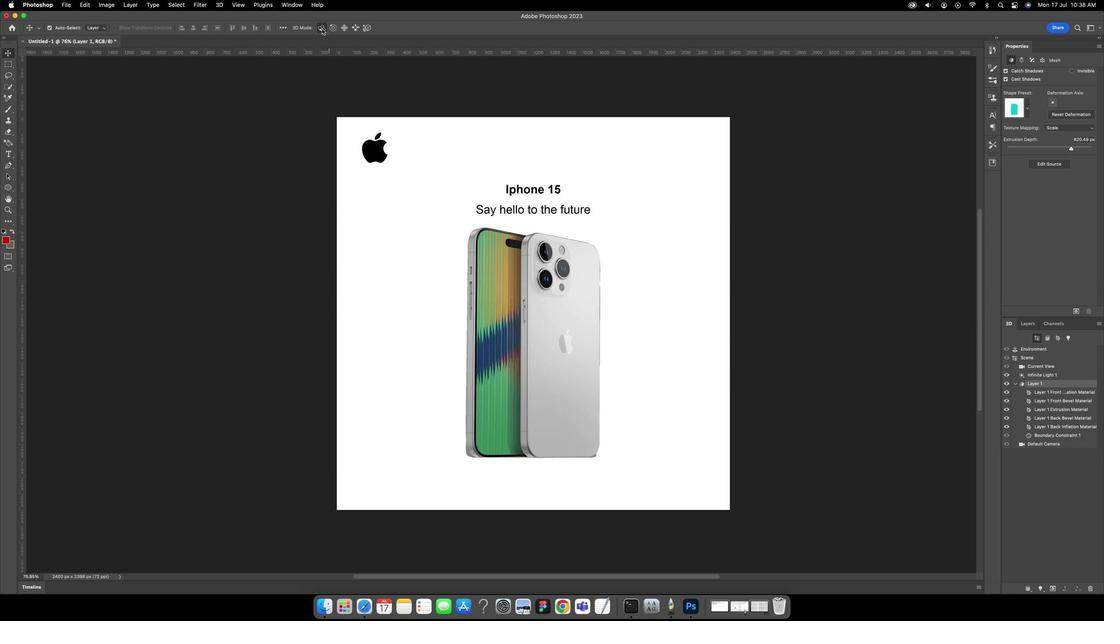 
Action: Mouse moved to (178, 131)
Screenshot: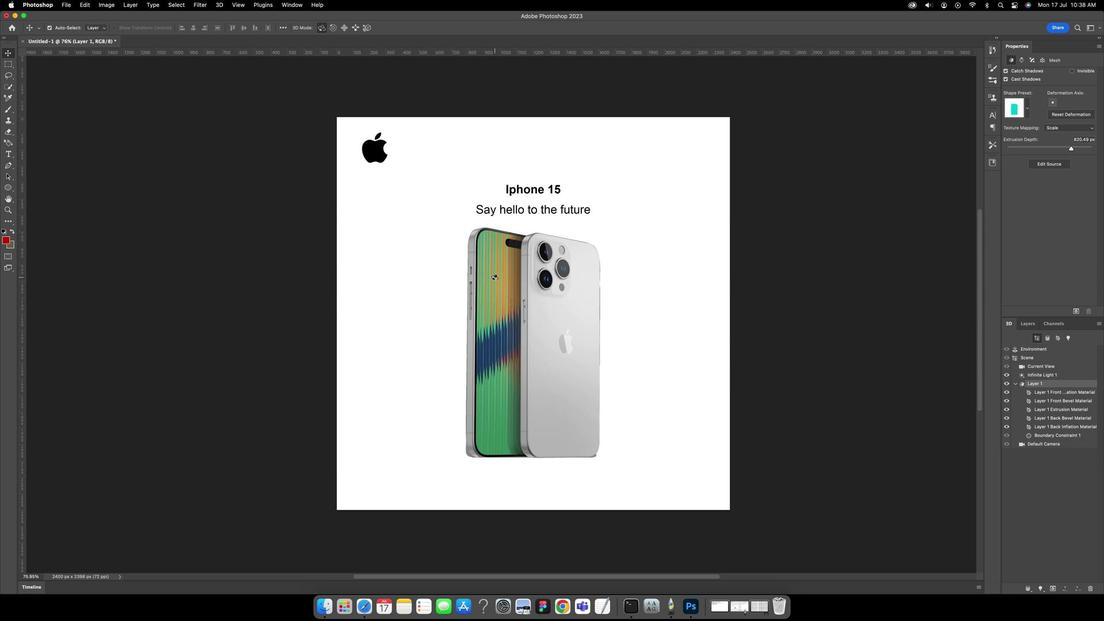 
Action: Mouse pressed left at (178, 131)
Screenshot: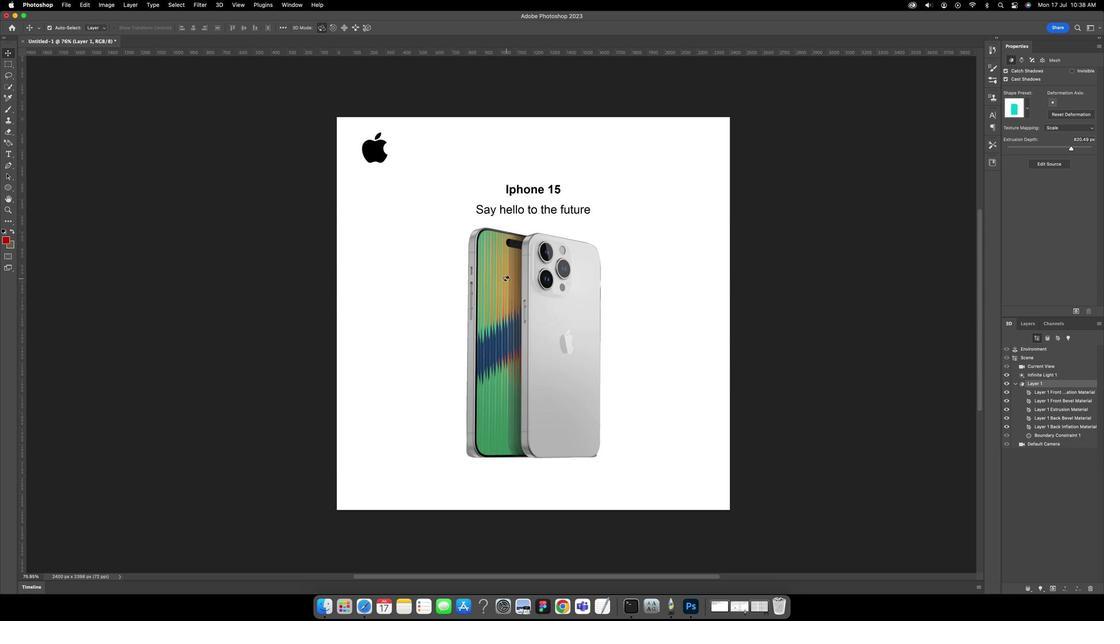 
Action: Mouse moved to (180, 132)
Screenshot: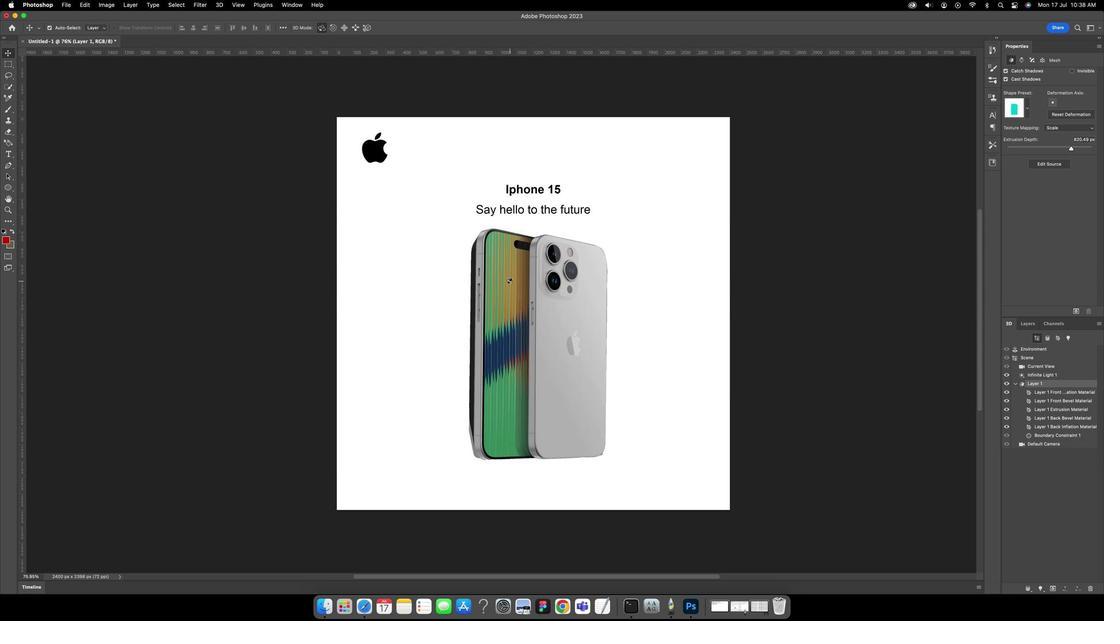 
Action: Key pressed Key.enter
Screenshot: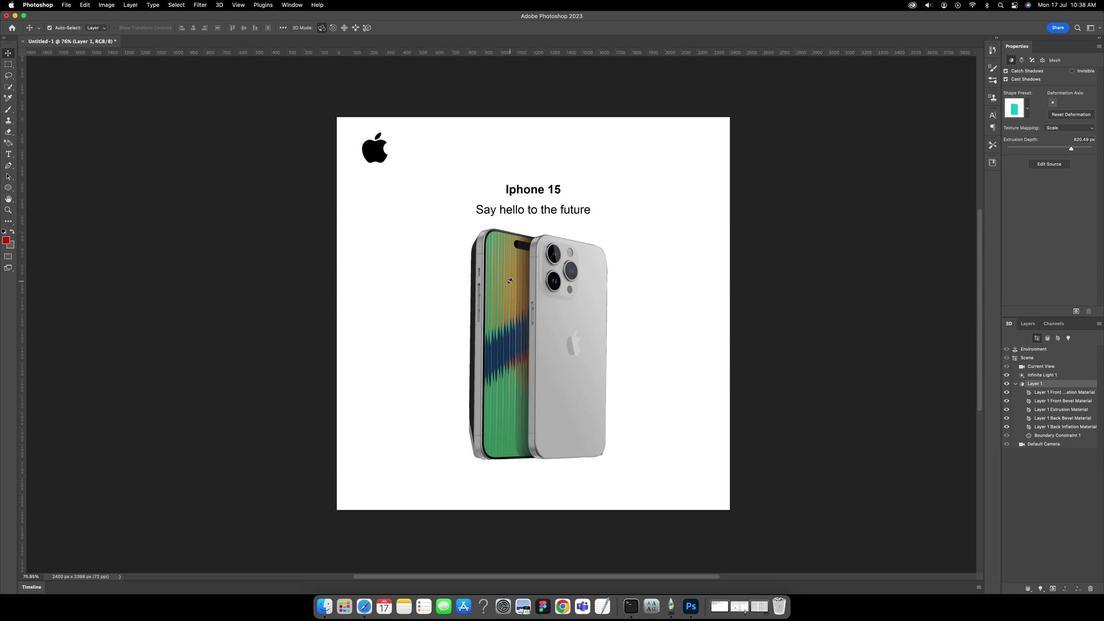 
Action: Mouse moved to (254, 148)
Screenshot: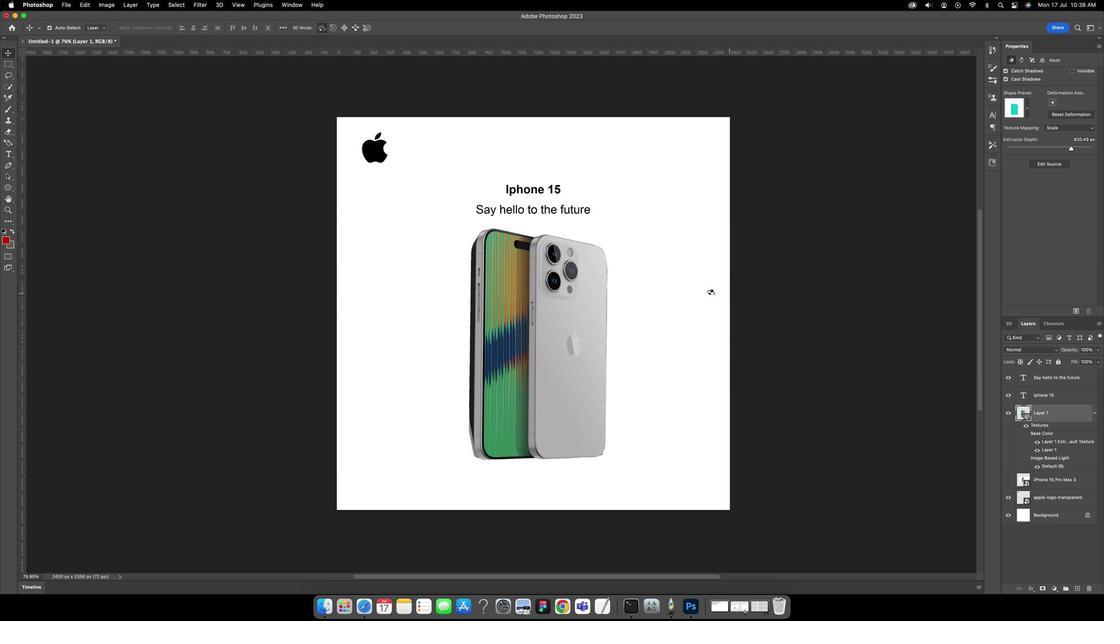 
Action: Mouse pressed left at (254, 148)
Screenshot: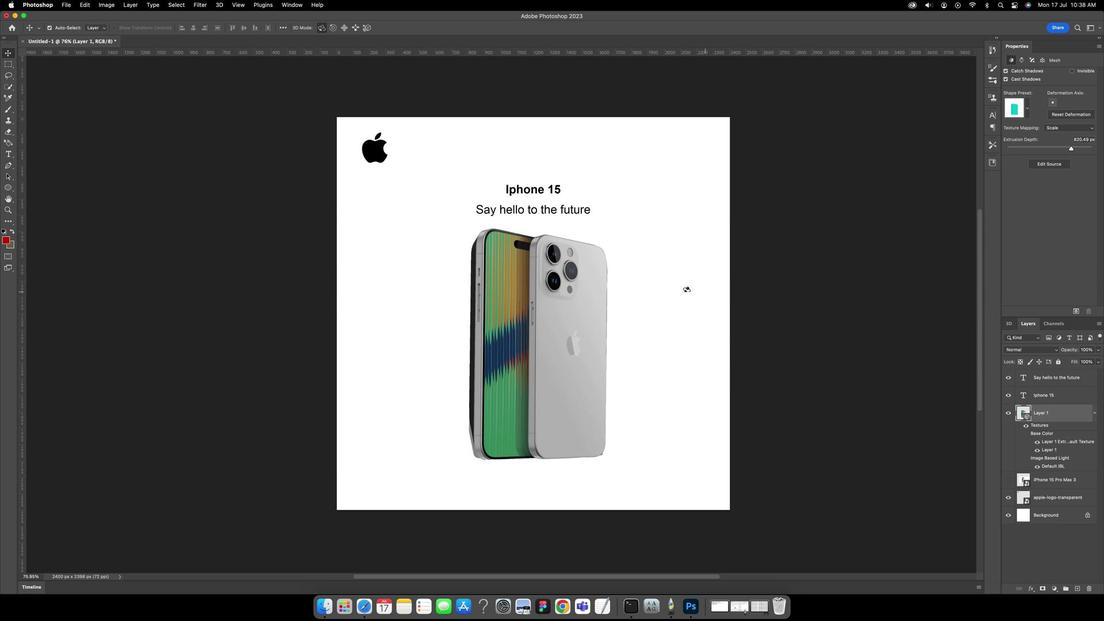 
Action: Mouse moved to (194, 139)
Screenshot: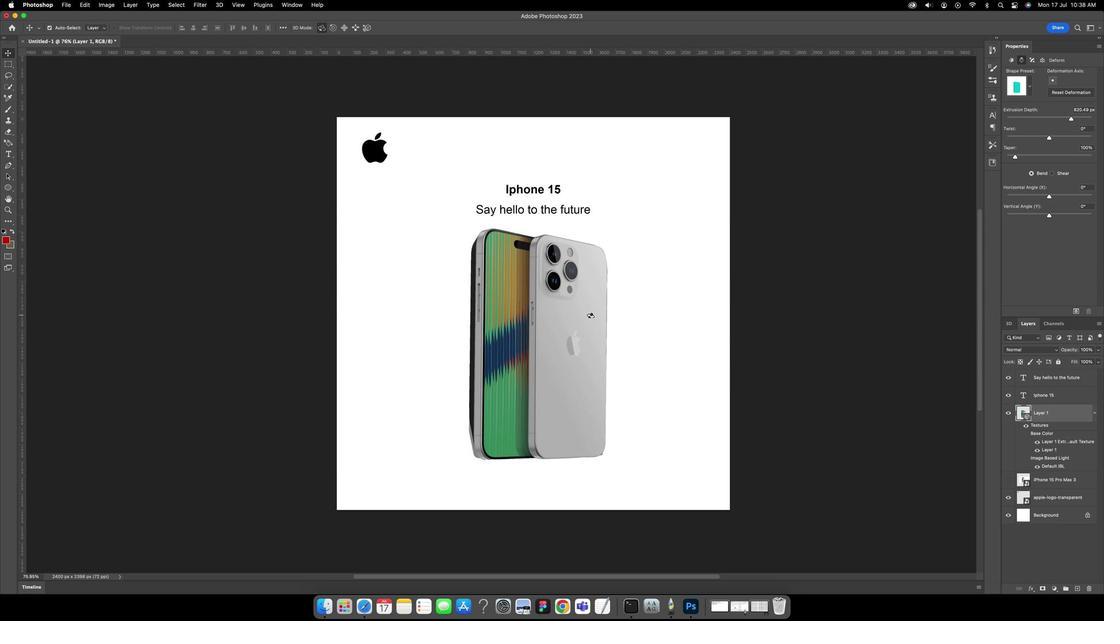 
Action: Key pressed 'v'
Screenshot: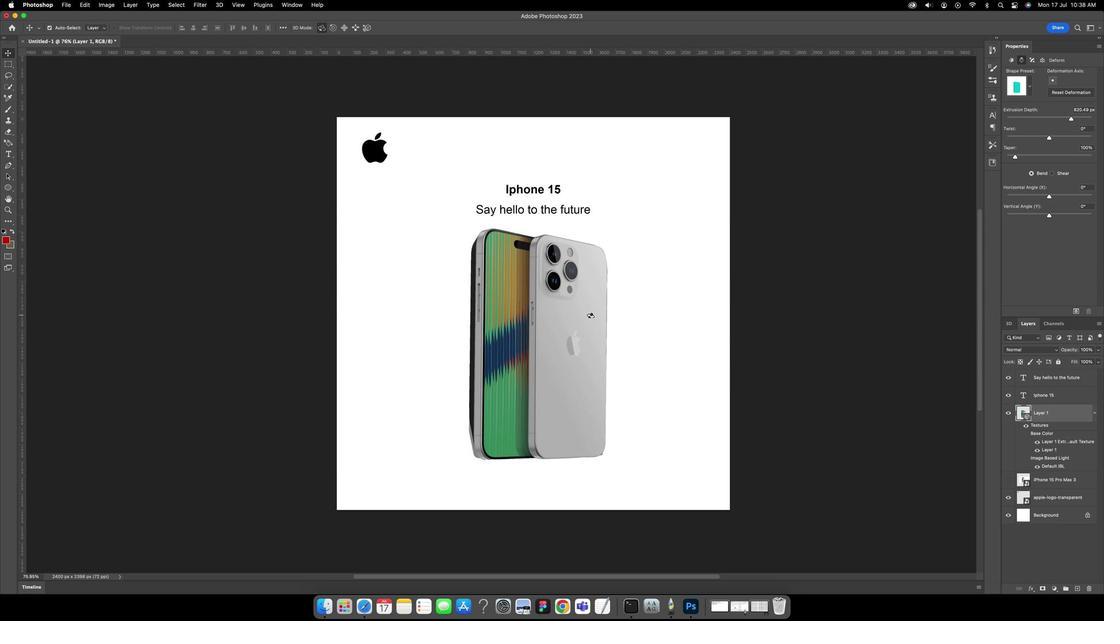 
Action: Mouse moved to (196, 150)
Screenshot: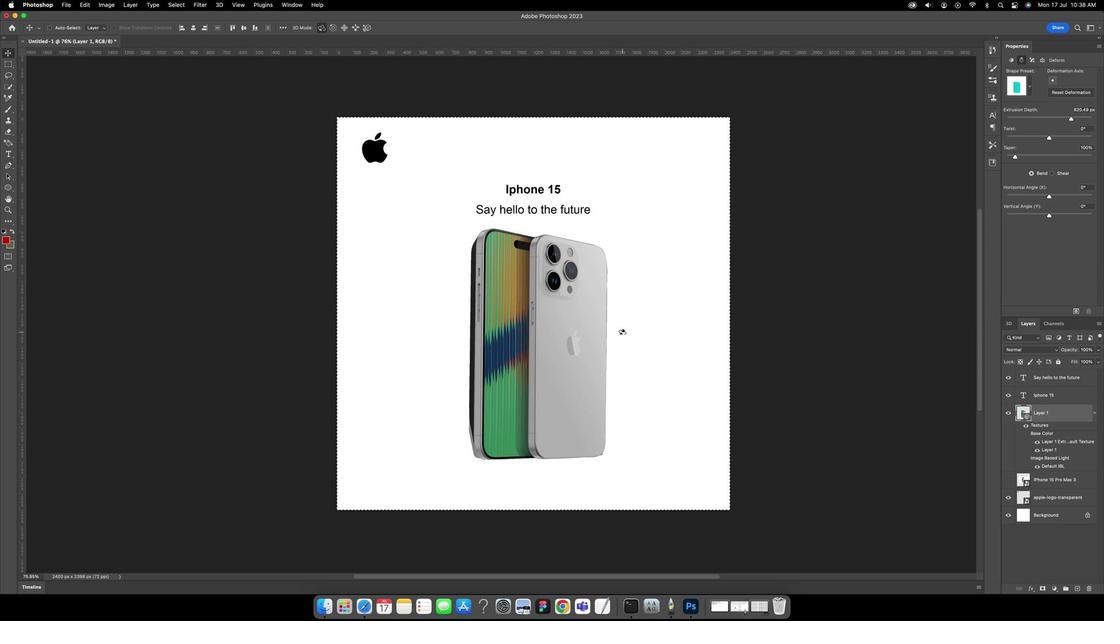 
Action: Key pressed Key.cmd'a'
Screenshot: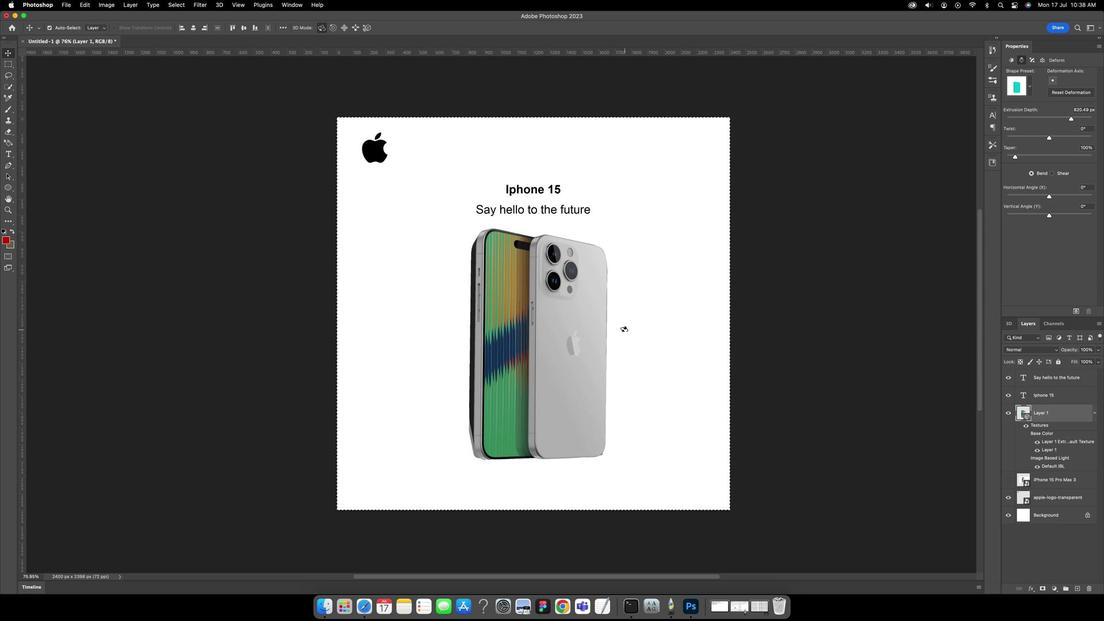 
Action: Mouse moved to (135, 43)
Screenshot: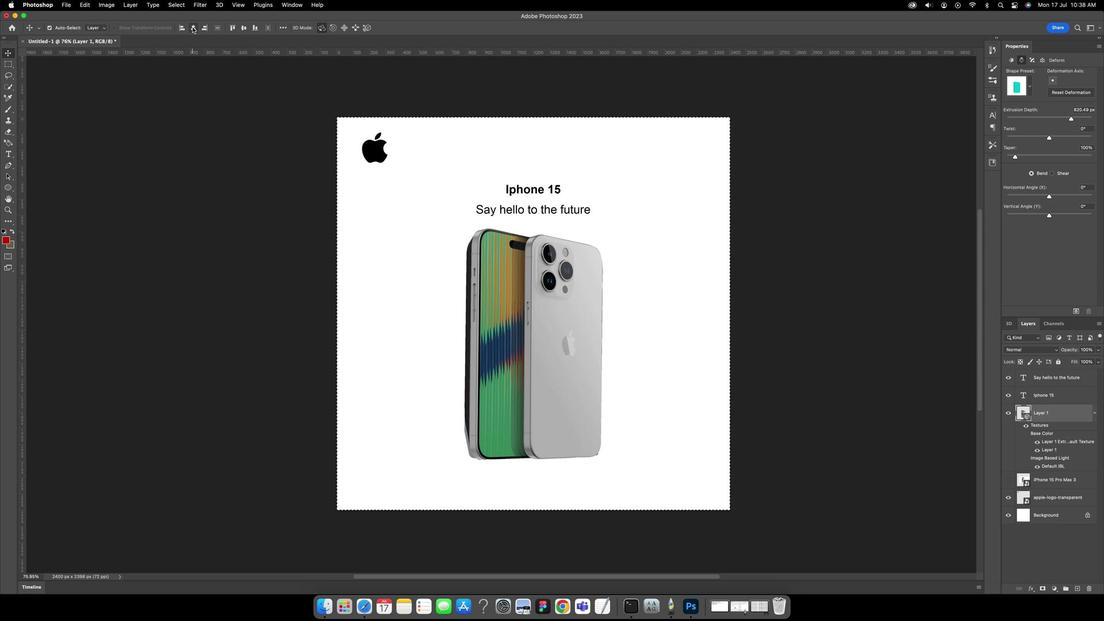 
Action: Mouse pressed left at (135, 43)
Screenshot: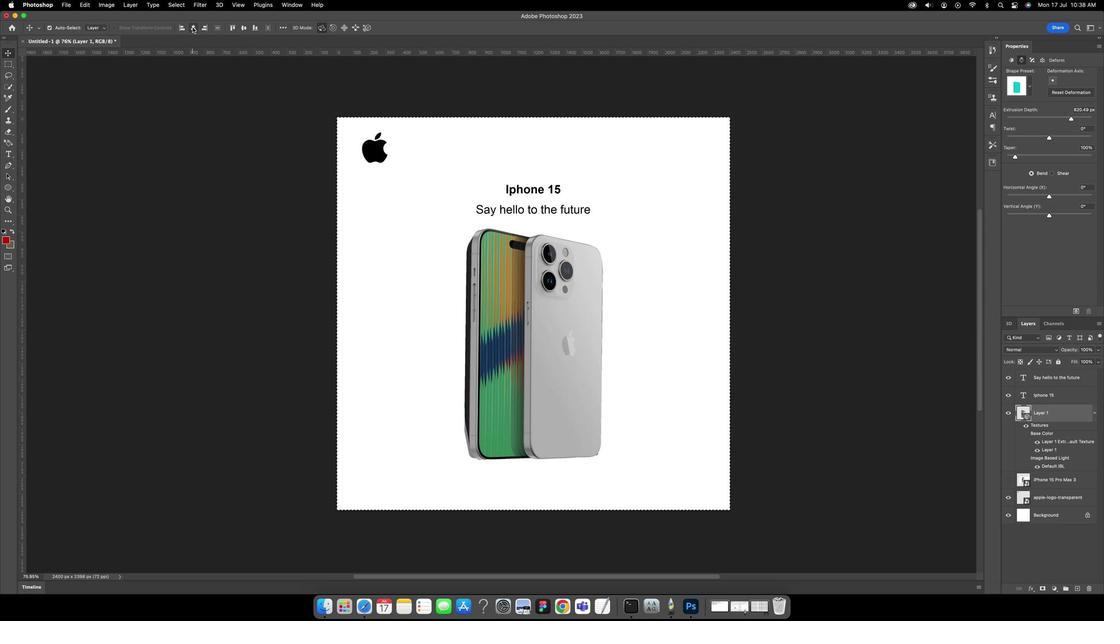 
Action: Mouse moved to (154, 88)
Screenshot: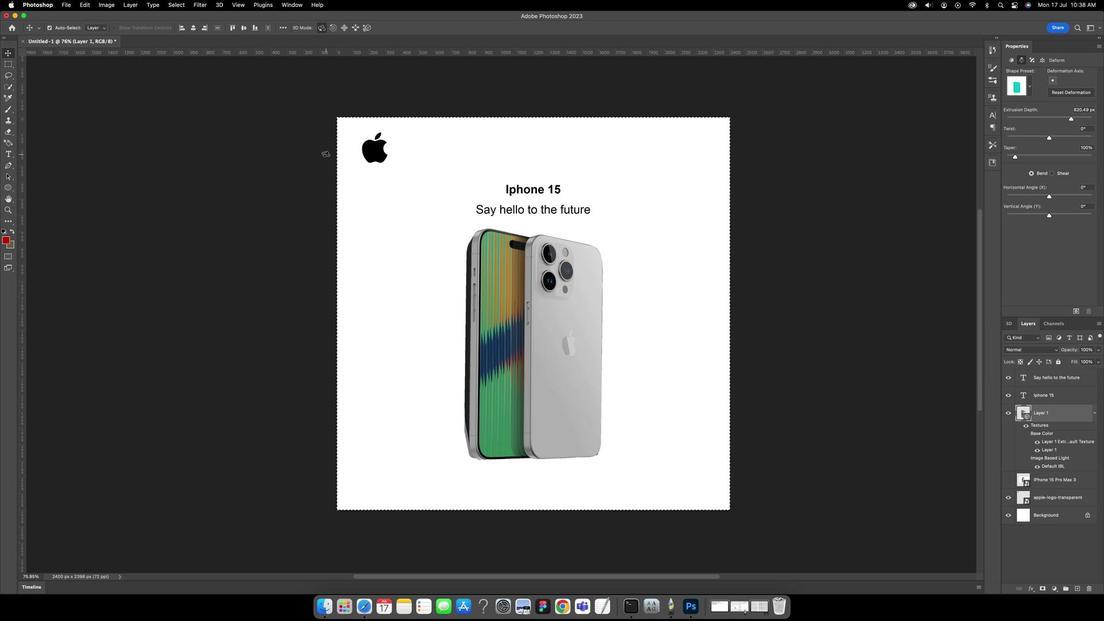 
Action: Key pressed Key.cmd'd'
Screenshot: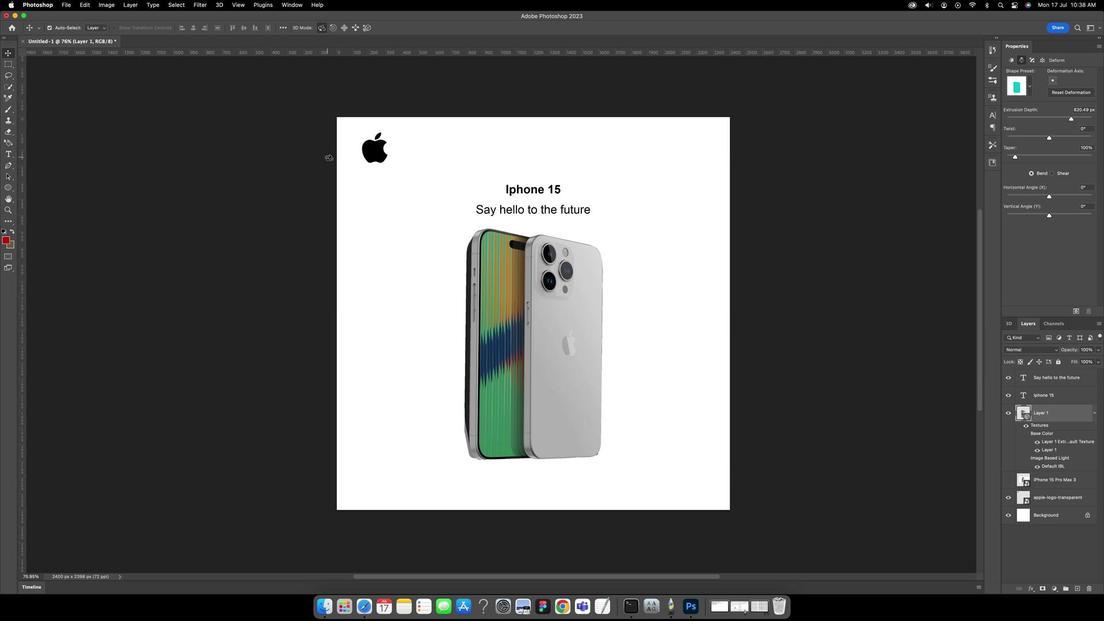 
Action: Mouse moved to (193, 138)
Screenshot: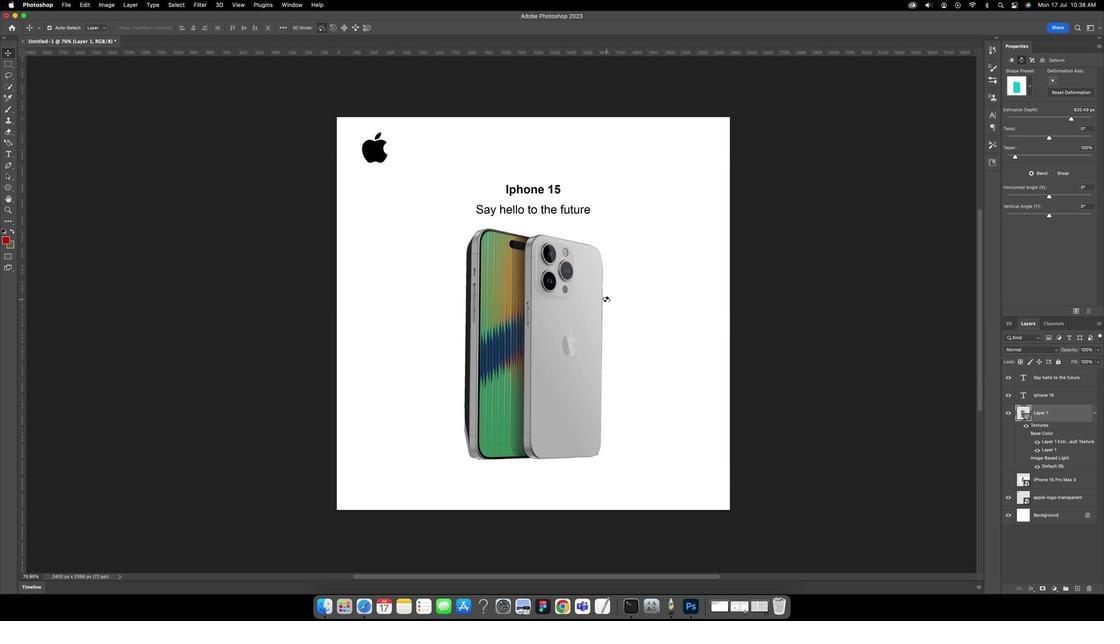 
Action: Key pressed 'v'
Screenshot: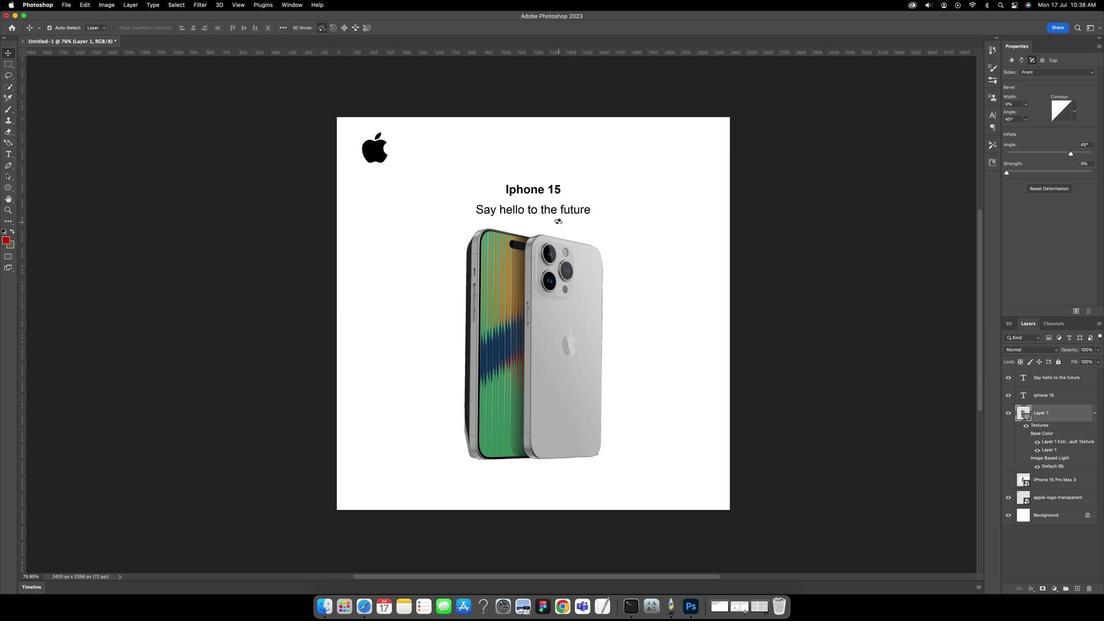 
Action: Mouse moved to (186, 107)
Screenshot: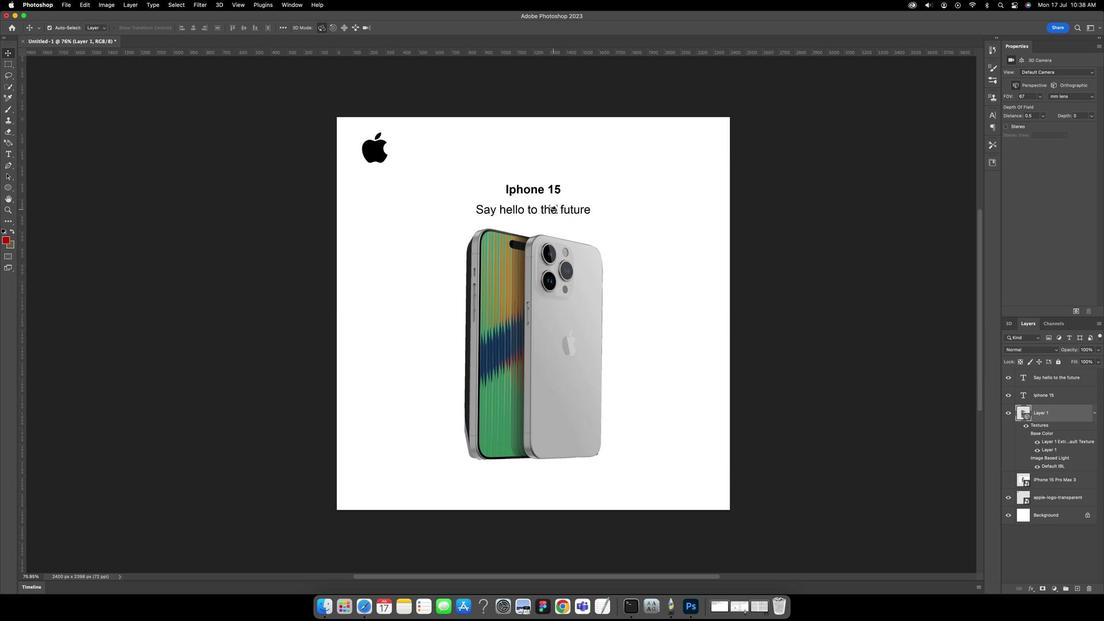 
Action: Mouse pressed left at (186, 107)
Screenshot: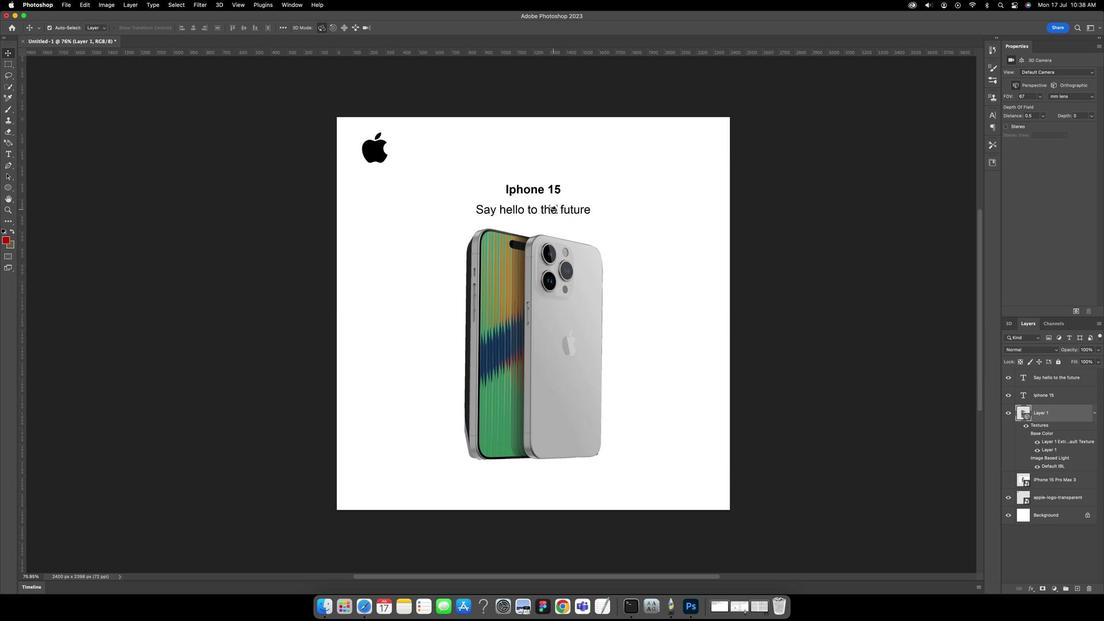 
Action: Mouse moved to (256, 165)
Screenshot: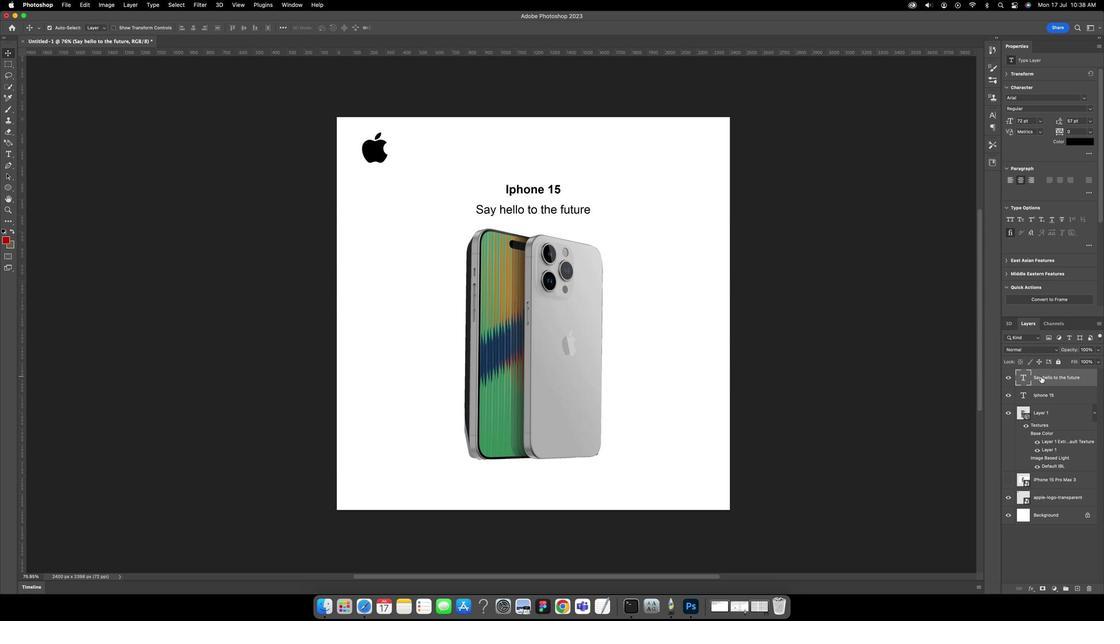 
Action: Mouse pressed left at (256, 165)
Screenshot: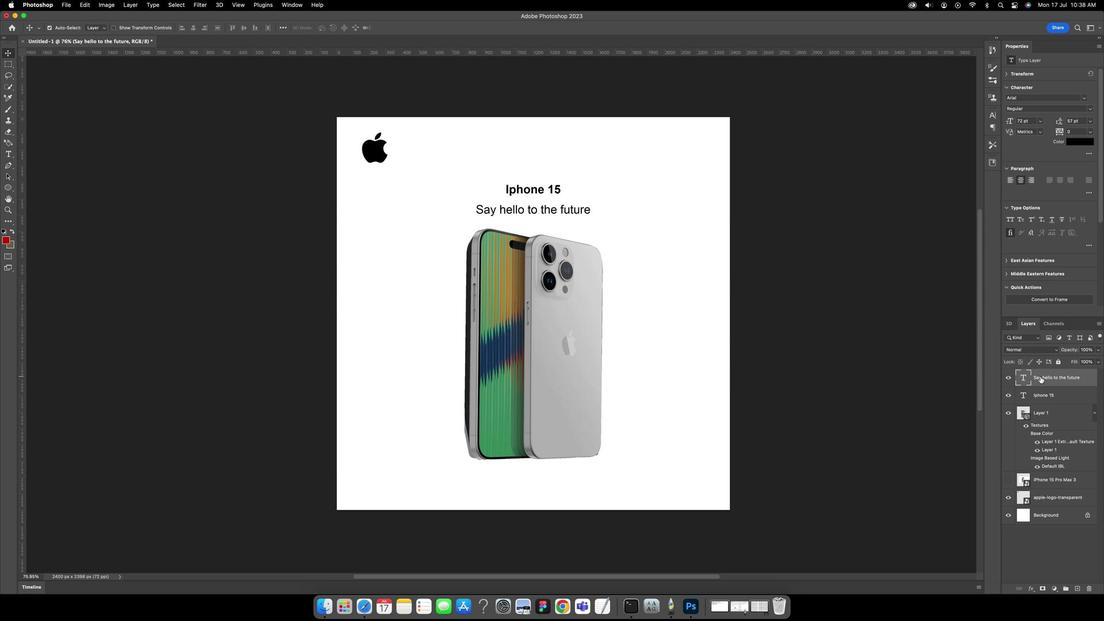 
Action: Mouse moved to (189, 104)
Screenshot: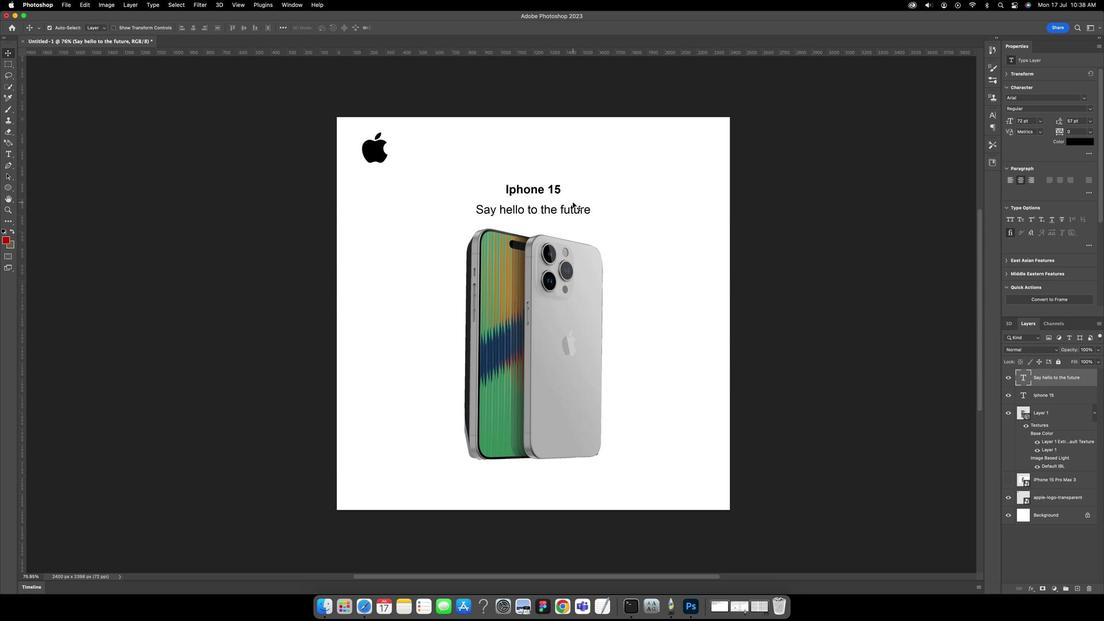 
Action: Key pressed Key.cmd't'
Screenshot: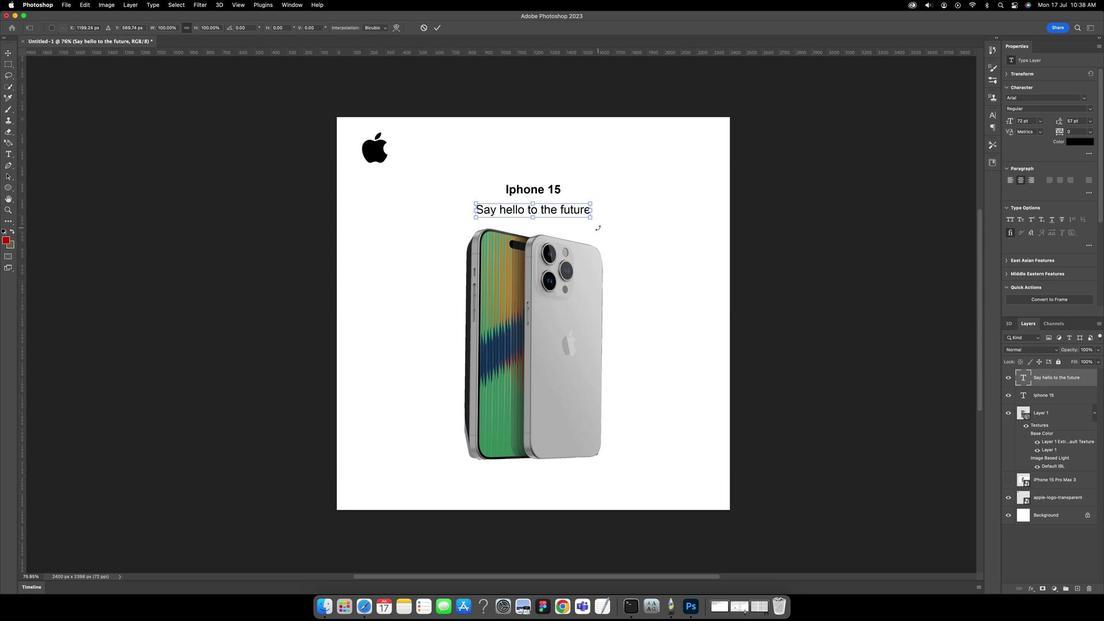 
Action: Mouse moved to (191, 109)
Screenshot: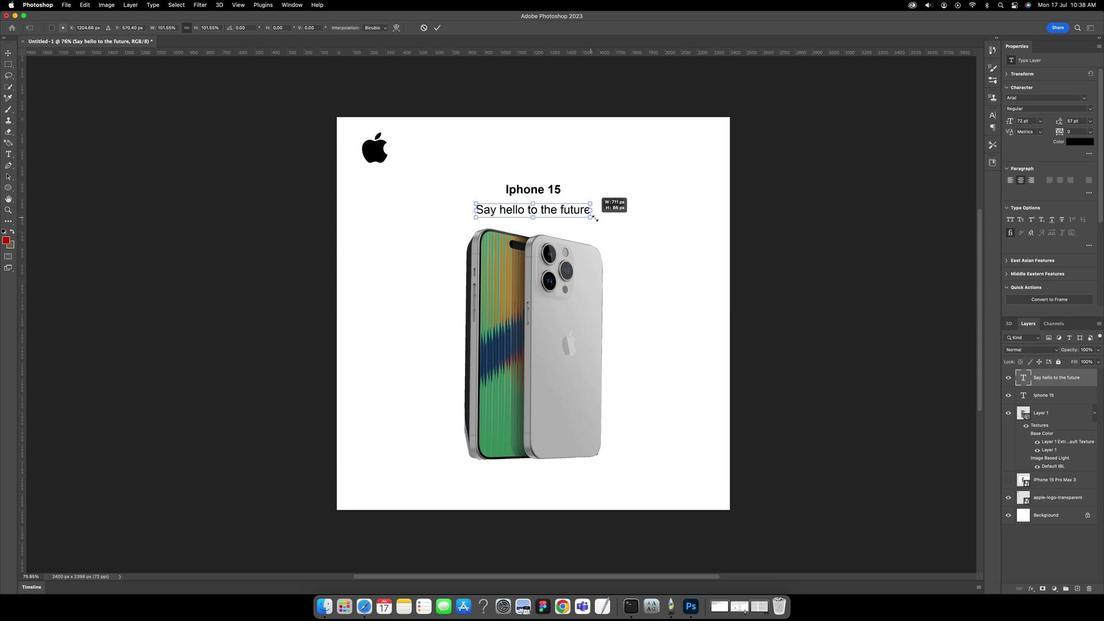 
Action: Mouse pressed left at (191, 109)
Screenshot: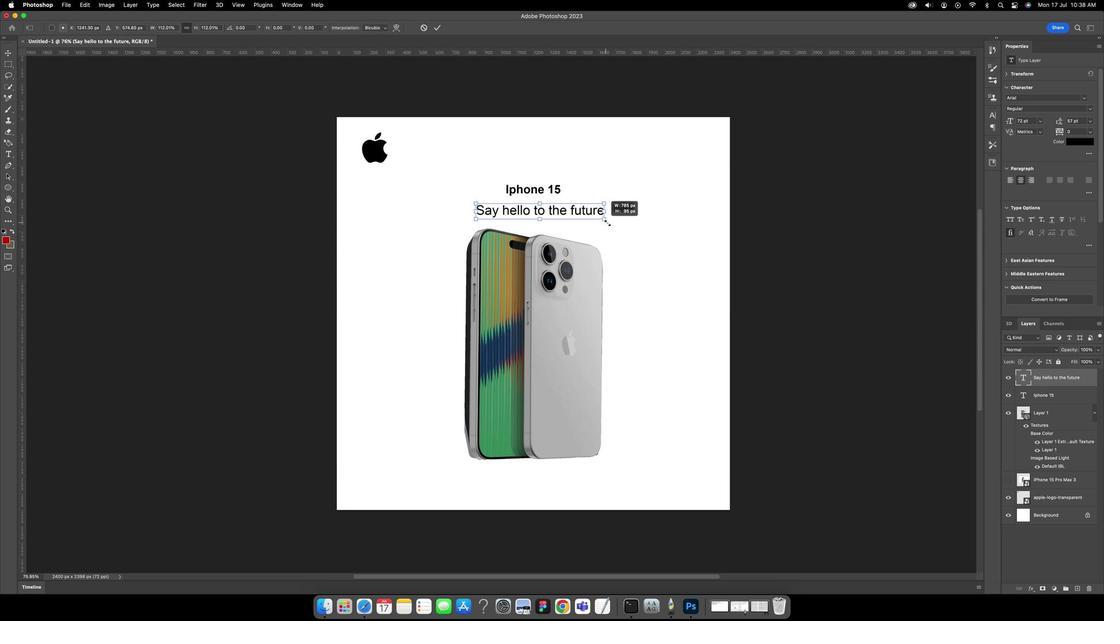 
Action: Mouse moved to (196, 109)
Screenshot: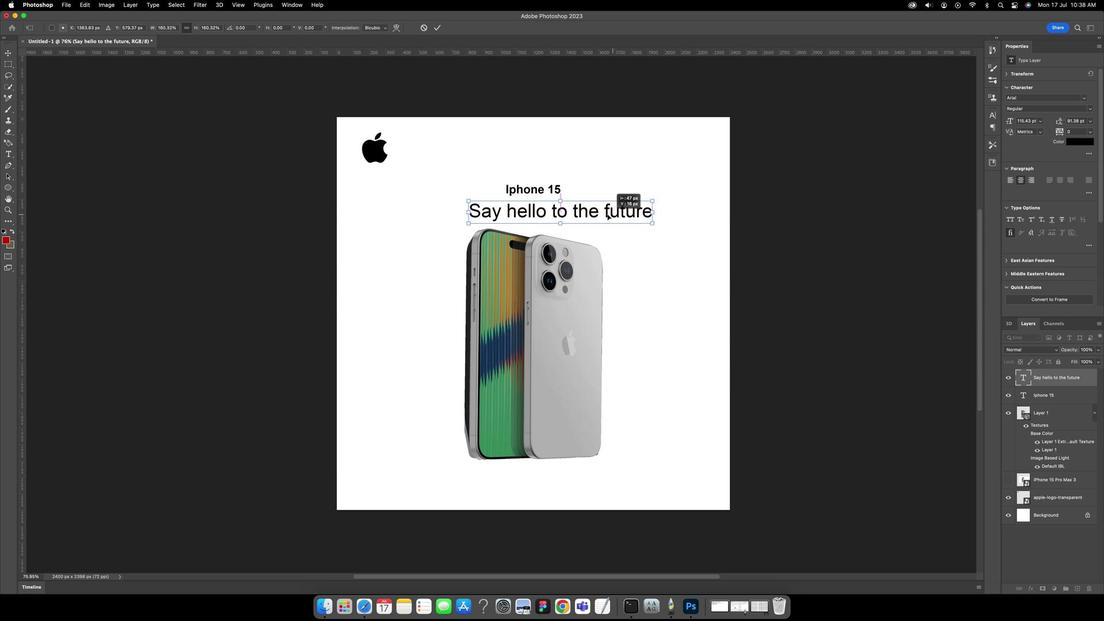 
Action: Mouse pressed left at (196, 109)
Screenshot: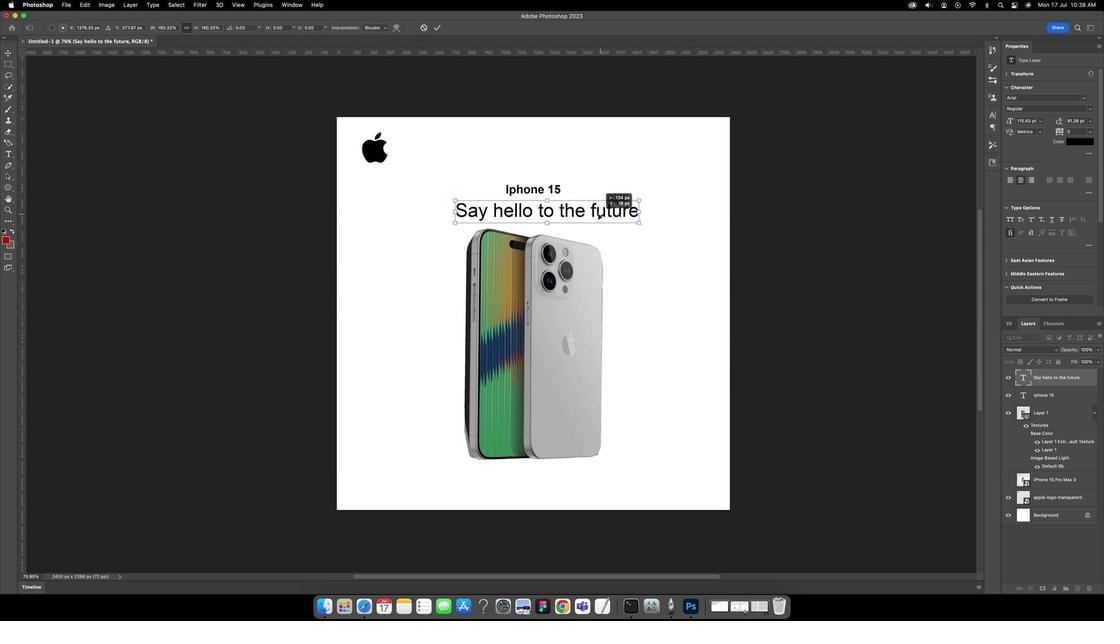 
Action: Mouse moved to (183, 98)
Screenshot: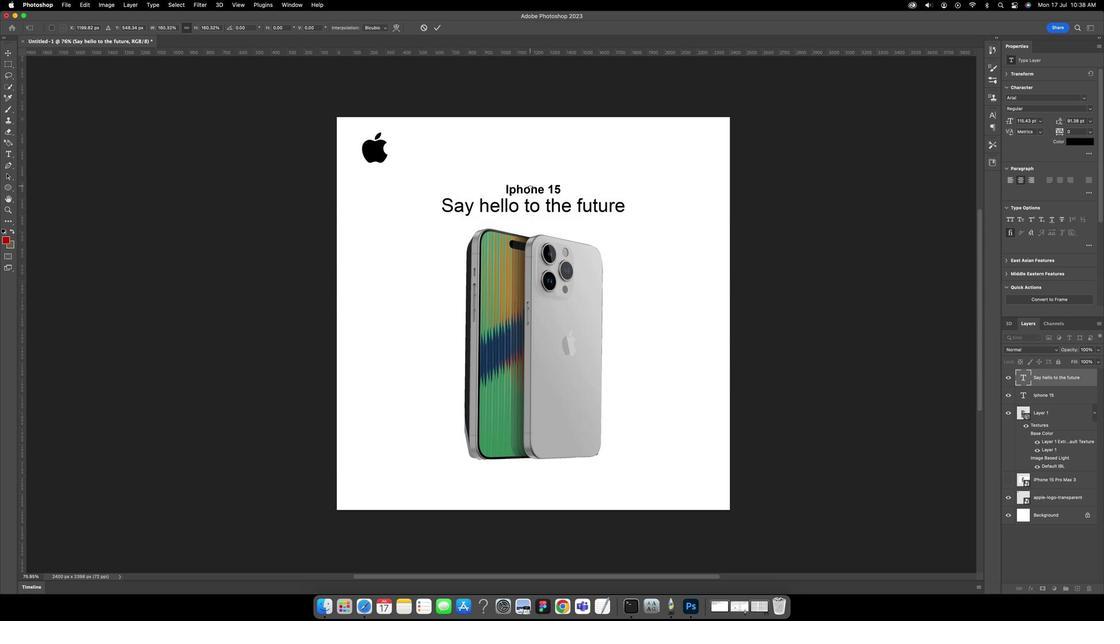 
Action: Key pressed Key.enter
Screenshot: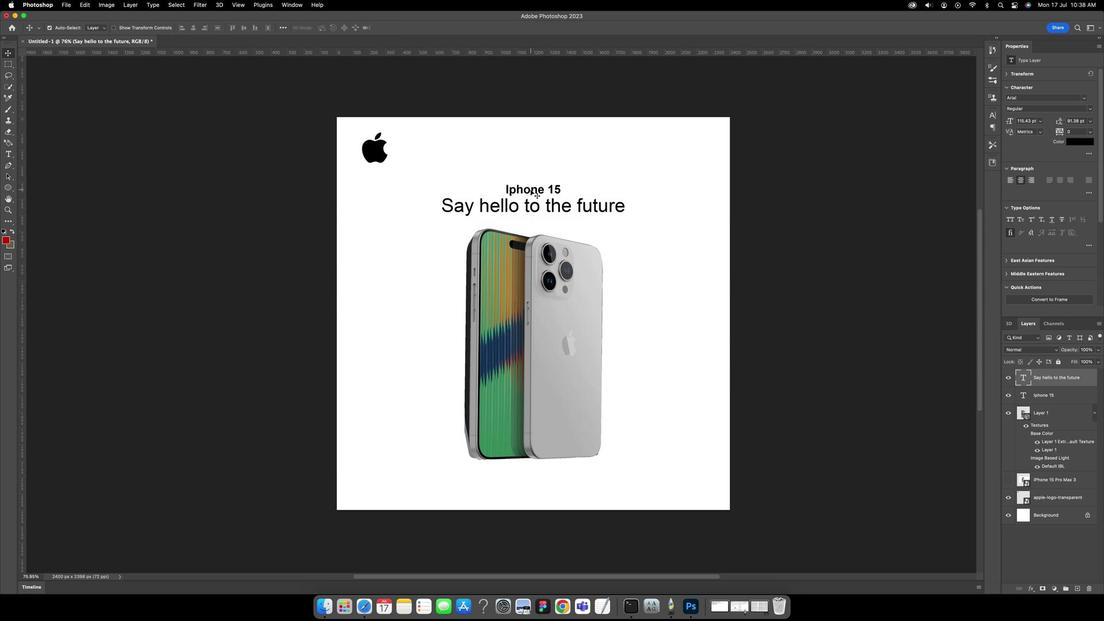 
Action: Mouse moved to (183, 100)
Screenshot: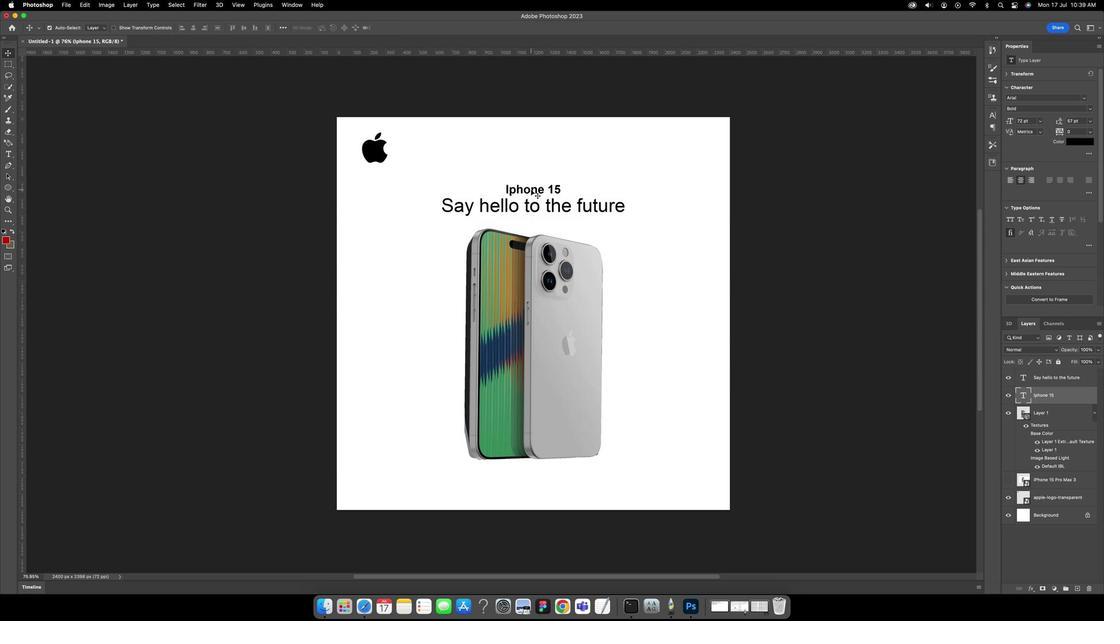 
Action: Mouse pressed left at (183, 100)
Screenshot: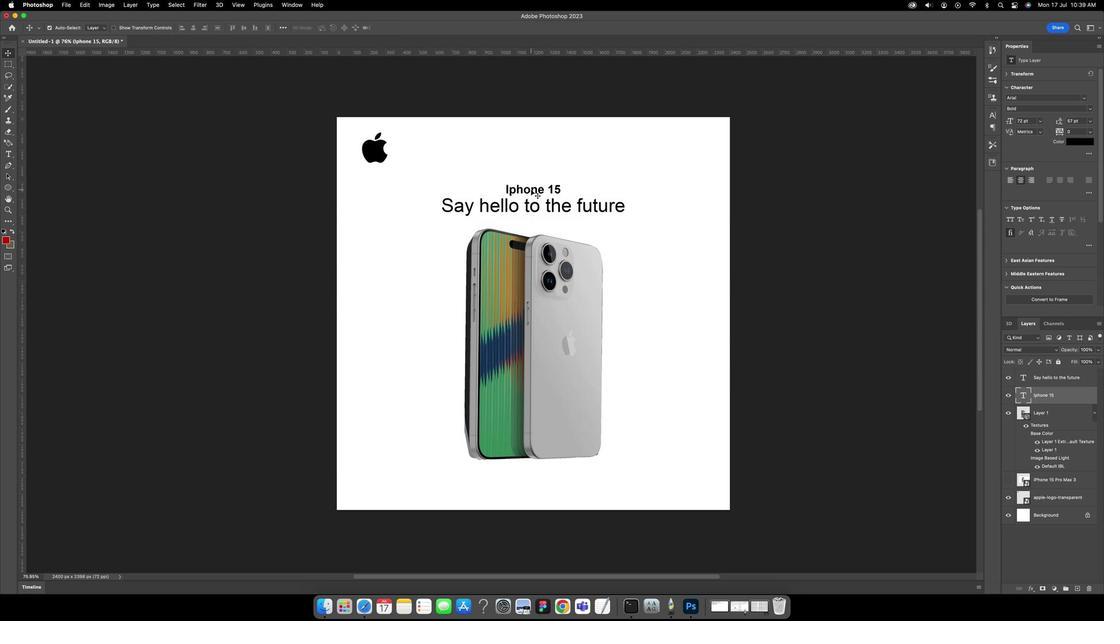 
Action: Key pressed Key.shiftKey.upKey.upKey.upKey.upKey.downKey.down
Screenshot: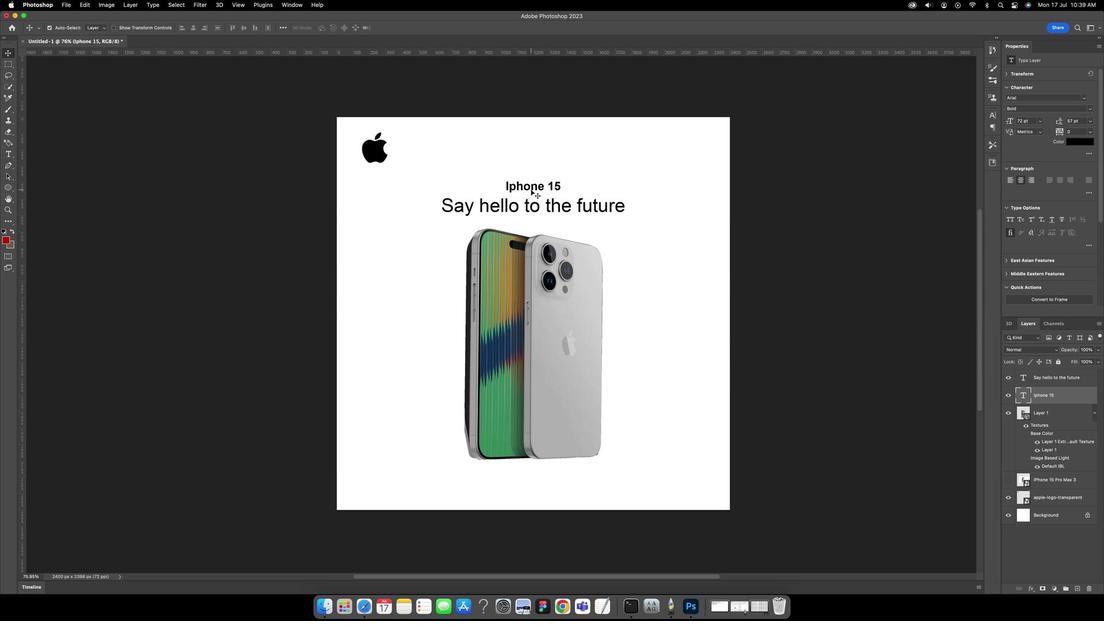 
Action: Mouse moved to (108, 99)
Screenshot: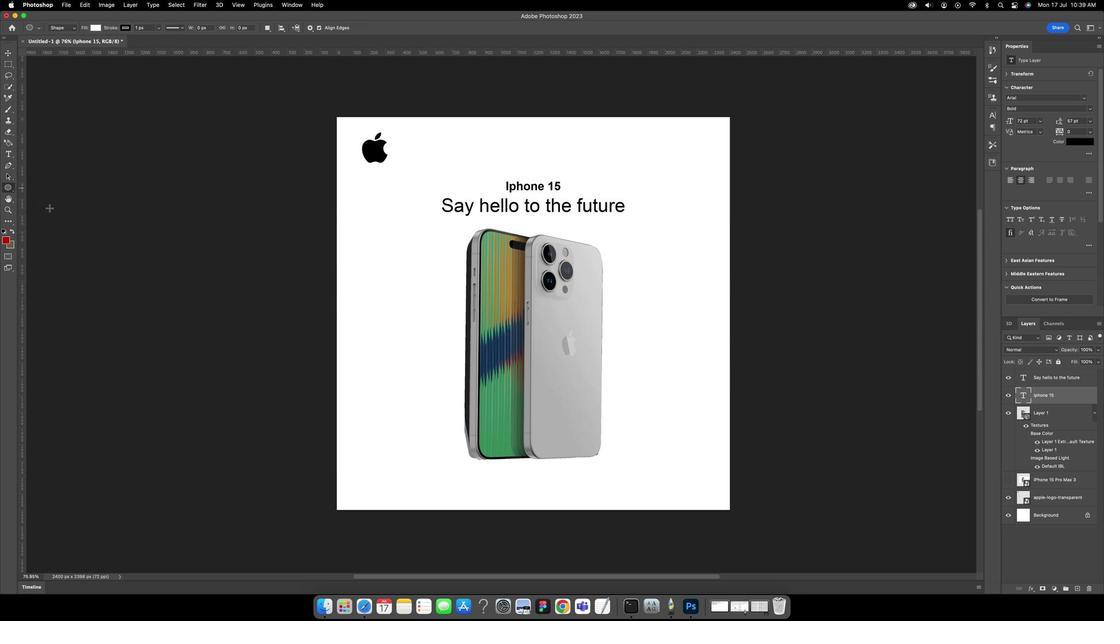 
Action: Mouse pressed left at (108, 99)
Screenshot: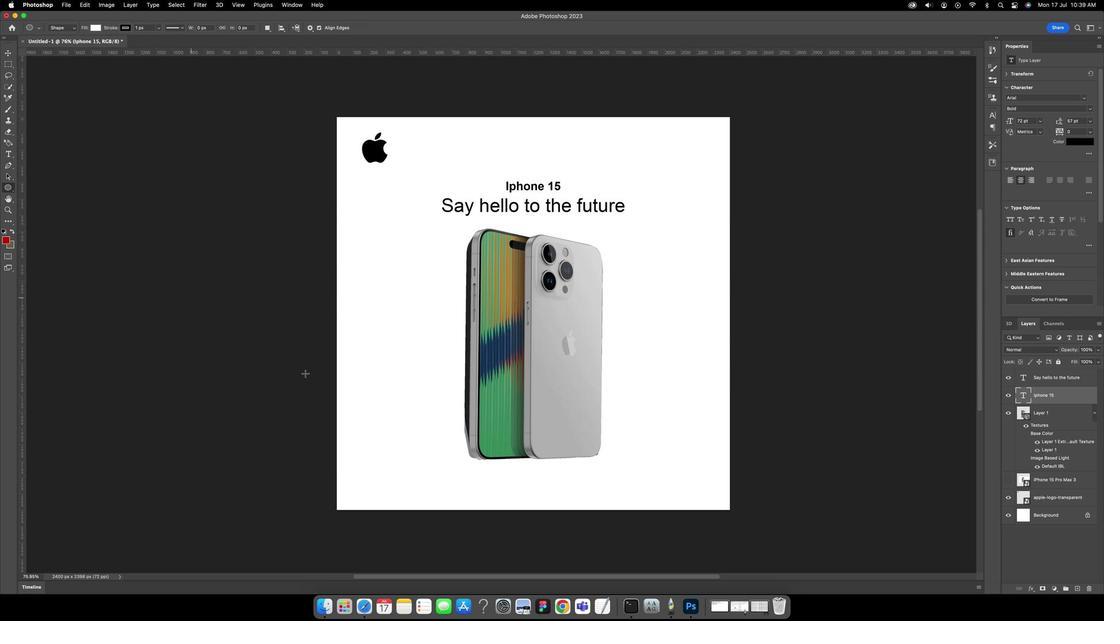 
Action: Mouse moved to (174, 196)
Screenshot: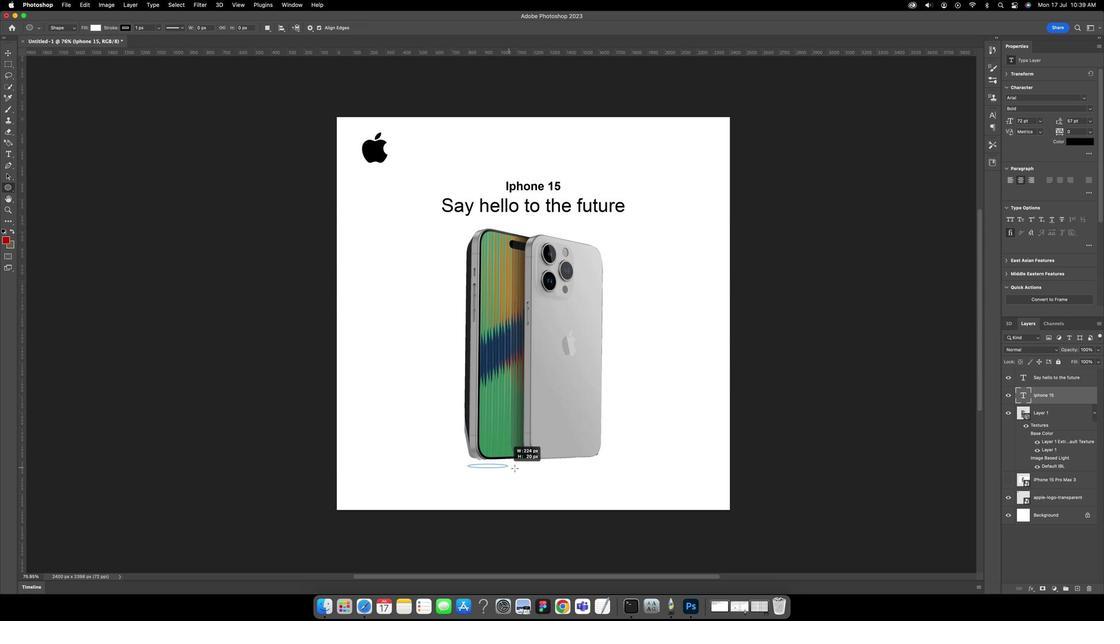 
Action: Mouse pressed left at (174, 196)
Screenshot: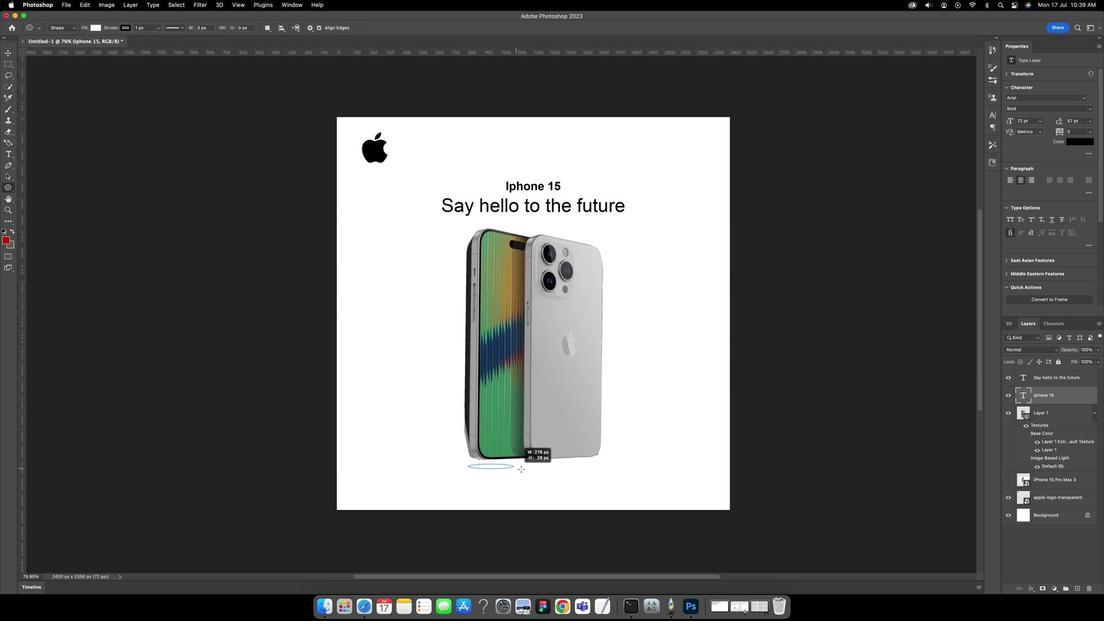 
Action: Mouse moved to (254, 81)
Screenshot: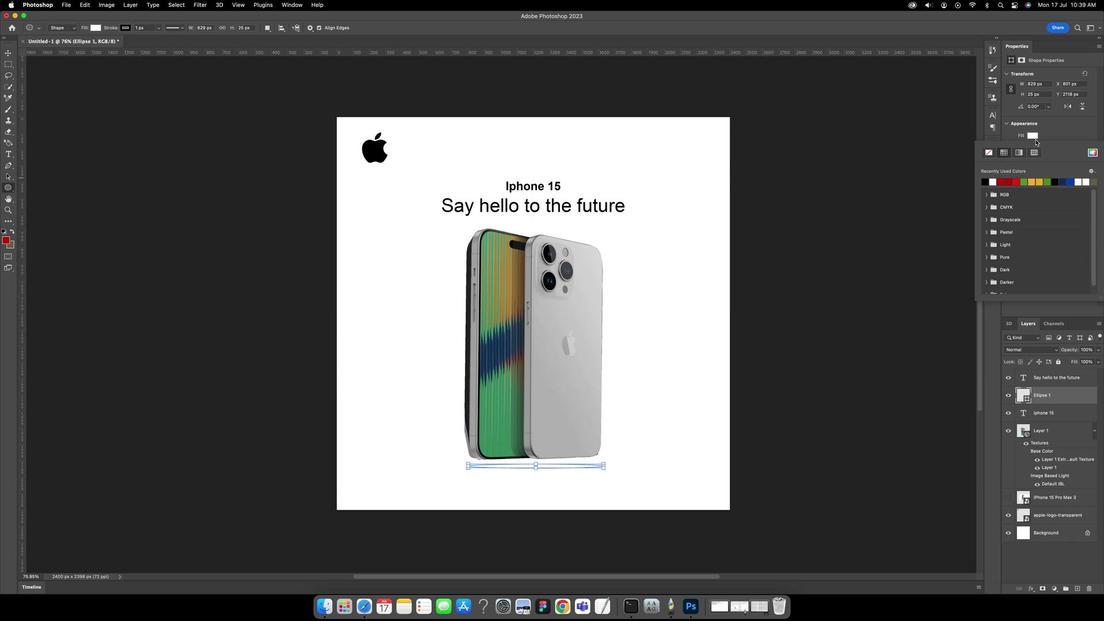 
Action: Mouse pressed left at (254, 81)
Screenshot: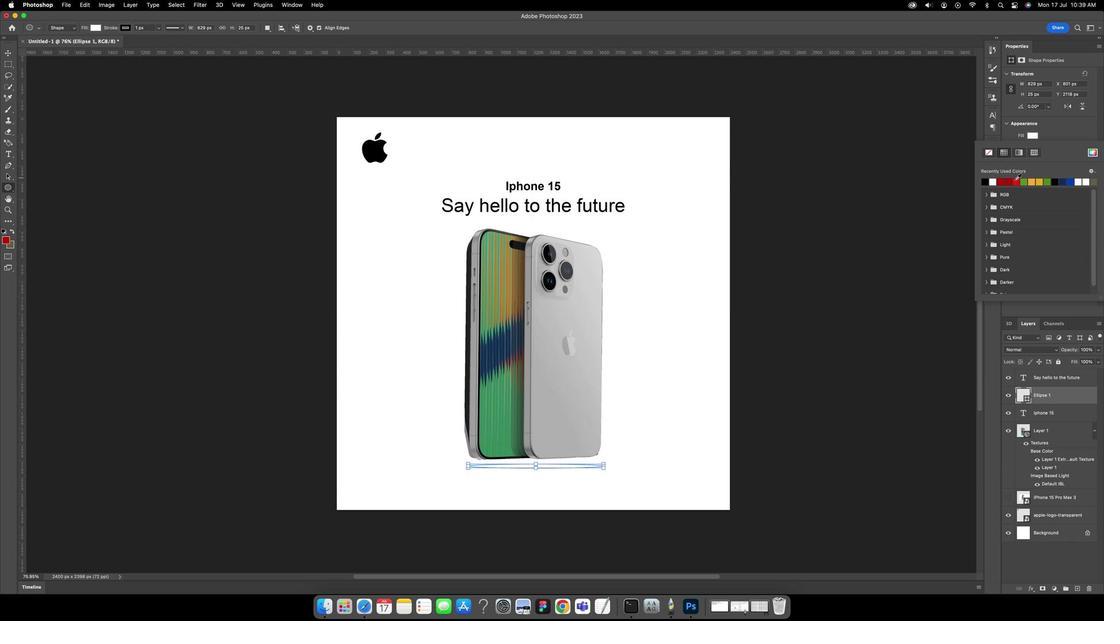 
Action: Mouse moved to (247, 97)
Screenshot: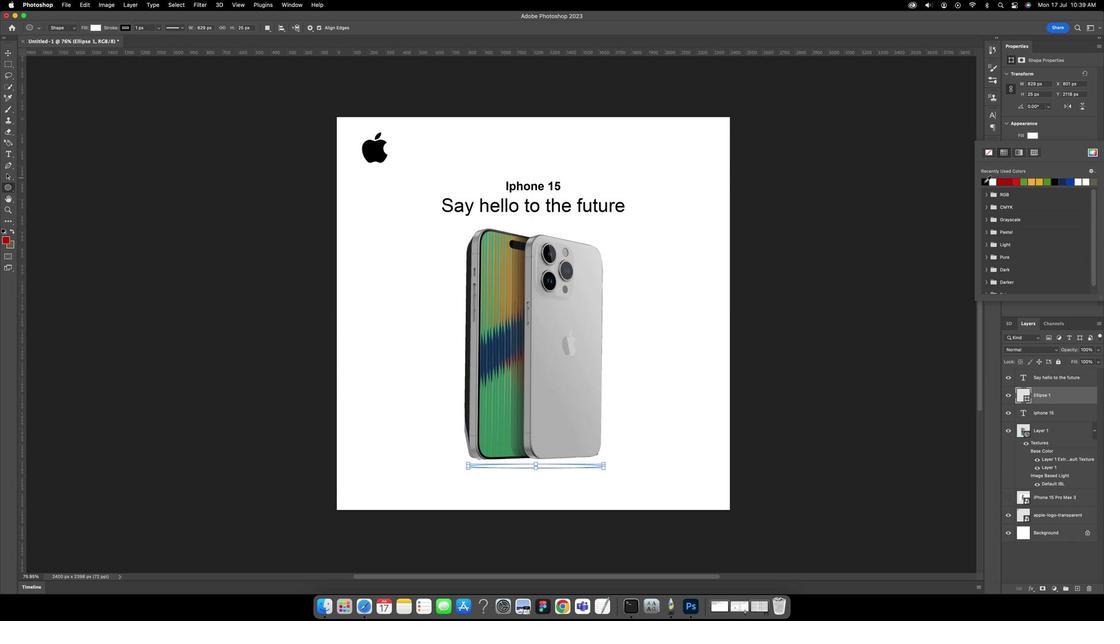 
Action: Mouse pressed left at (247, 97)
Screenshot: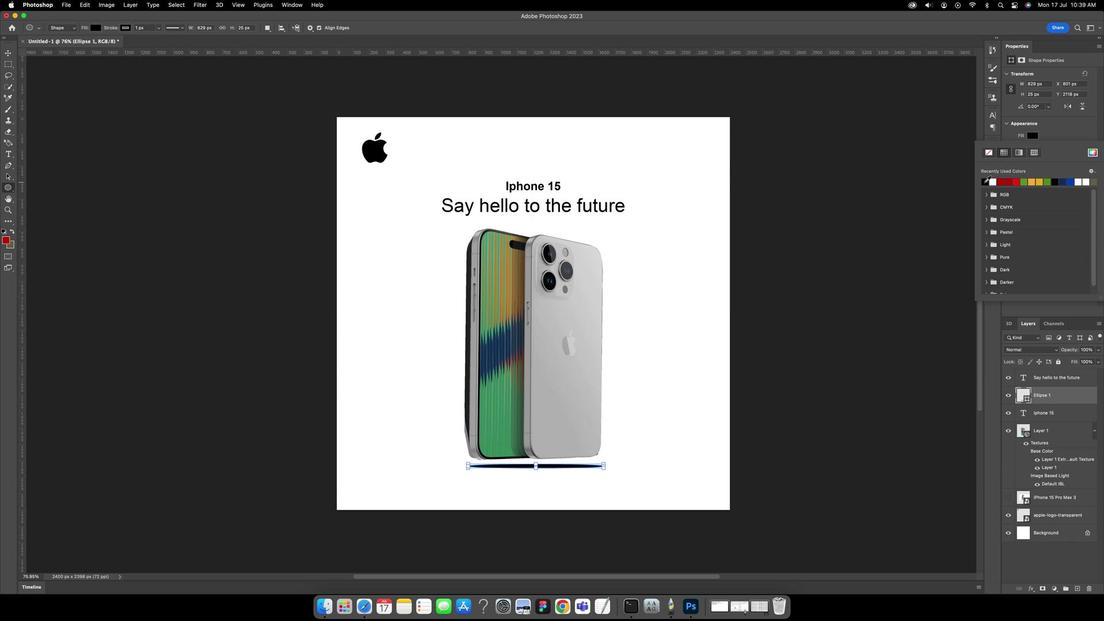 
Action: Mouse moved to (184, 187)
Screenshot: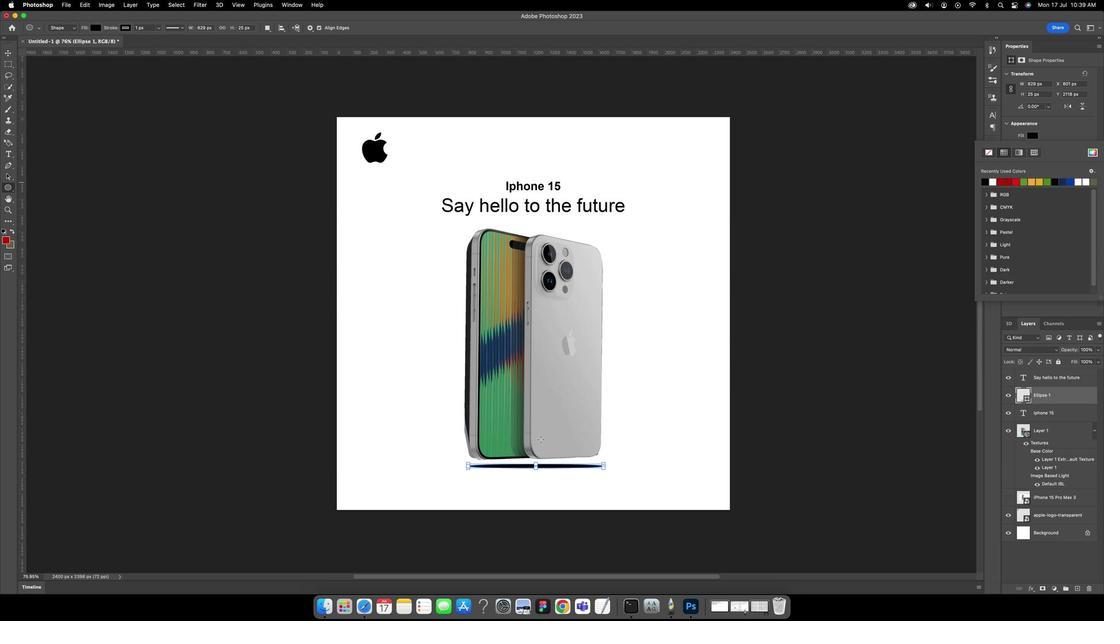 
Action: Key pressed Key.cmd
Screenshot: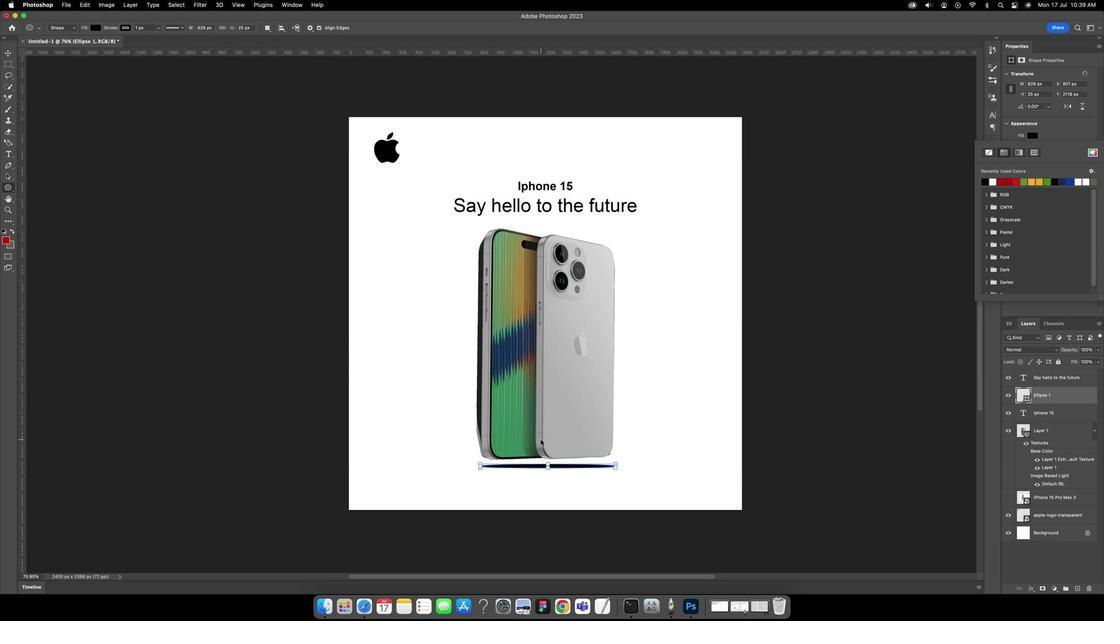 
Action: Mouse scrolled (184, 187) with delta (108, 33)
Screenshot: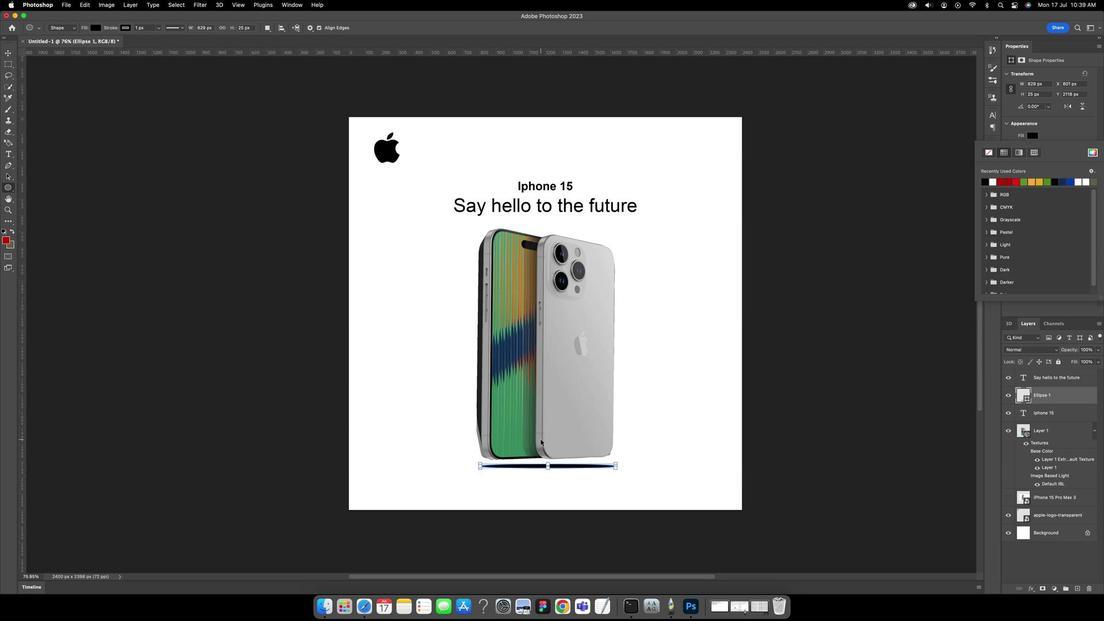 
Action: Mouse scrolled (184, 187) with delta (108, 33)
Screenshot: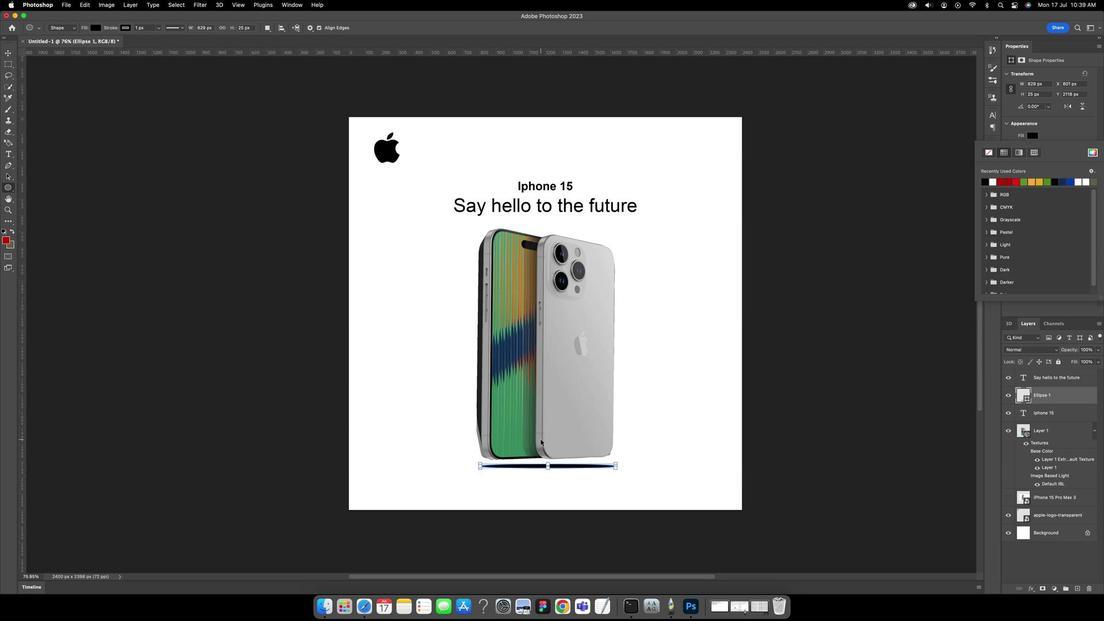 
Action: Mouse scrolled (184, 187) with delta (108, 33)
Screenshot: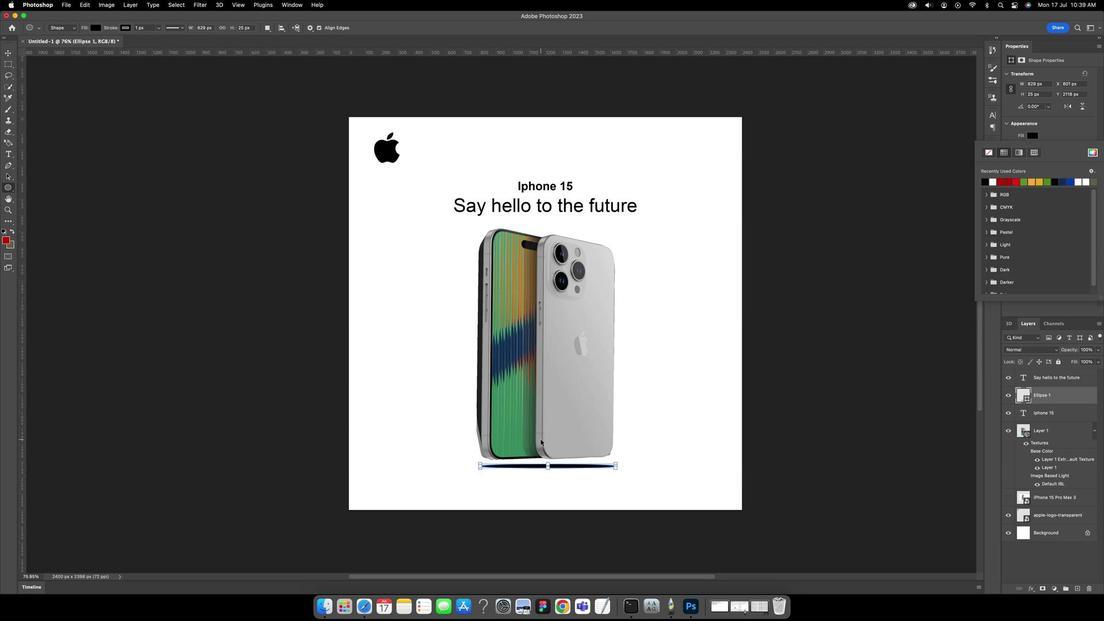 
Action: Key pressed Key.alt
Screenshot: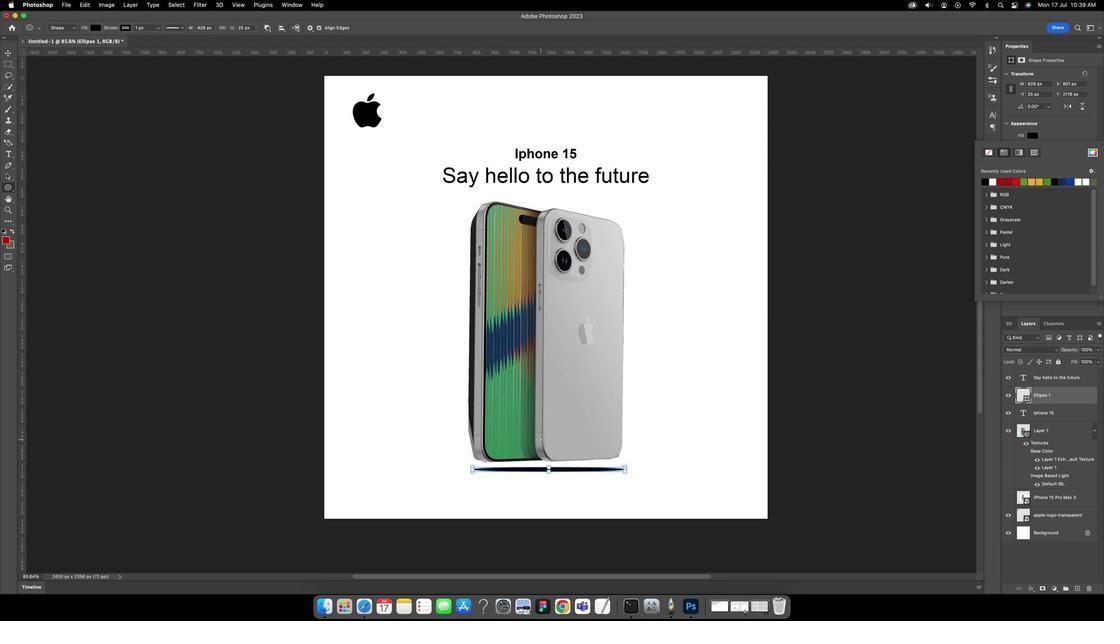 
Action: Mouse scrolled (184, 187) with delta (108, 33)
Screenshot: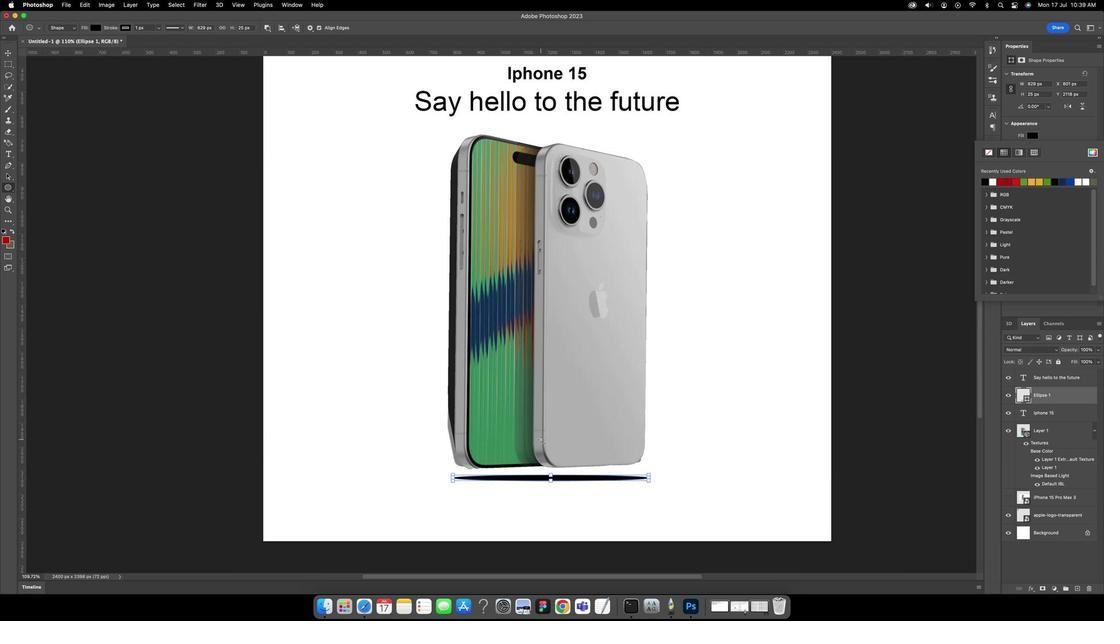 
Action: Mouse scrolled (184, 187) with delta (108, 33)
Screenshot: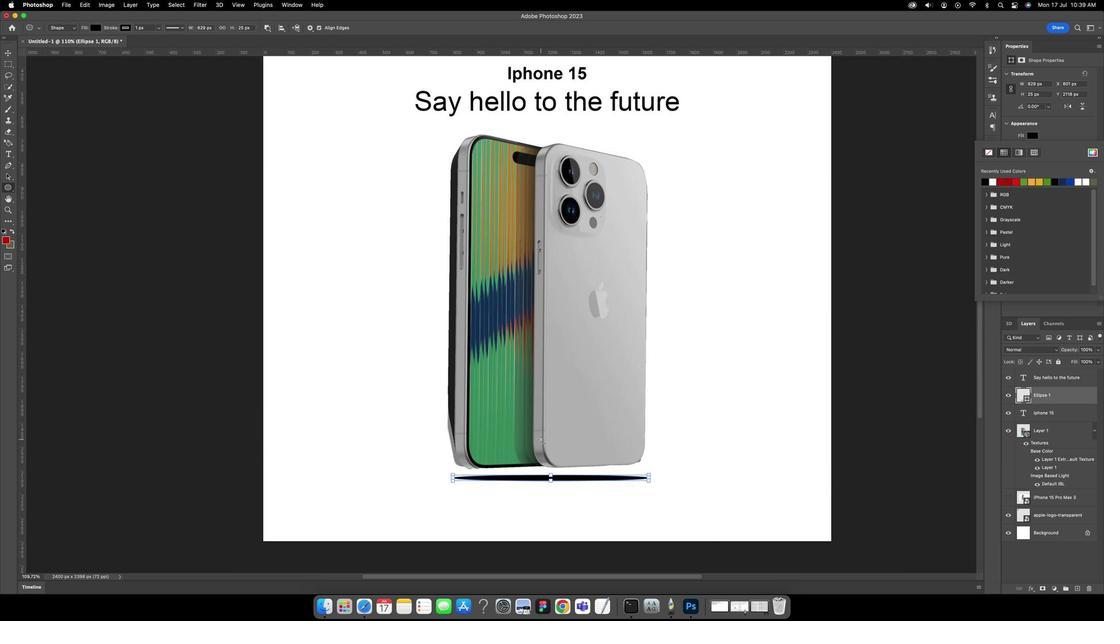 
Action: Mouse scrolled (184, 187) with delta (108, 33)
Screenshot: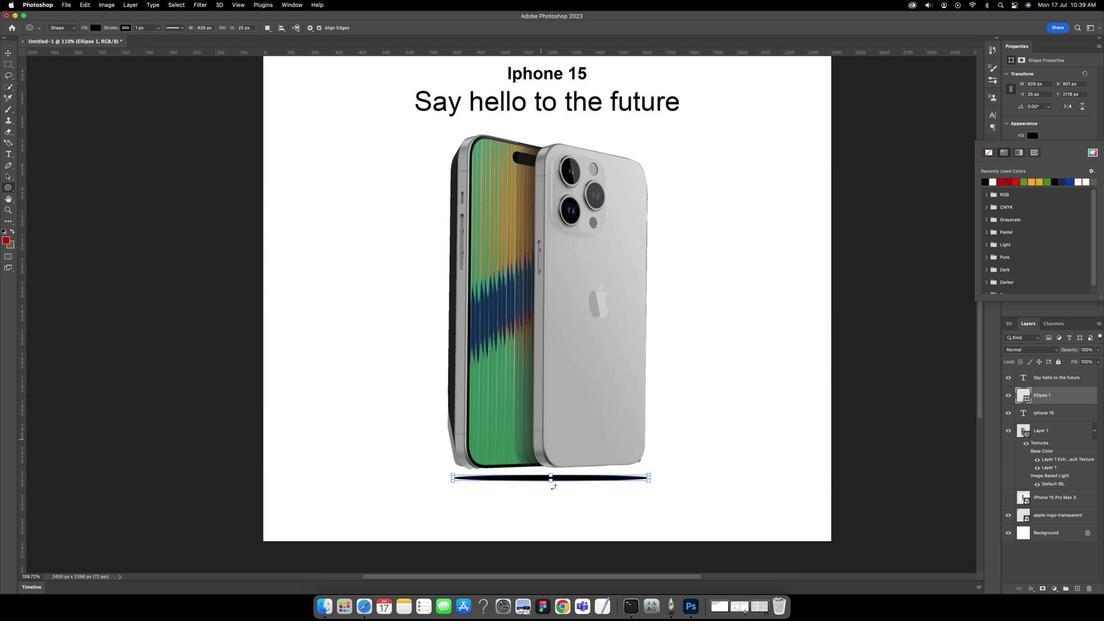 
Action: Mouse scrolled (184, 187) with delta (108, 33)
Screenshot: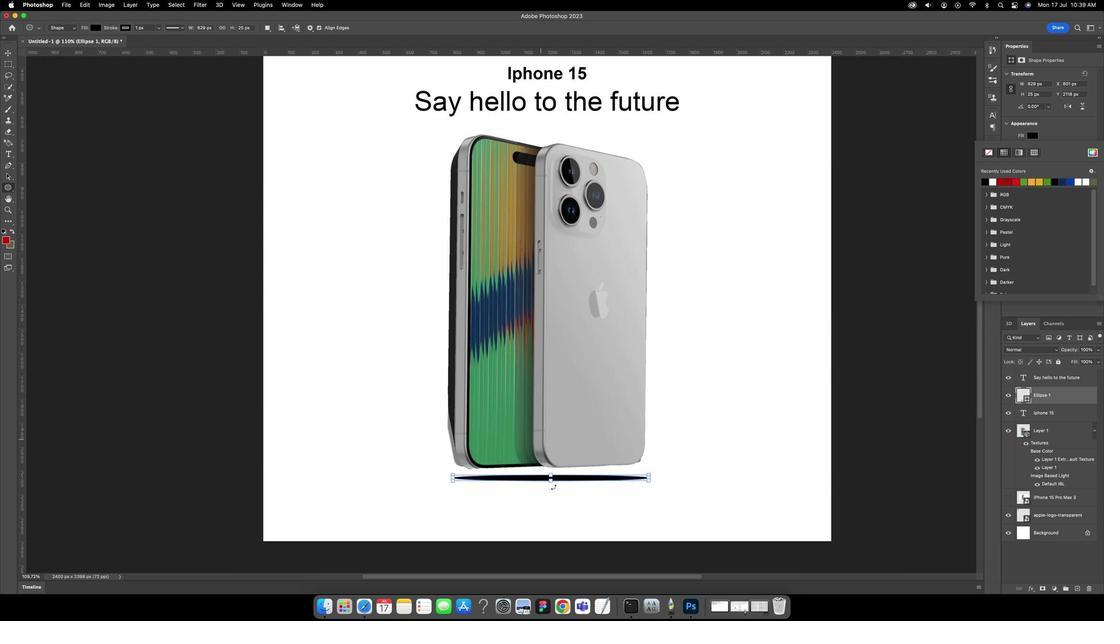 
Action: Mouse moved to (185, 199)
Screenshot: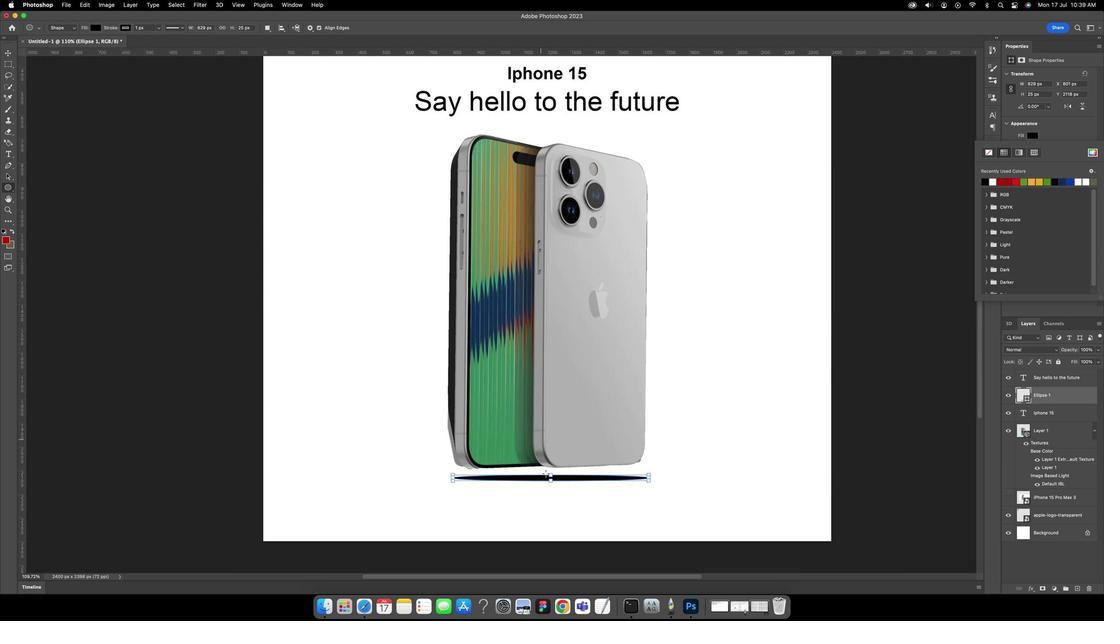 
Action: Key pressed Key.enter
Screenshot: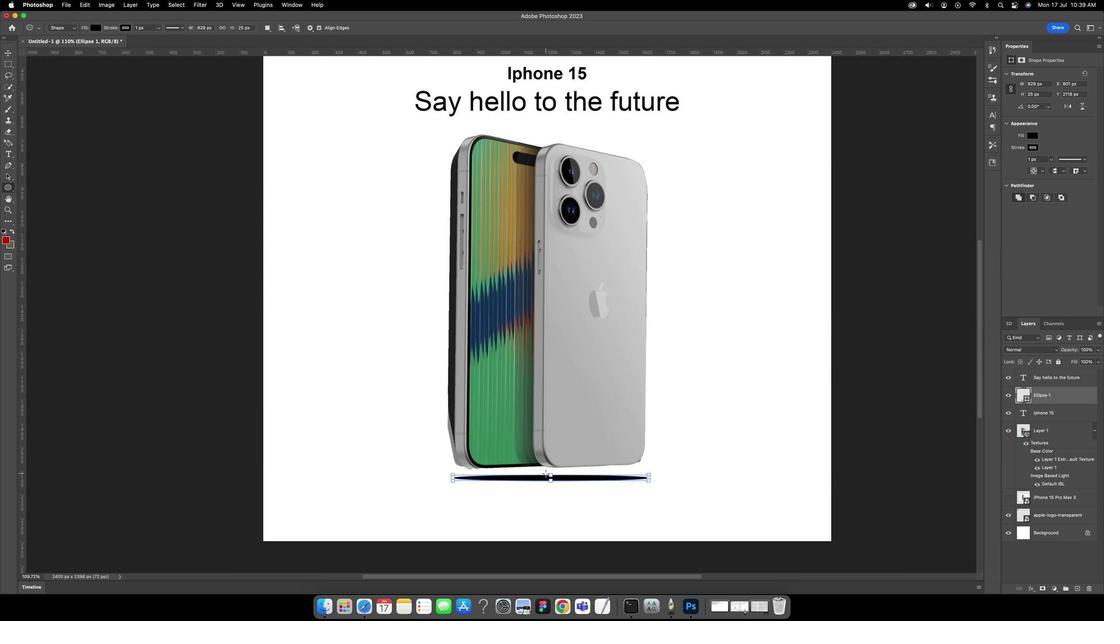 
Action: Mouse moved to (185, 201)
Screenshot: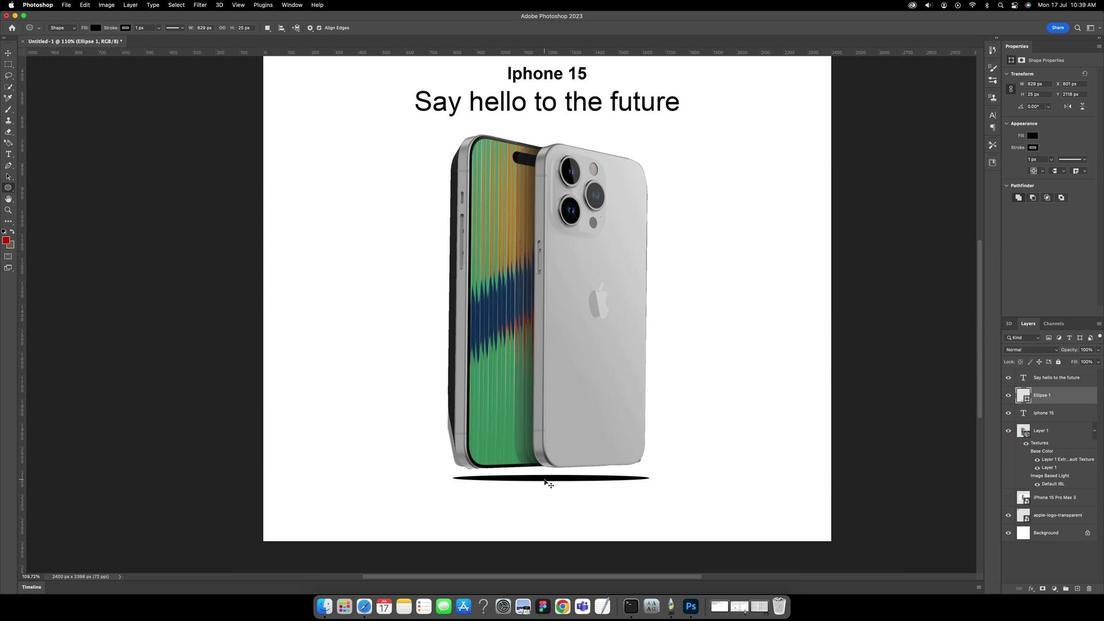 
Action: Key pressed 'v'
Screenshot: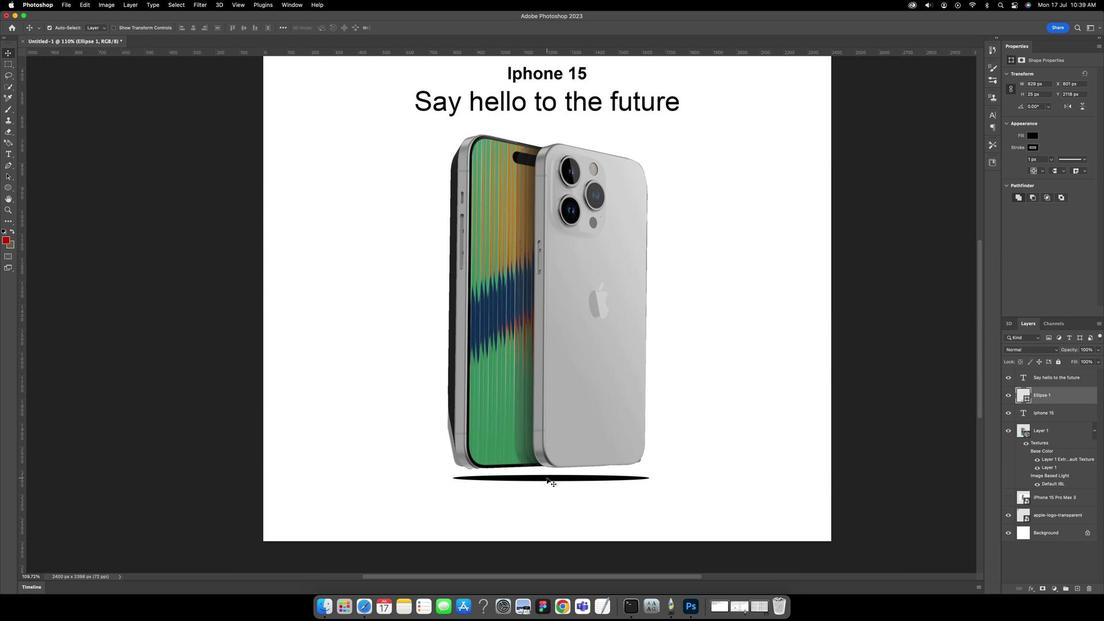 
Action: Mouse moved to (185, 201)
